 Task: Search one way flight ticket for 2 adults, 2 children, 2 infants in seat in first from Boulder City: Boulder City Municipal Airport to Fort Wayne: Fort Wayne International Airport on 5-4-2023. Choice of flights is Alaska. Number of bags: 2 carry on bags. Price is upto 71000. Outbound departure time preference is 18:00.
Action: Mouse moved to (370, 140)
Screenshot: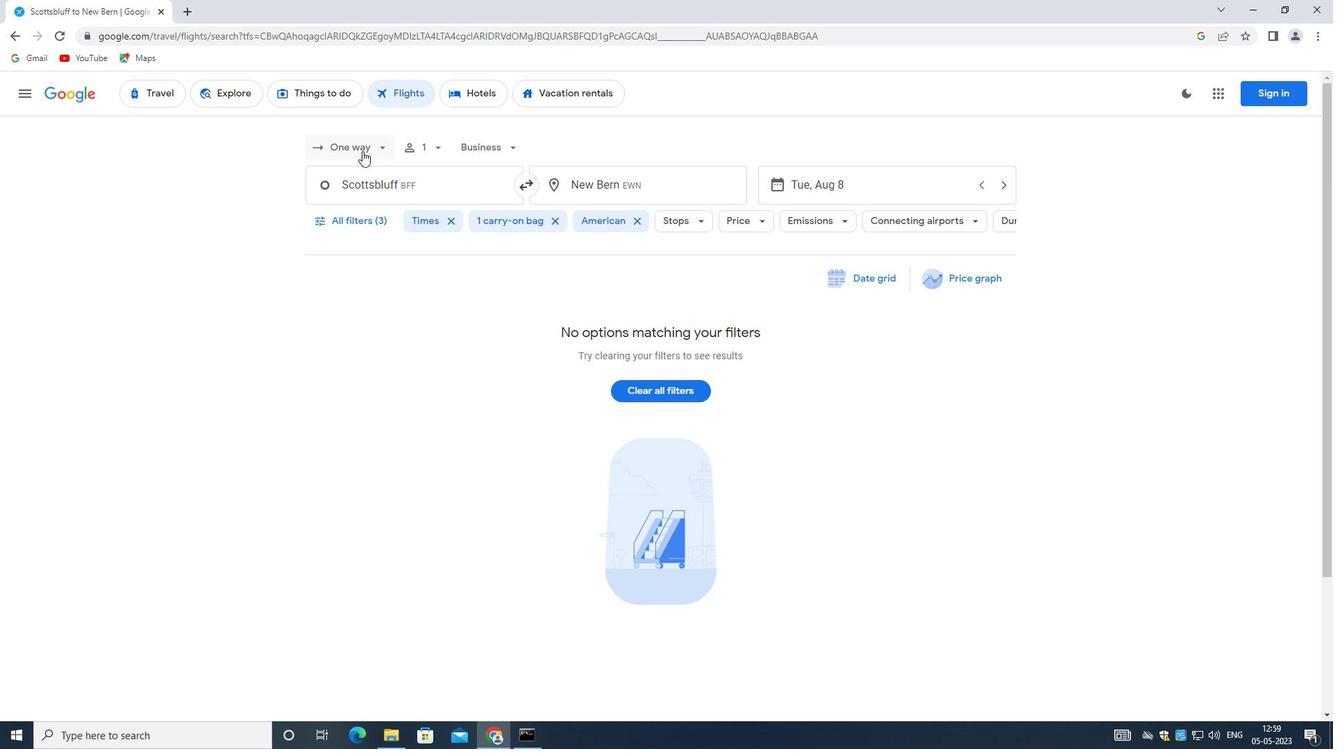 
Action: Mouse pressed left at (370, 140)
Screenshot: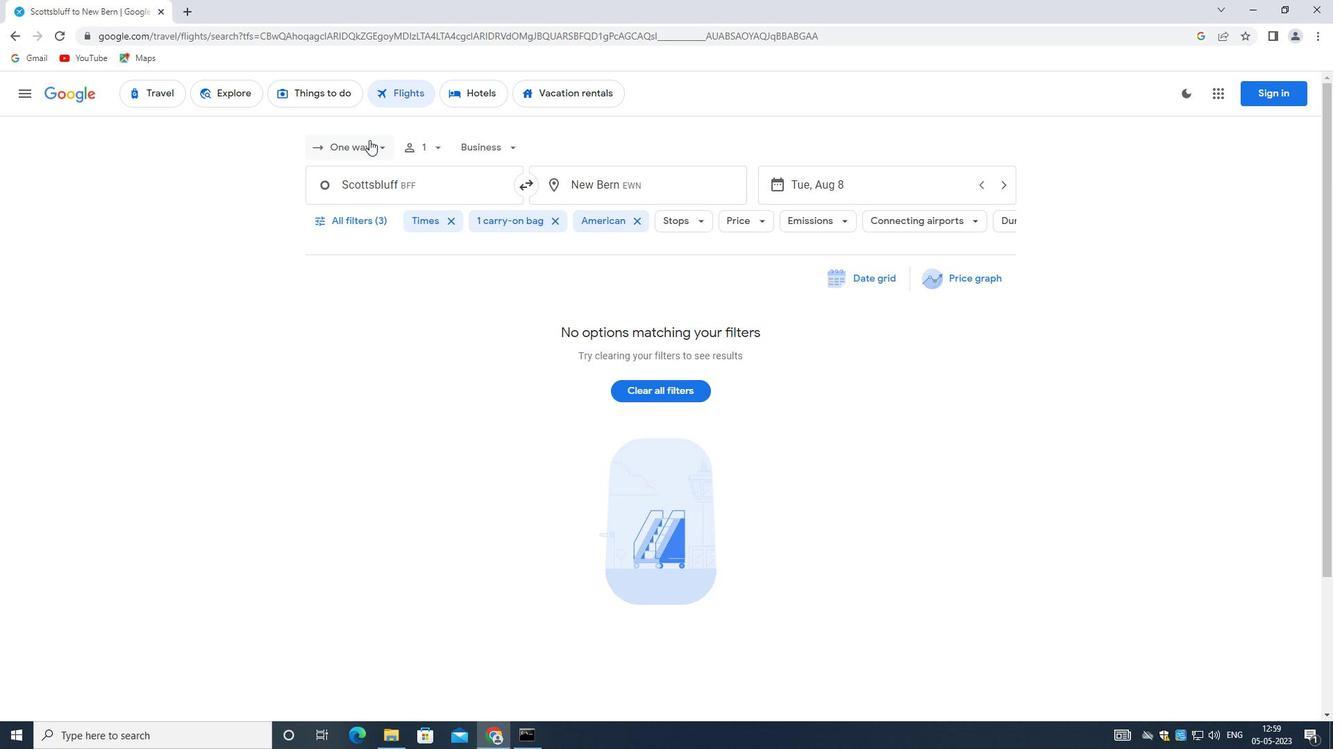 
Action: Mouse moved to (363, 211)
Screenshot: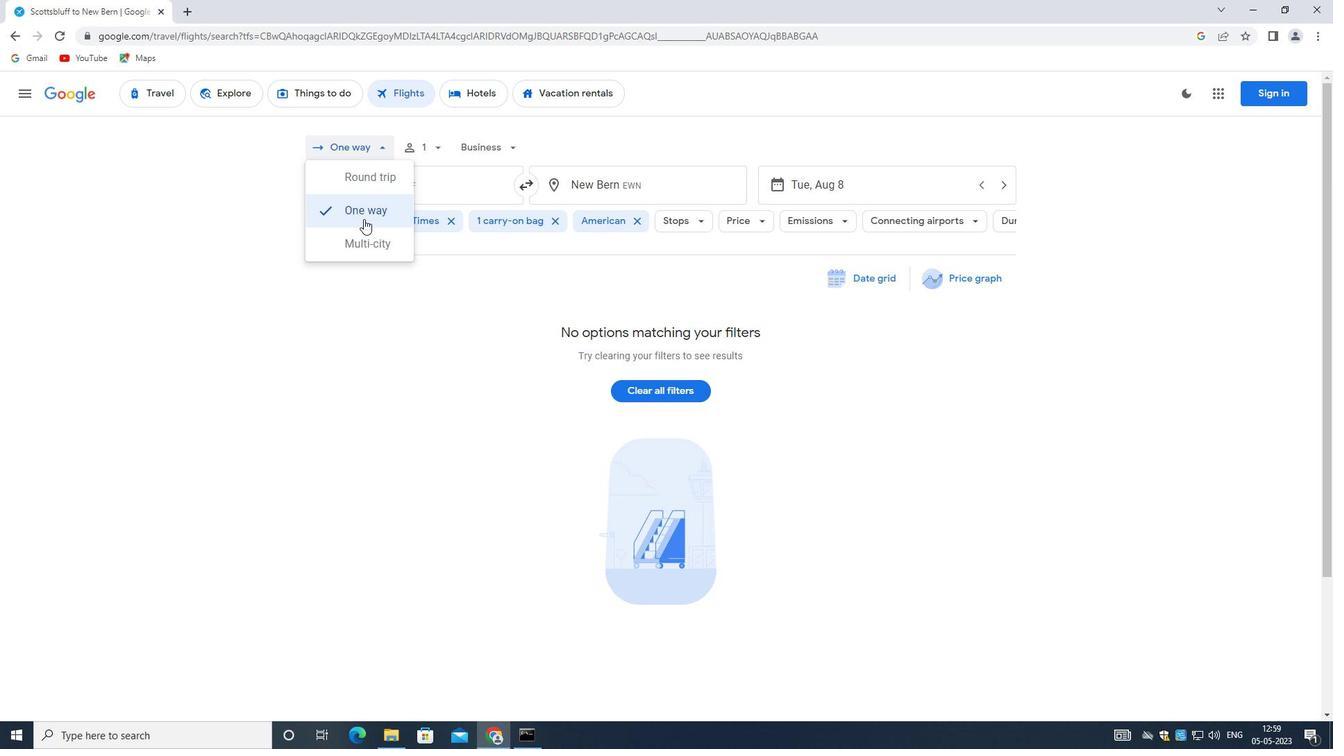 
Action: Mouse pressed left at (363, 211)
Screenshot: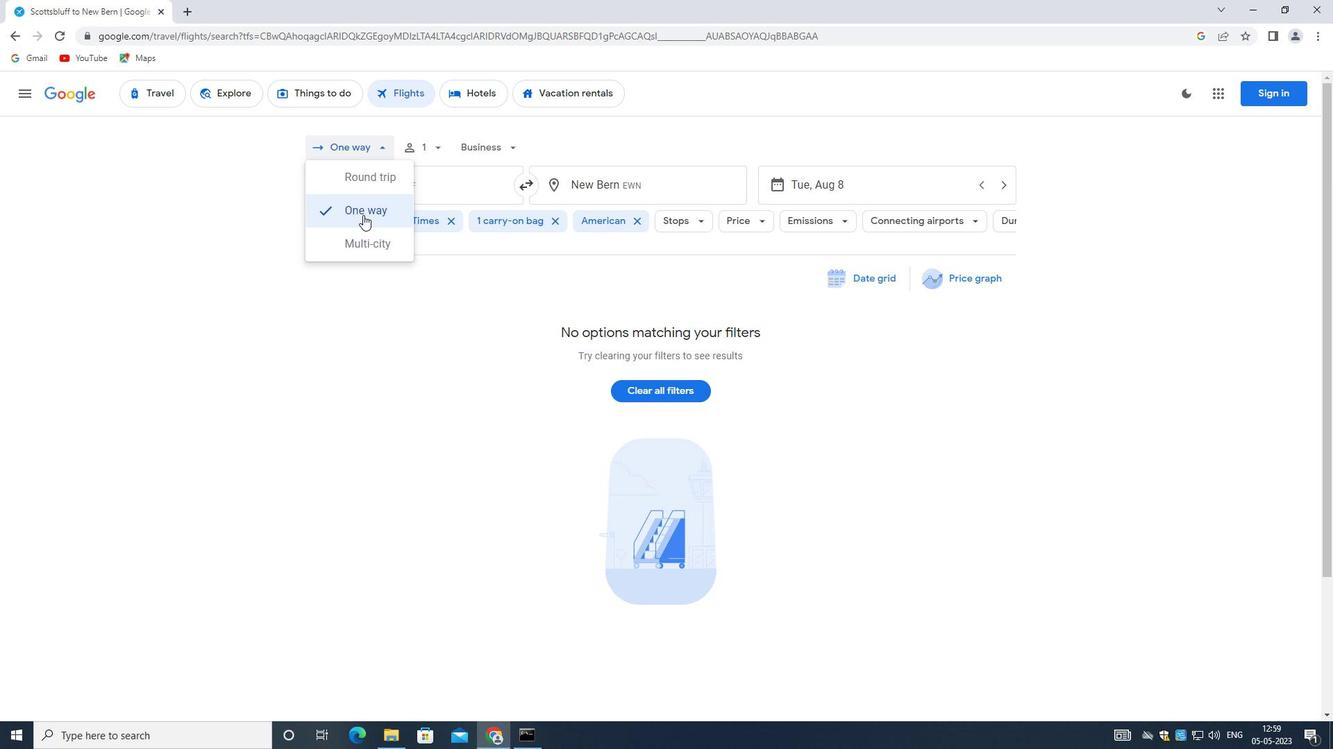 
Action: Mouse moved to (439, 148)
Screenshot: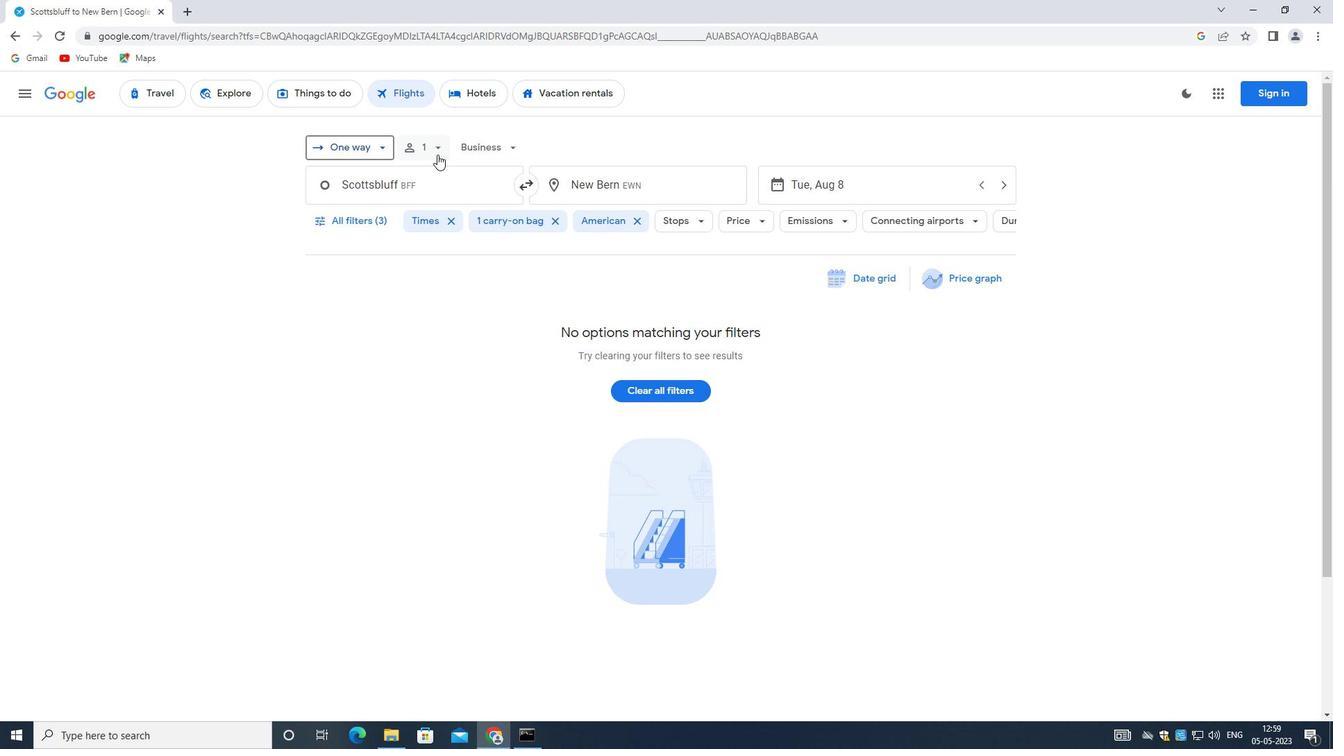 
Action: Mouse pressed left at (439, 148)
Screenshot: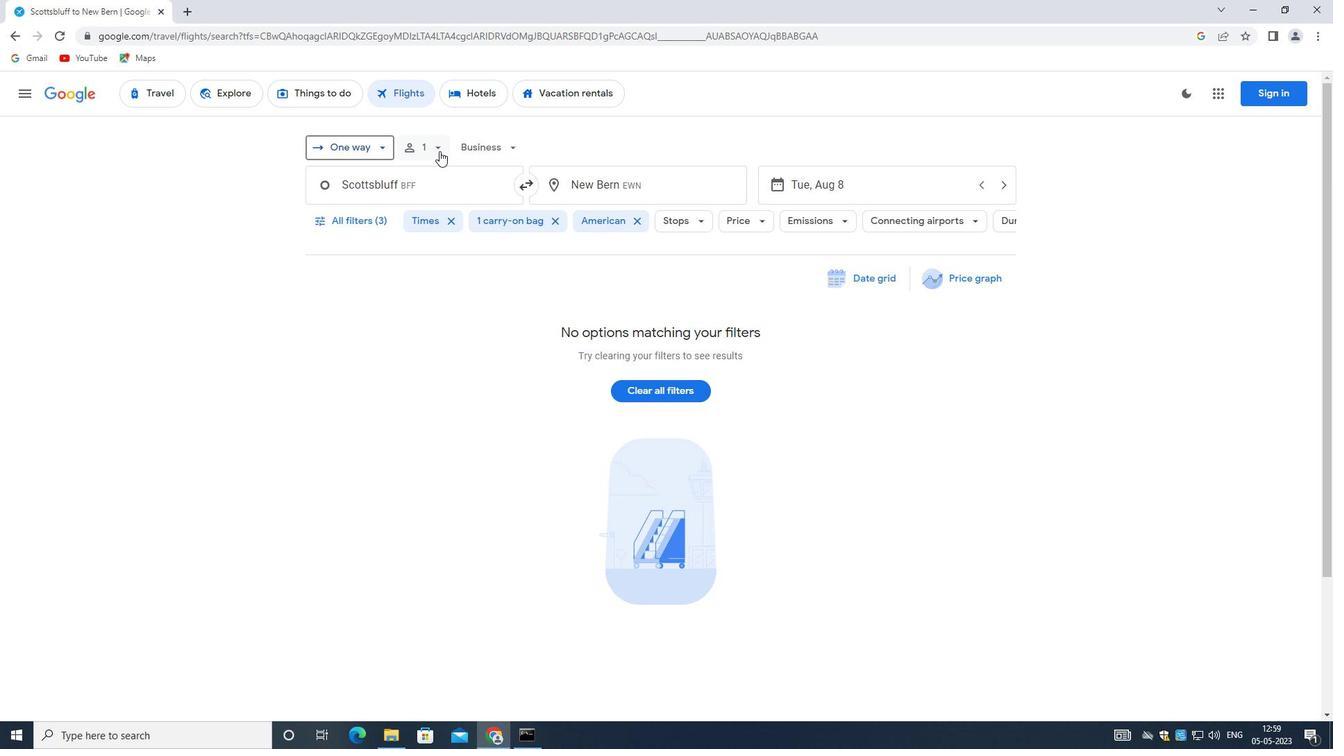 
Action: Mouse moved to (540, 185)
Screenshot: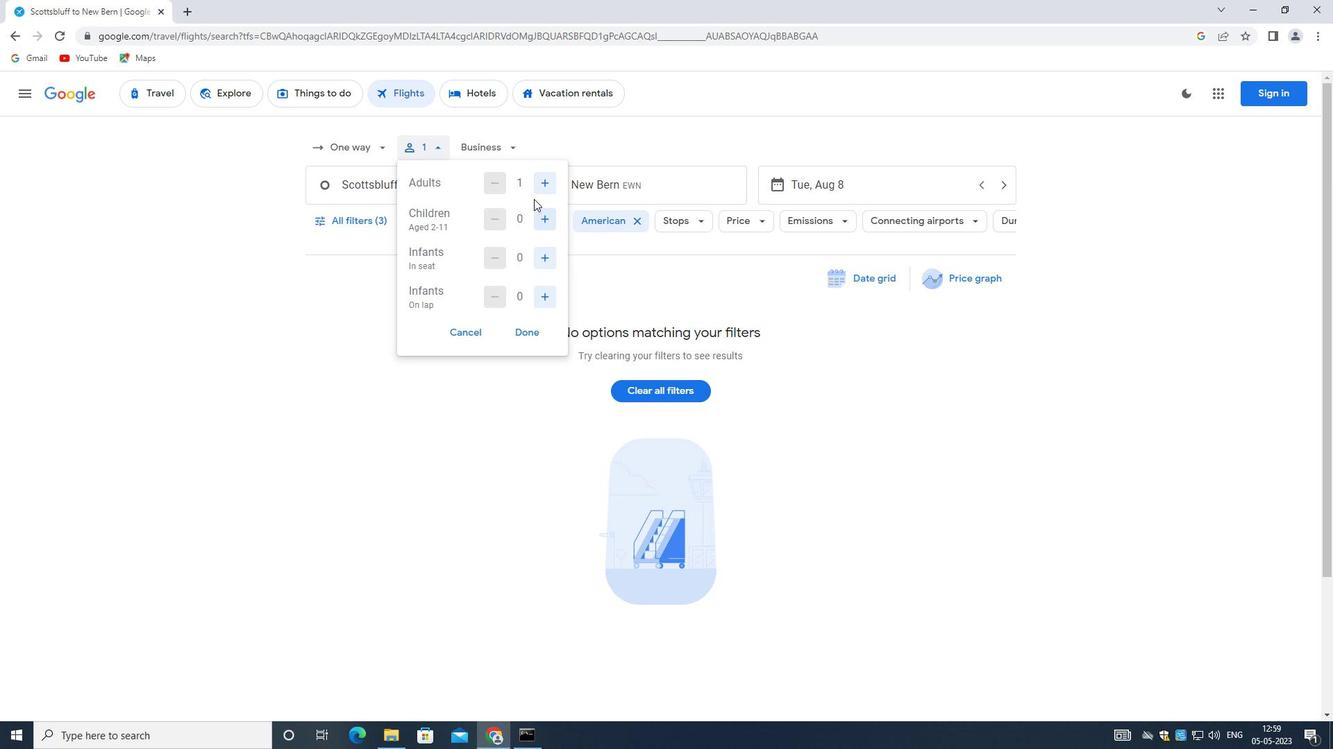 
Action: Mouse pressed left at (540, 185)
Screenshot: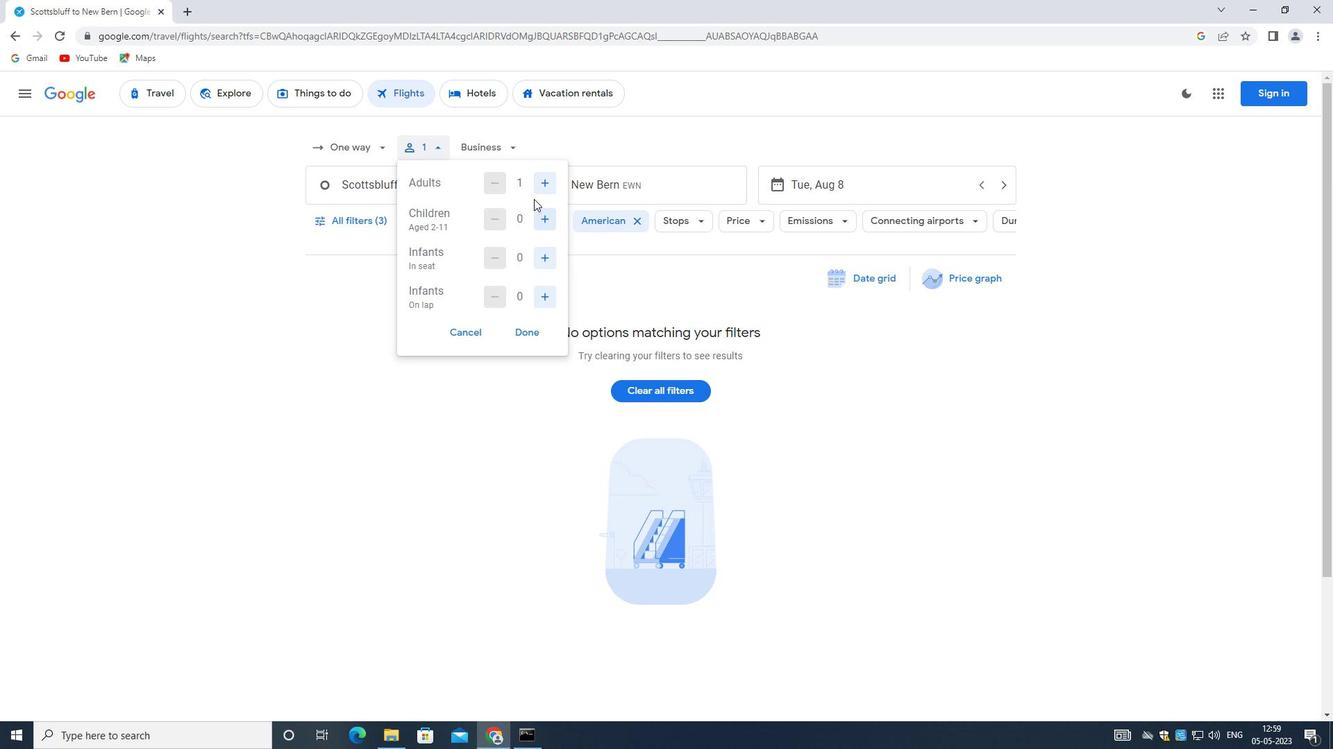 
Action: Mouse moved to (542, 218)
Screenshot: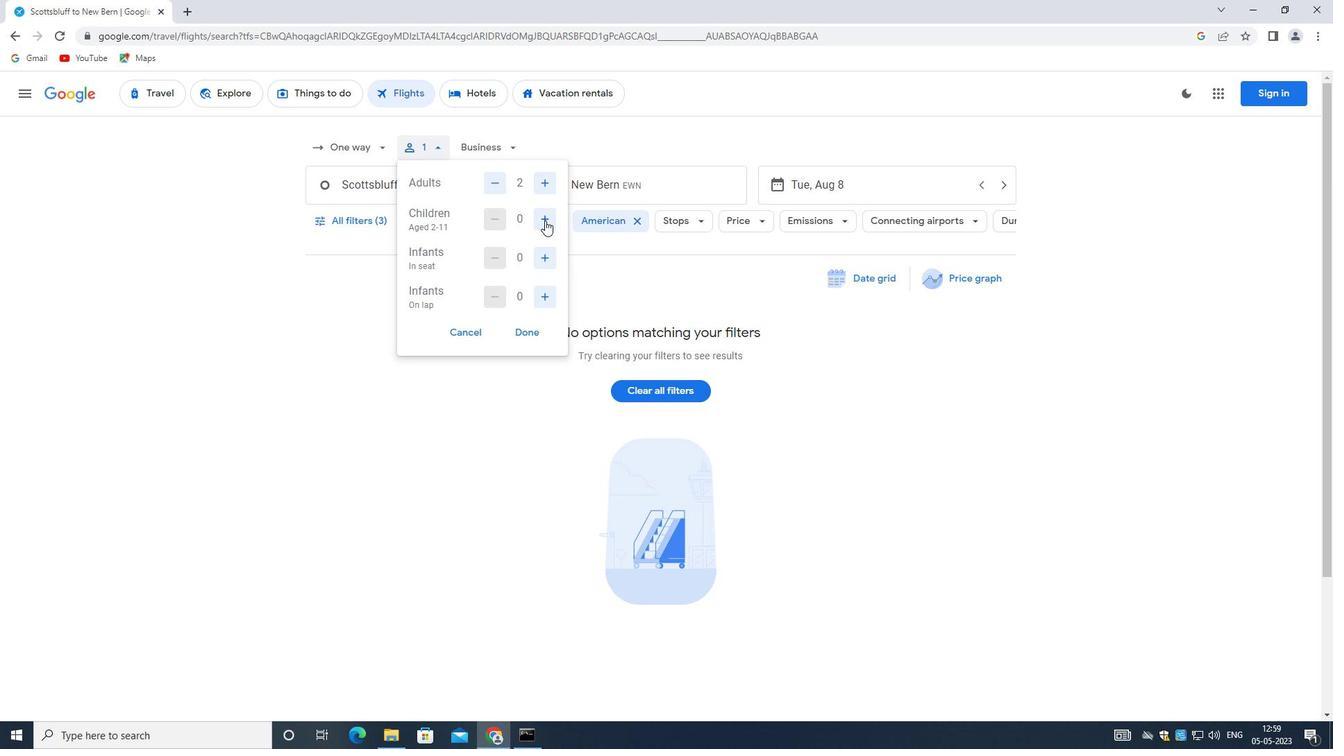 
Action: Mouse pressed left at (542, 218)
Screenshot: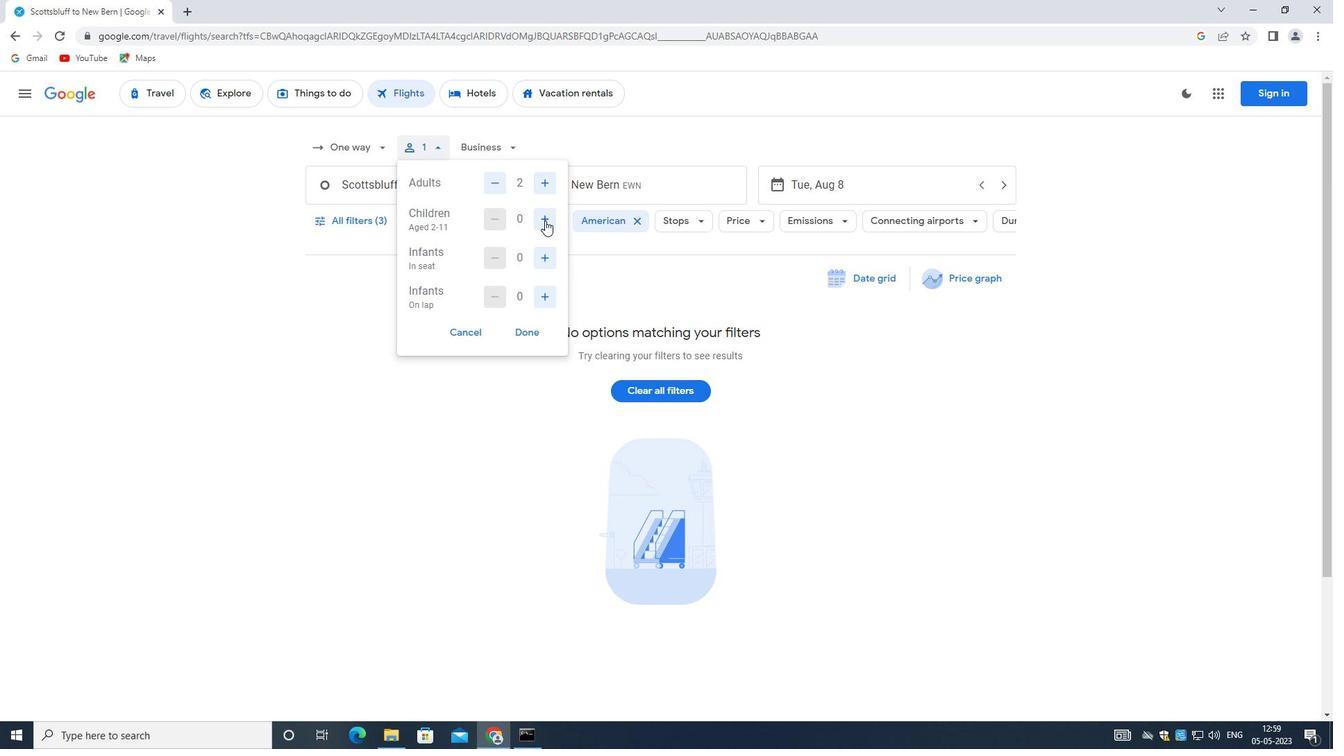 
Action: Mouse pressed left at (542, 218)
Screenshot: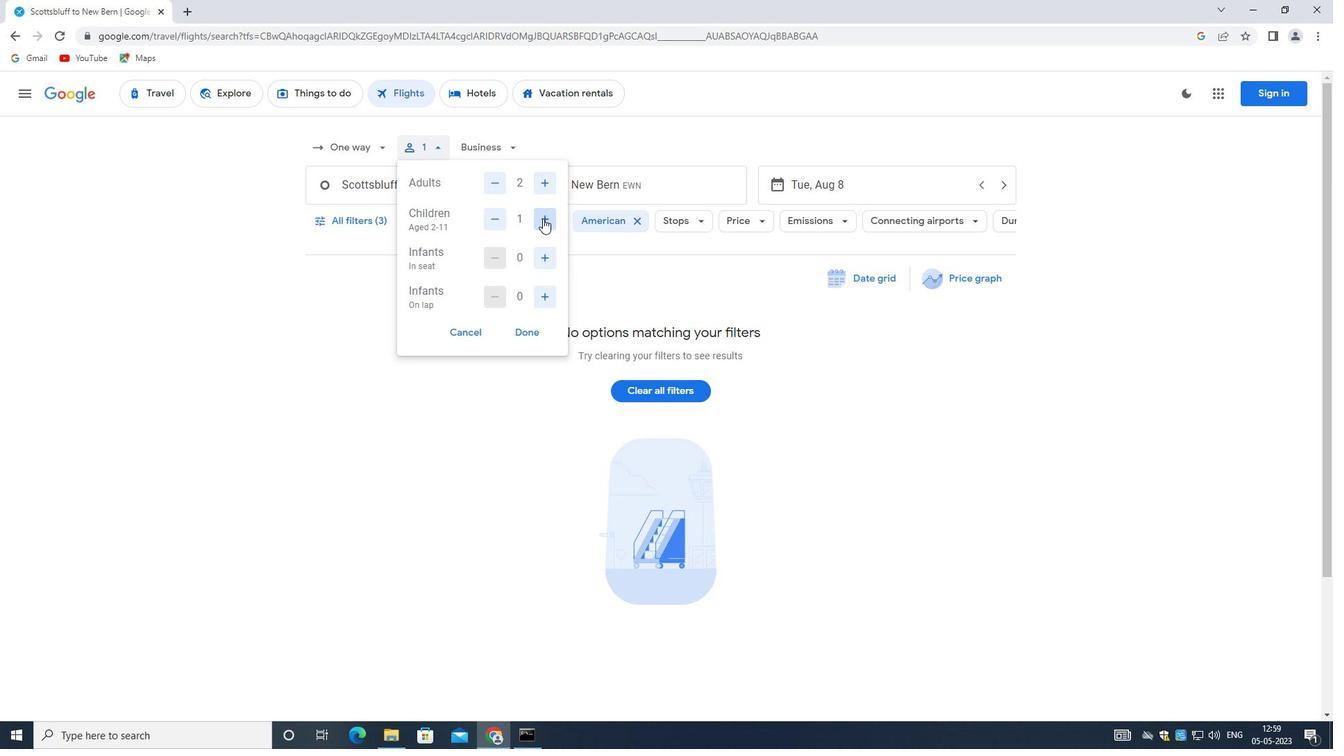
Action: Mouse moved to (543, 258)
Screenshot: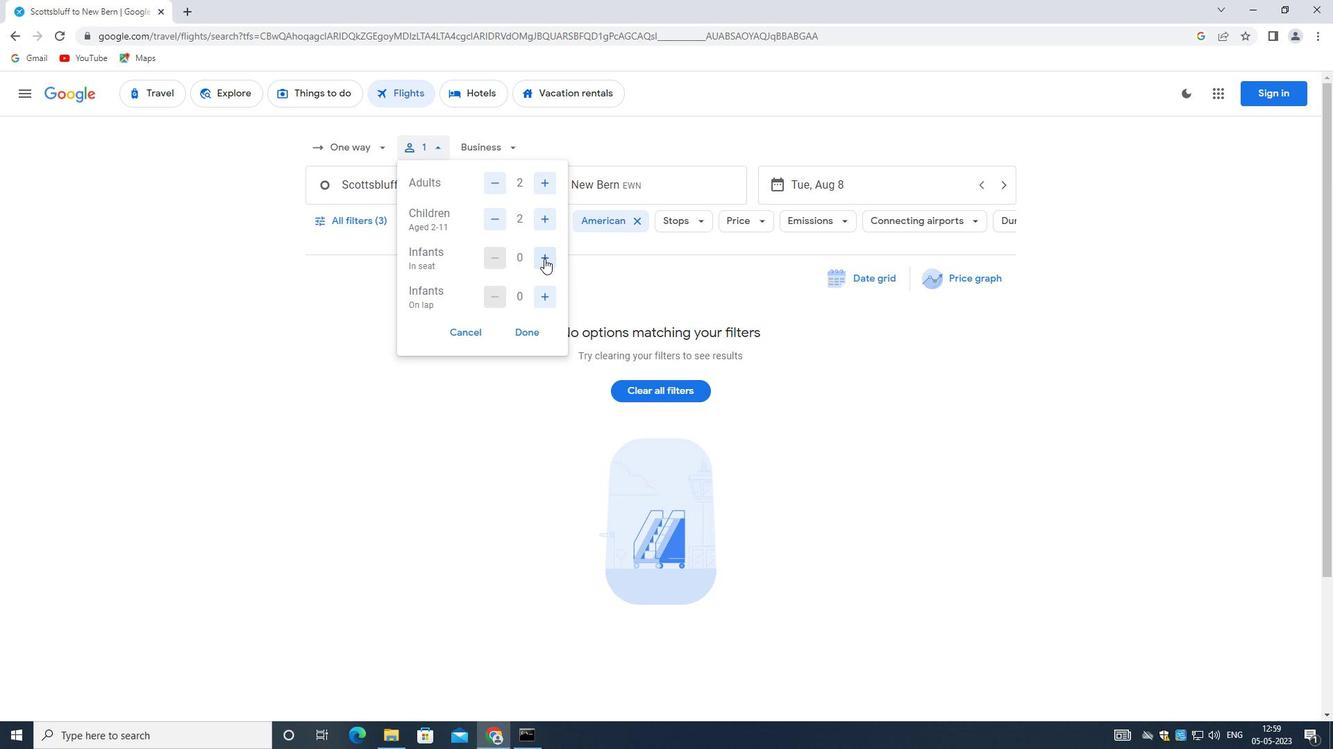 
Action: Mouse pressed left at (543, 258)
Screenshot: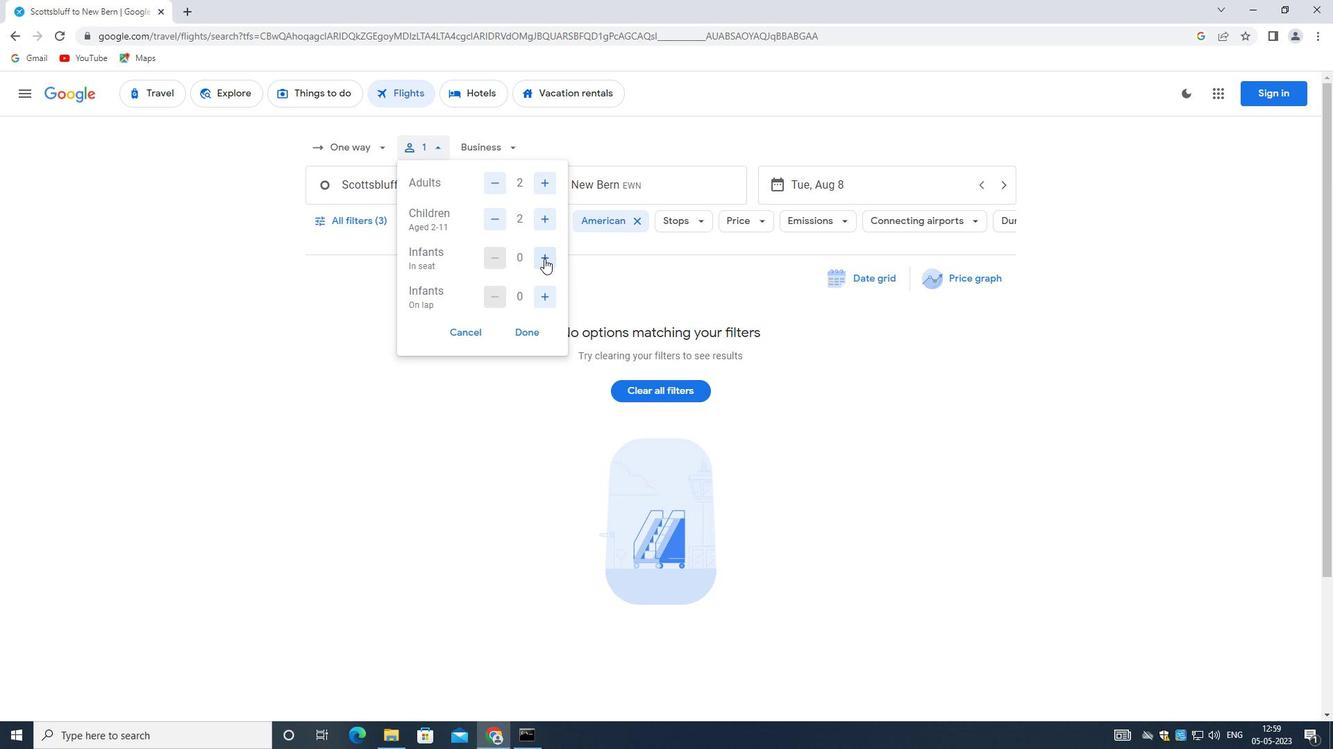 
Action: Mouse pressed left at (543, 258)
Screenshot: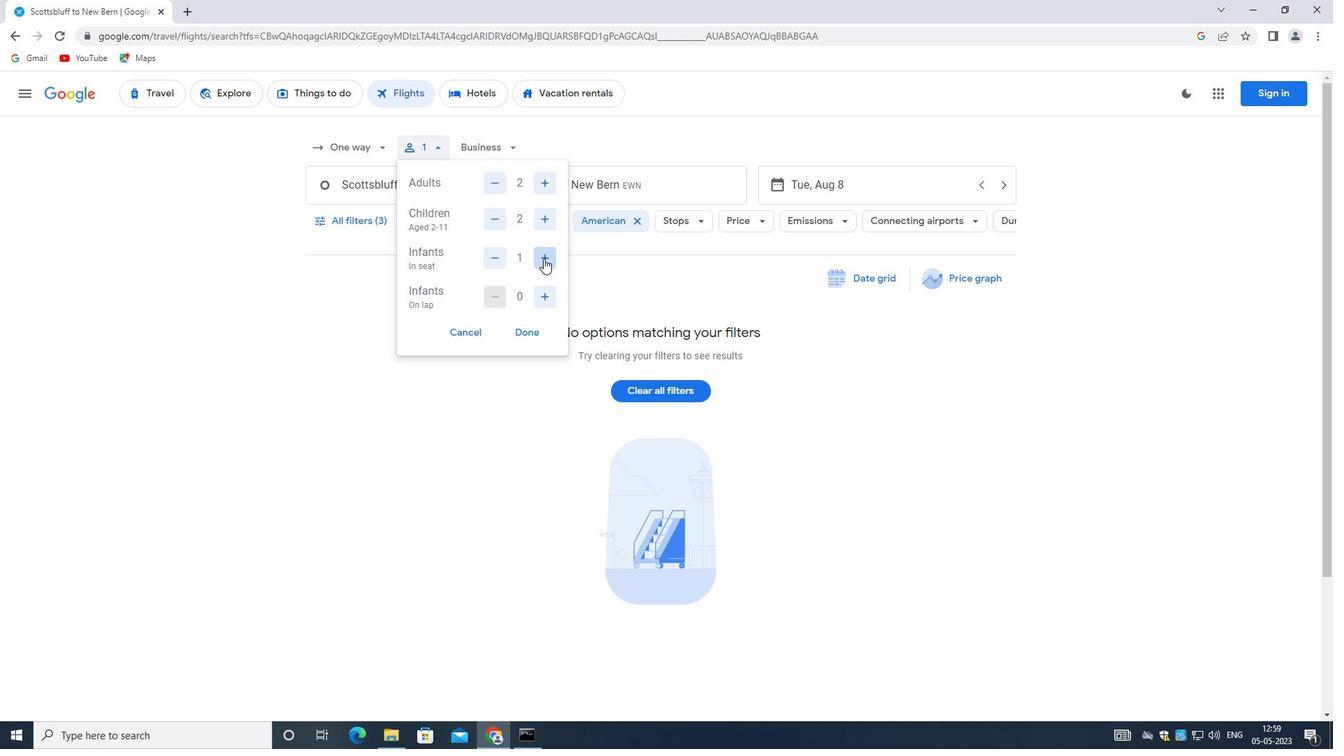 
Action: Mouse moved to (523, 330)
Screenshot: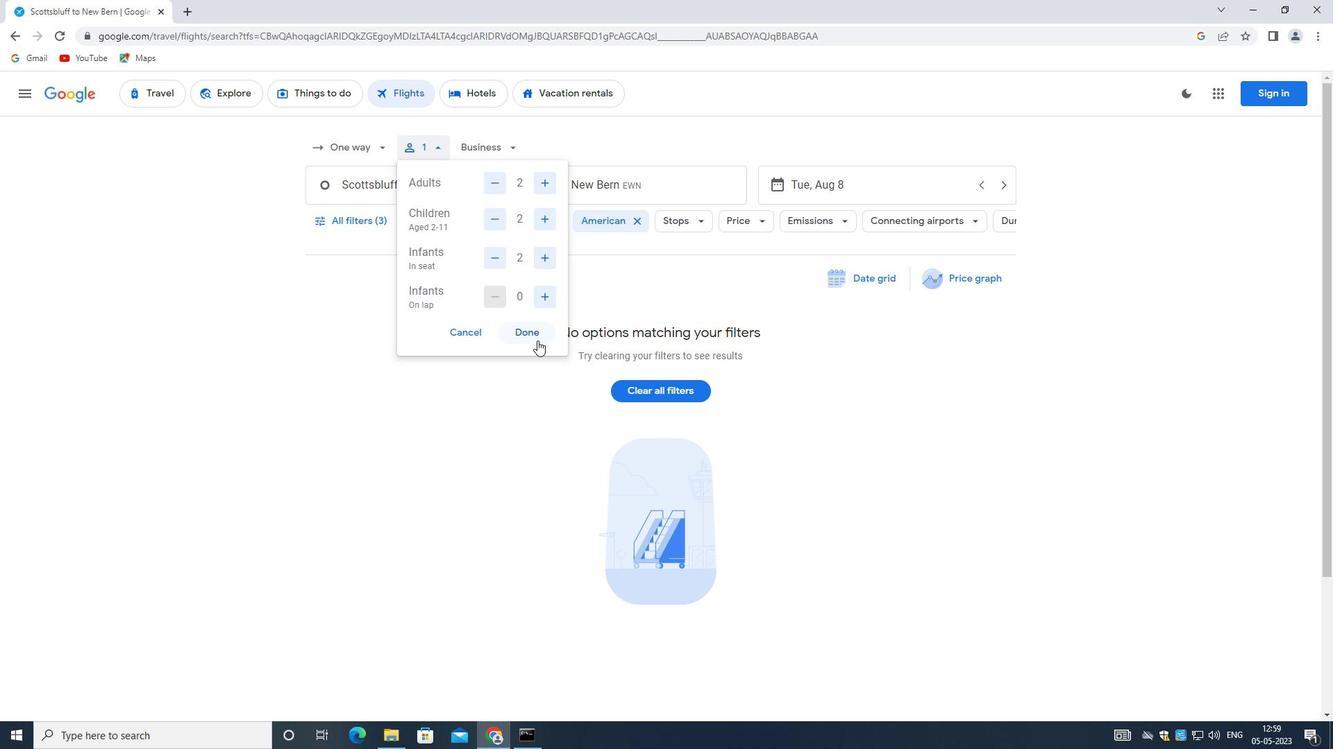 
Action: Mouse pressed left at (523, 330)
Screenshot: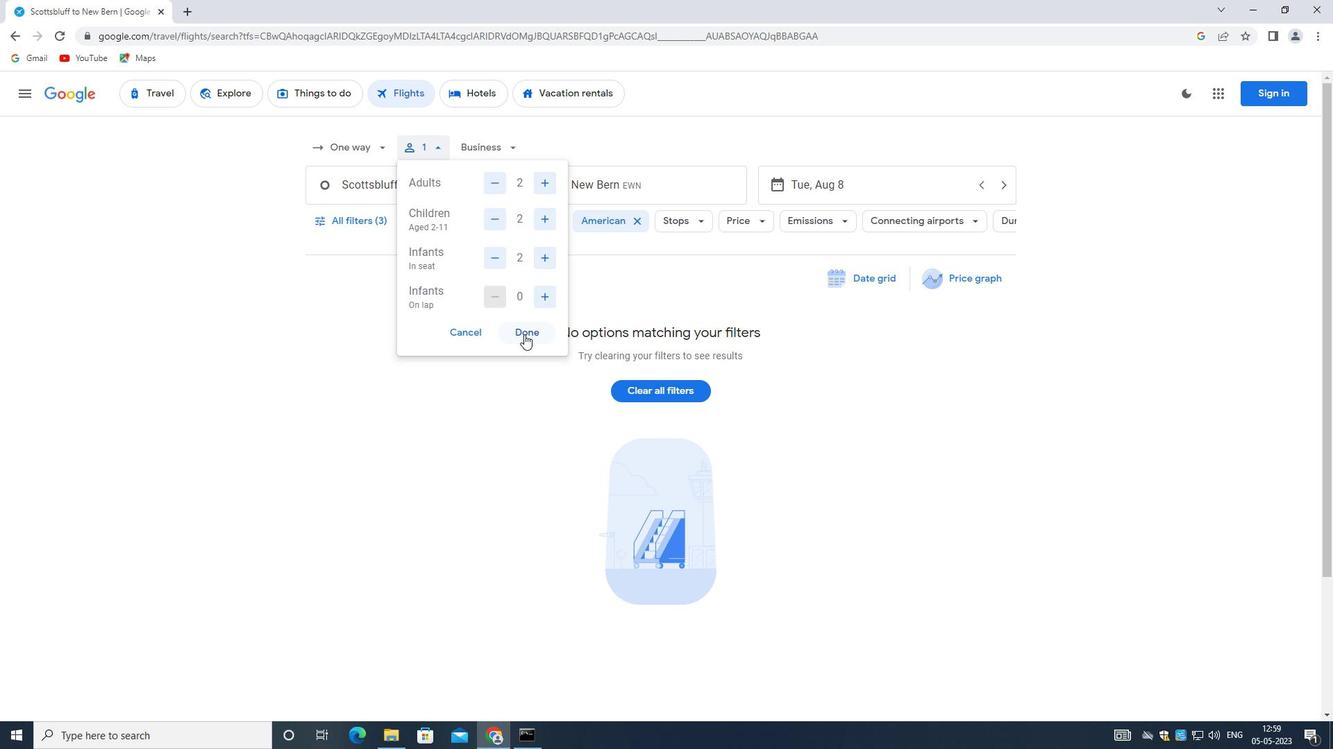 
Action: Mouse moved to (398, 183)
Screenshot: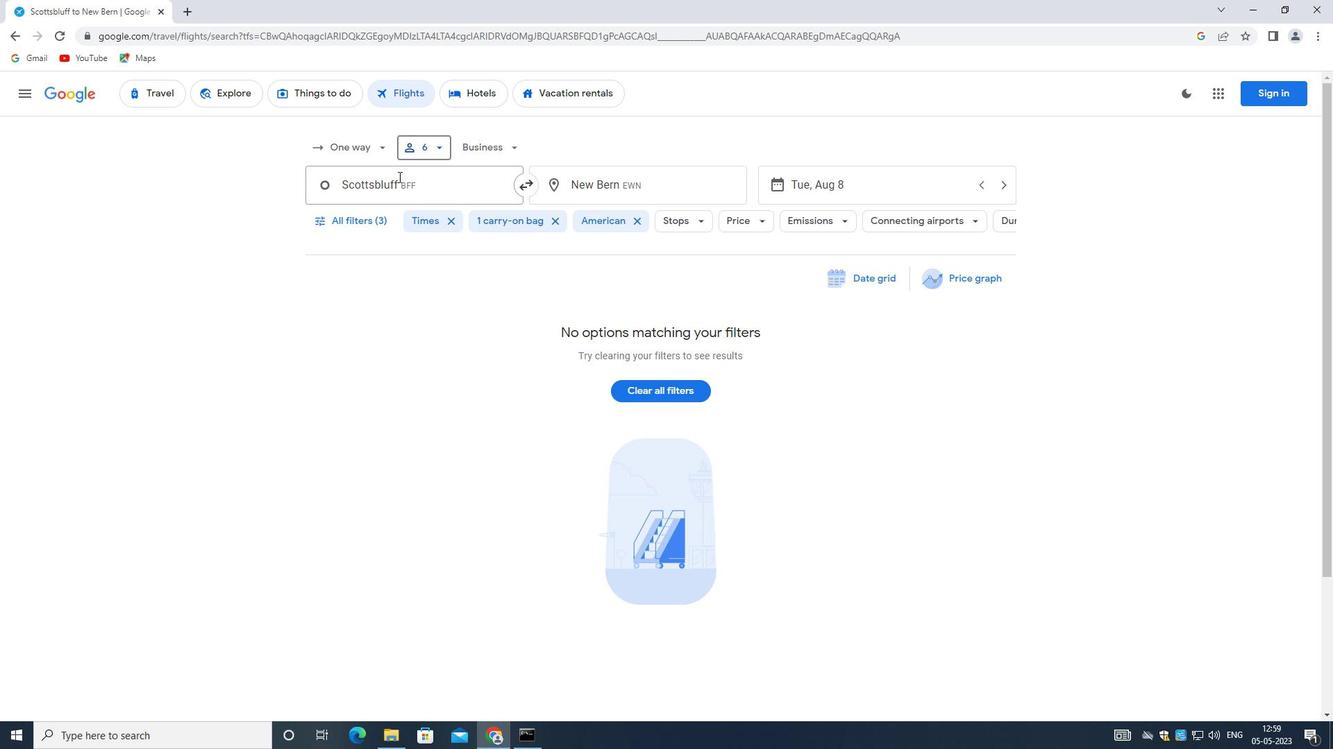 
Action: Mouse pressed left at (398, 183)
Screenshot: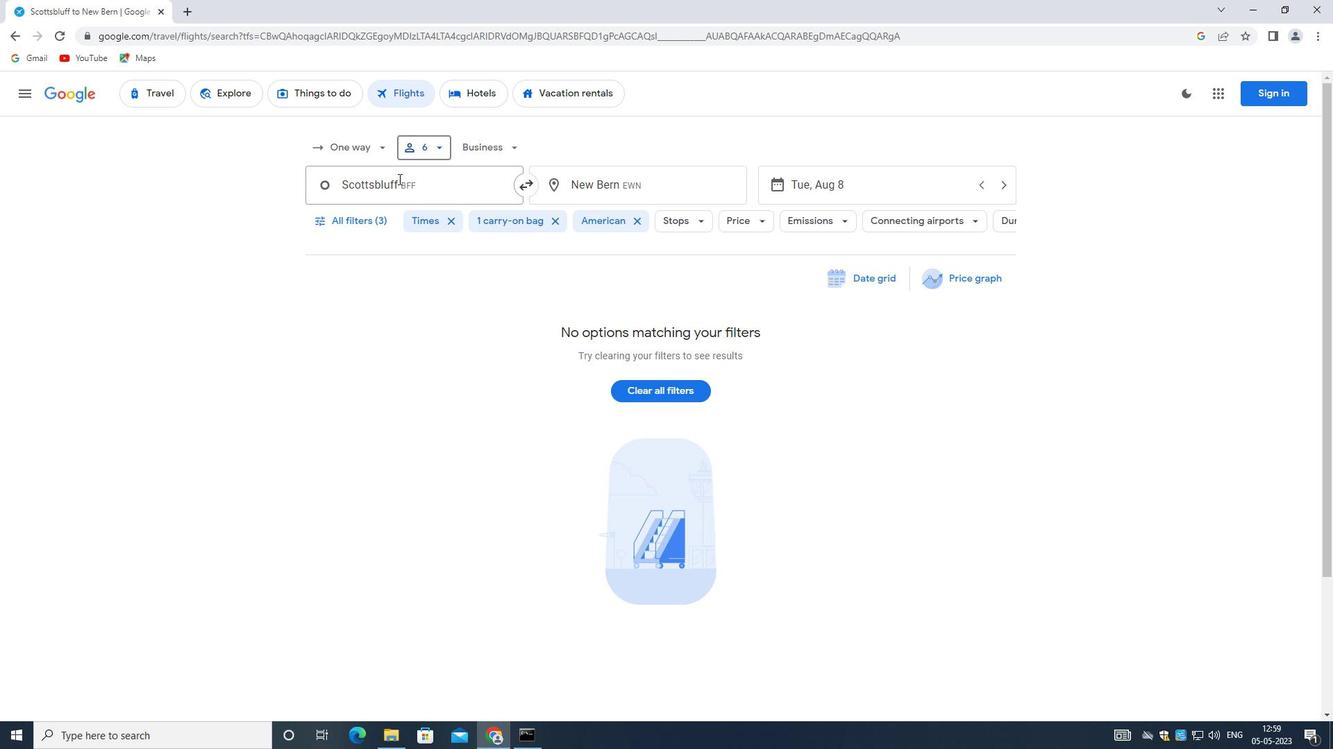 
Action: Key pressed <Key.backspace><Key.shift_r>Boulder<Key.space><Key.shift>CITY<Key.space><Key.shift_r>MUNICIPAL
Screenshot: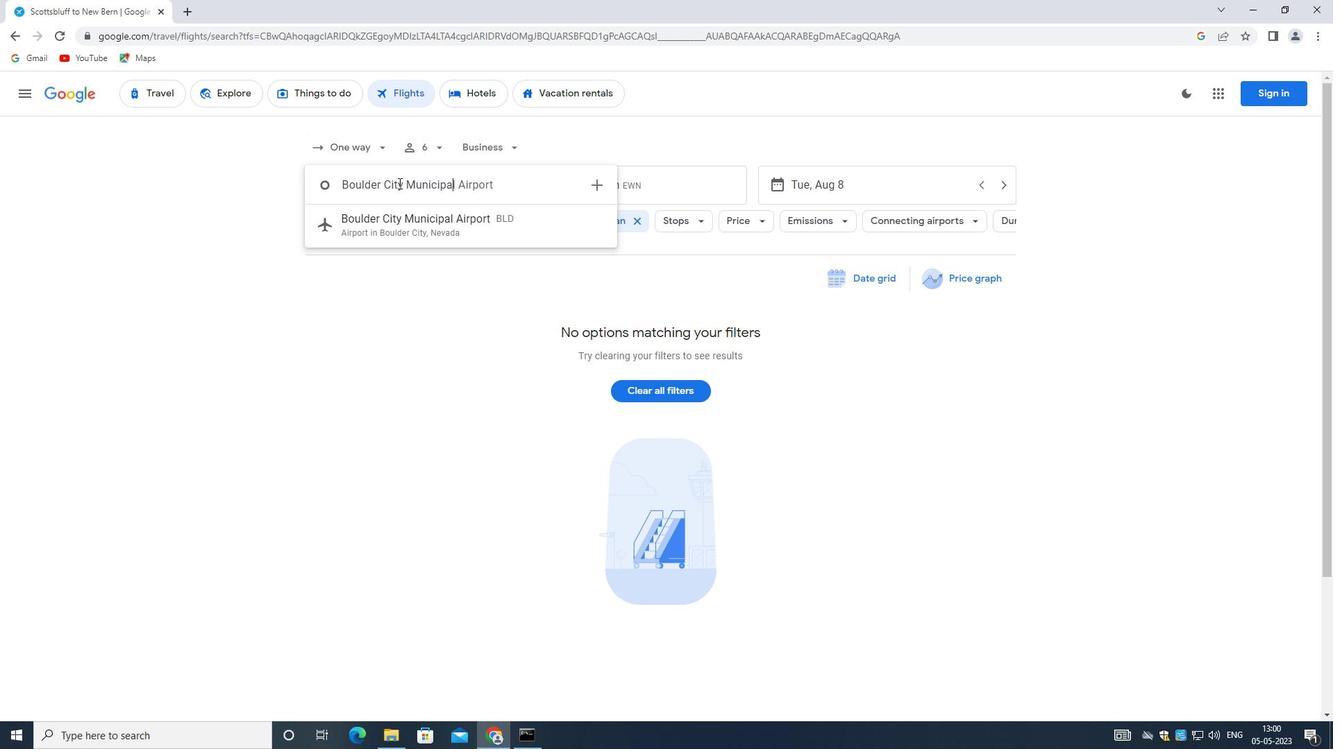 
Action: Mouse moved to (442, 224)
Screenshot: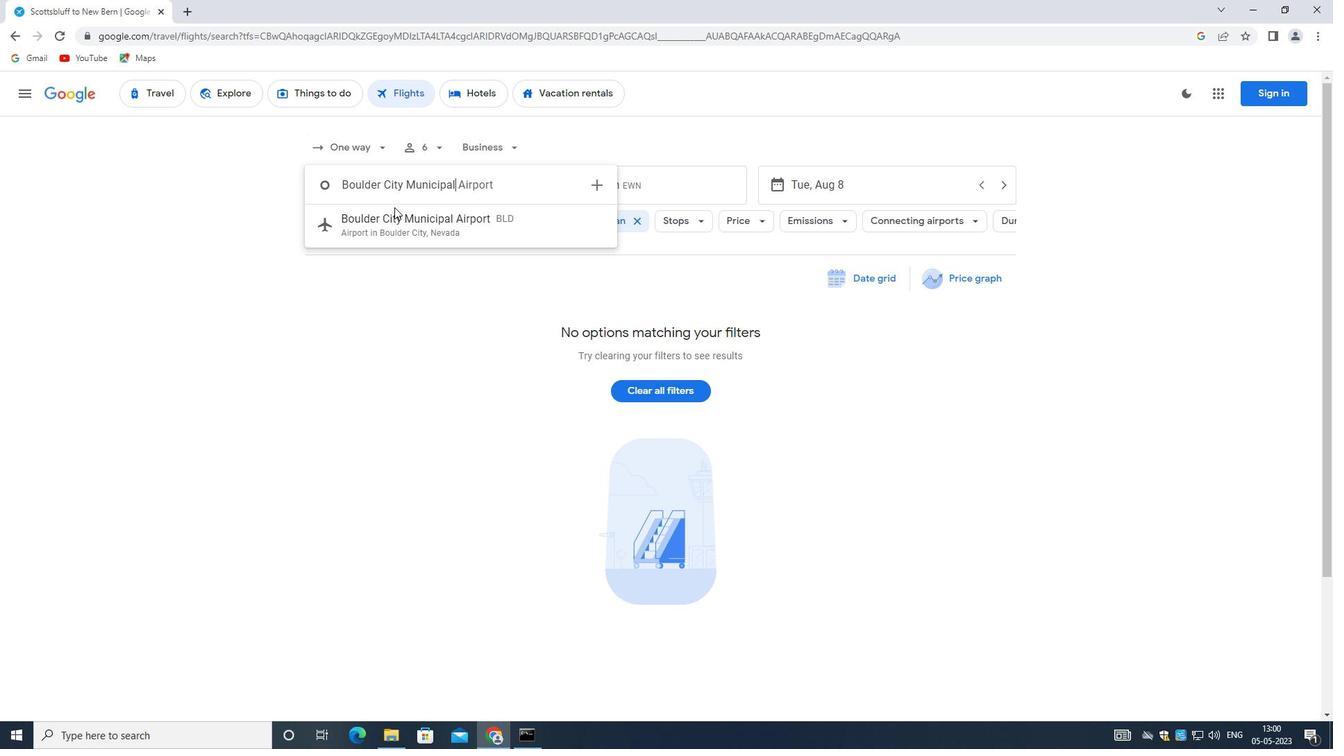 
Action: Mouse pressed left at (442, 224)
Screenshot: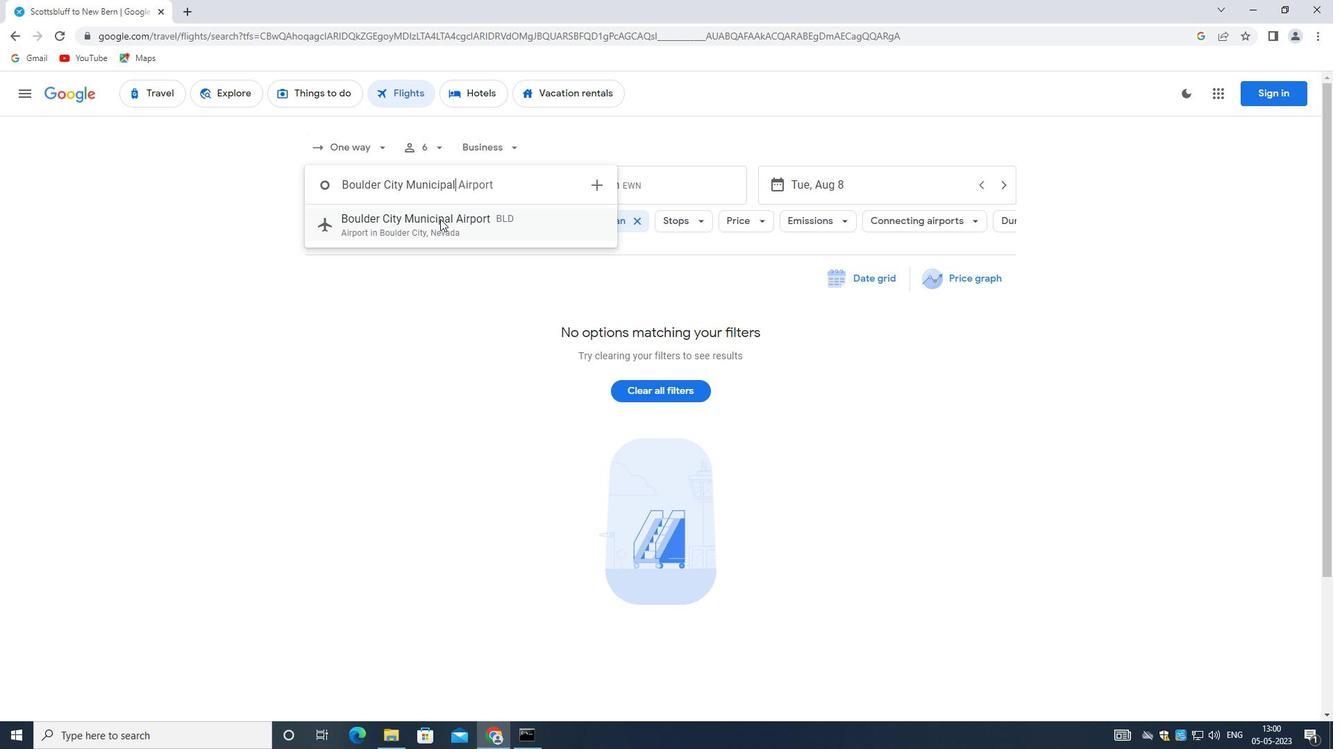 
Action: Mouse moved to (445, 224)
Screenshot: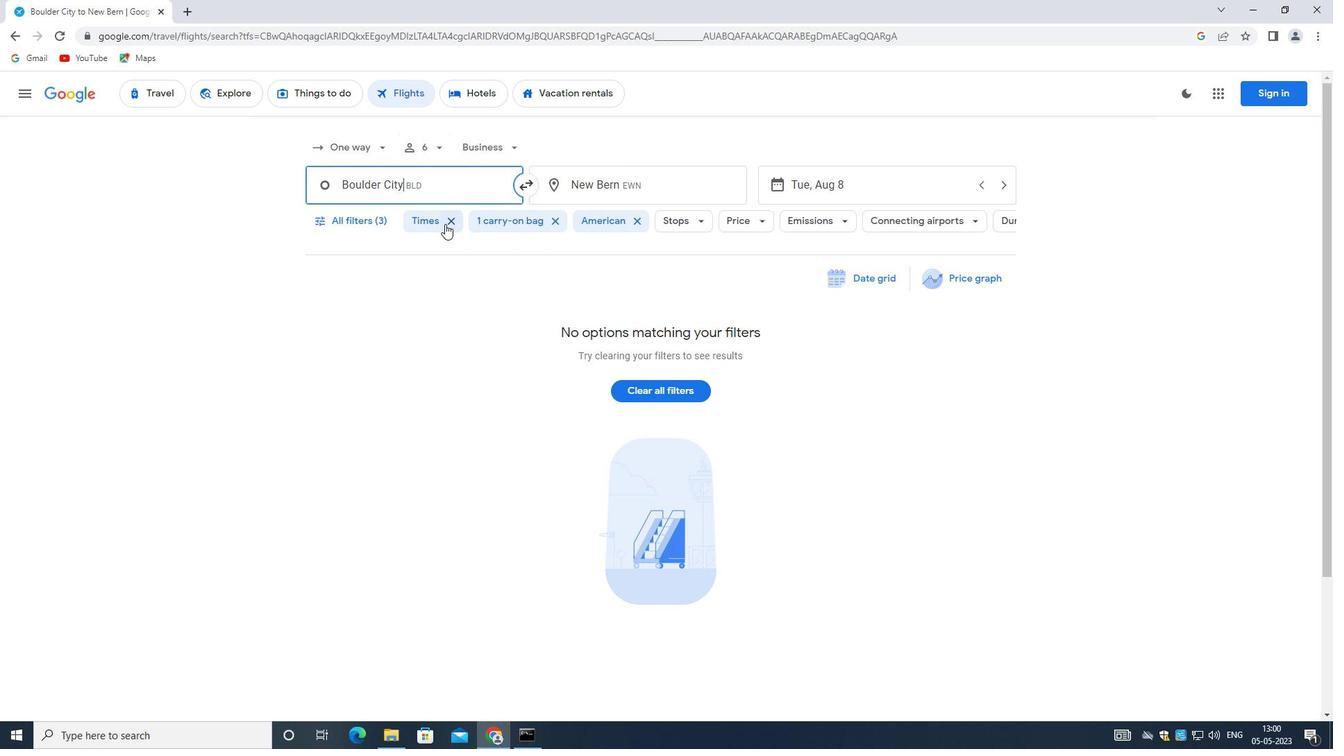 
Action: Mouse scrolled (445, 224) with delta (0, 0)
Screenshot: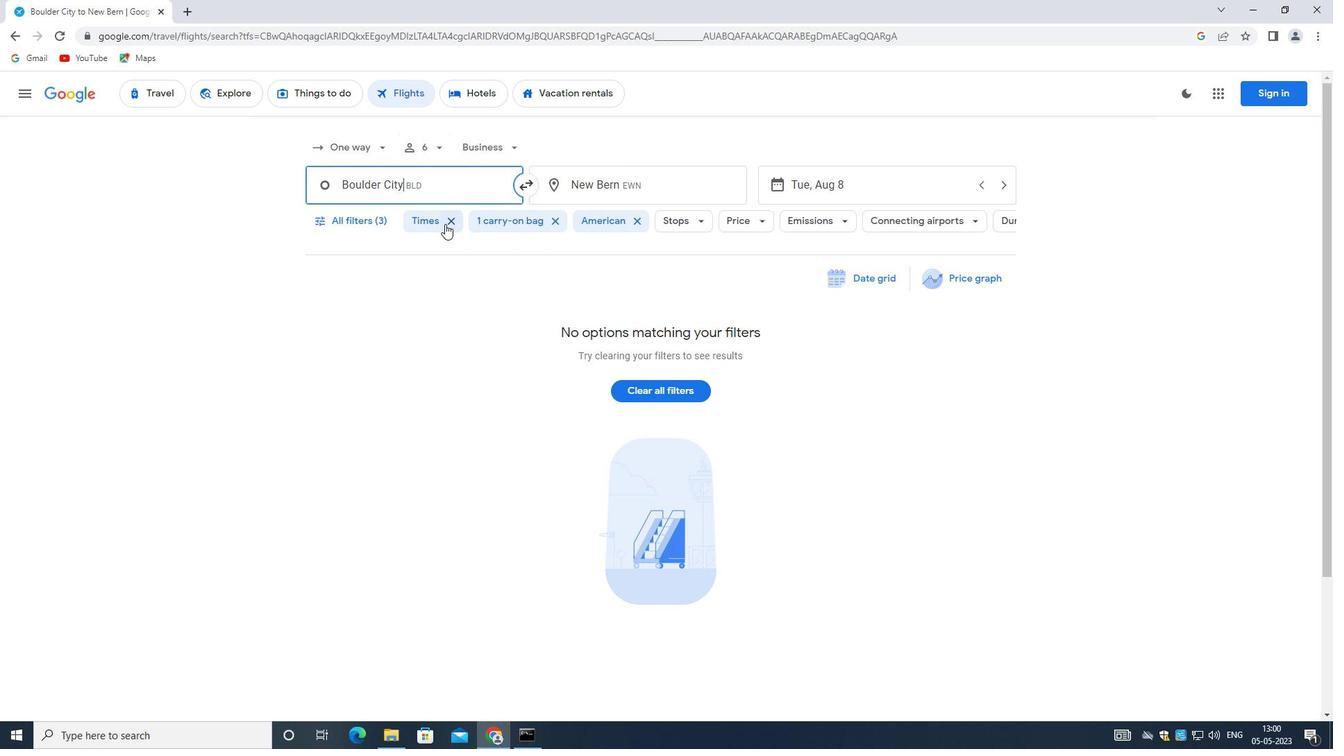 
Action: Mouse moved to (655, 175)
Screenshot: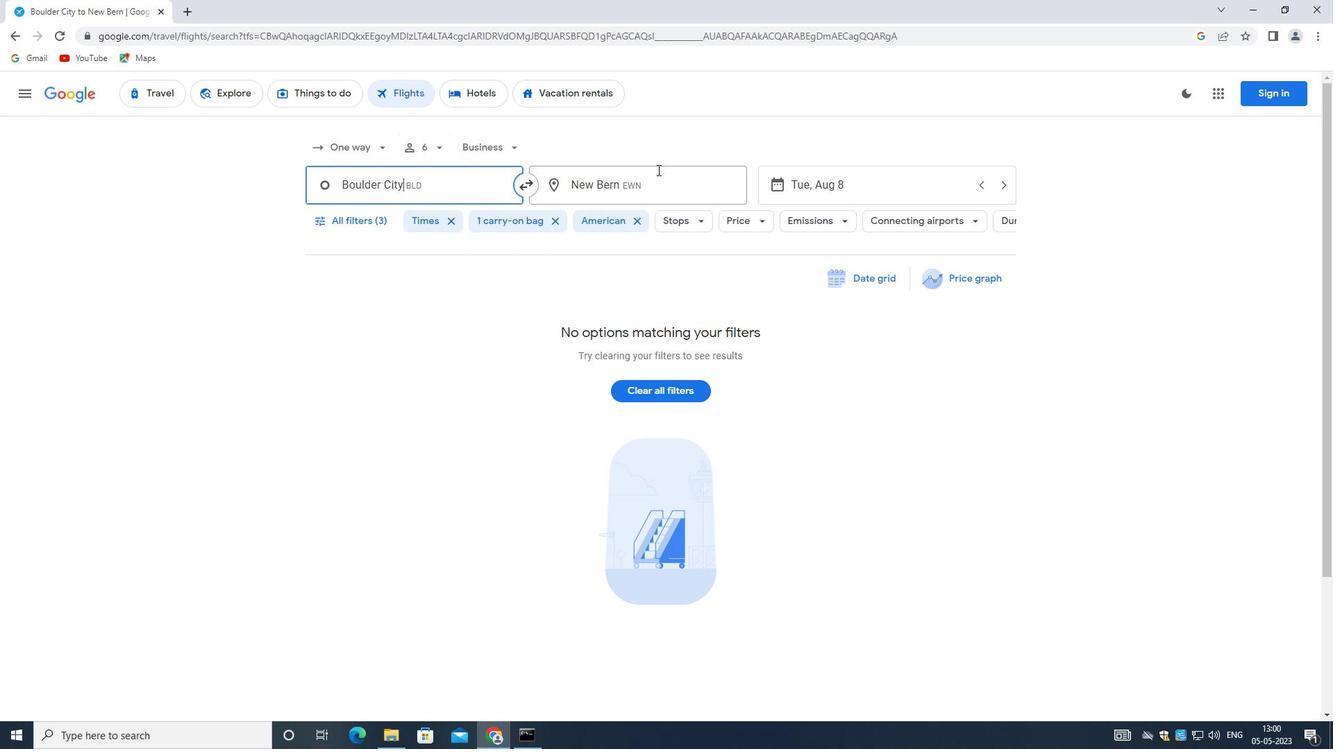 
Action: Mouse pressed left at (655, 175)
Screenshot: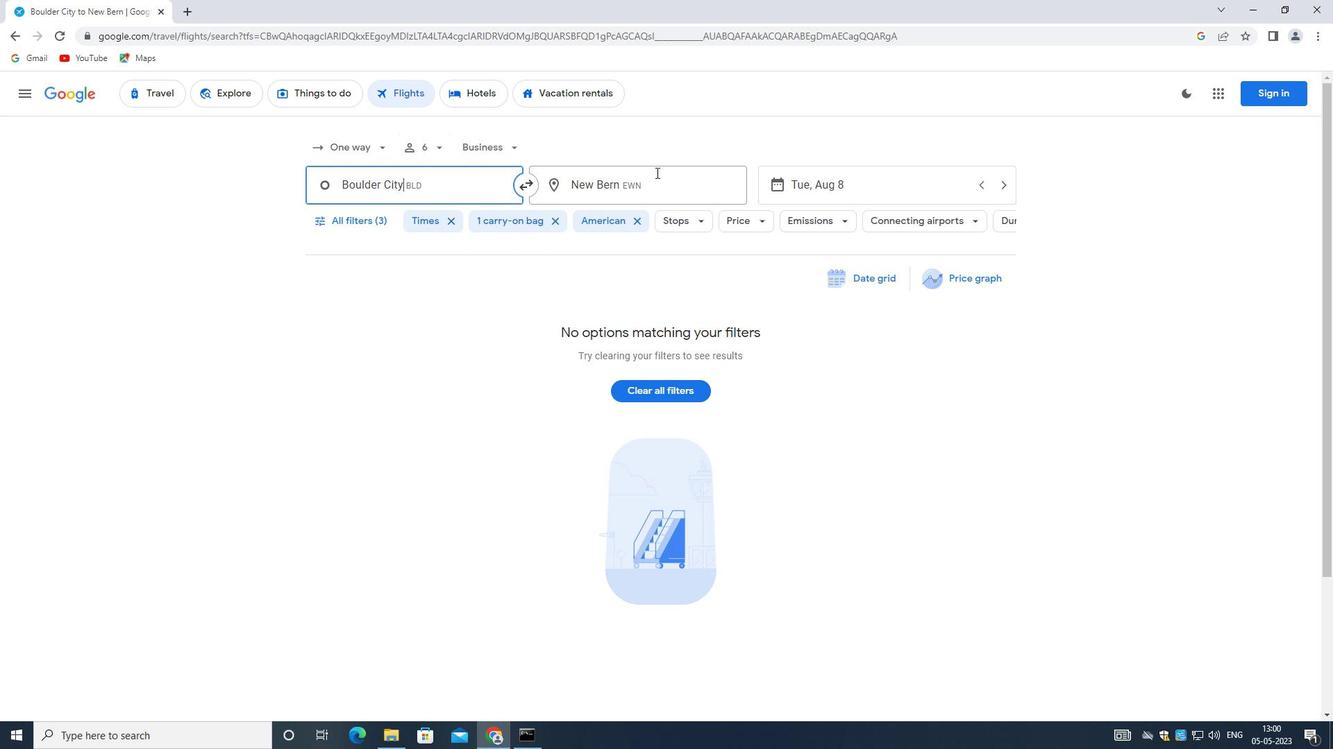 
Action: Mouse moved to (654, 175)
Screenshot: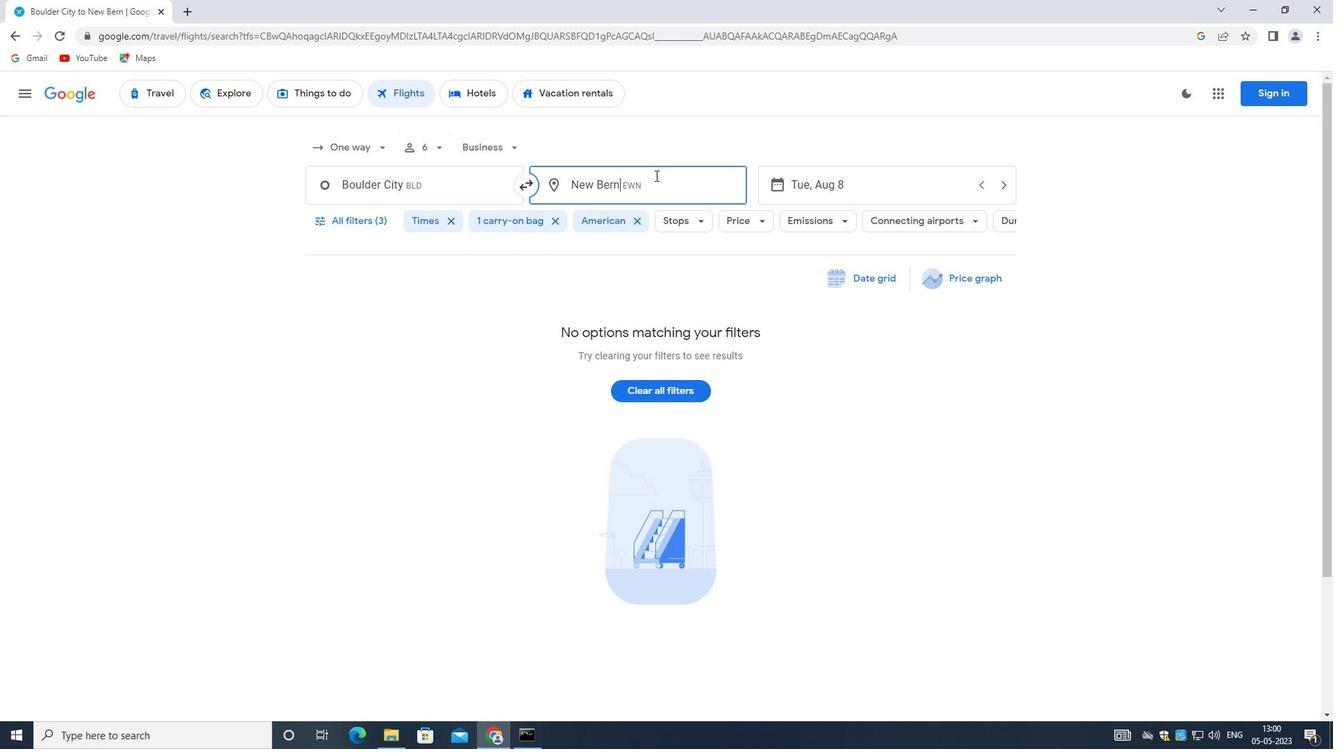 
Action: Key pressed <Key.backspace>
Screenshot: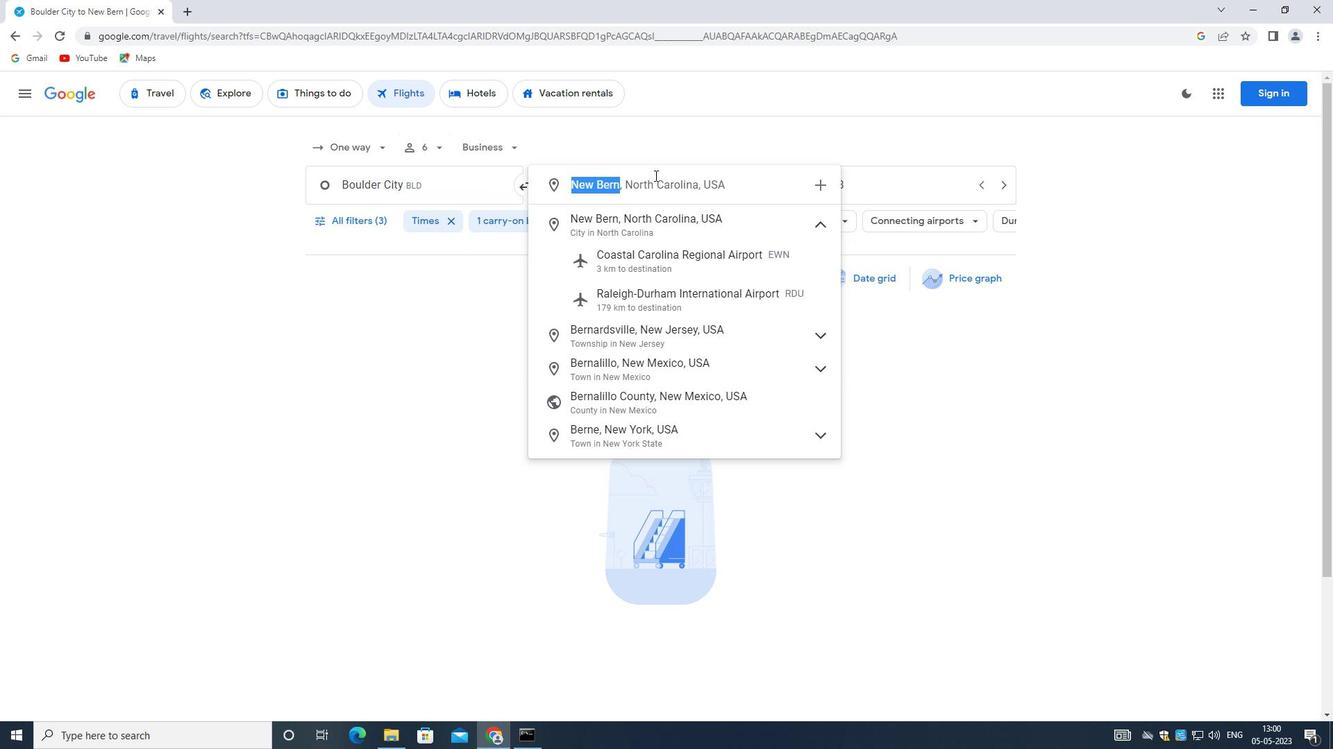 
Action: Mouse moved to (736, 199)
Screenshot: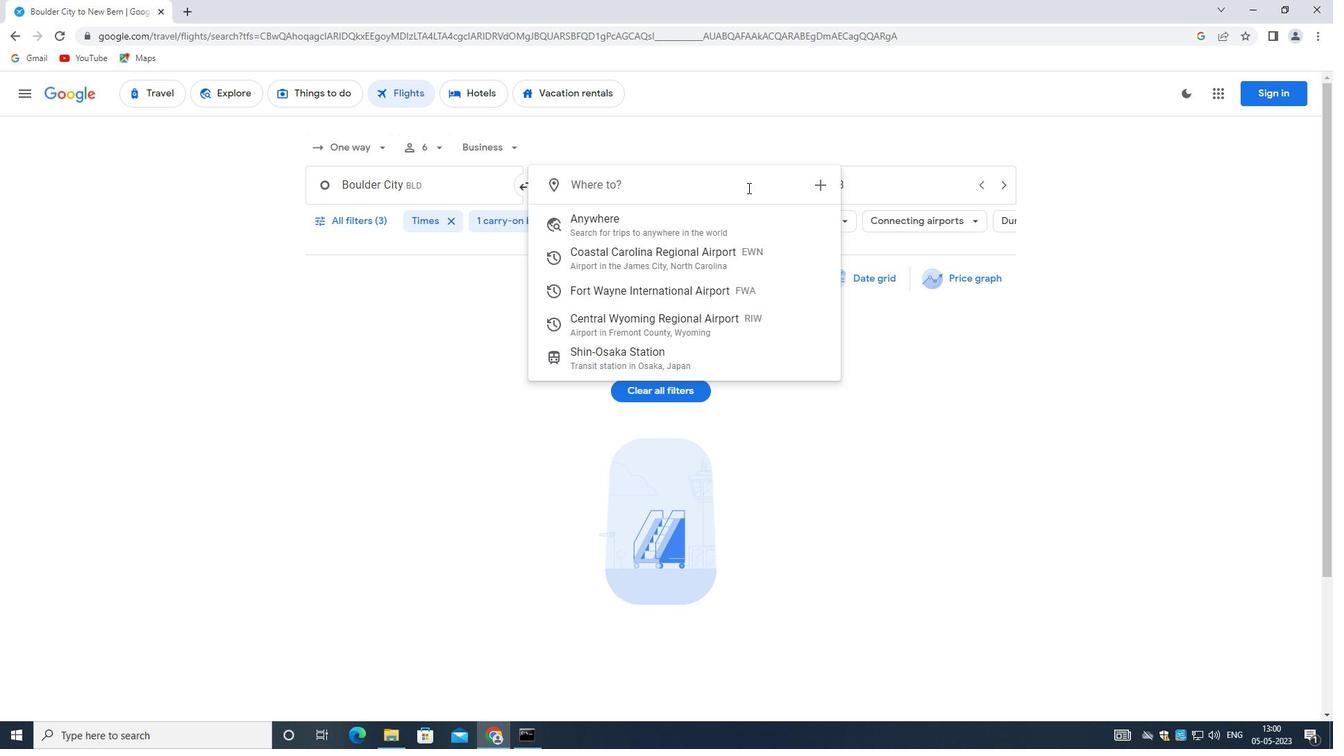 
Action: Key pressed <Key.shift>FORT<Key.space><Key.shift>WAYNE
Screenshot: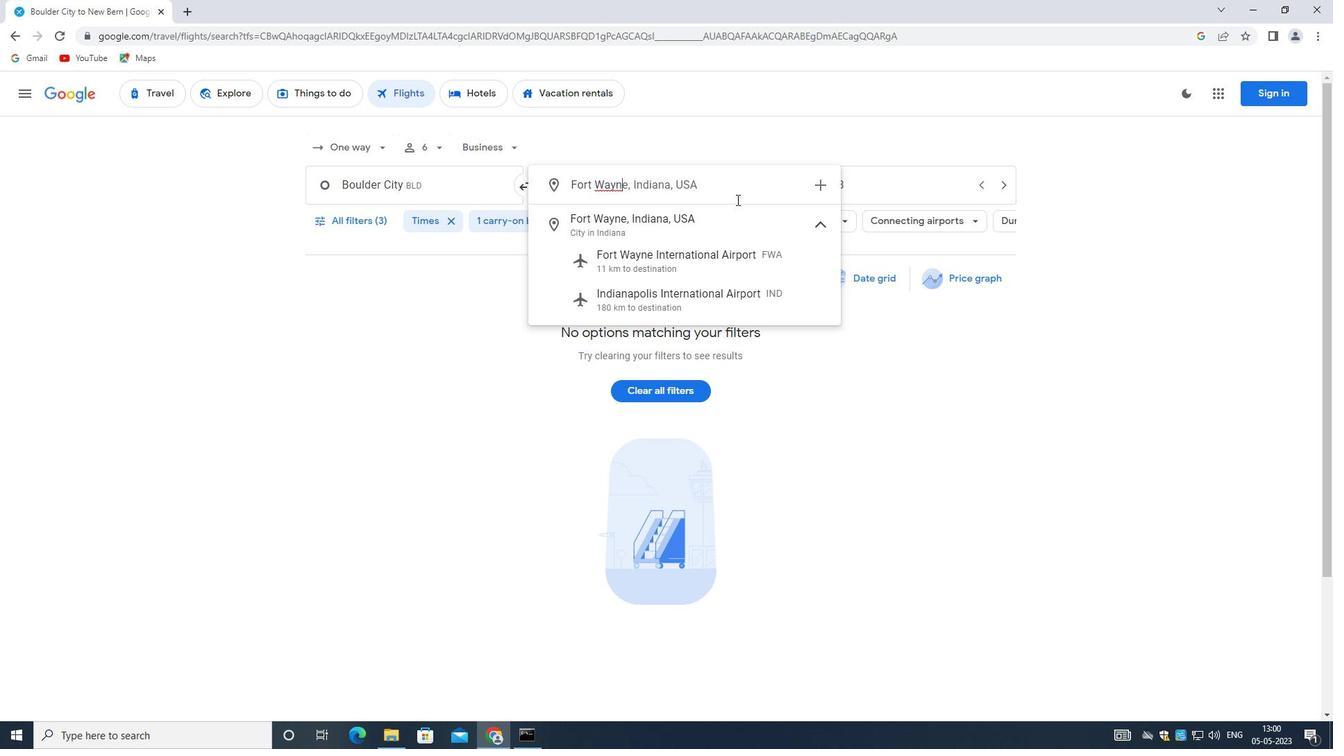 
Action: Mouse moved to (659, 249)
Screenshot: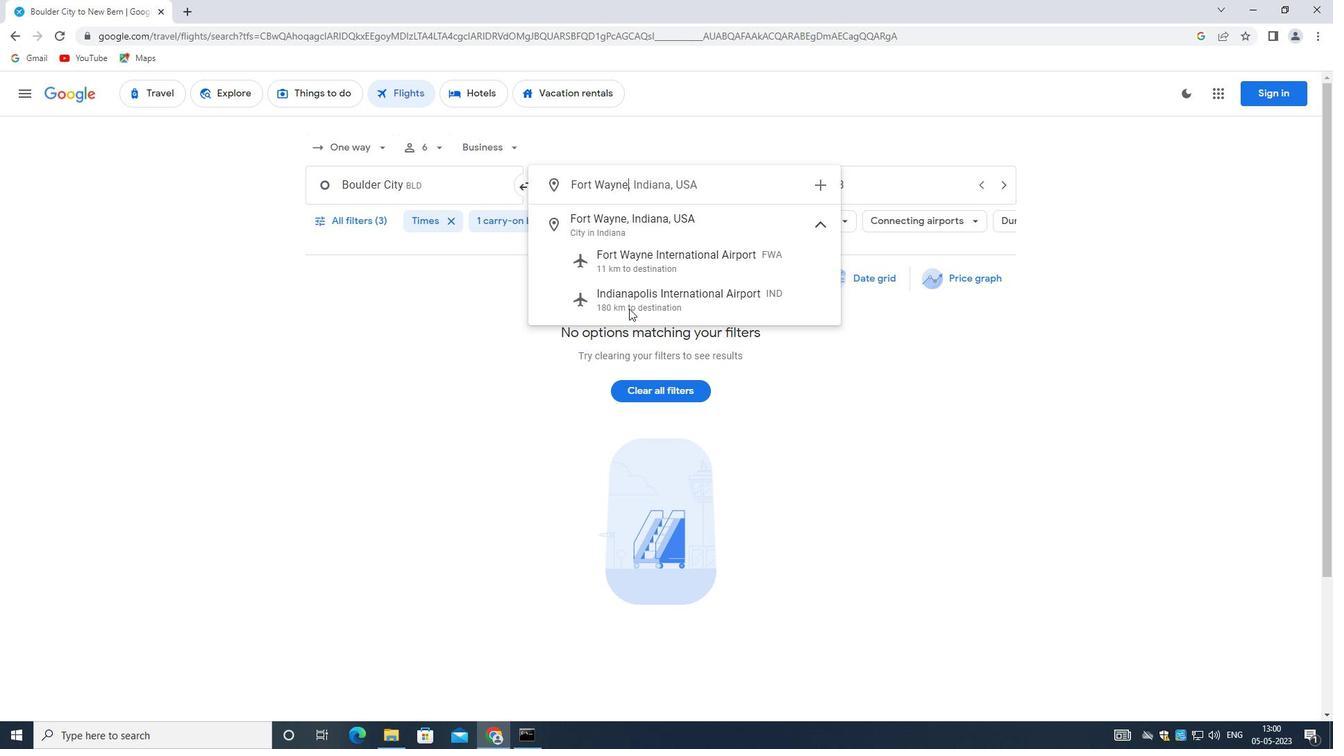 
Action: Mouse pressed left at (659, 249)
Screenshot: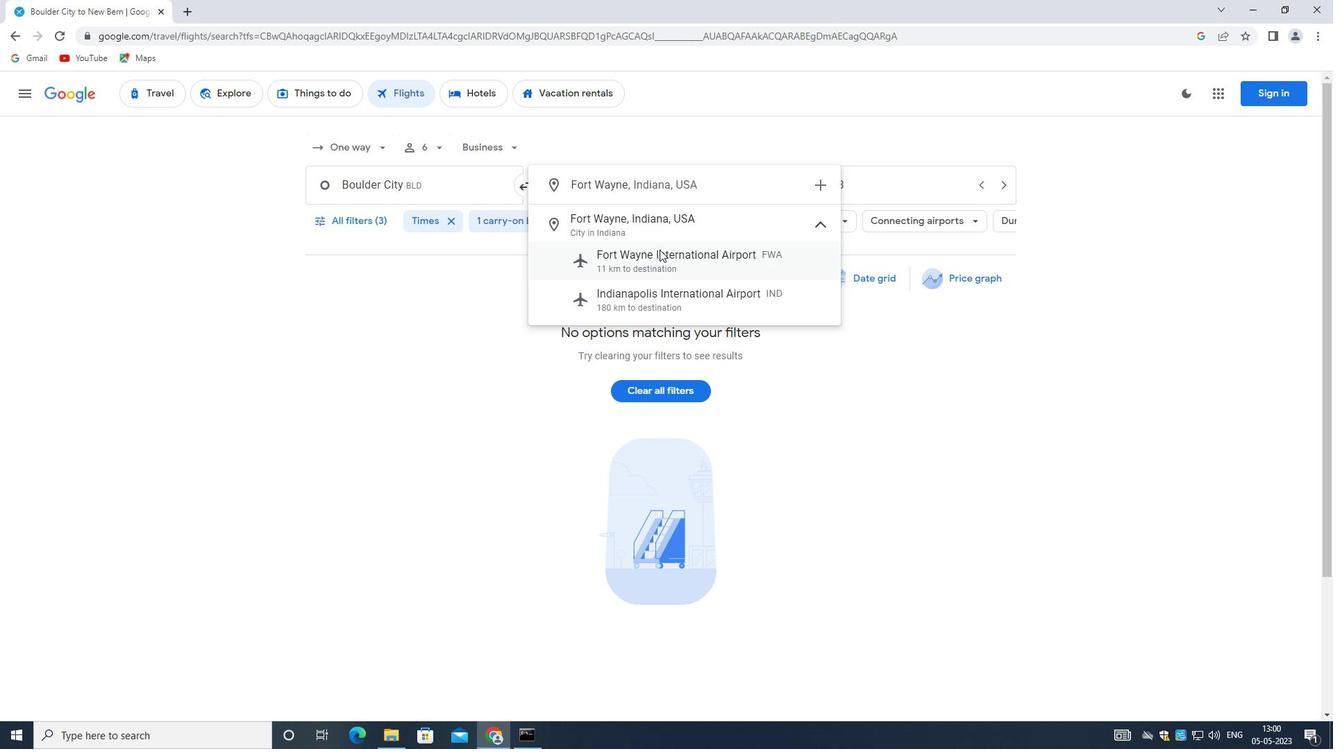 
Action: Mouse moved to (826, 184)
Screenshot: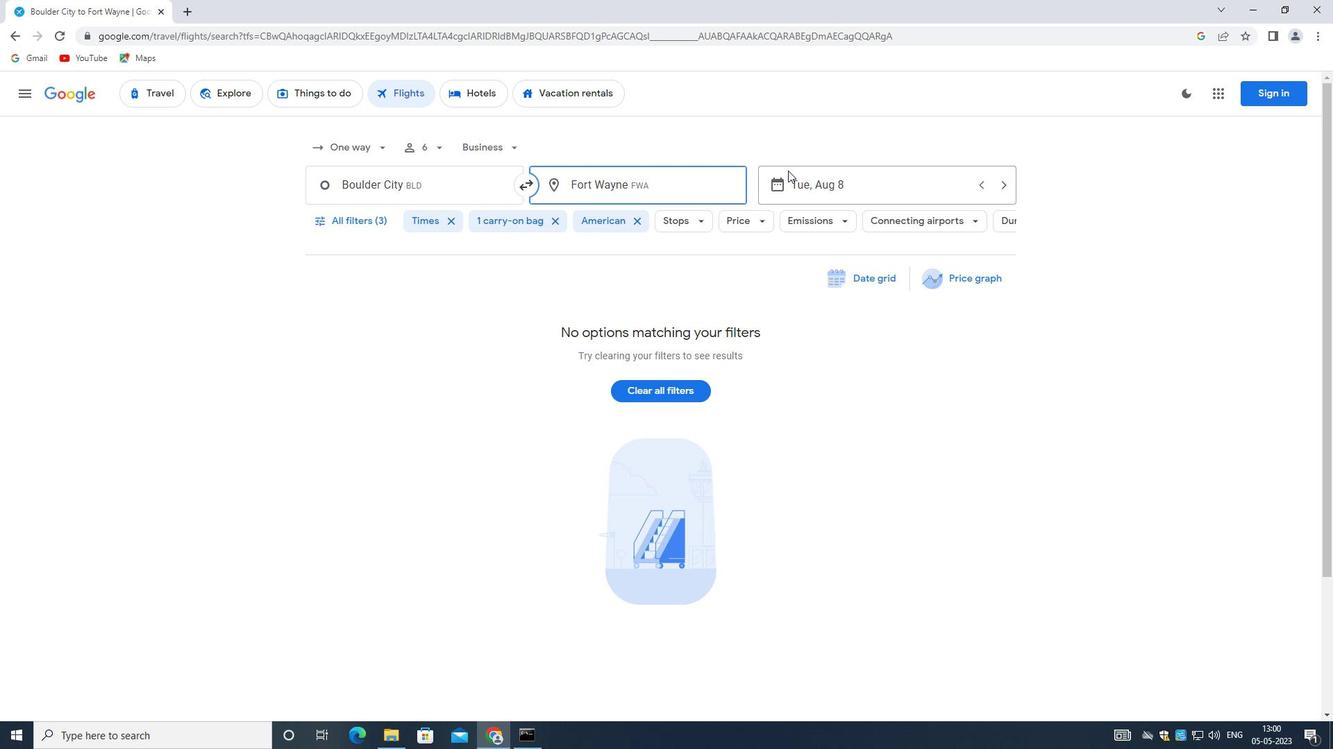 
Action: Mouse pressed left at (826, 184)
Screenshot: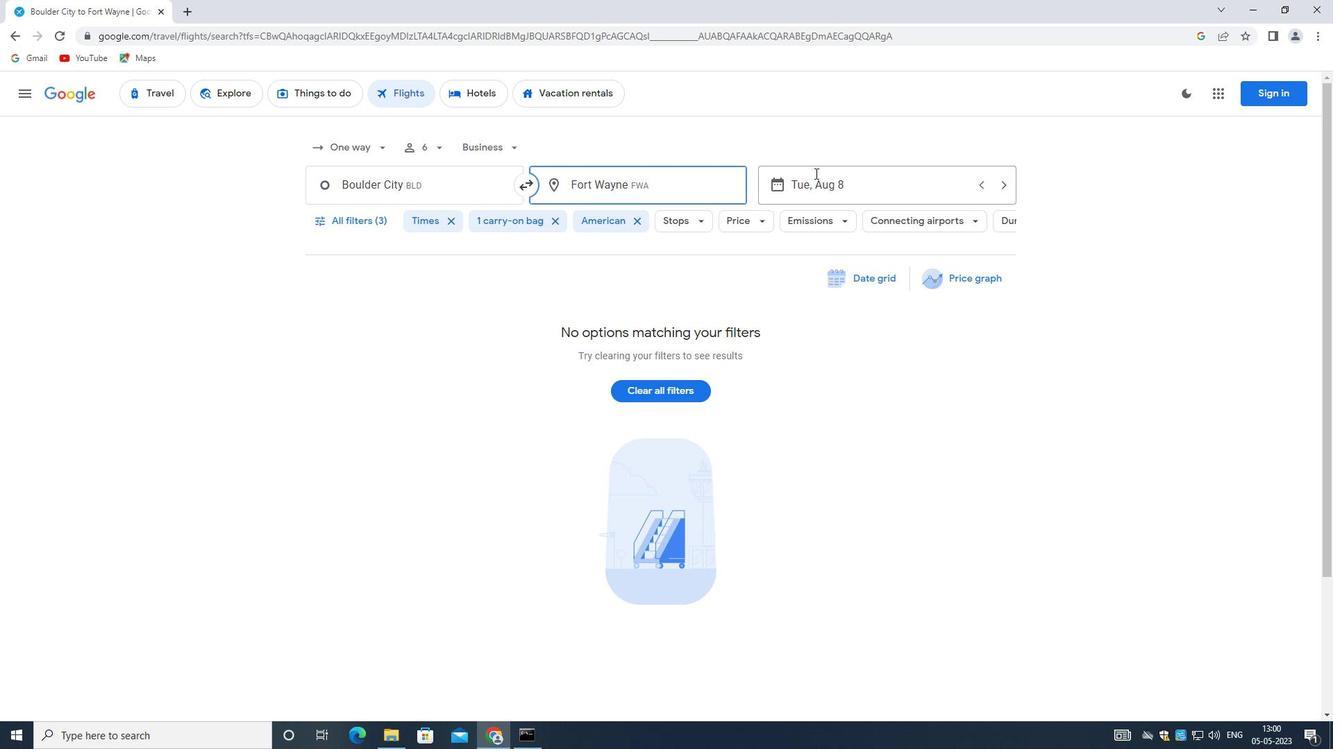 
Action: Mouse moved to (590, 333)
Screenshot: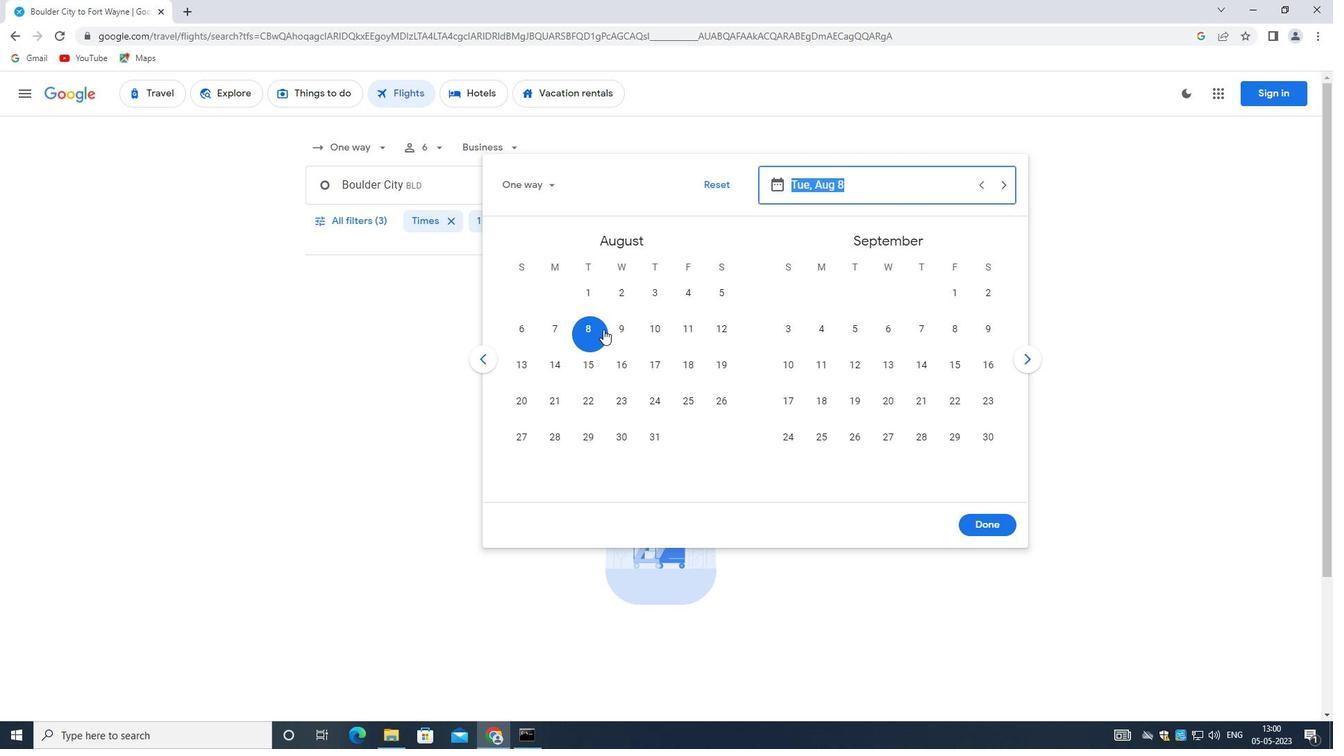 
Action: Mouse pressed left at (590, 333)
Screenshot: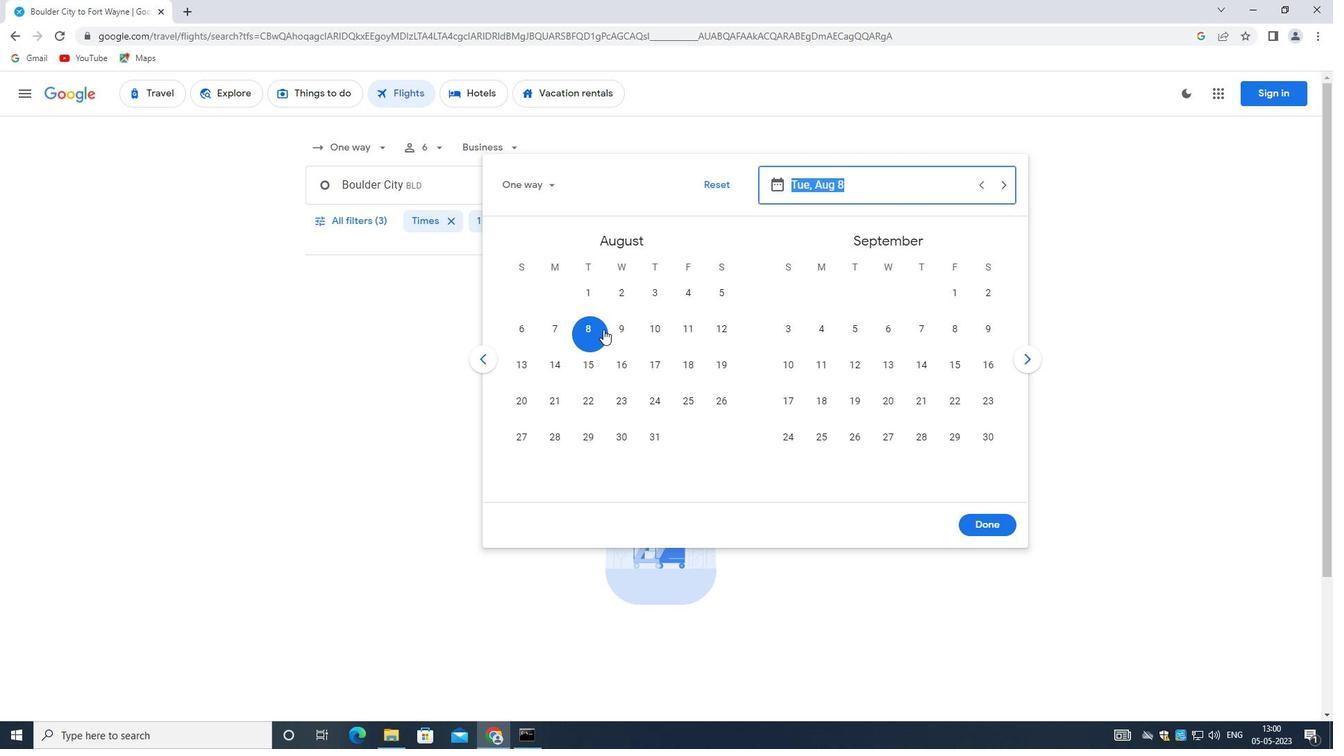 
Action: Mouse moved to (1002, 524)
Screenshot: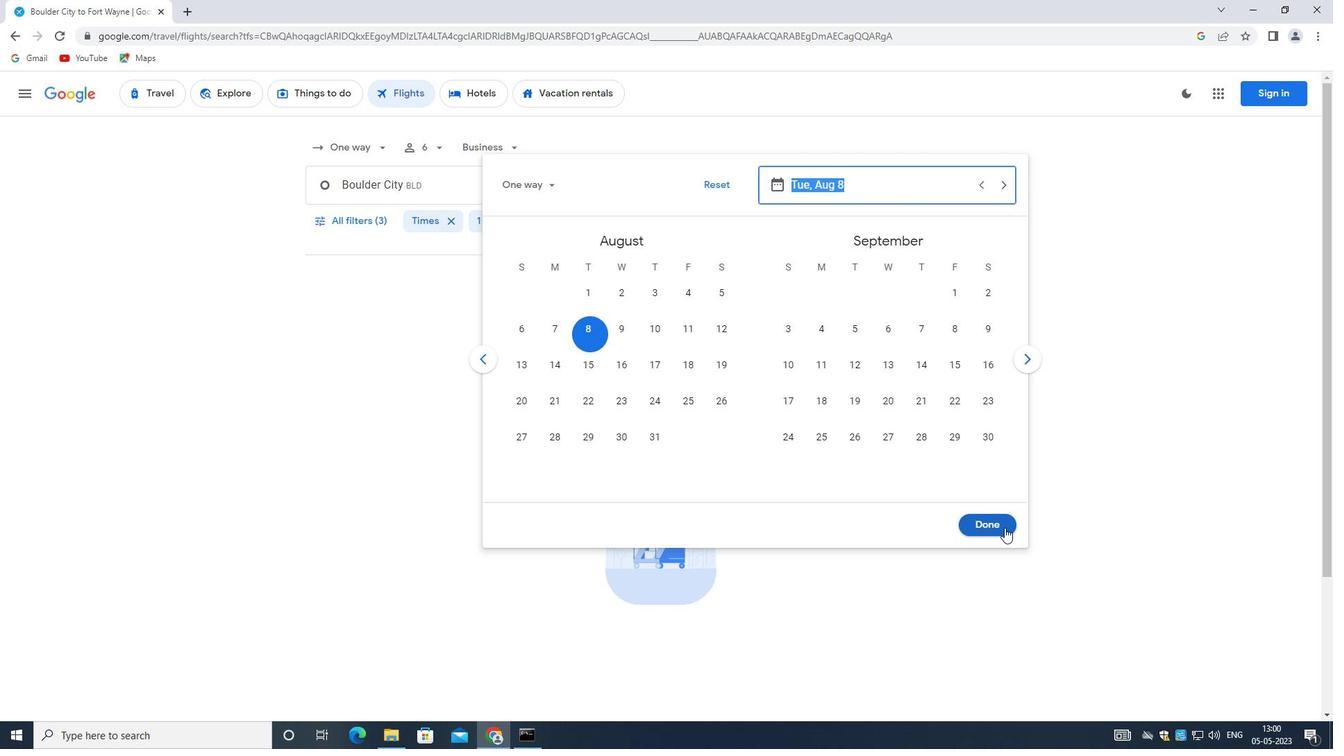 
Action: Mouse pressed left at (1002, 524)
Screenshot: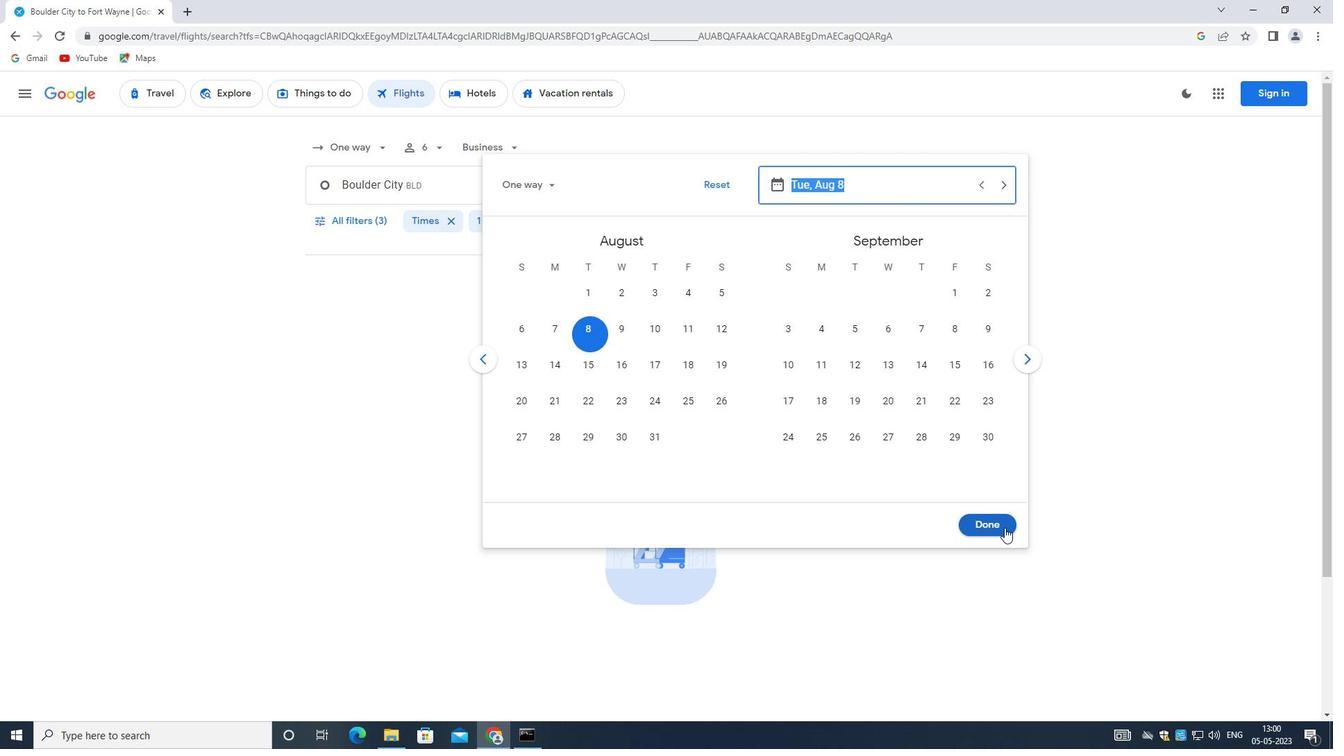
Action: Mouse moved to (343, 220)
Screenshot: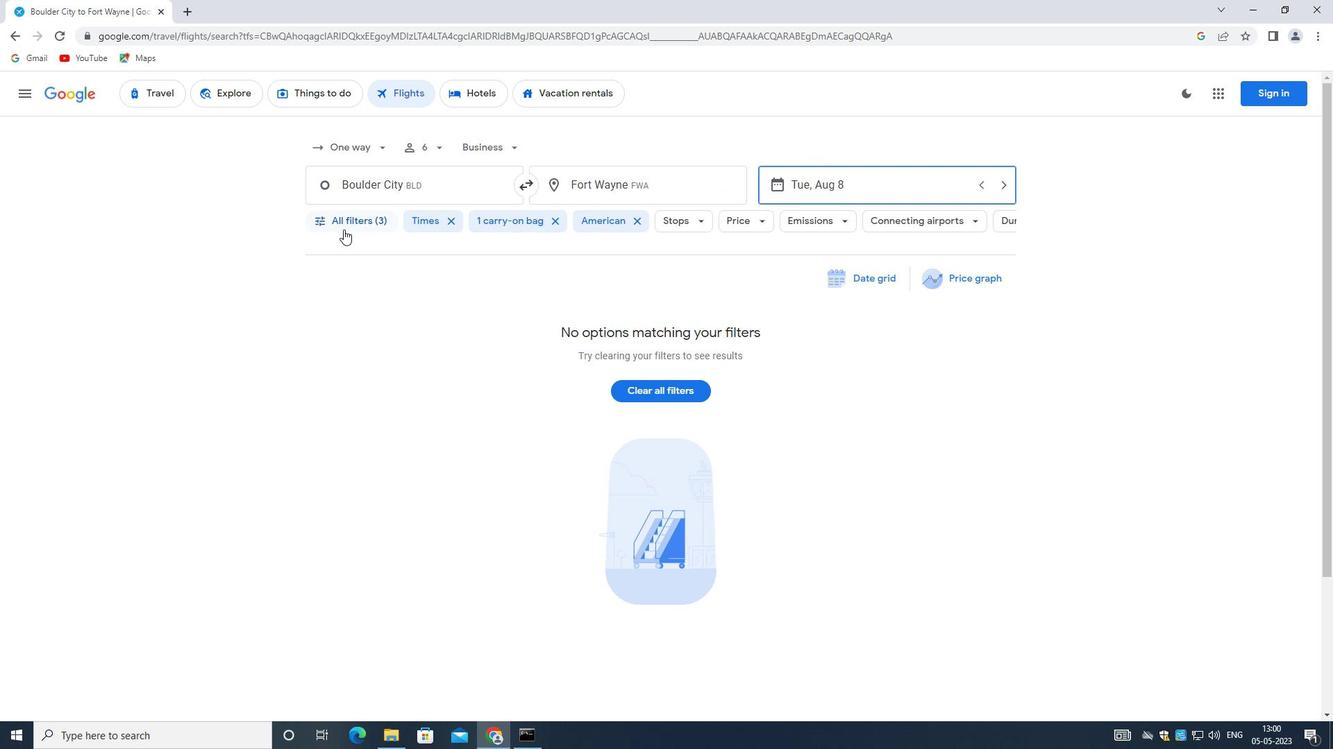 
Action: Mouse pressed left at (343, 220)
Screenshot: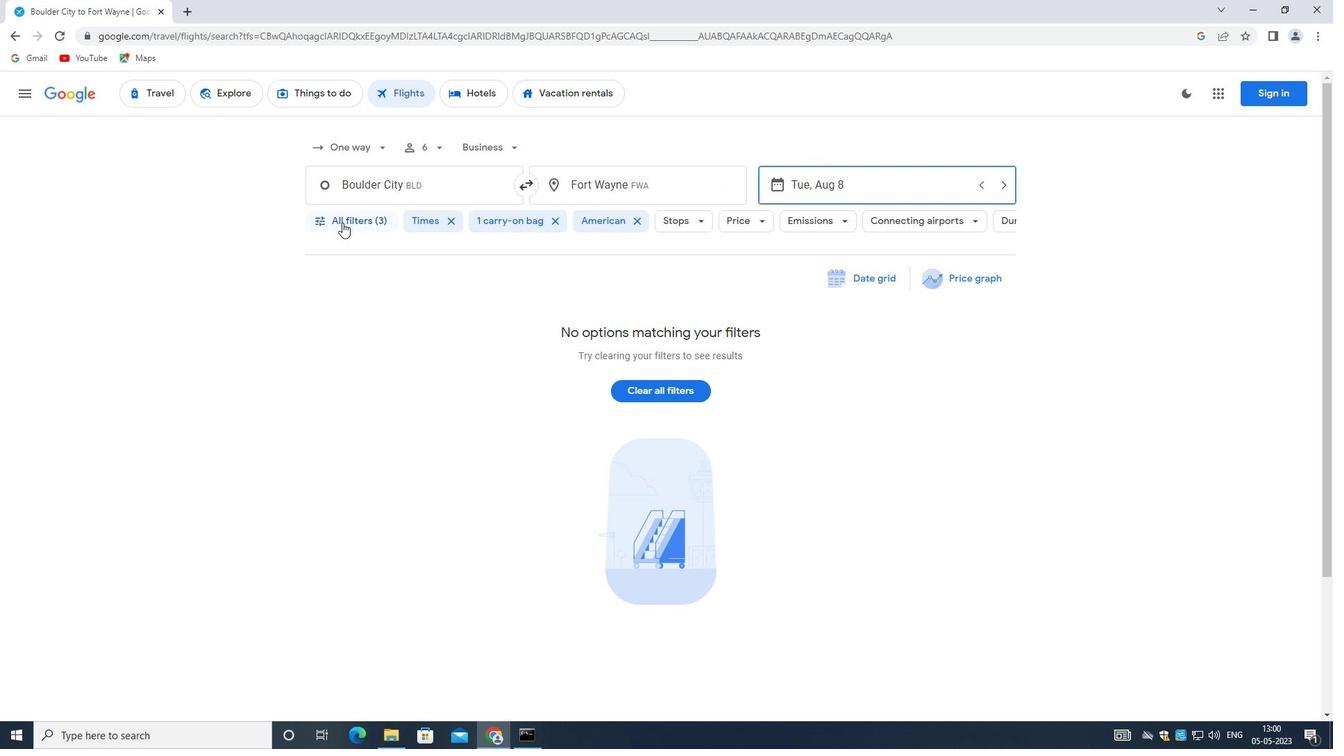 
Action: Mouse moved to (493, 486)
Screenshot: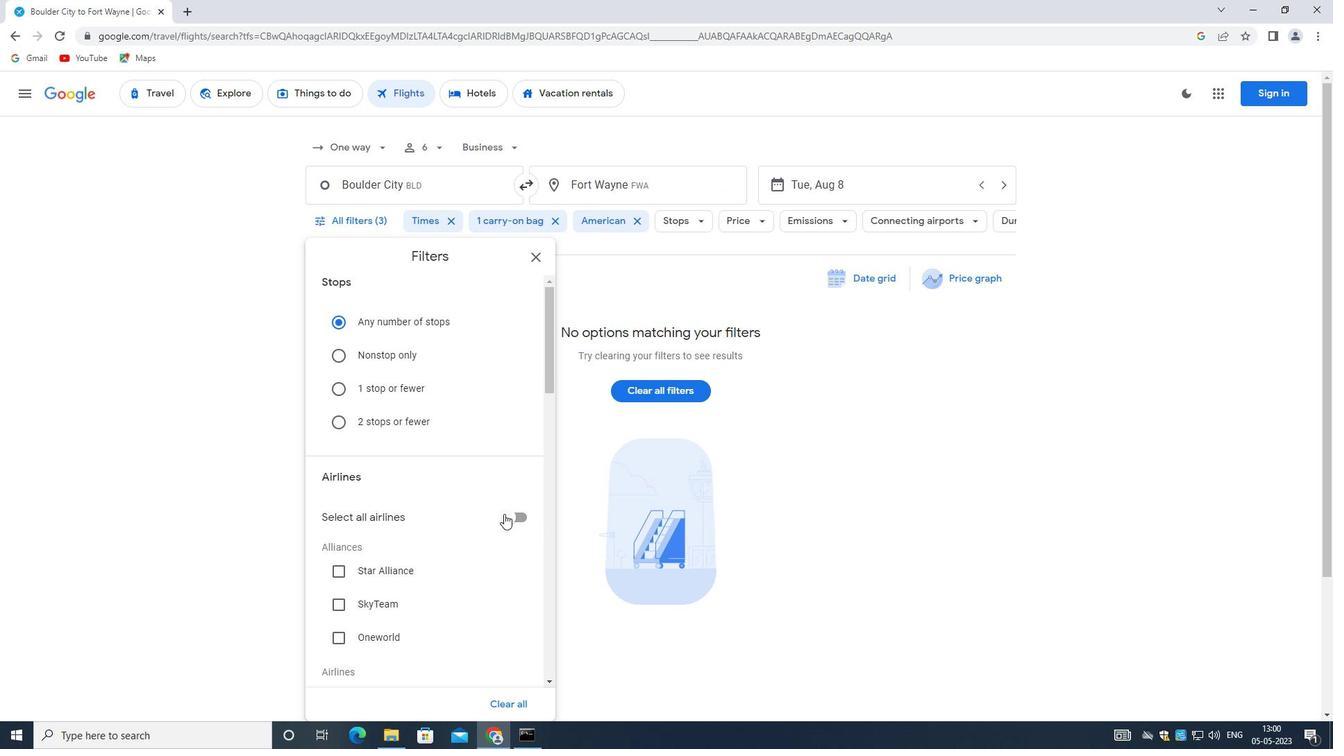 
Action: Mouse scrolled (493, 485) with delta (0, 0)
Screenshot: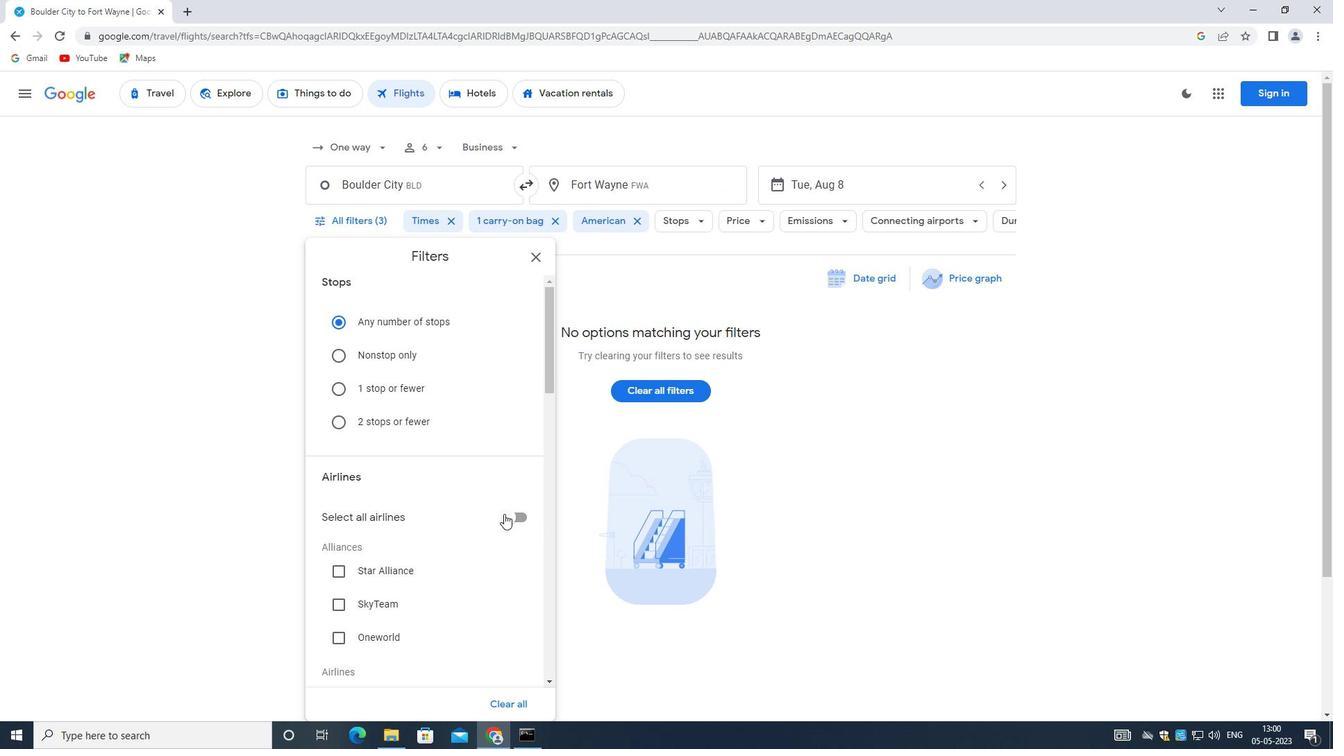 
Action: Mouse moved to (493, 486)
Screenshot: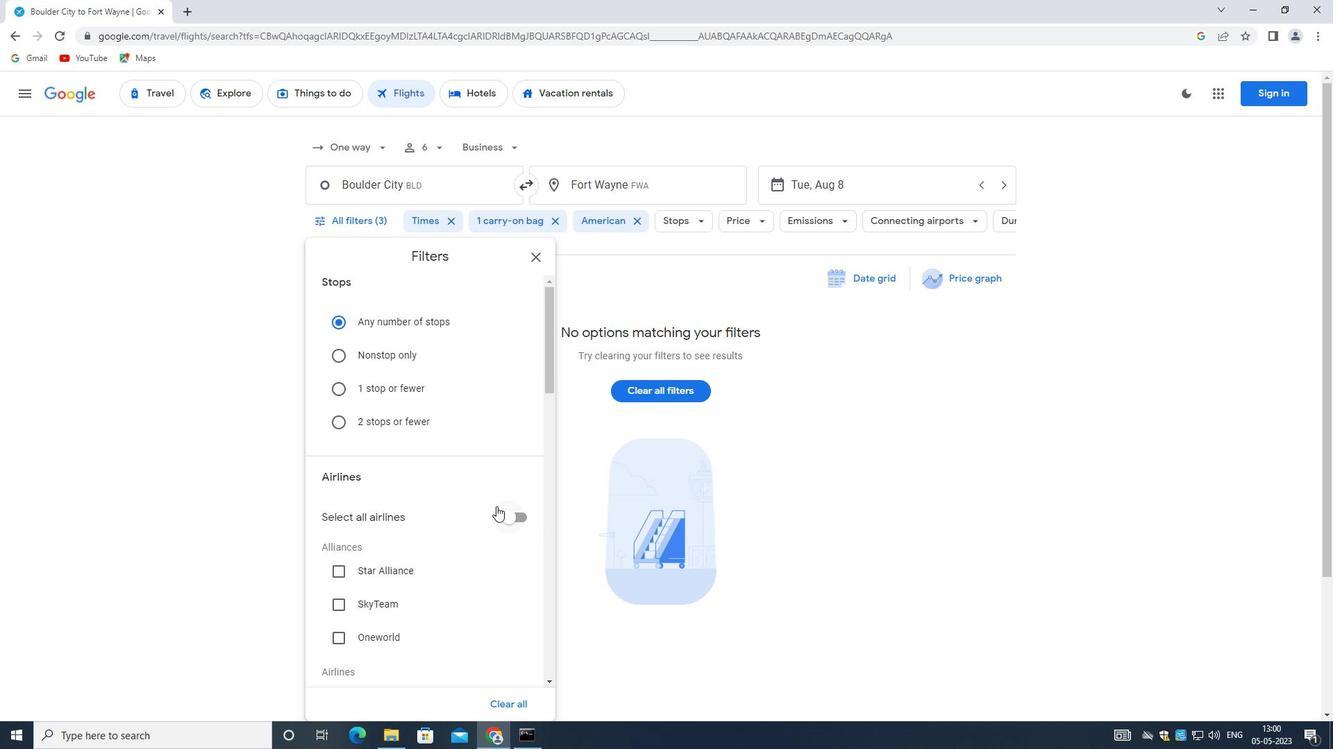 
Action: Mouse scrolled (493, 485) with delta (0, 0)
Screenshot: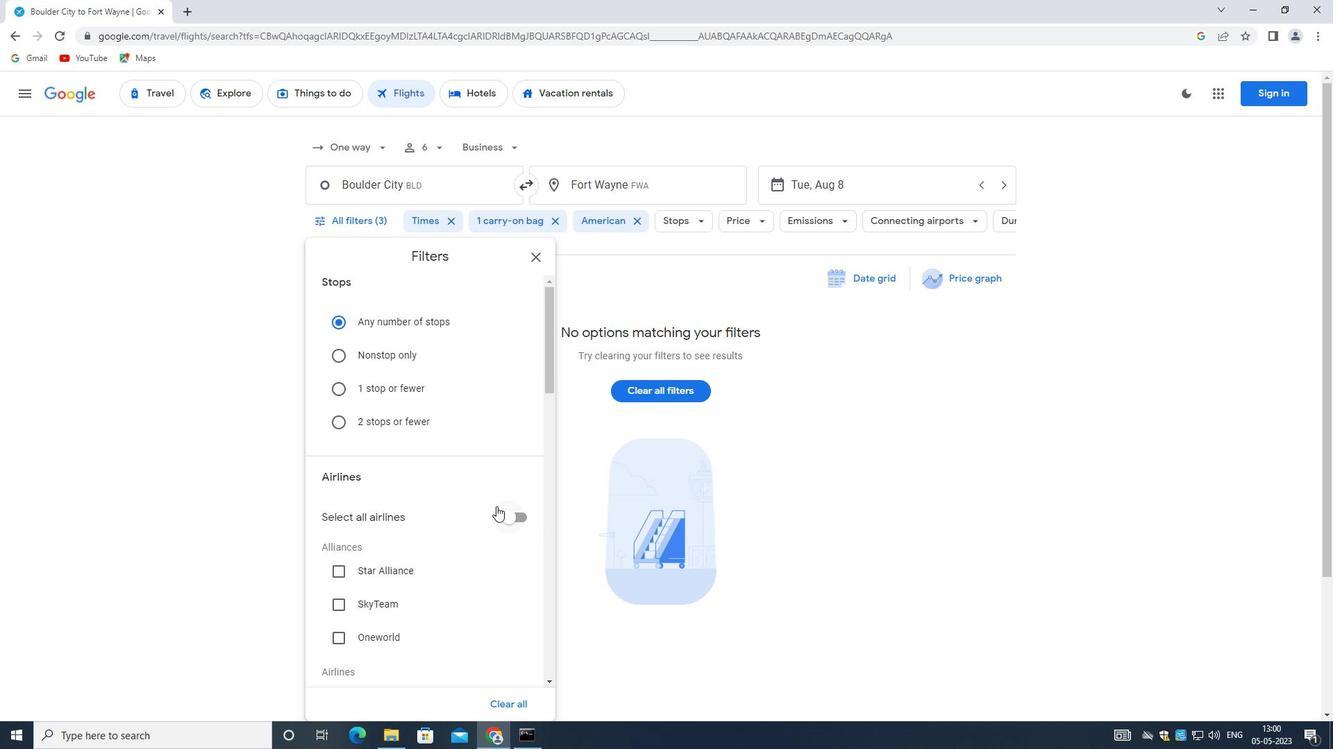 
Action: Mouse moved to (492, 486)
Screenshot: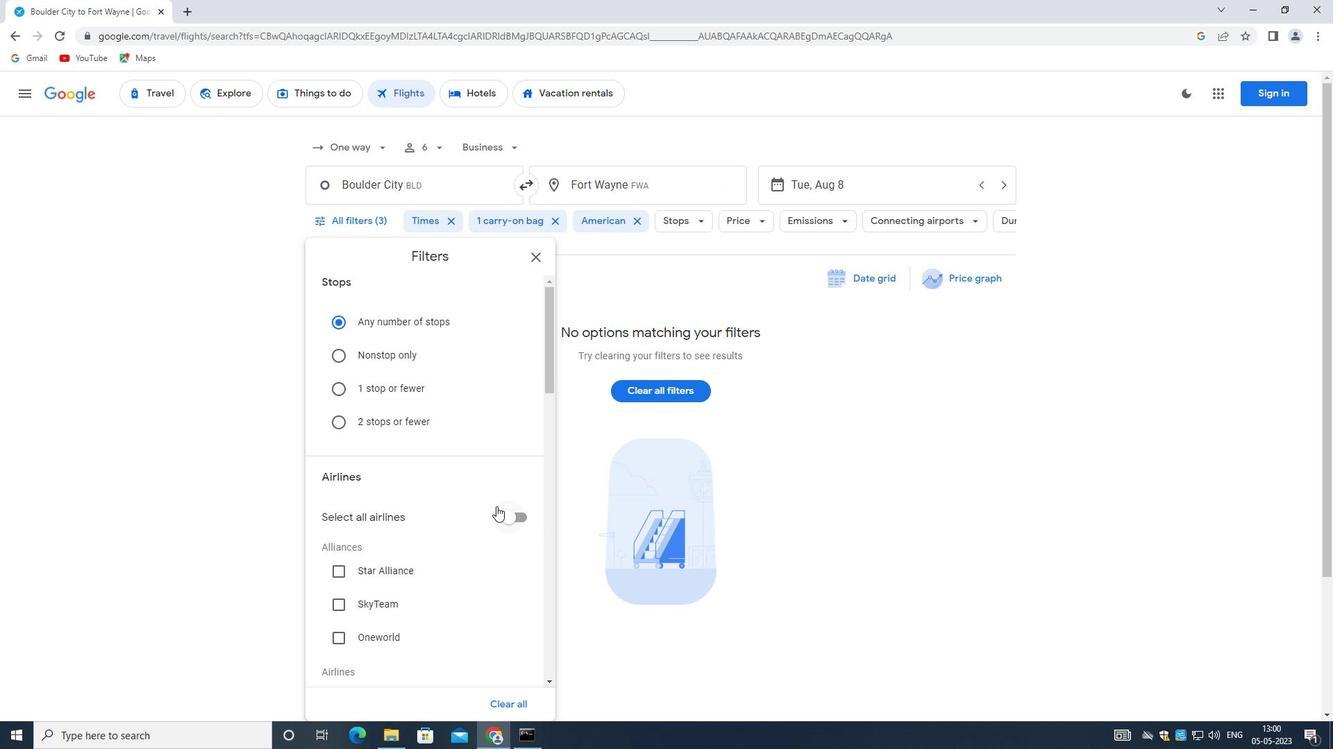 
Action: Mouse scrolled (492, 485) with delta (0, 0)
Screenshot: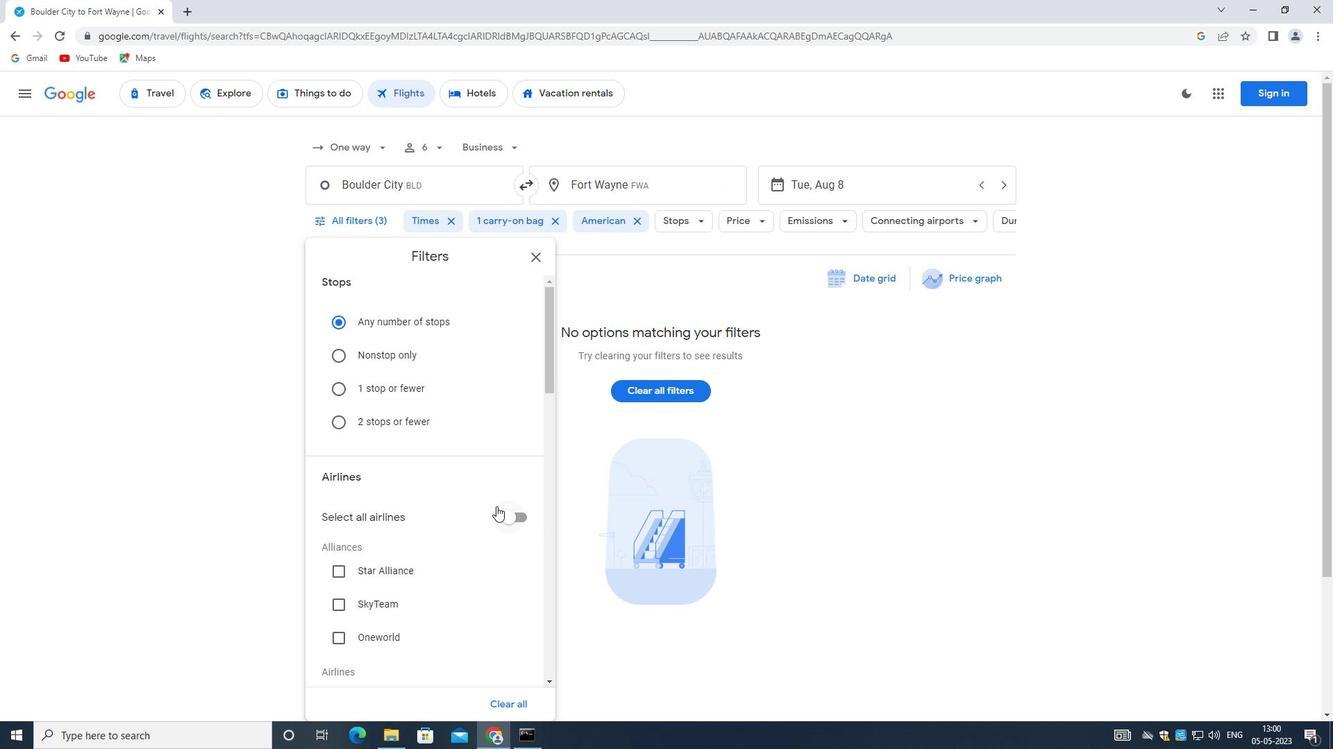 
Action: Mouse moved to (492, 486)
Screenshot: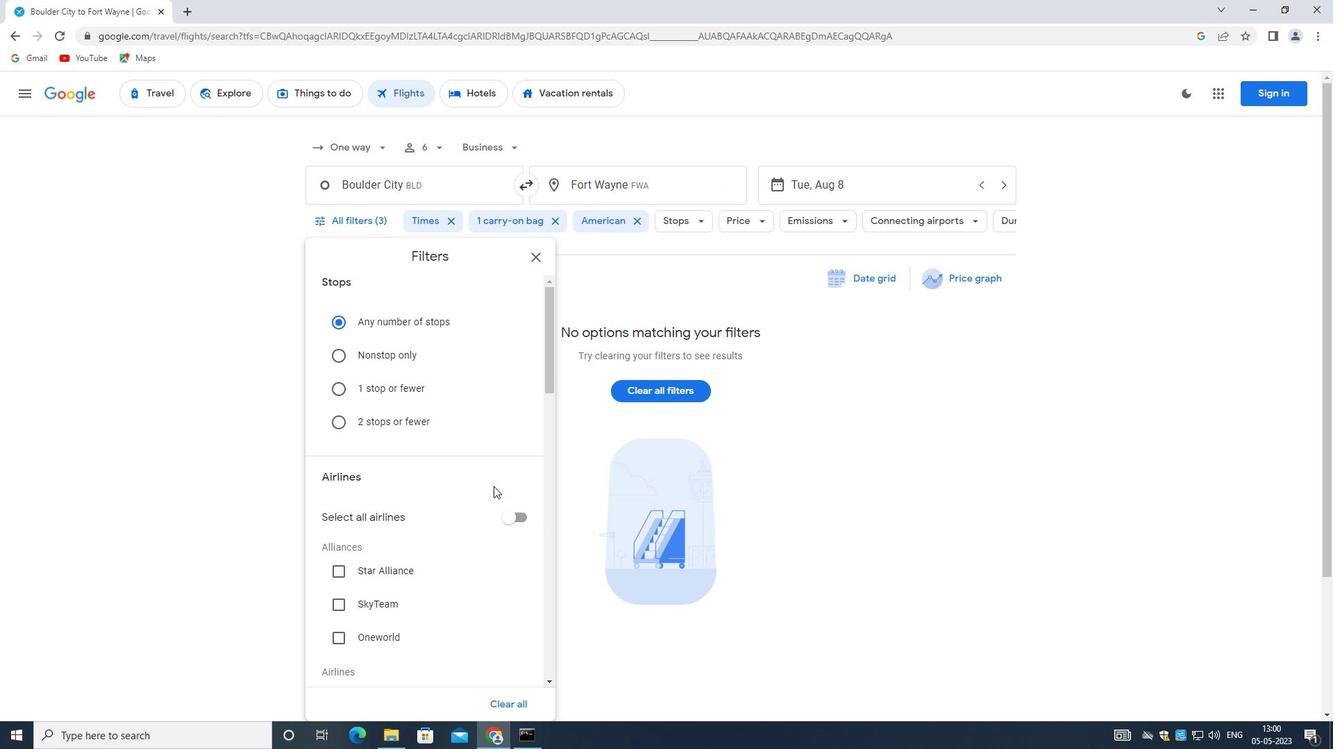 
Action: Mouse scrolled (492, 485) with delta (0, 0)
Screenshot: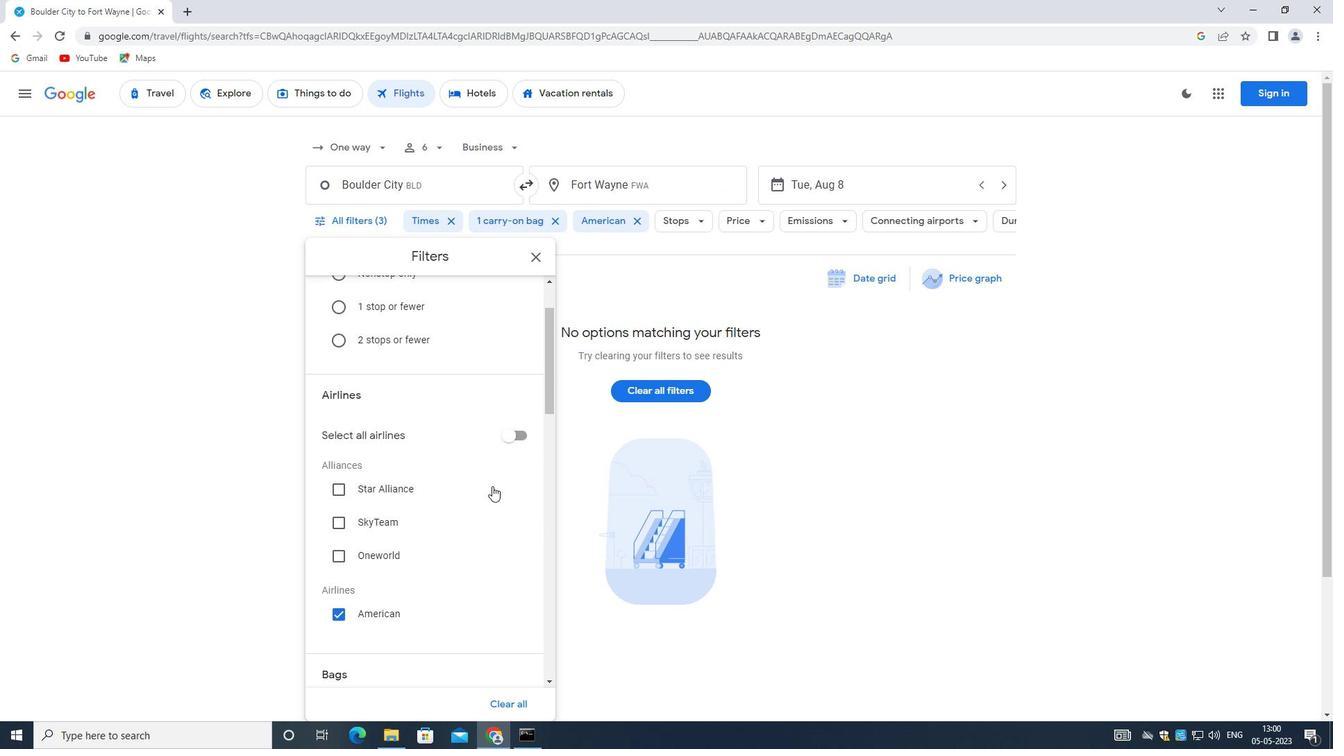 
Action: Mouse scrolled (492, 485) with delta (0, 0)
Screenshot: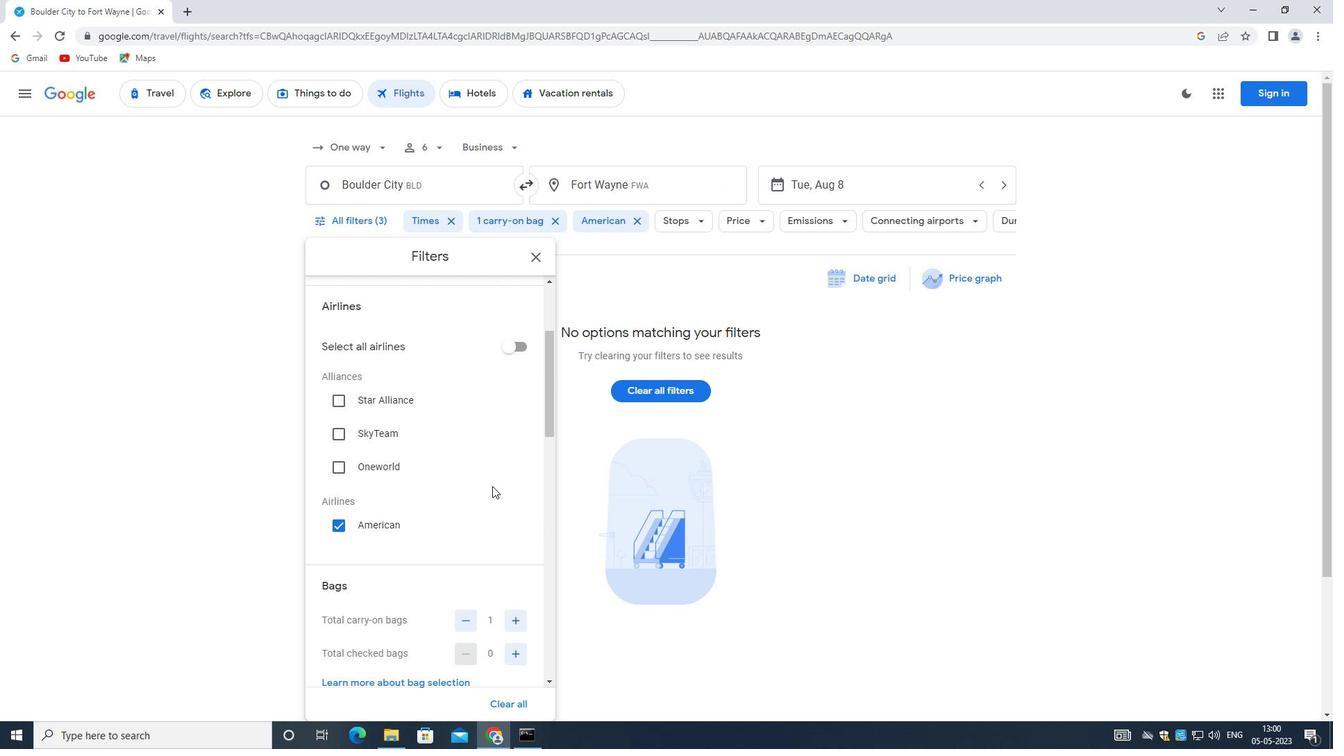 
Action: Mouse moved to (490, 485)
Screenshot: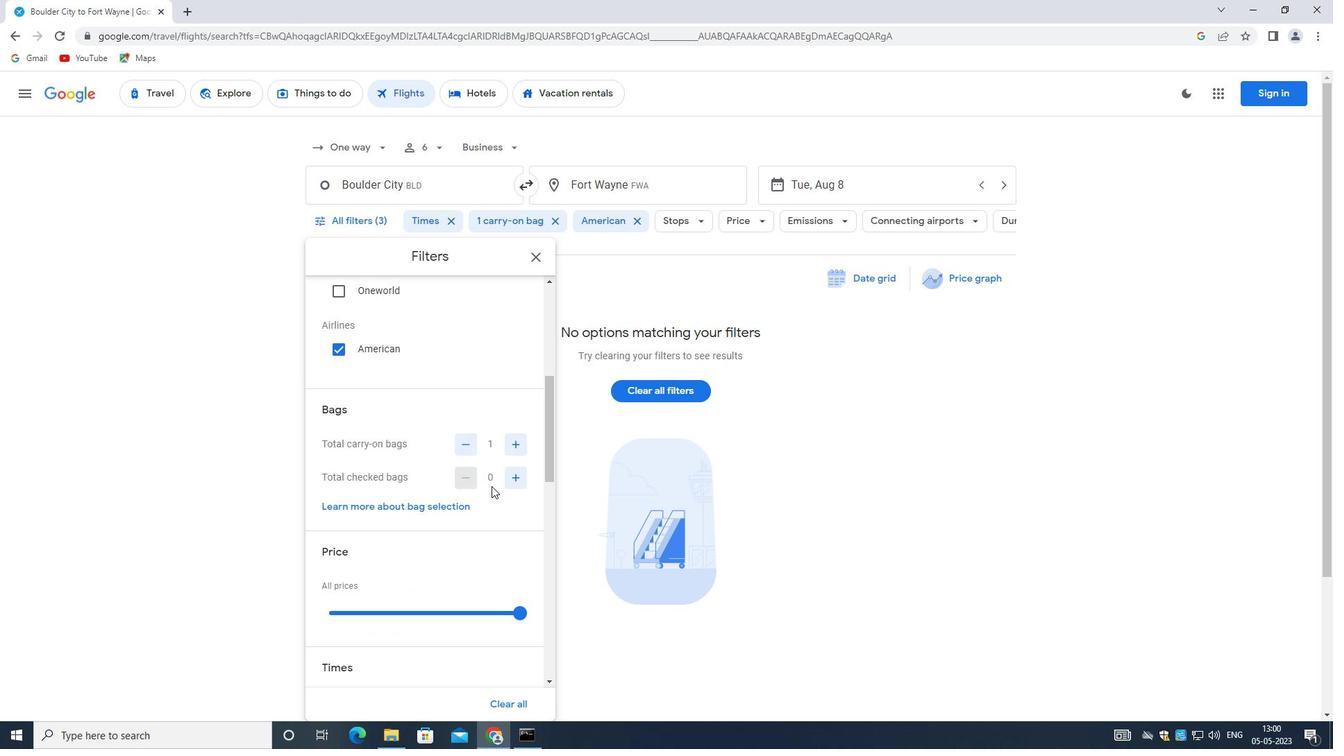 
Action: Mouse scrolled (490, 486) with delta (0, 0)
Screenshot: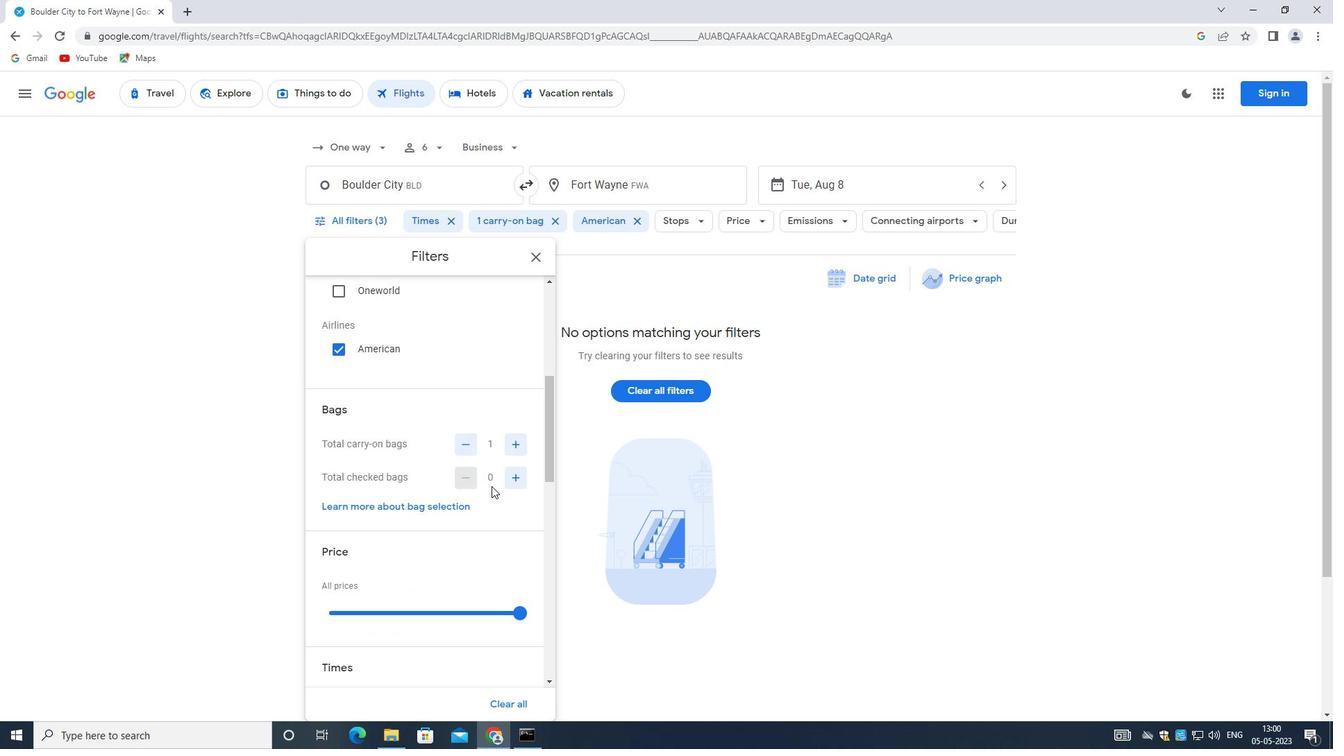 
Action: Mouse moved to (398, 386)
Screenshot: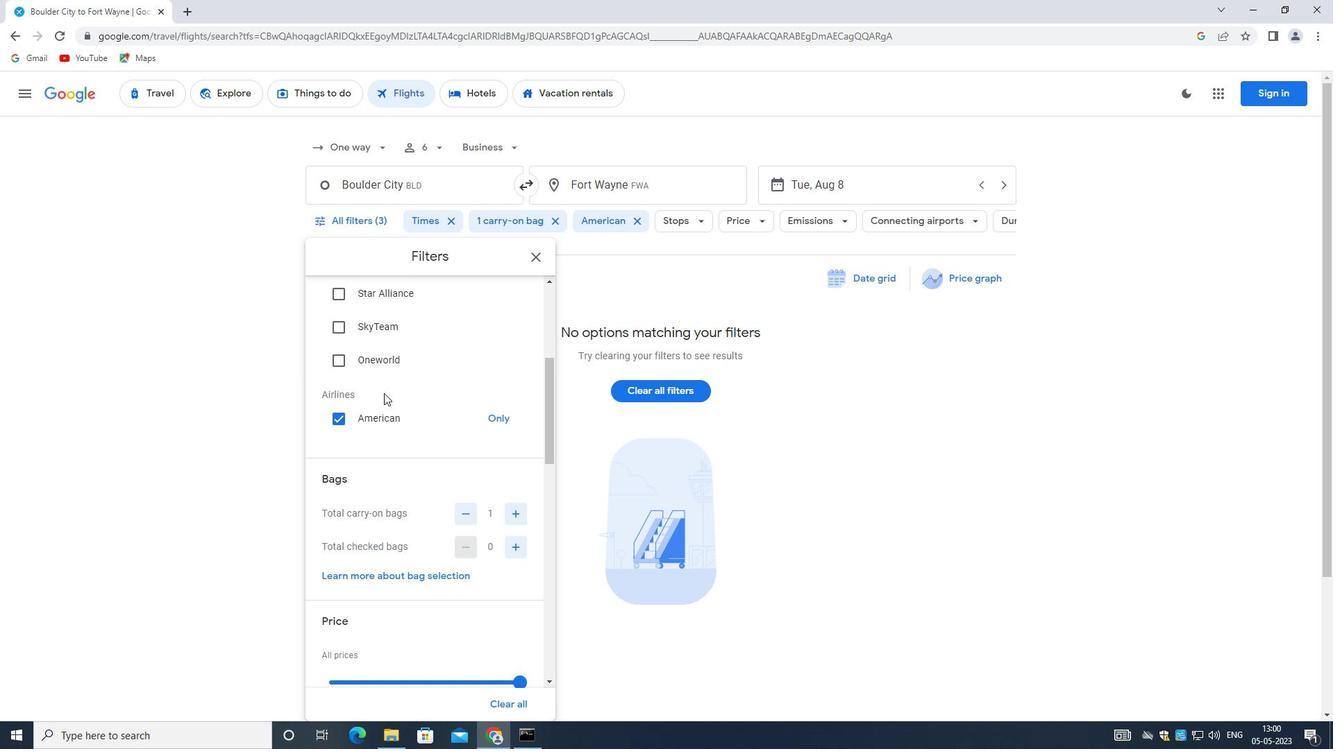 
Action: Mouse scrolled (398, 386) with delta (0, 0)
Screenshot: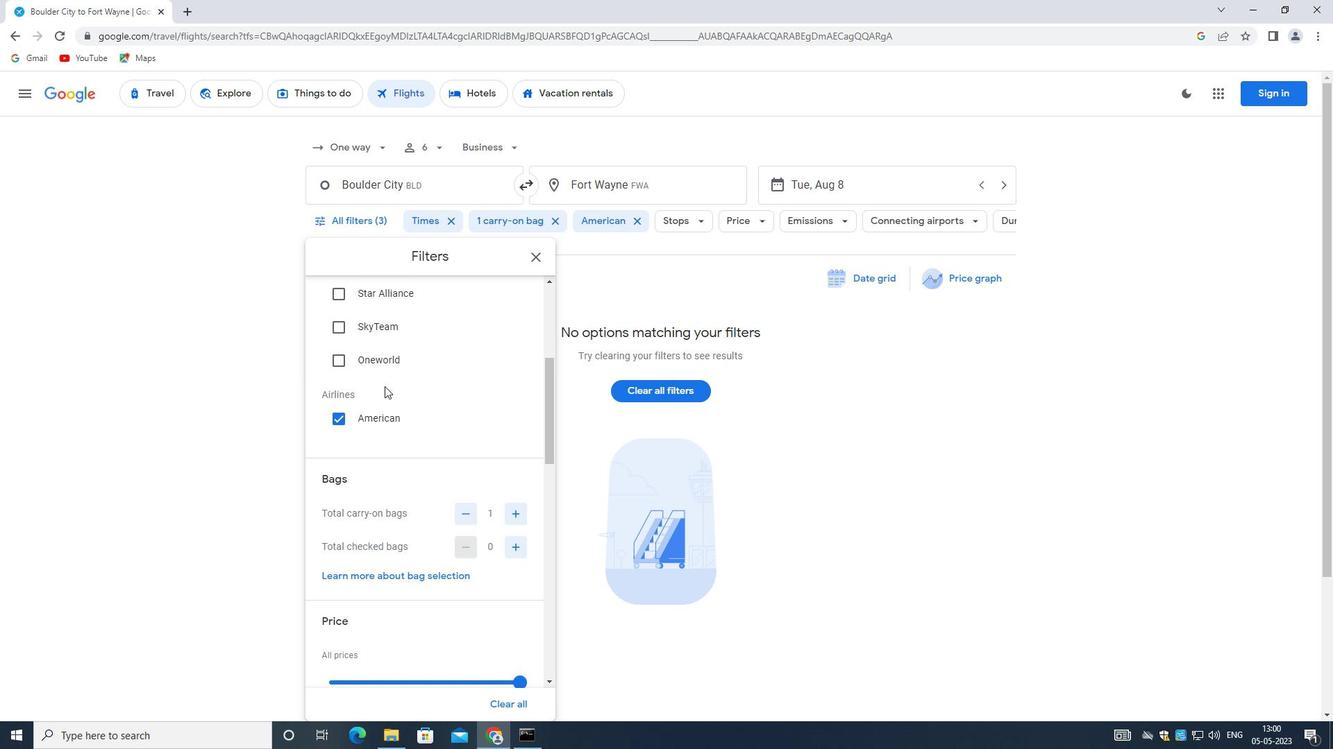 
Action: Mouse moved to (384, 490)
Screenshot: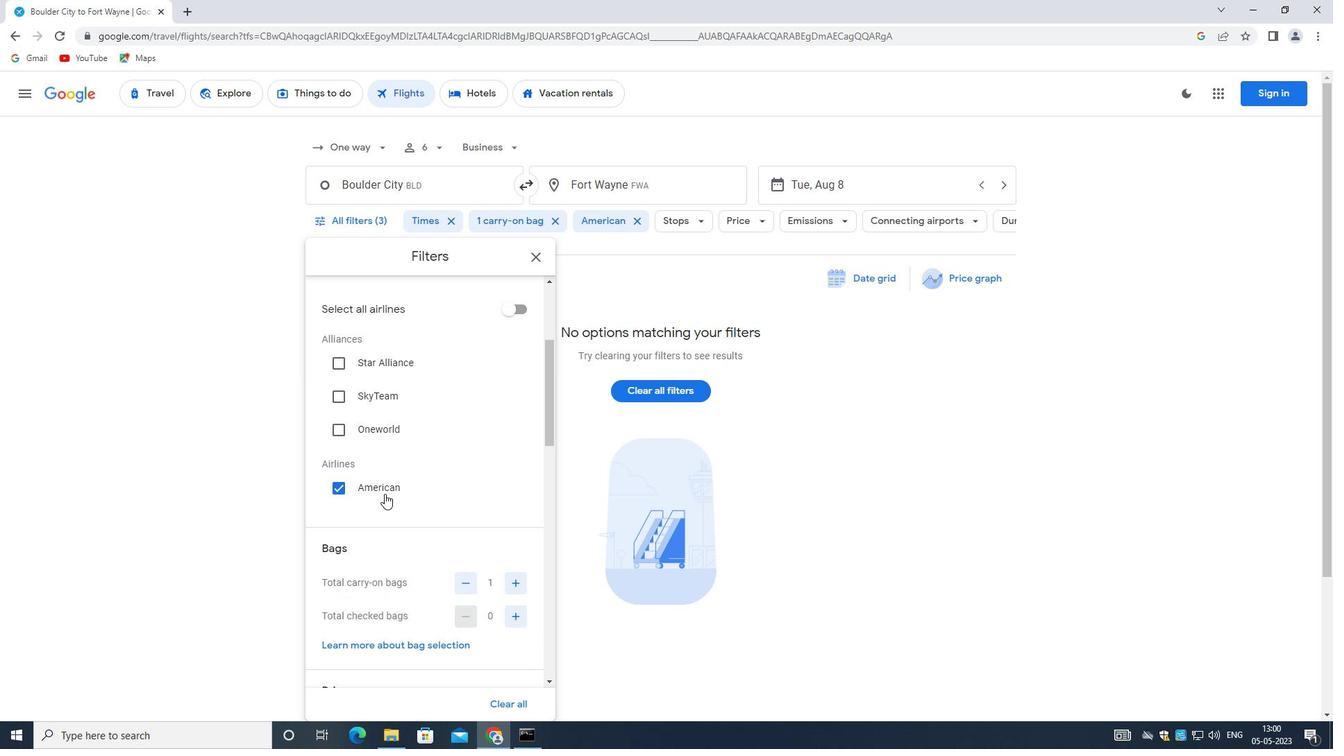 
Action: Mouse scrolled (384, 490) with delta (0, 0)
Screenshot: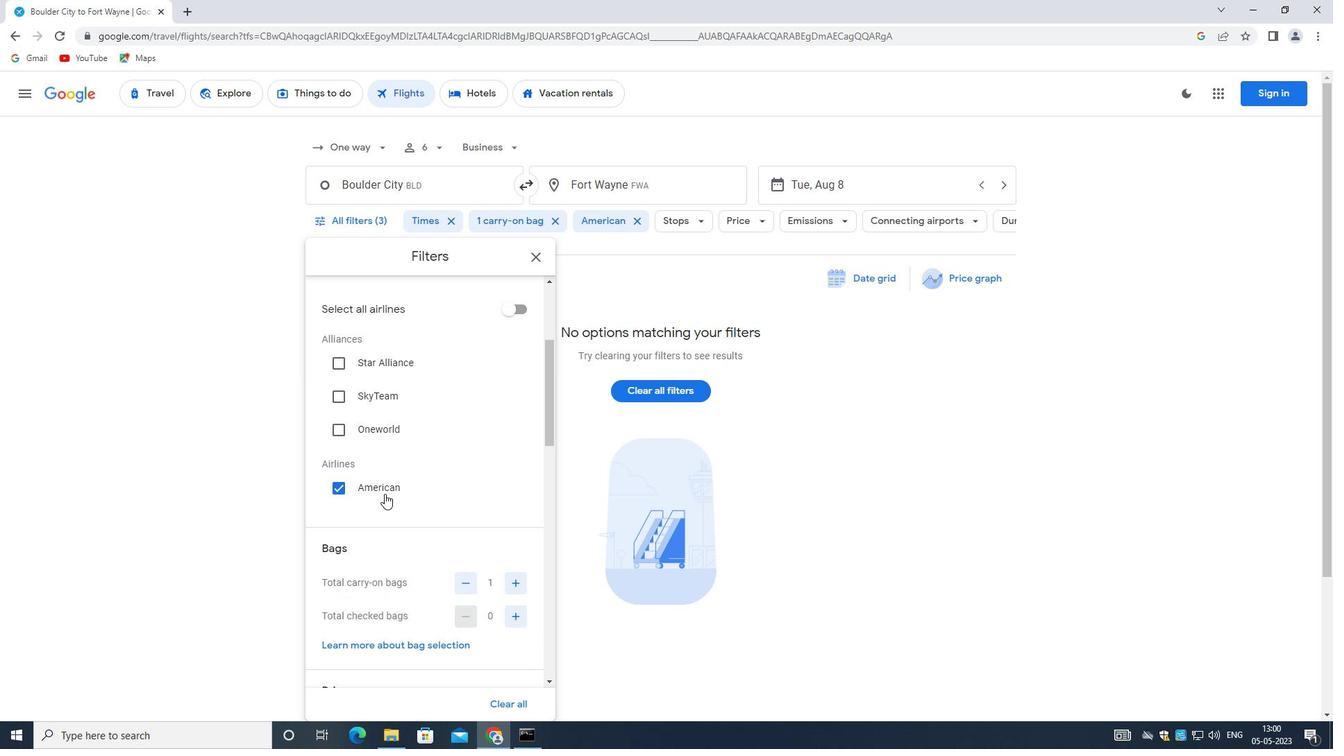 
Action: Mouse moved to (384, 489)
Screenshot: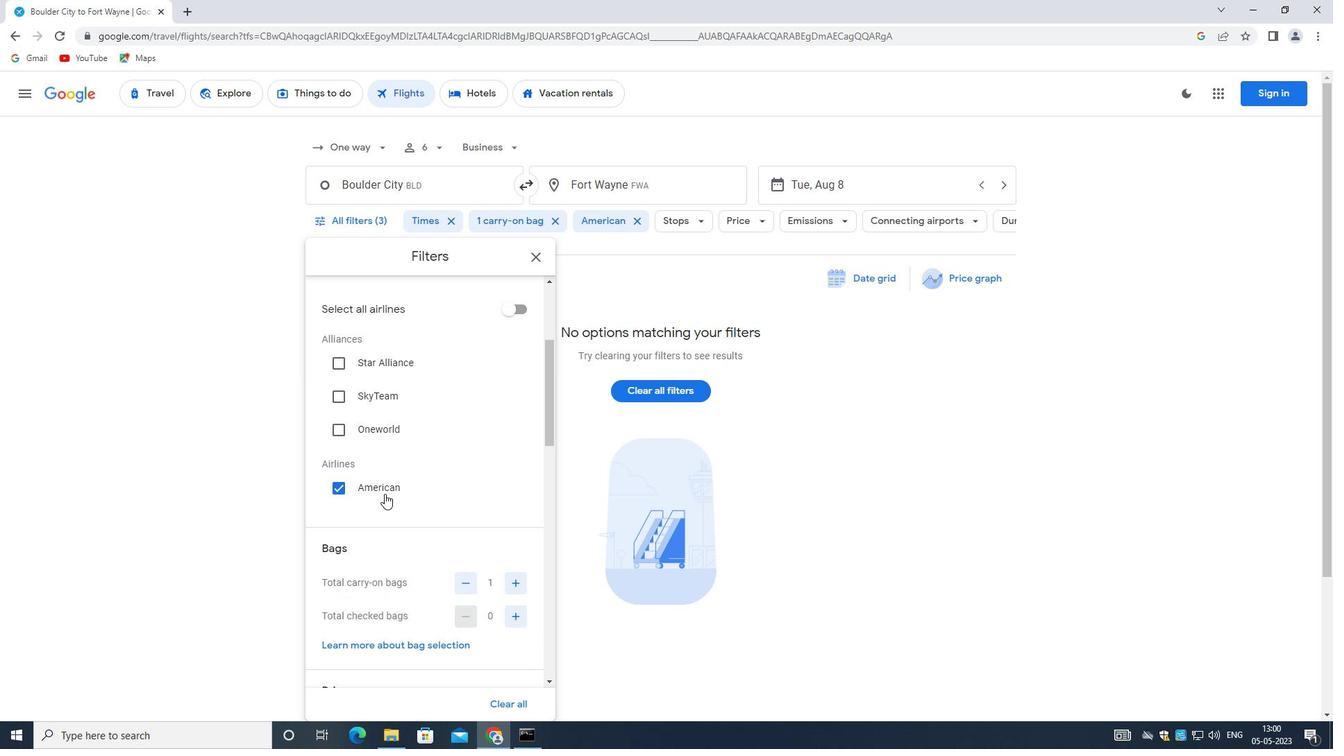 
Action: Mouse scrolled (384, 490) with delta (0, 0)
Screenshot: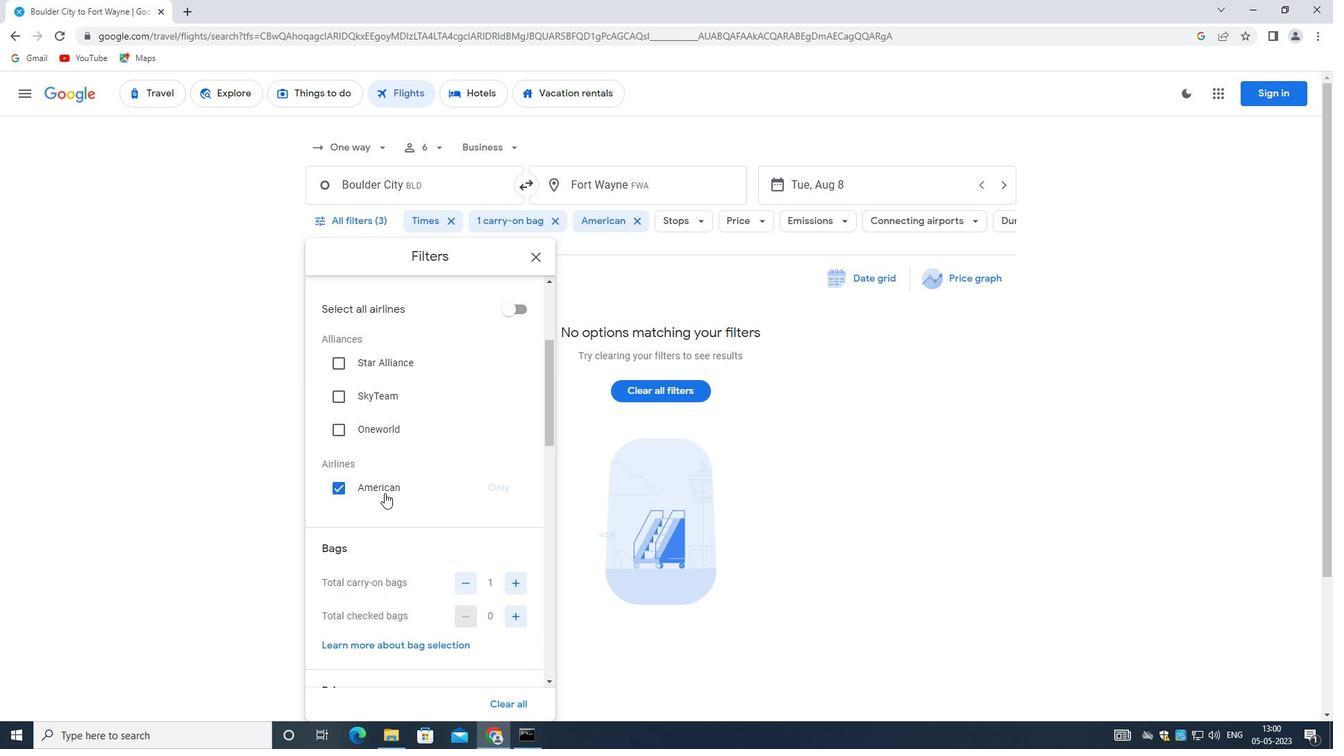 
Action: Mouse moved to (526, 445)
Screenshot: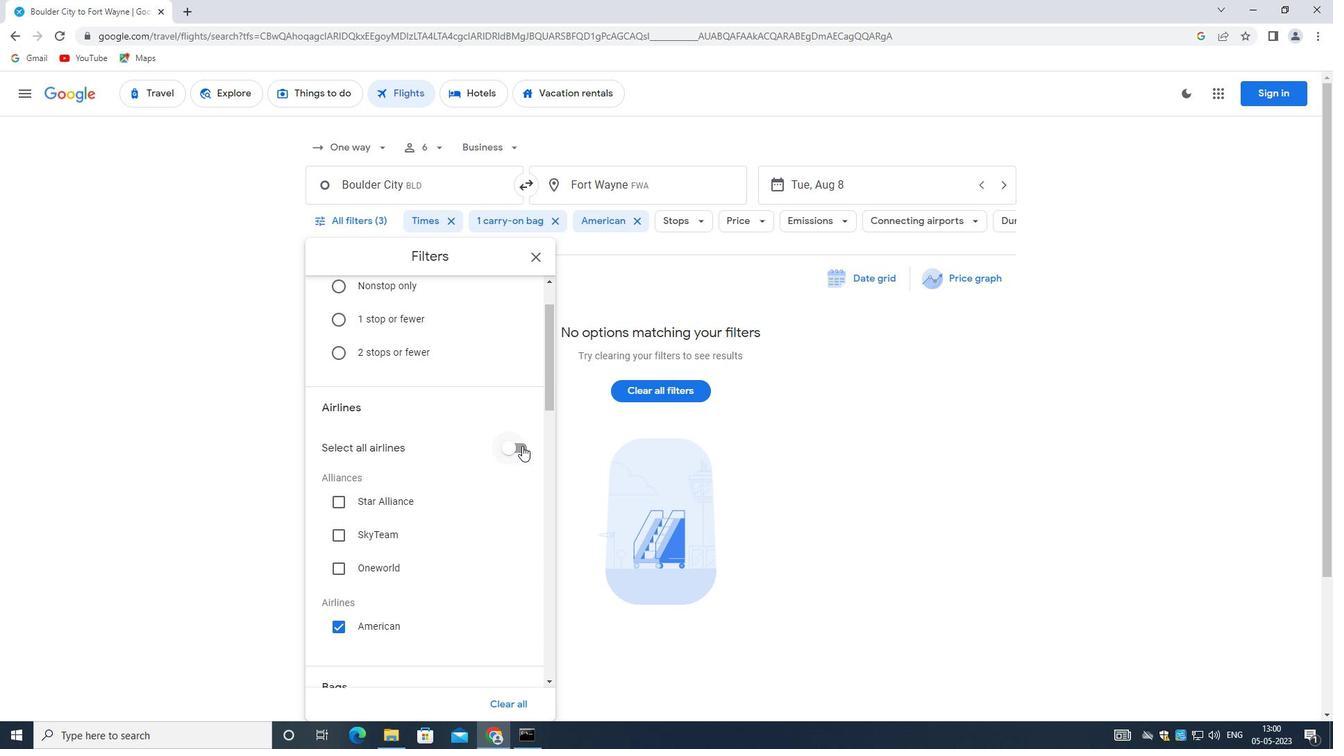 
Action: Mouse pressed left at (526, 445)
Screenshot: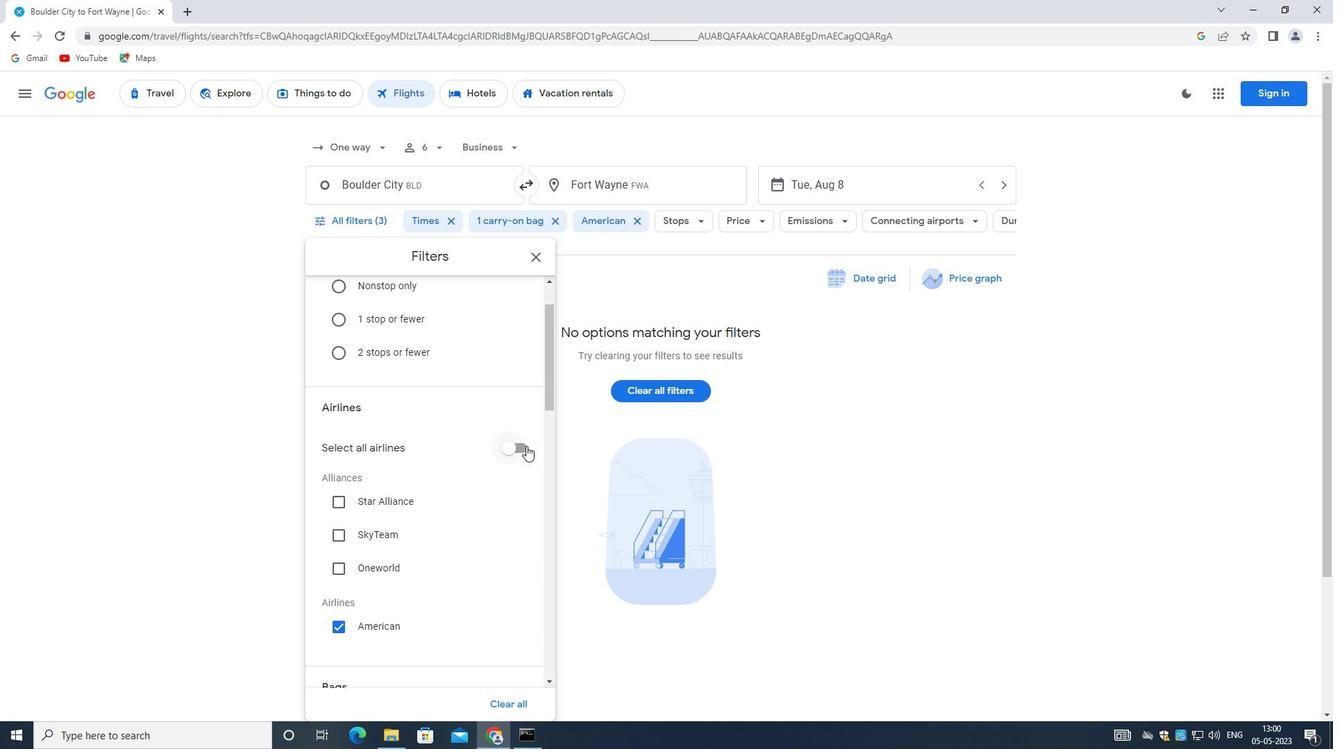 
Action: Mouse moved to (528, 446)
Screenshot: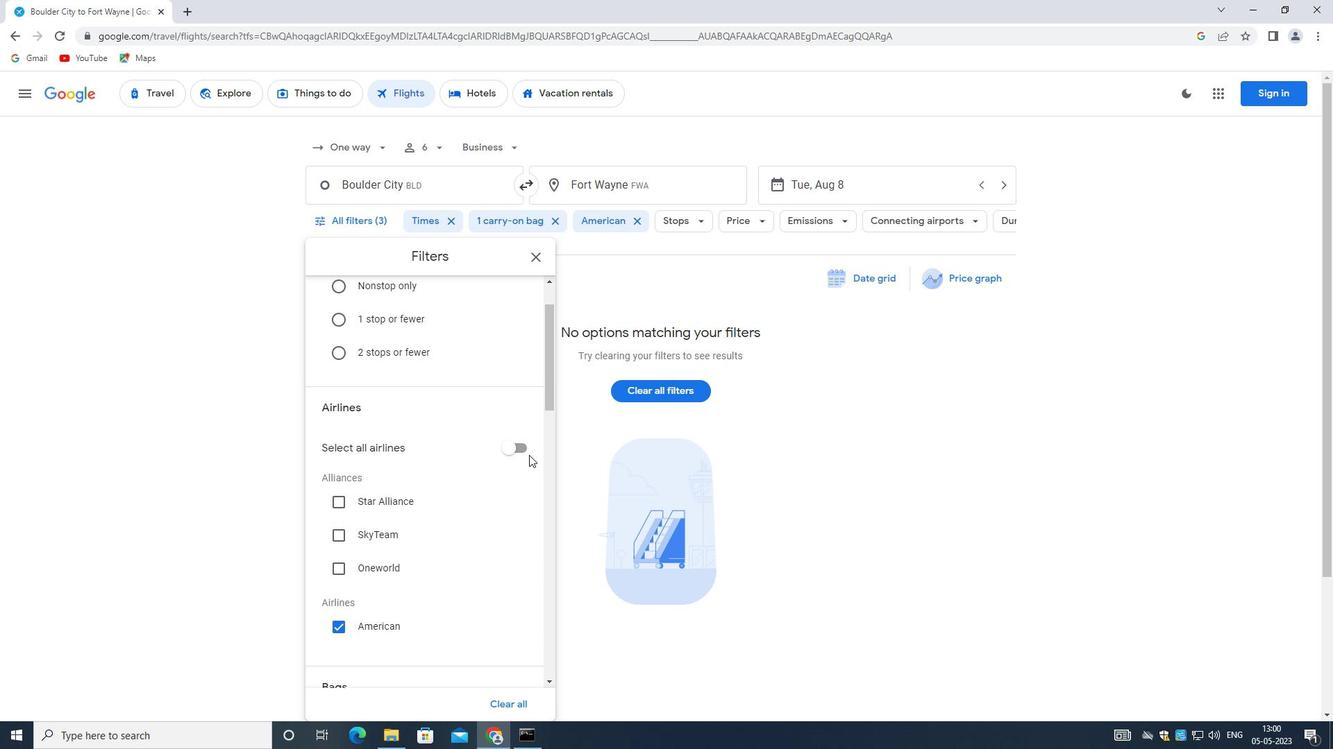
Action: Mouse pressed left at (528, 446)
Screenshot: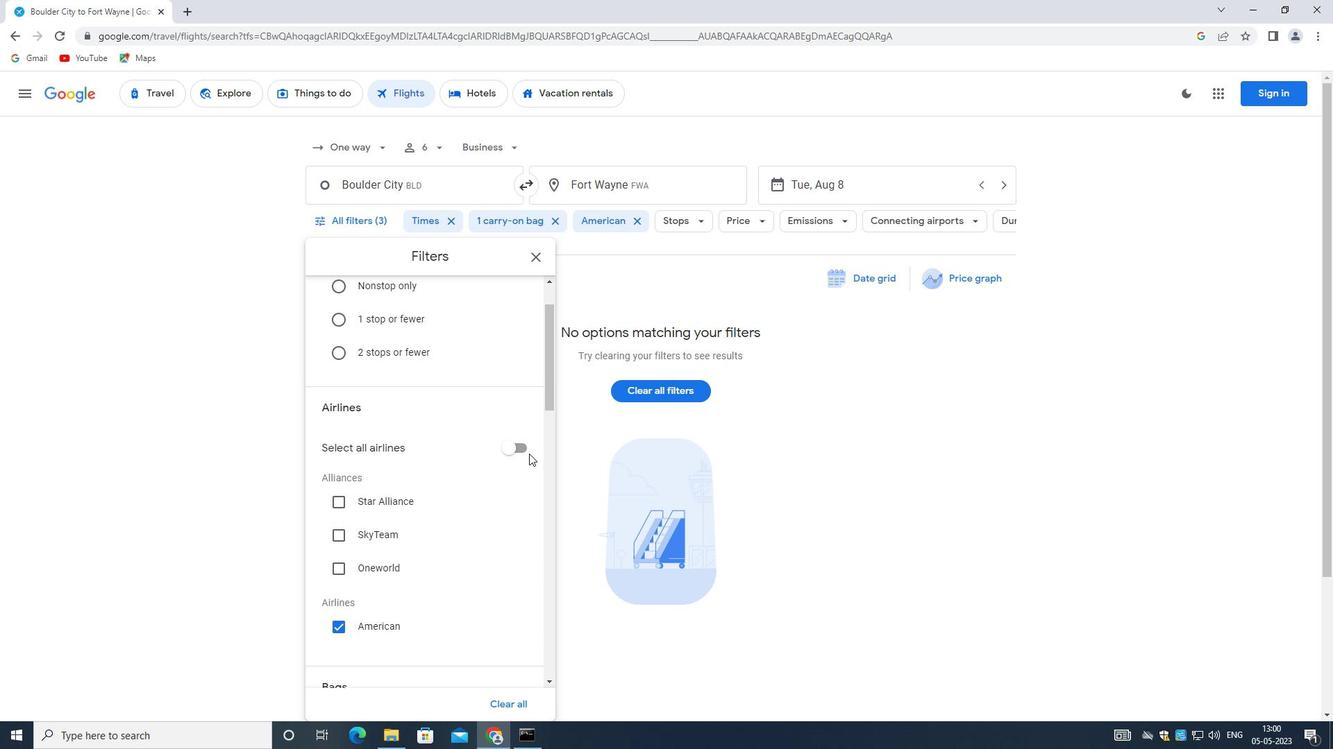 
Action: Mouse moved to (525, 446)
Screenshot: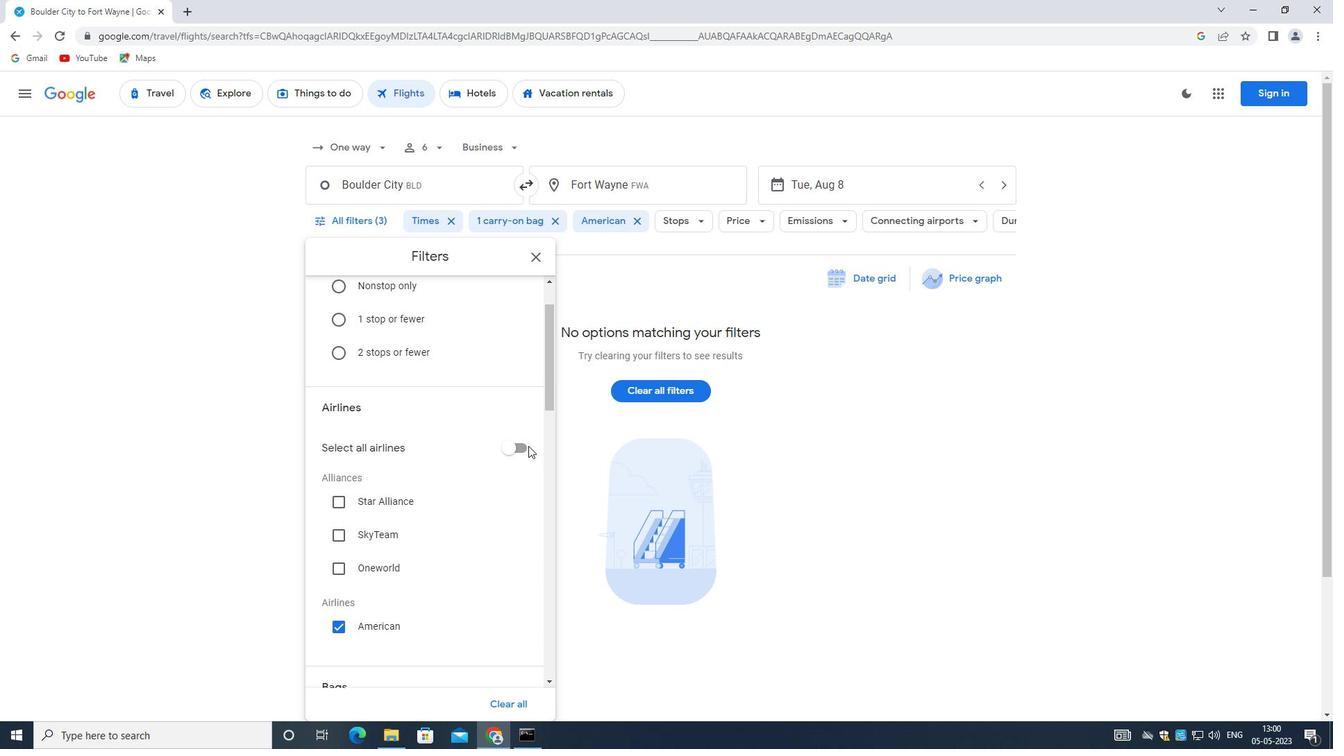 
Action: Mouse pressed left at (525, 446)
Screenshot: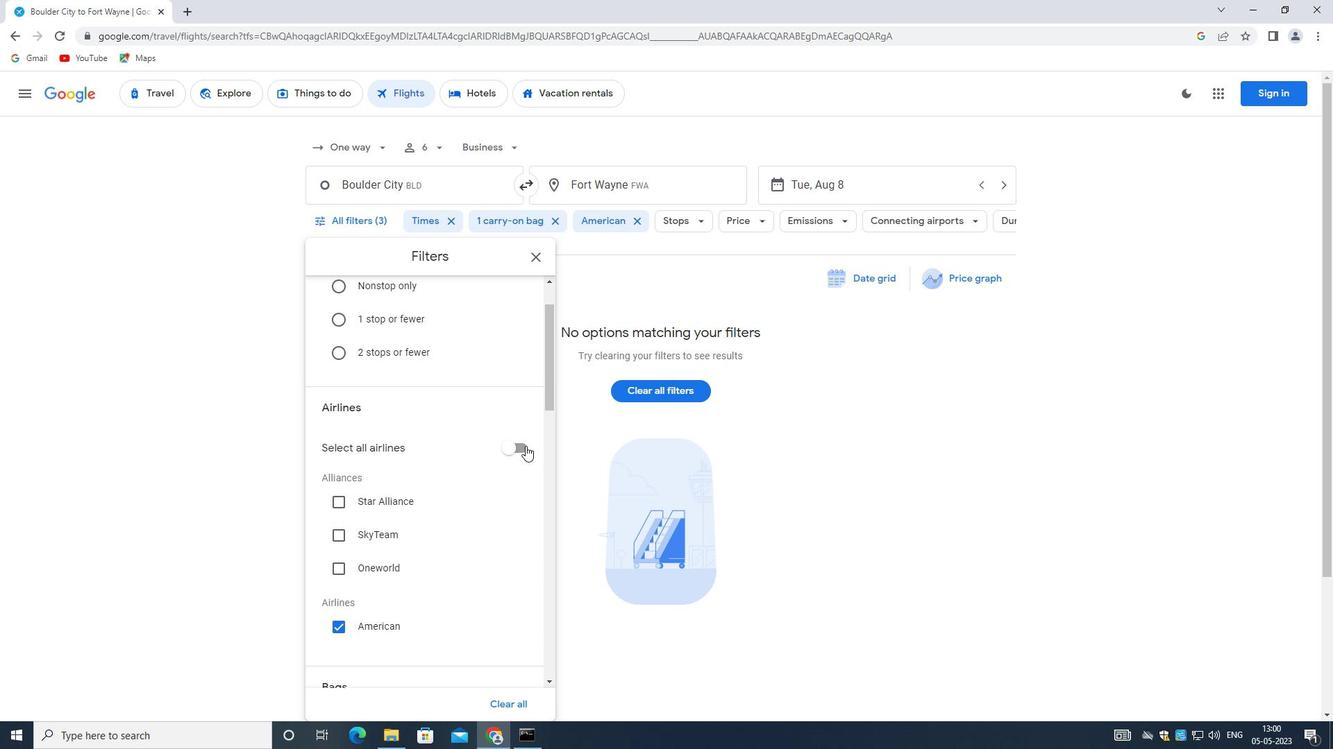 
Action: Mouse moved to (507, 445)
Screenshot: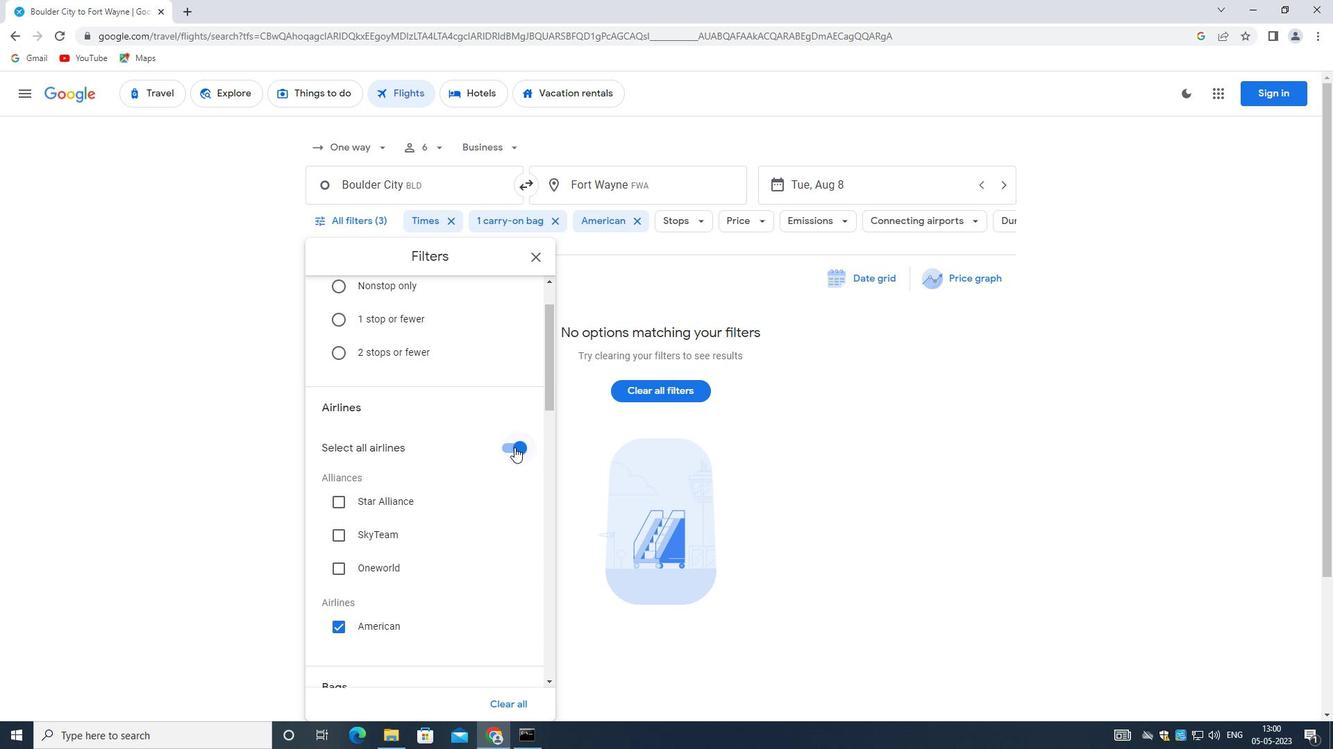 
Action: Mouse pressed left at (507, 445)
Screenshot: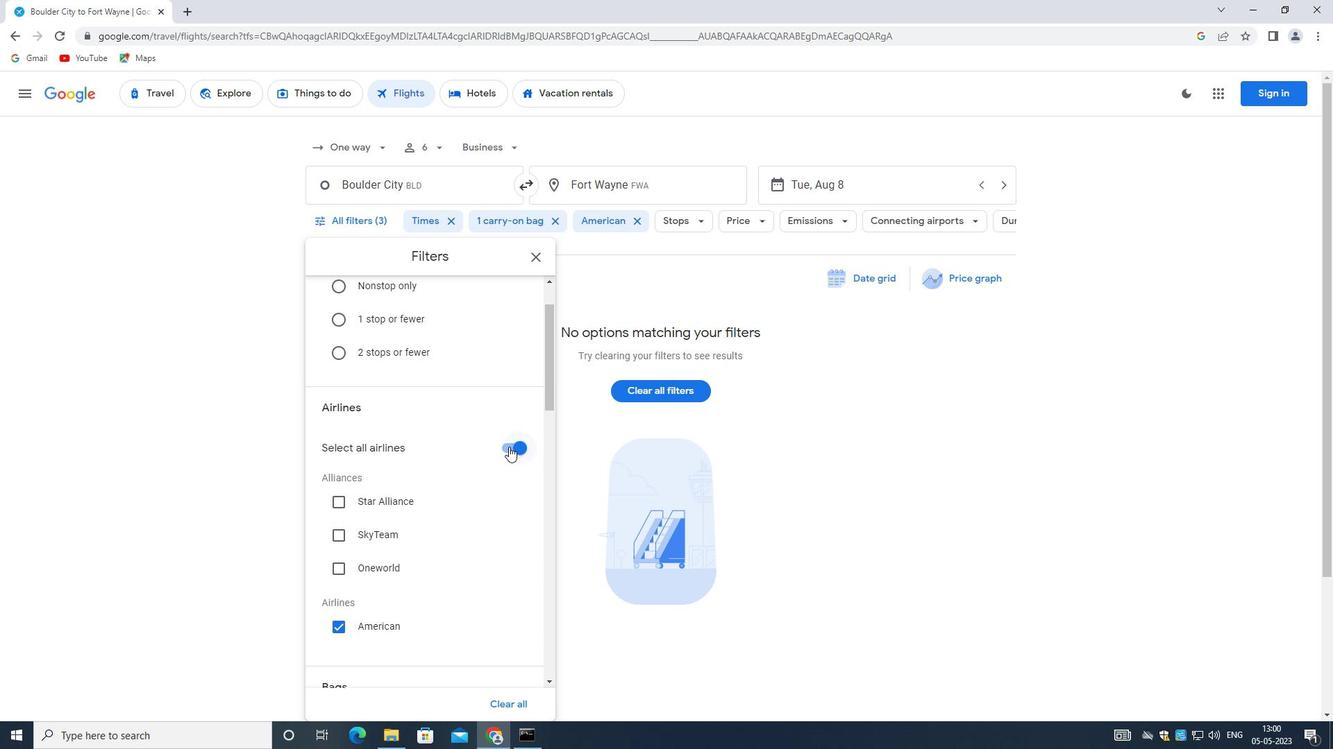 
Action: Mouse moved to (505, 447)
Screenshot: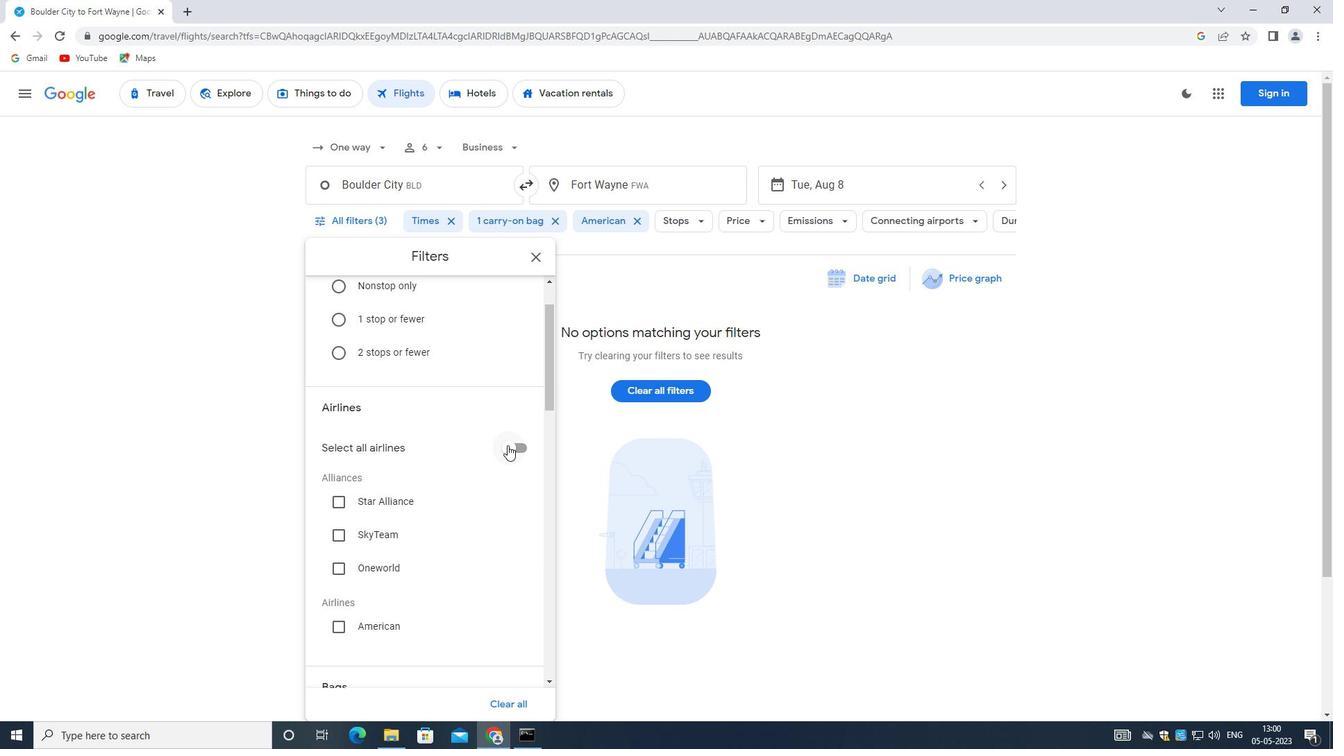 
Action: Mouse scrolled (505, 446) with delta (0, 0)
Screenshot: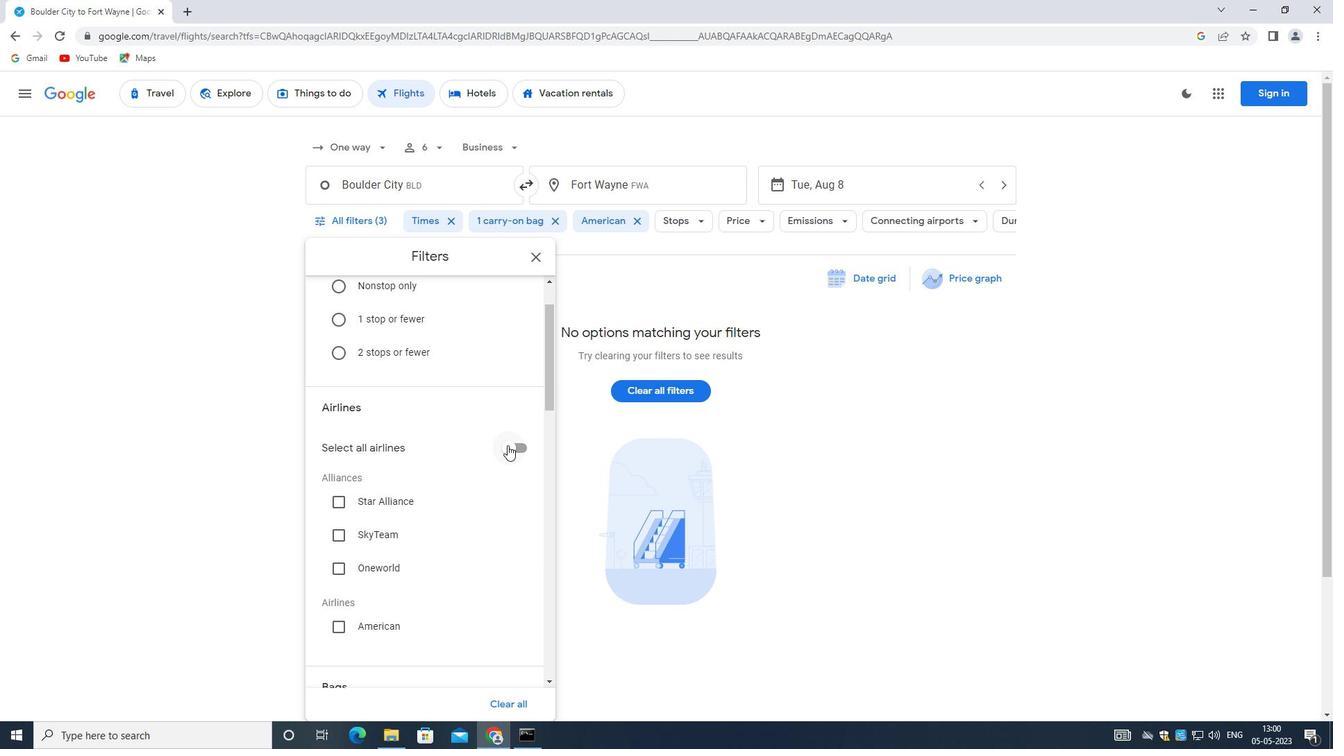 
Action: Mouse moved to (504, 448)
Screenshot: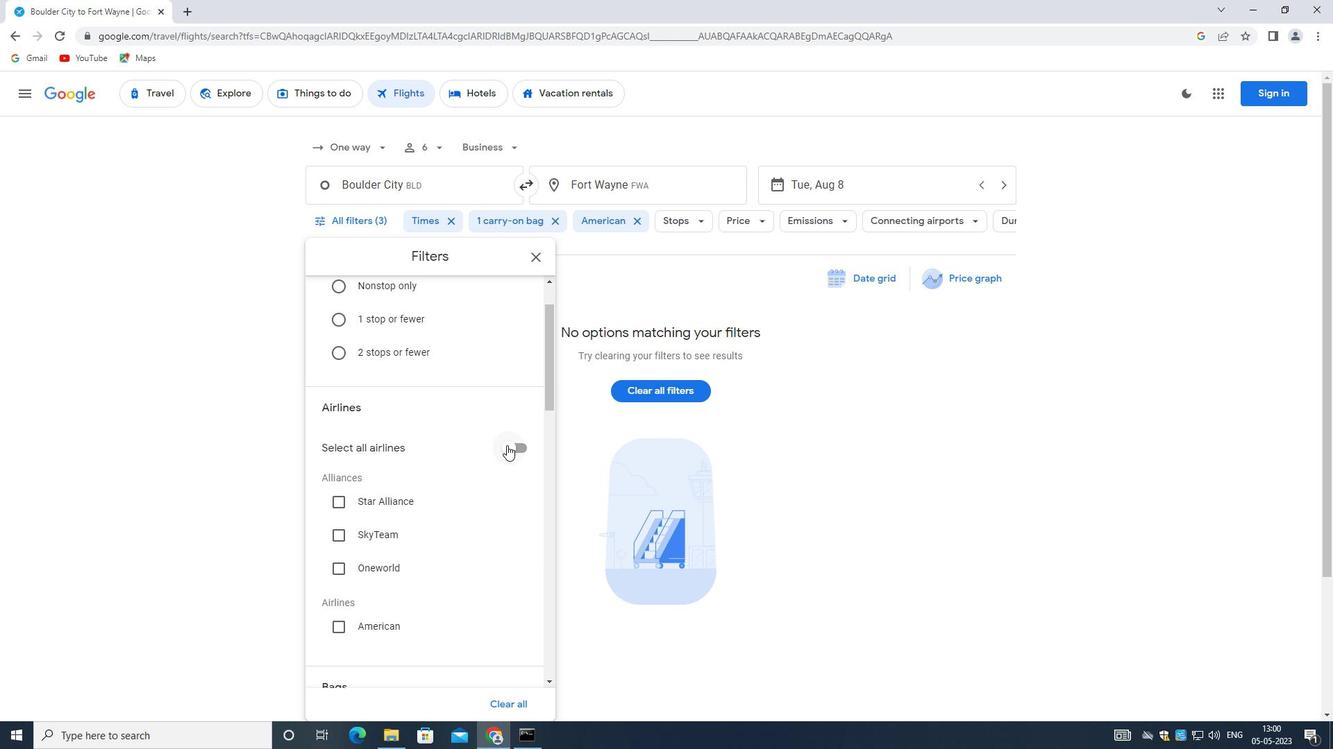 
Action: Mouse scrolled (504, 447) with delta (0, 0)
Screenshot: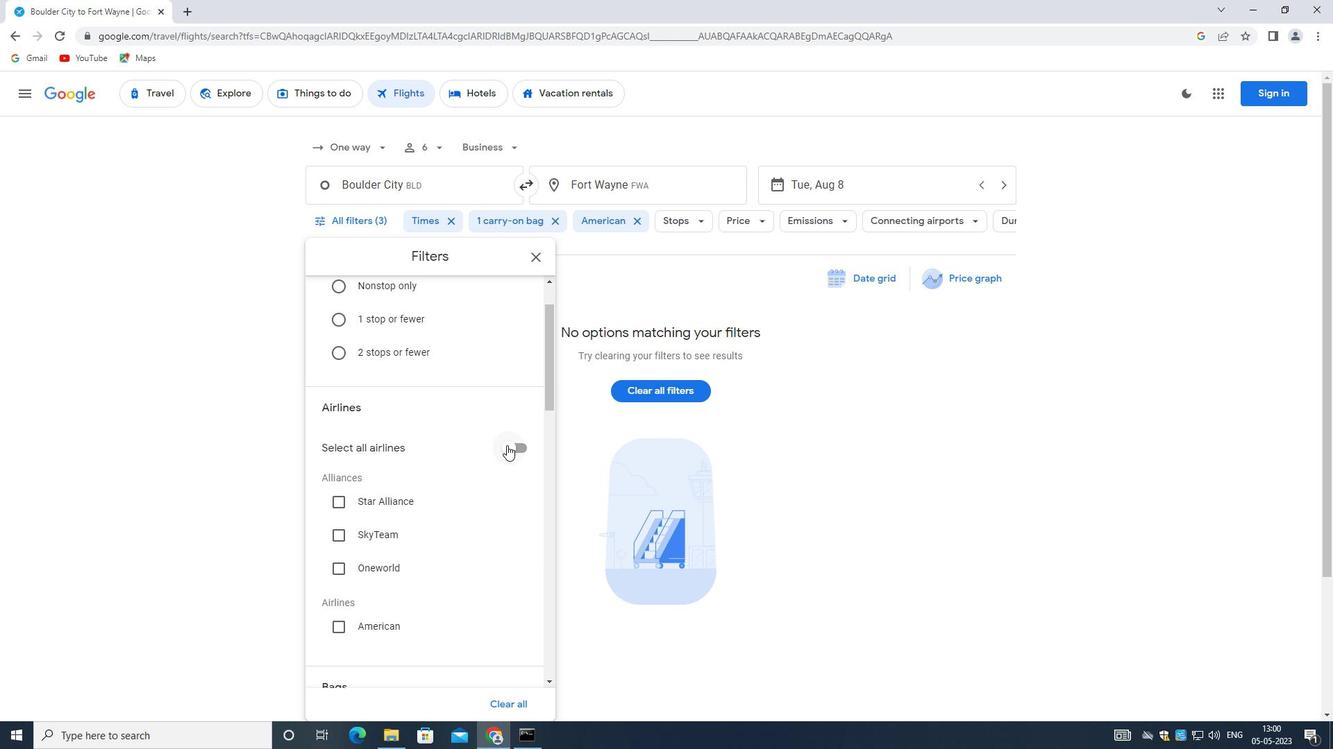 
Action: Mouse moved to (504, 449)
Screenshot: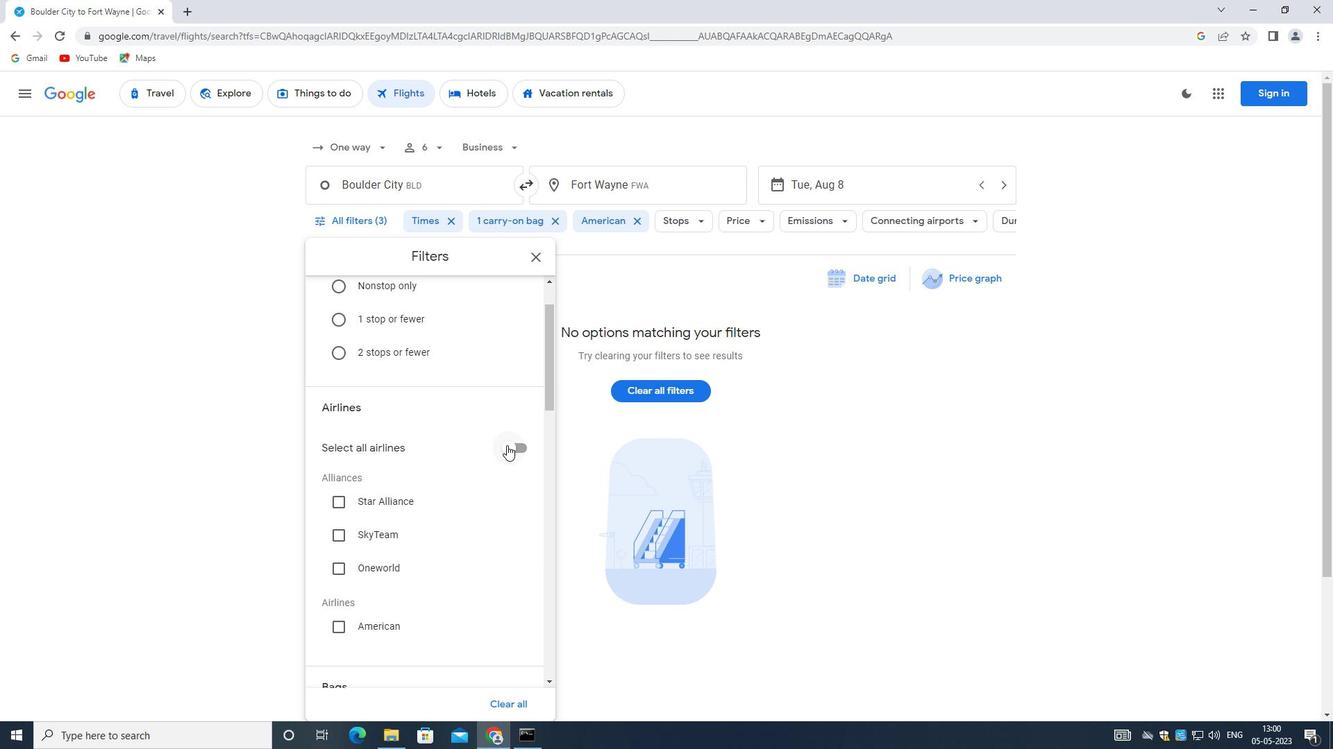 
Action: Mouse scrolled (504, 448) with delta (0, 0)
Screenshot: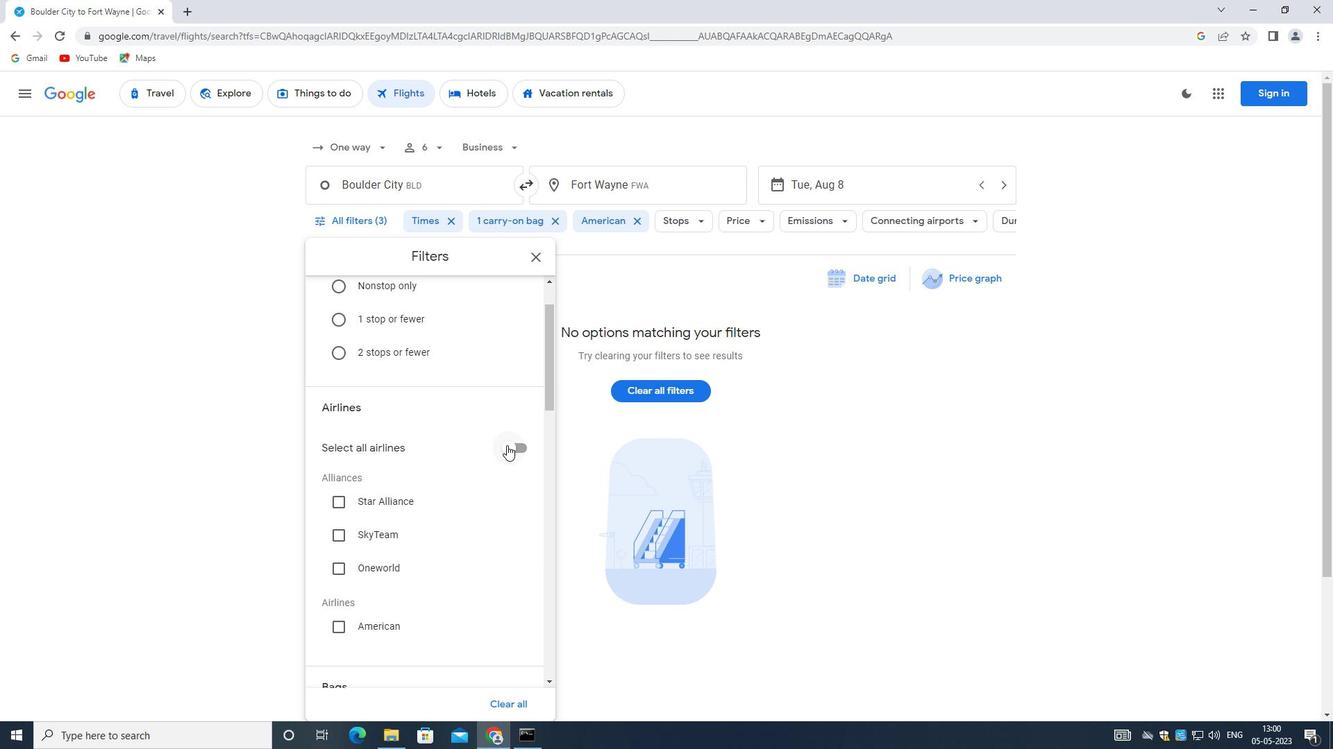 
Action: Mouse moved to (519, 458)
Screenshot: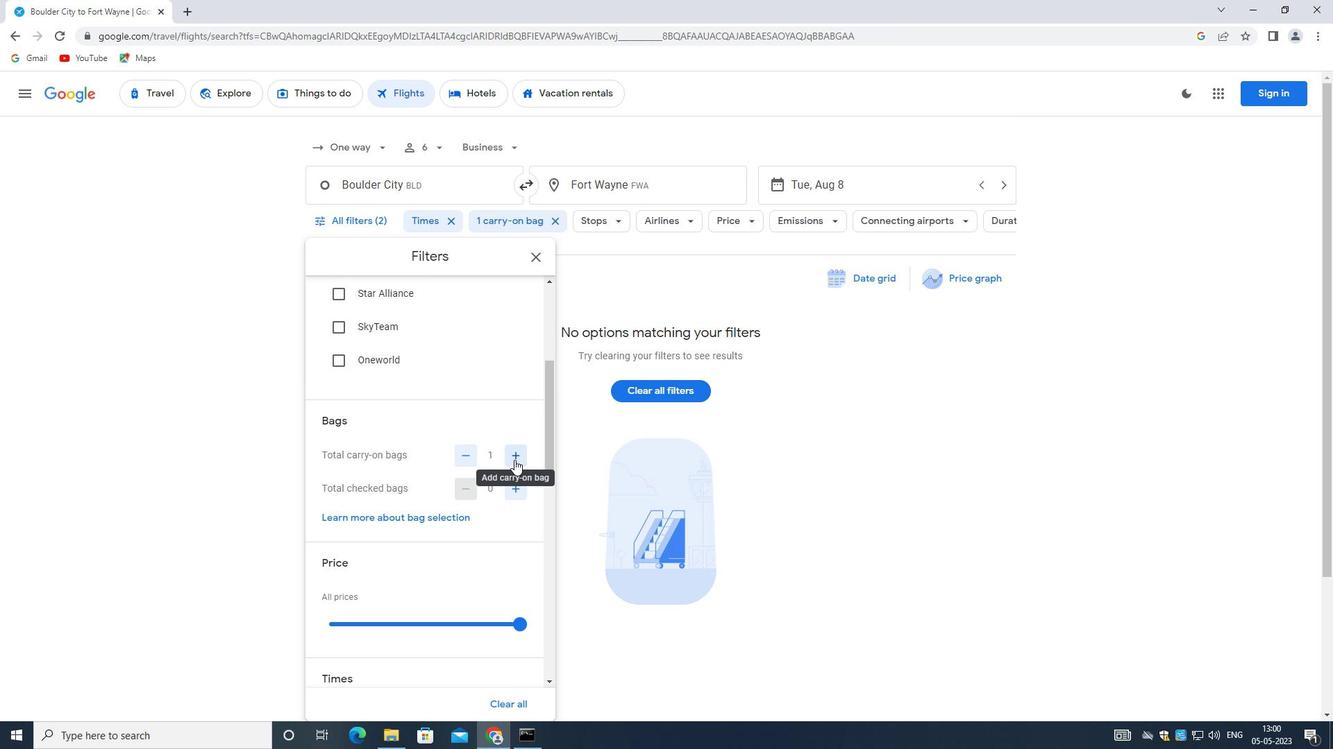 
Action: Mouse pressed left at (519, 458)
Screenshot: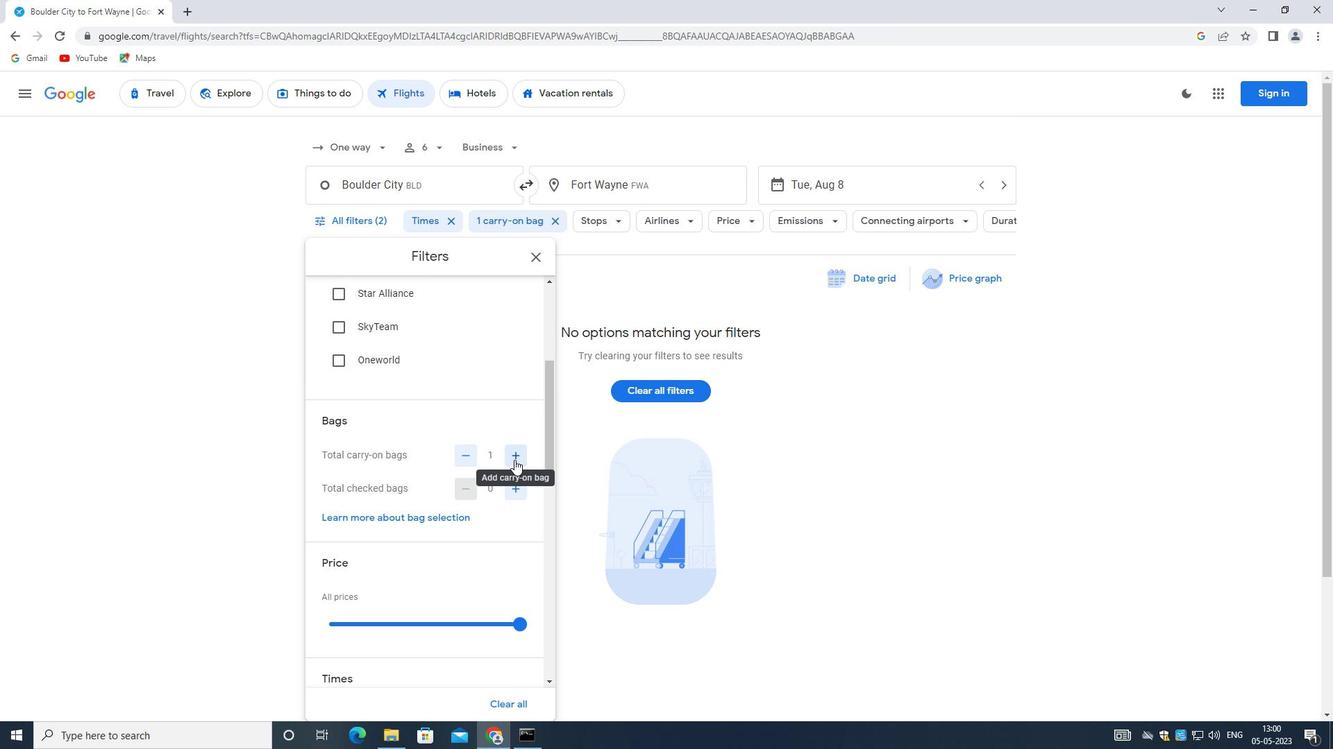 
Action: Mouse moved to (431, 461)
Screenshot: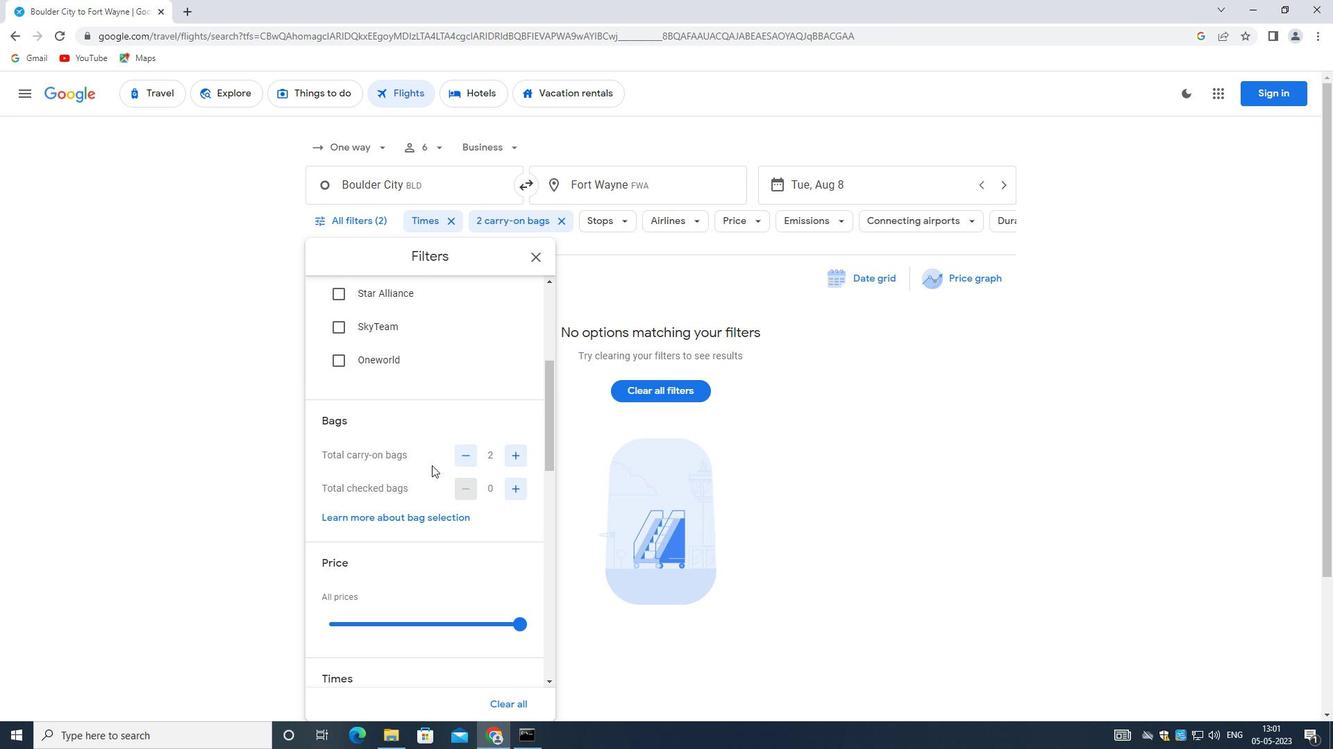
Action: Mouse scrolled (431, 460) with delta (0, 0)
Screenshot: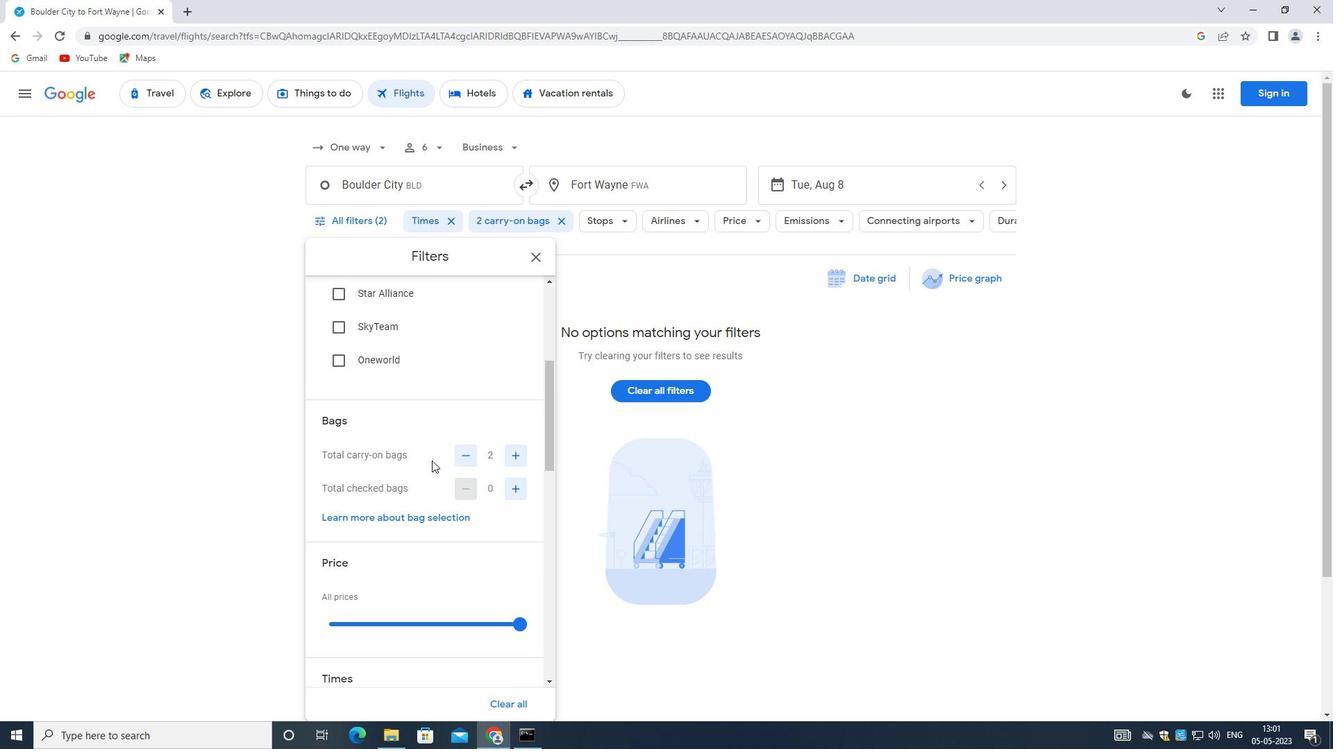 
Action: Mouse moved to (522, 551)
Screenshot: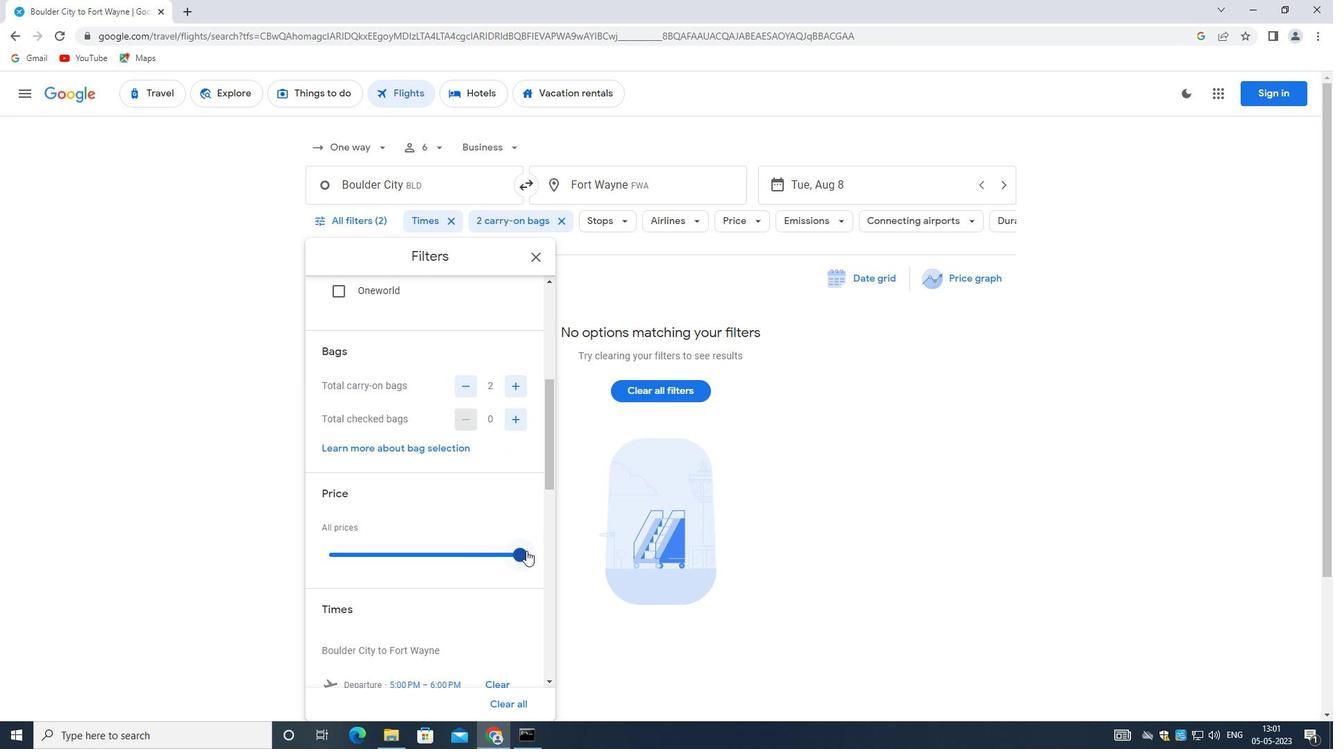 
Action: Mouse pressed left at (522, 551)
Screenshot: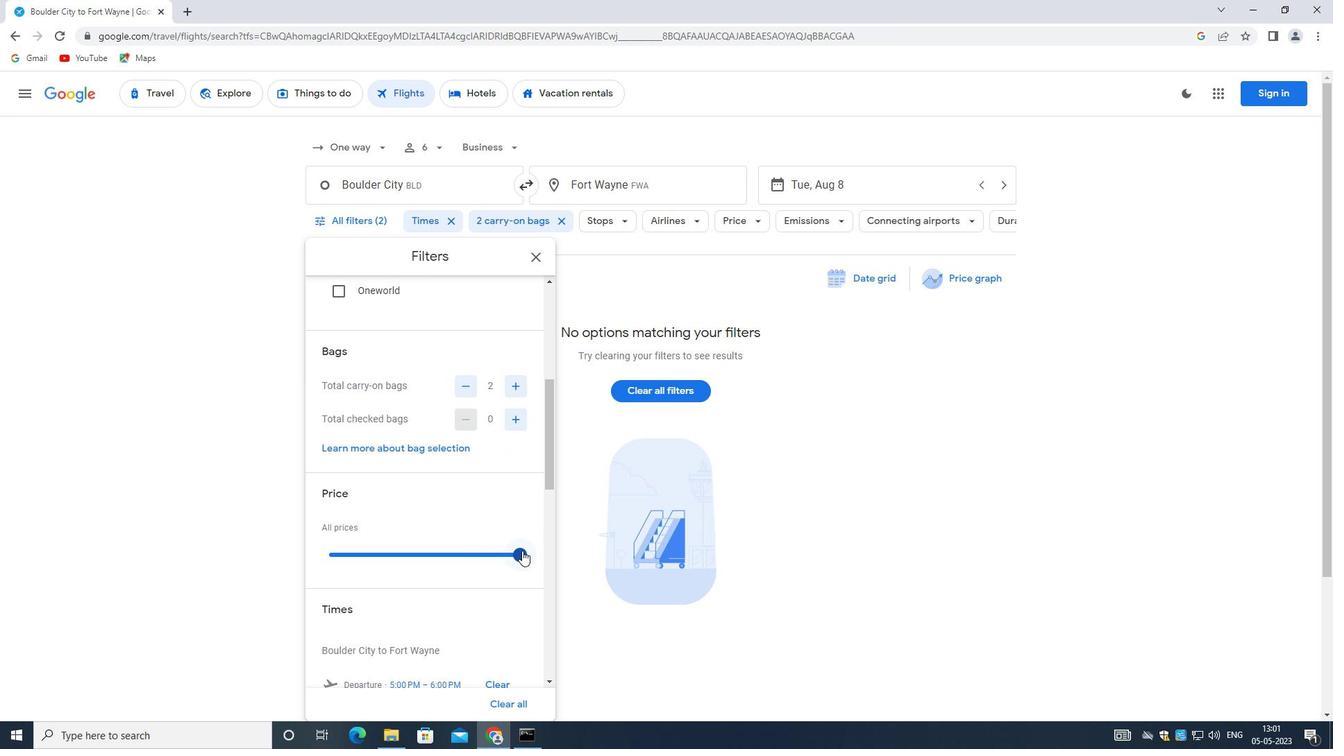 
Action: Mouse moved to (494, 524)
Screenshot: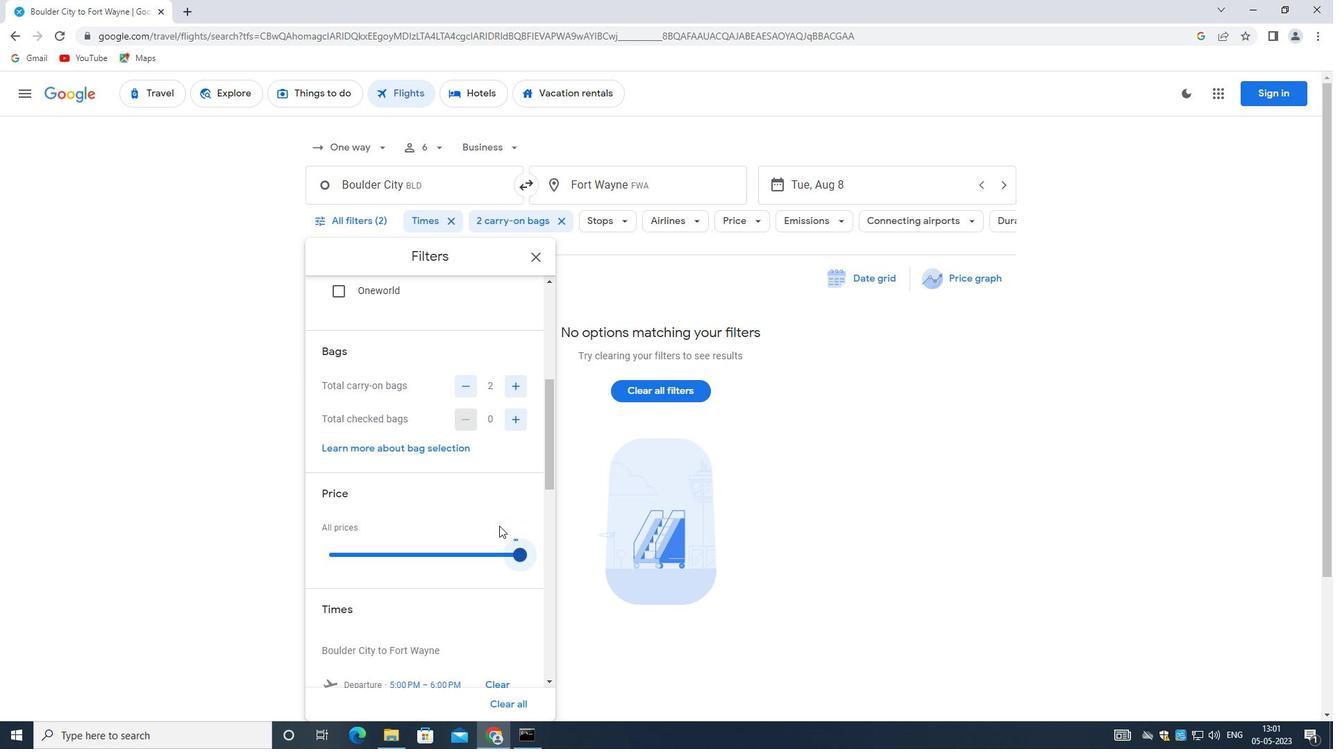 
Action: Mouse scrolled (494, 523) with delta (0, 0)
Screenshot: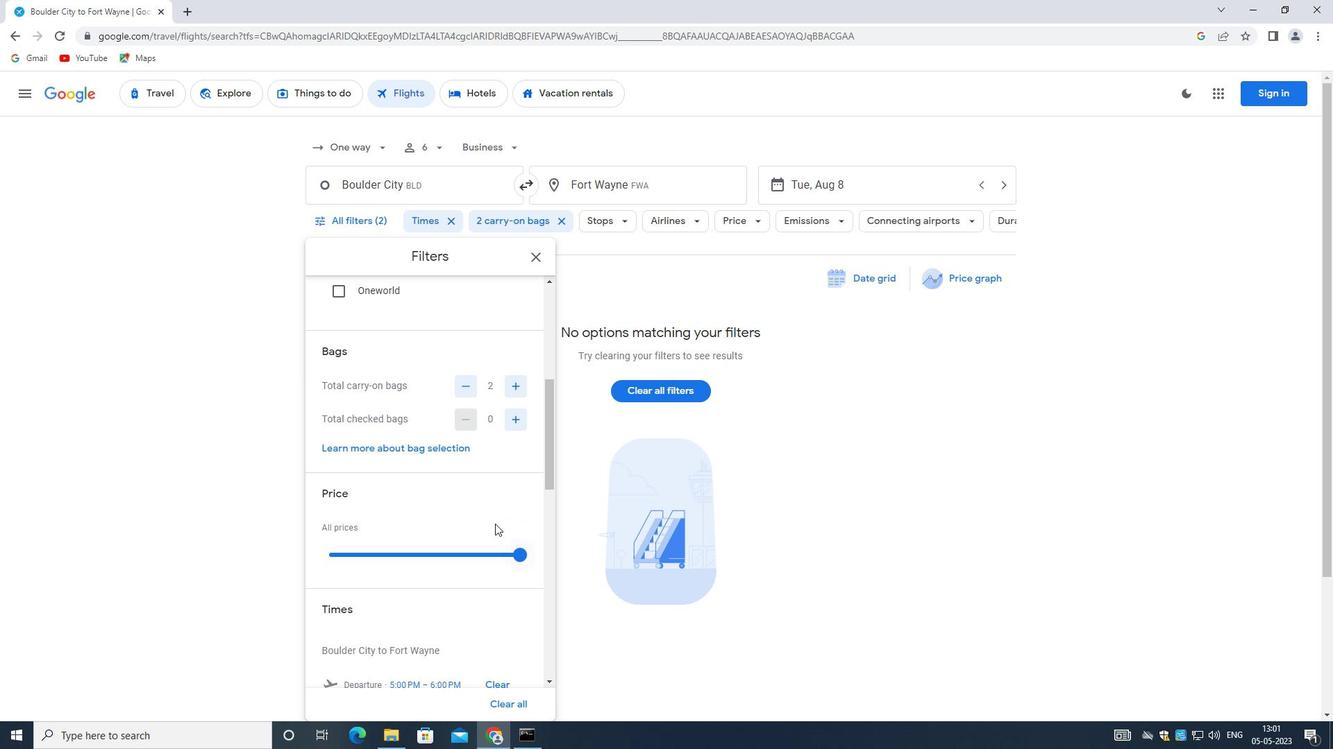 
Action: Mouse moved to (494, 524)
Screenshot: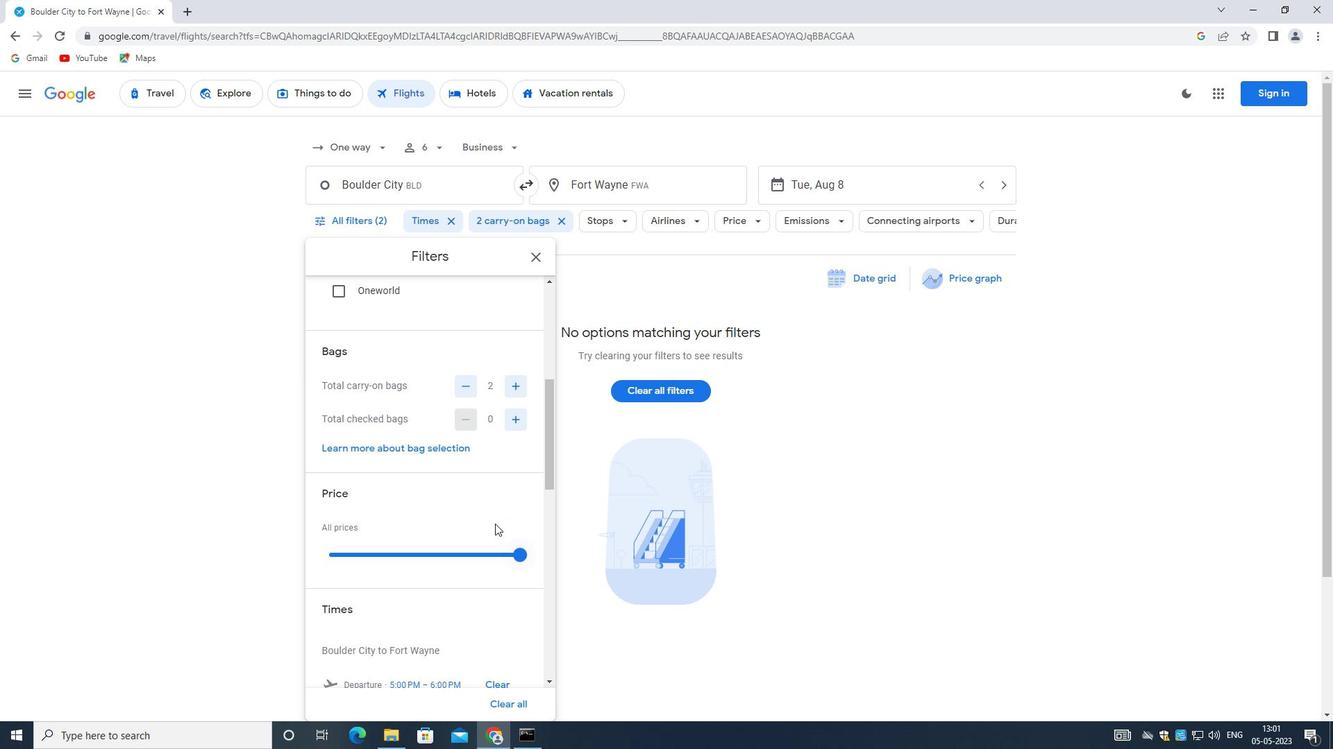 
Action: Mouse scrolled (494, 523) with delta (0, 0)
Screenshot: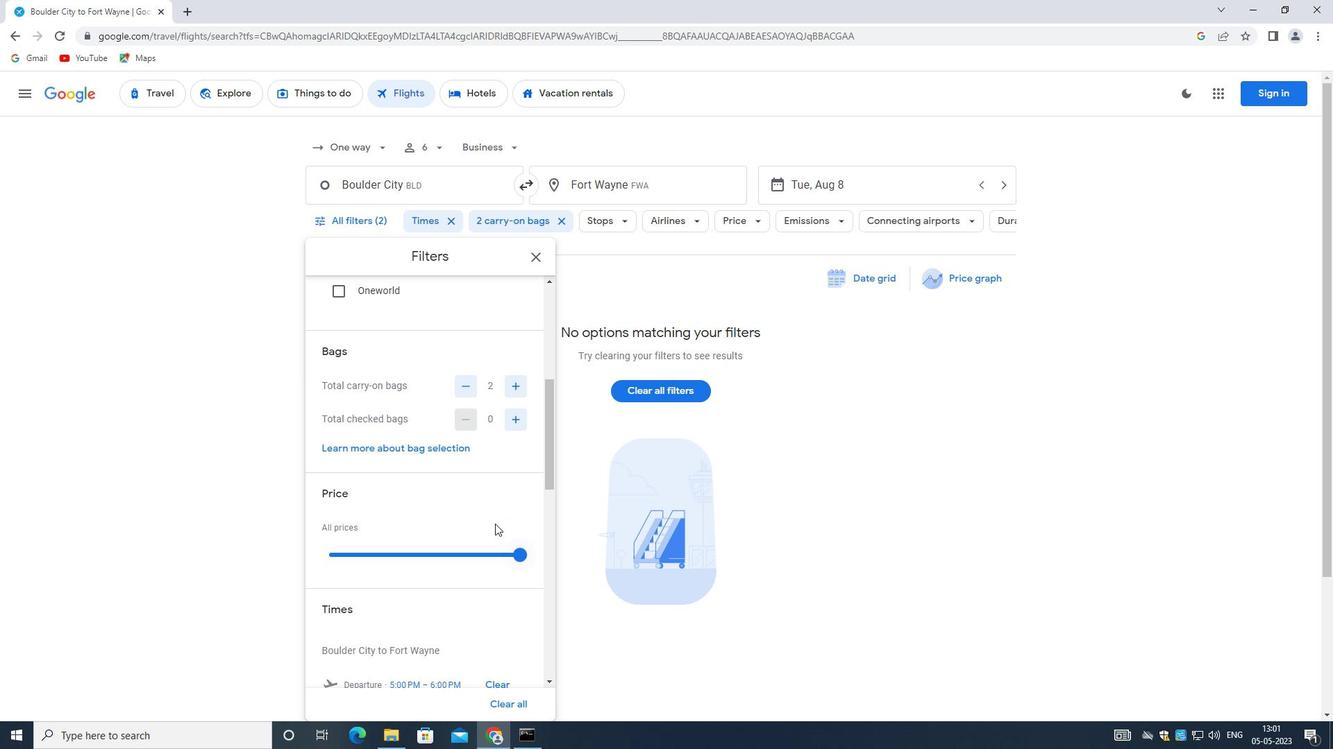 
Action: Mouse moved to (492, 524)
Screenshot: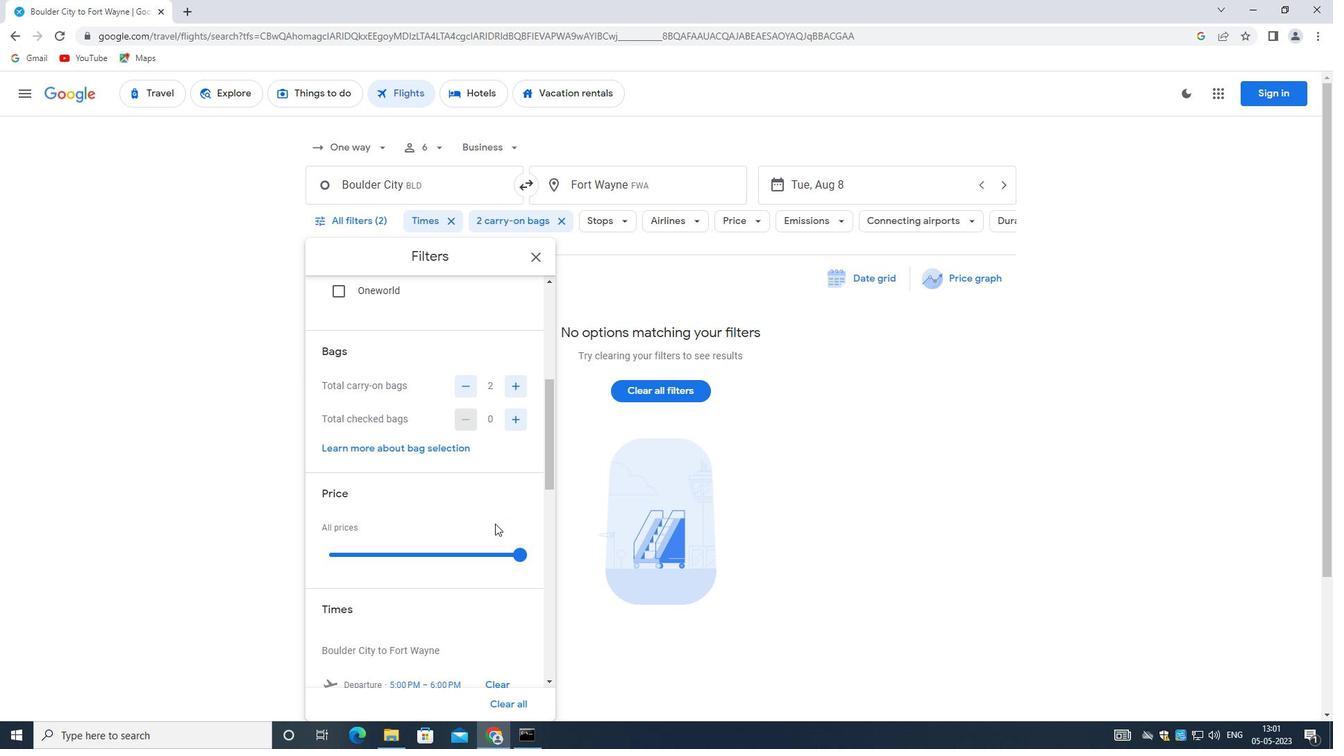 
Action: Mouse scrolled (492, 523) with delta (0, 0)
Screenshot: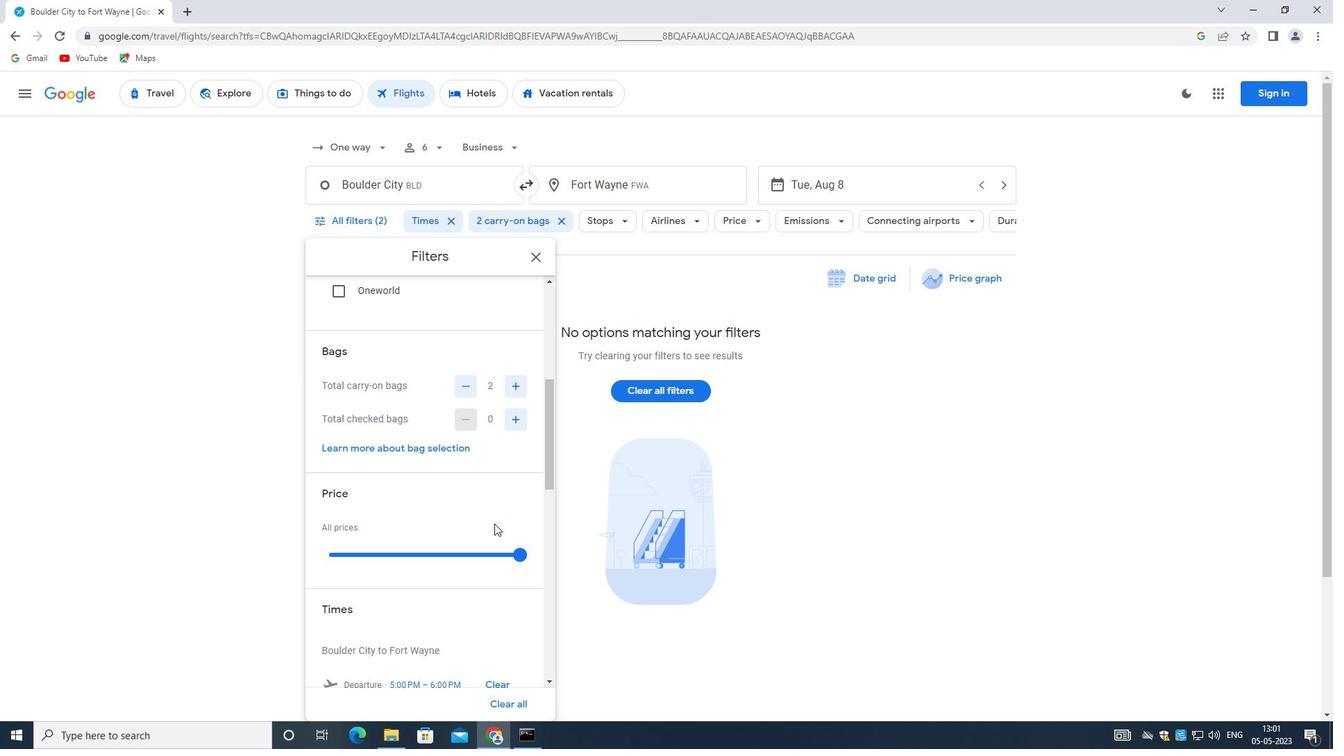 
Action: Mouse moved to (491, 524)
Screenshot: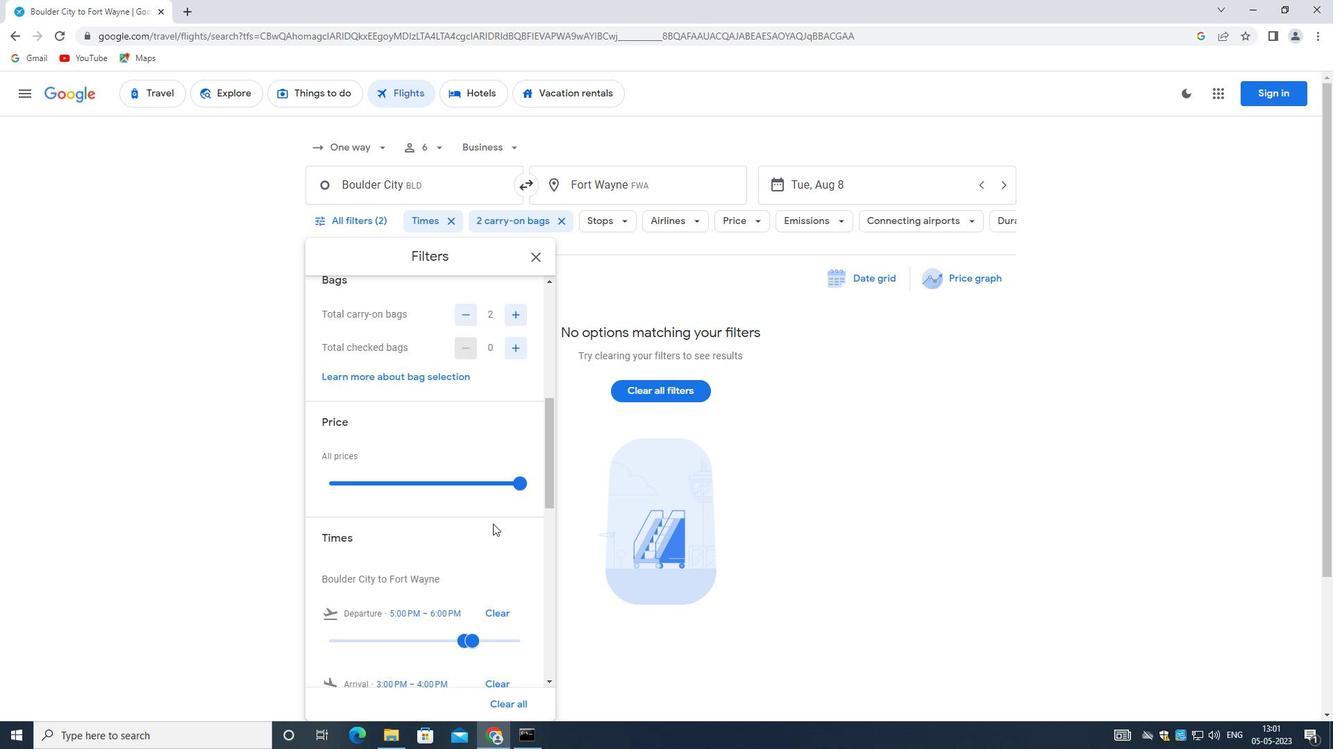 
Action: Mouse scrolled (491, 523) with delta (0, 0)
Screenshot: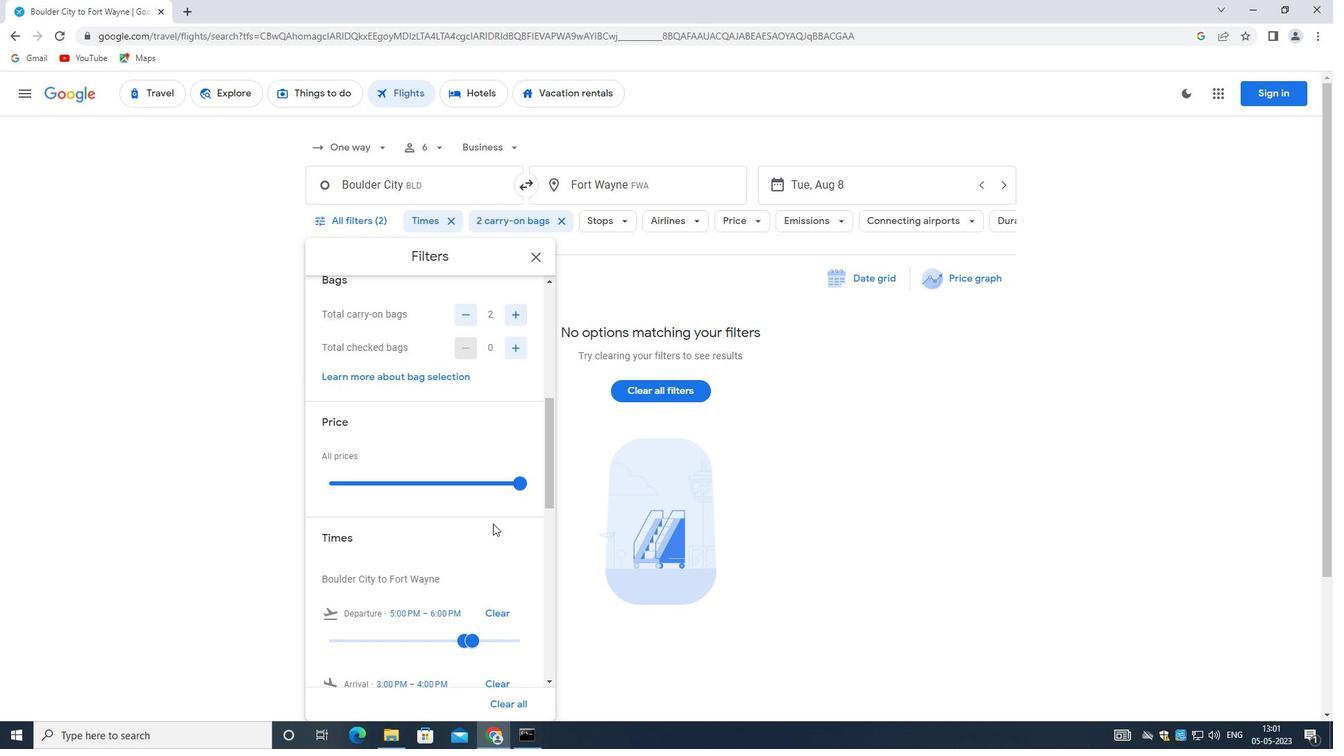 
Action: Mouse moved to (480, 436)
Screenshot: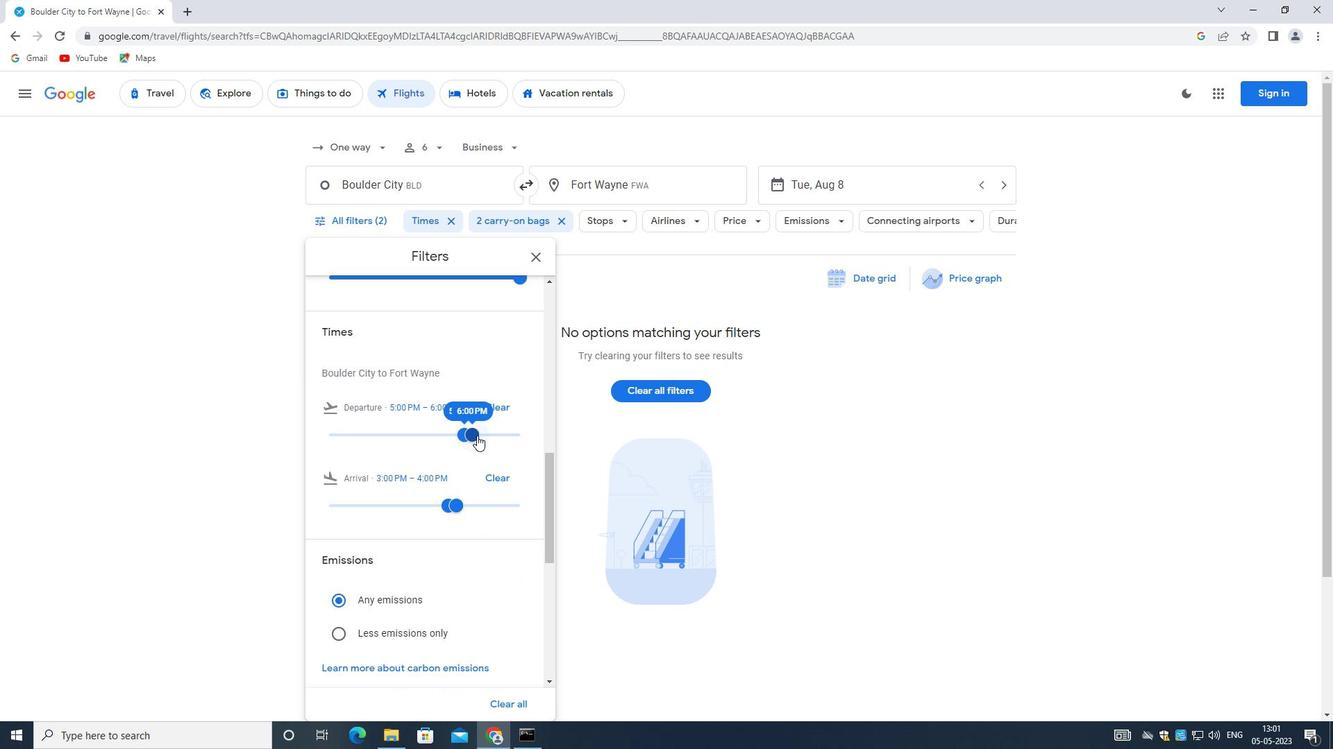
Action: Mouse pressed left at (480, 436)
Screenshot: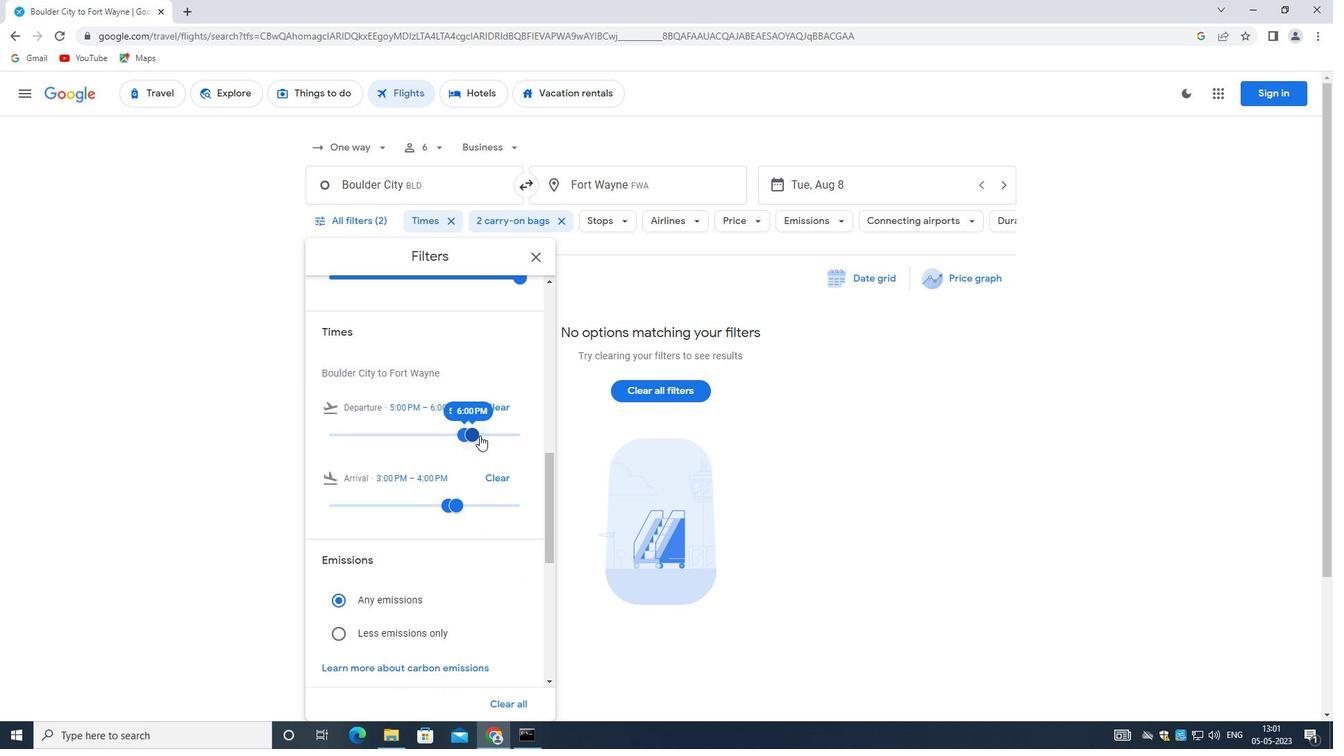 
Action: Mouse moved to (472, 435)
Screenshot: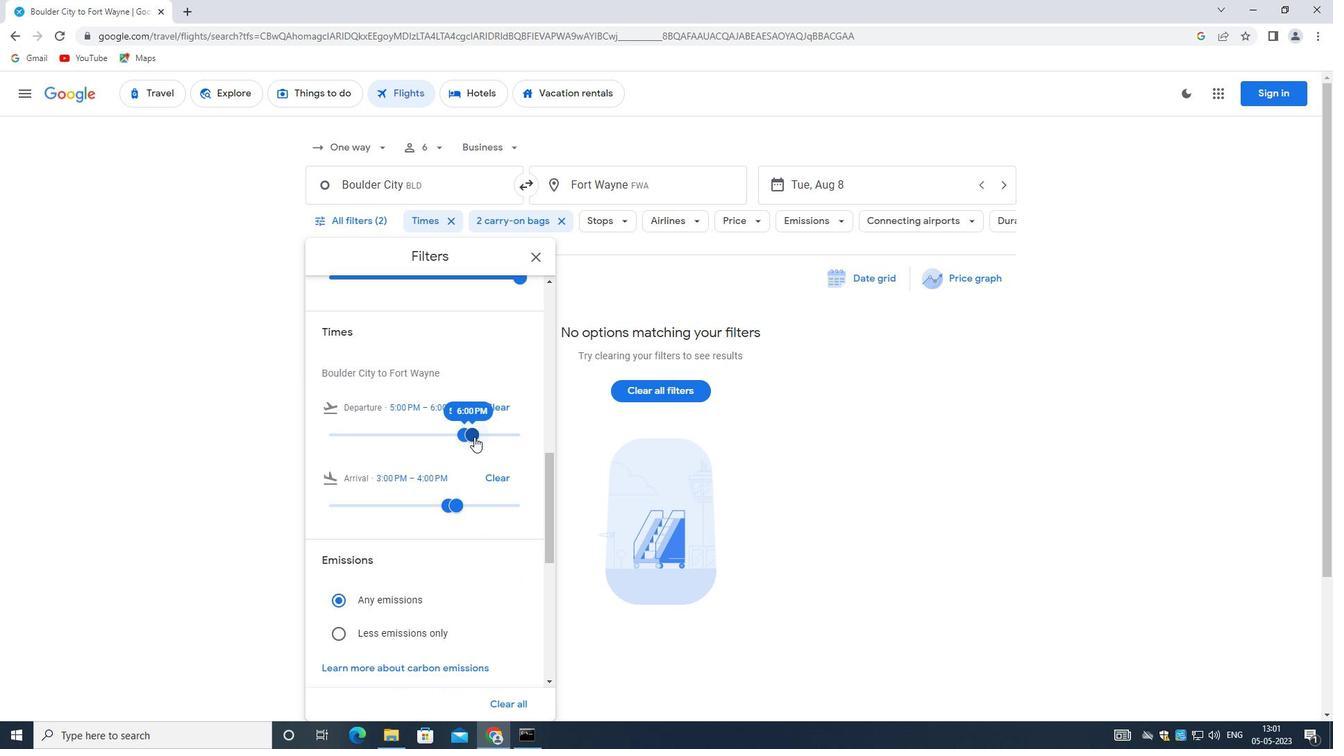 
Action: Mouse pressed left at (472, 435)
Screenshot: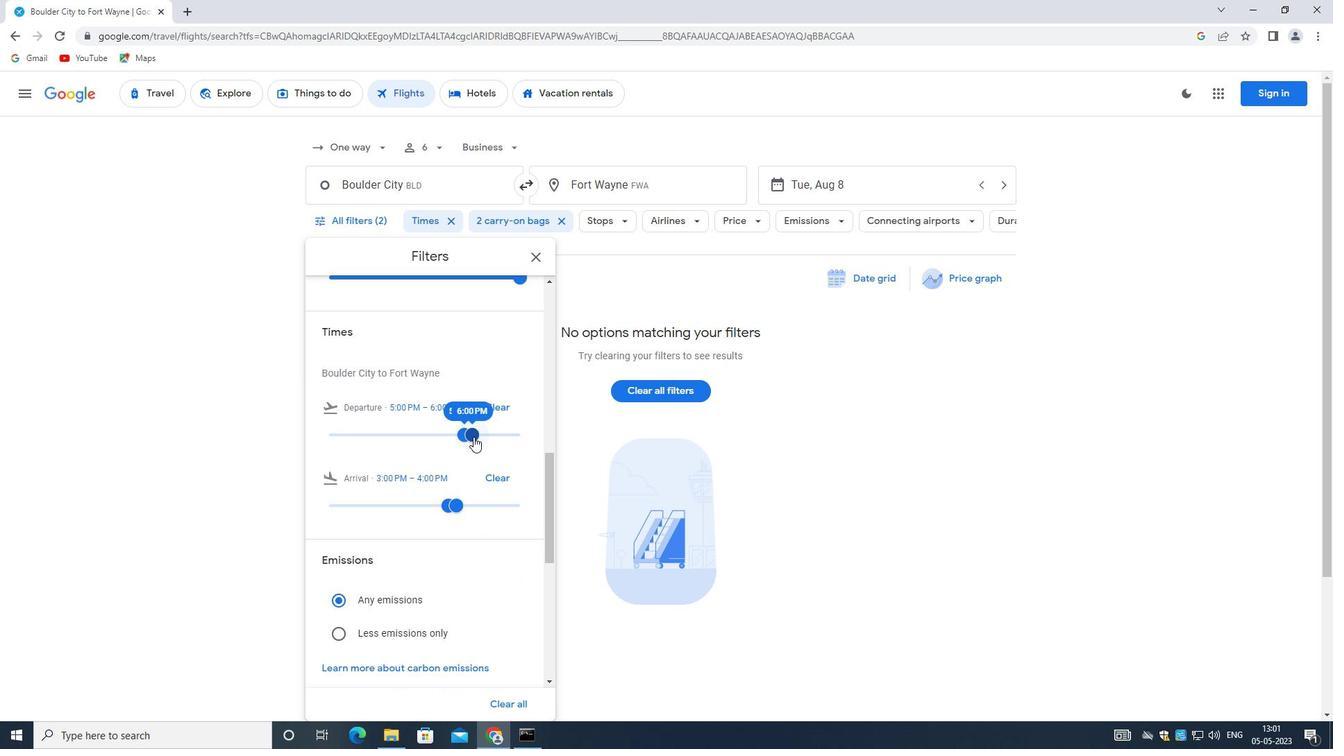 
Action: Mouse moved to (463, 432)
Screenshot: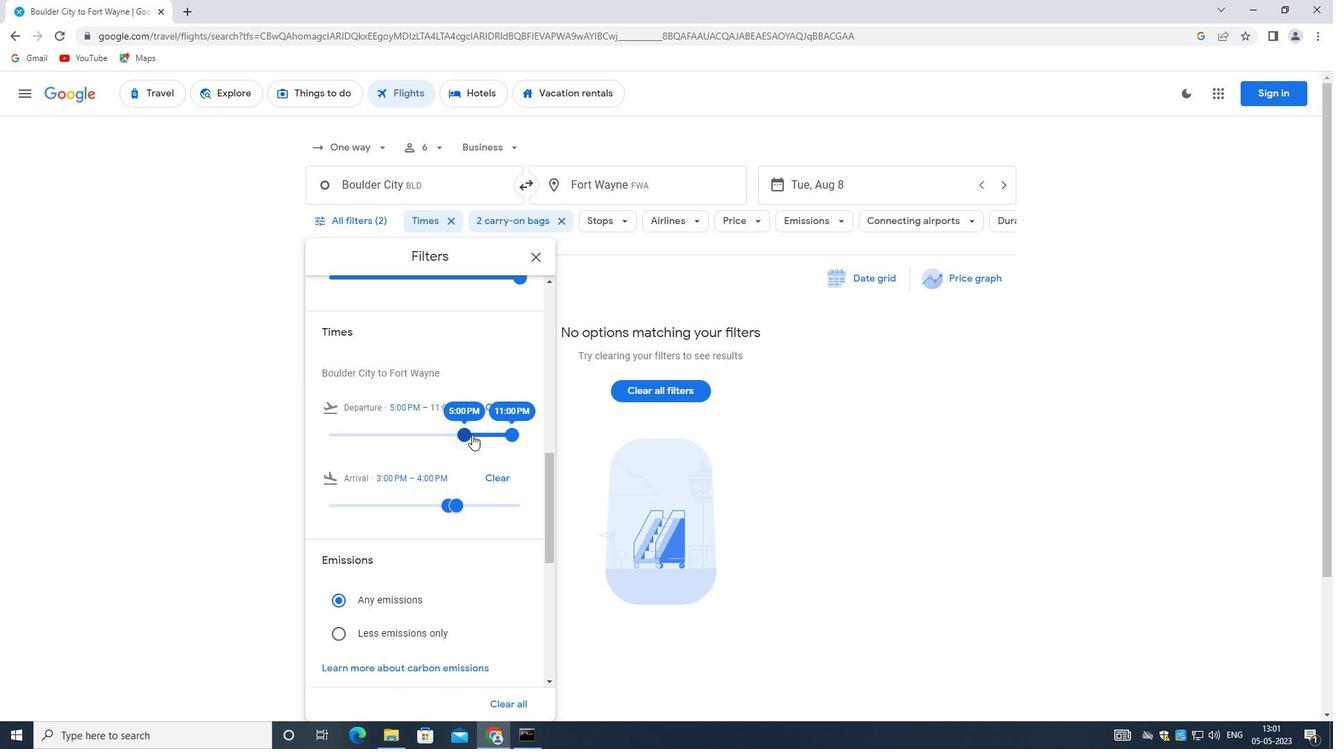 
Action: Mouse pressed left at (463, 432)
Screenshot: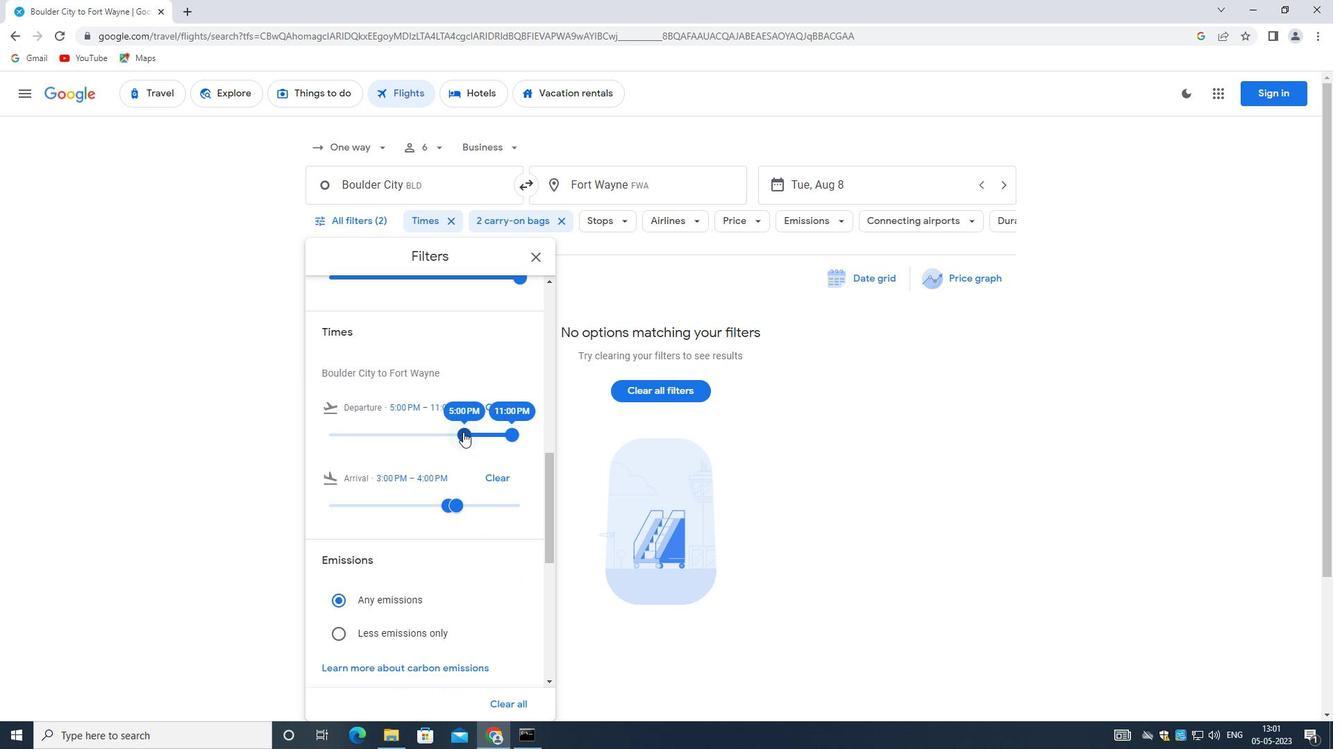 
Action: Mouse moved to (507, 431)
Screenshot: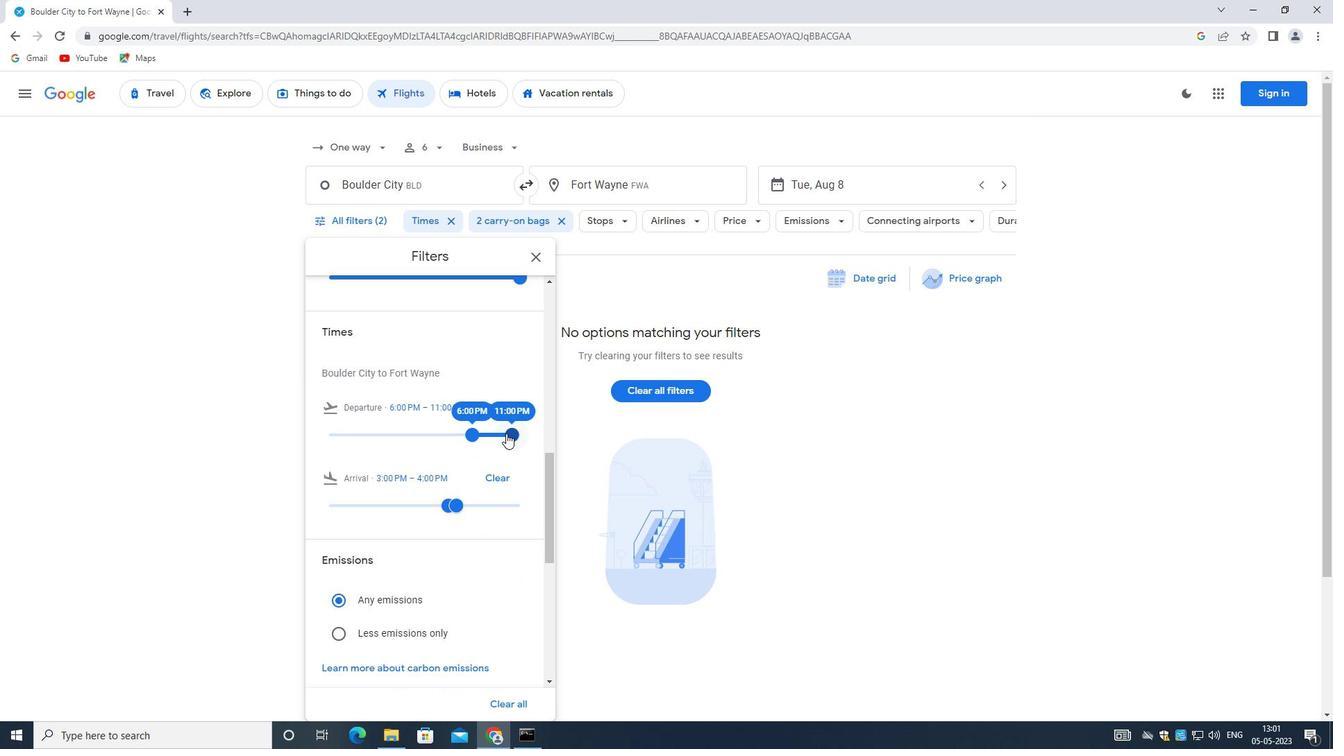 
Action: Mouse pressed left at (507, 431)
Screenshot: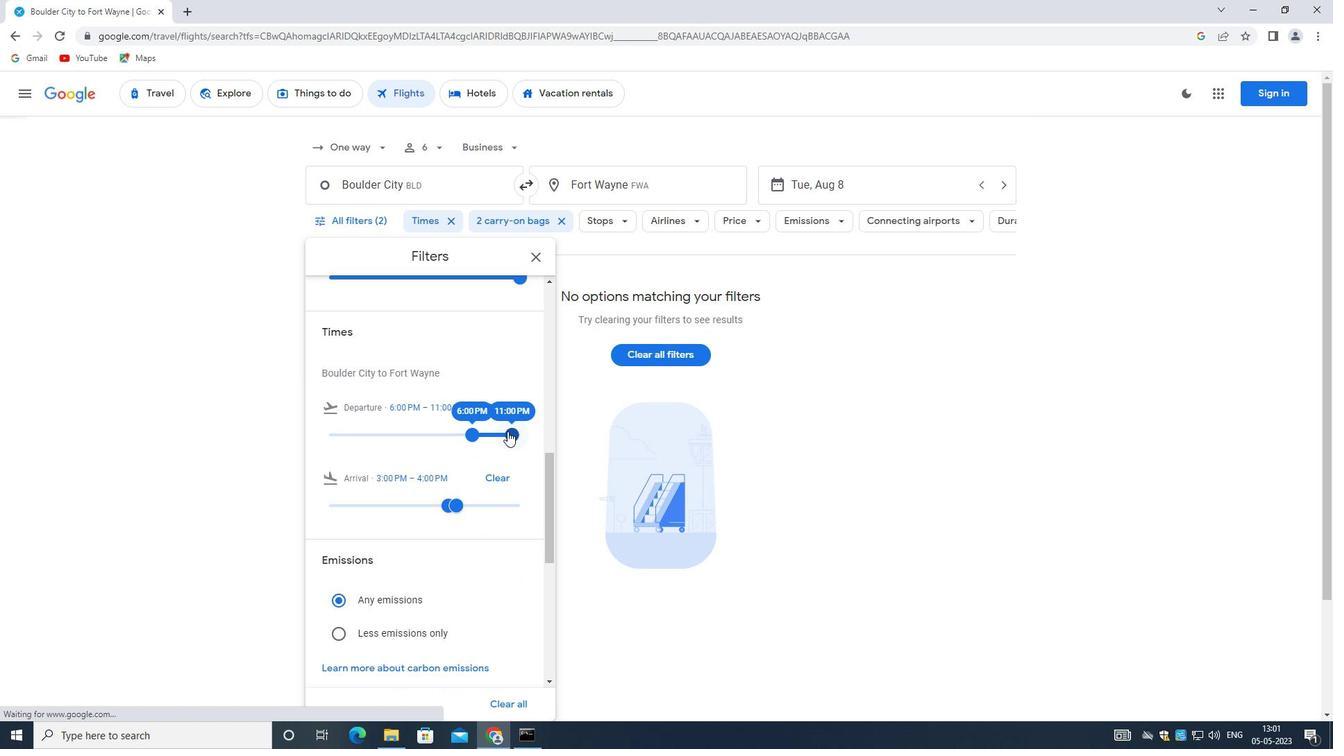 
Action: Mouse moved to (436, 463)
Screenshot: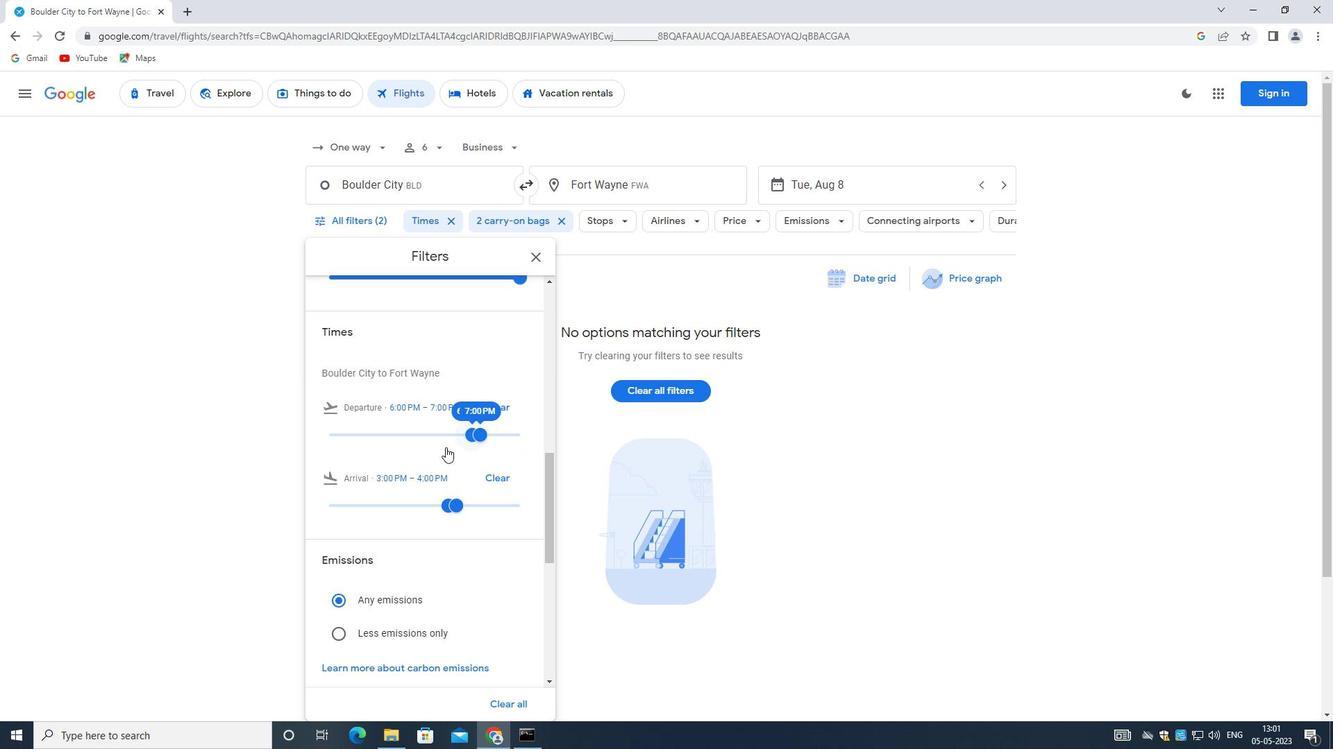 
Action: Mouse scrolled (436, 463) with delta (0, 0)
Screenshot: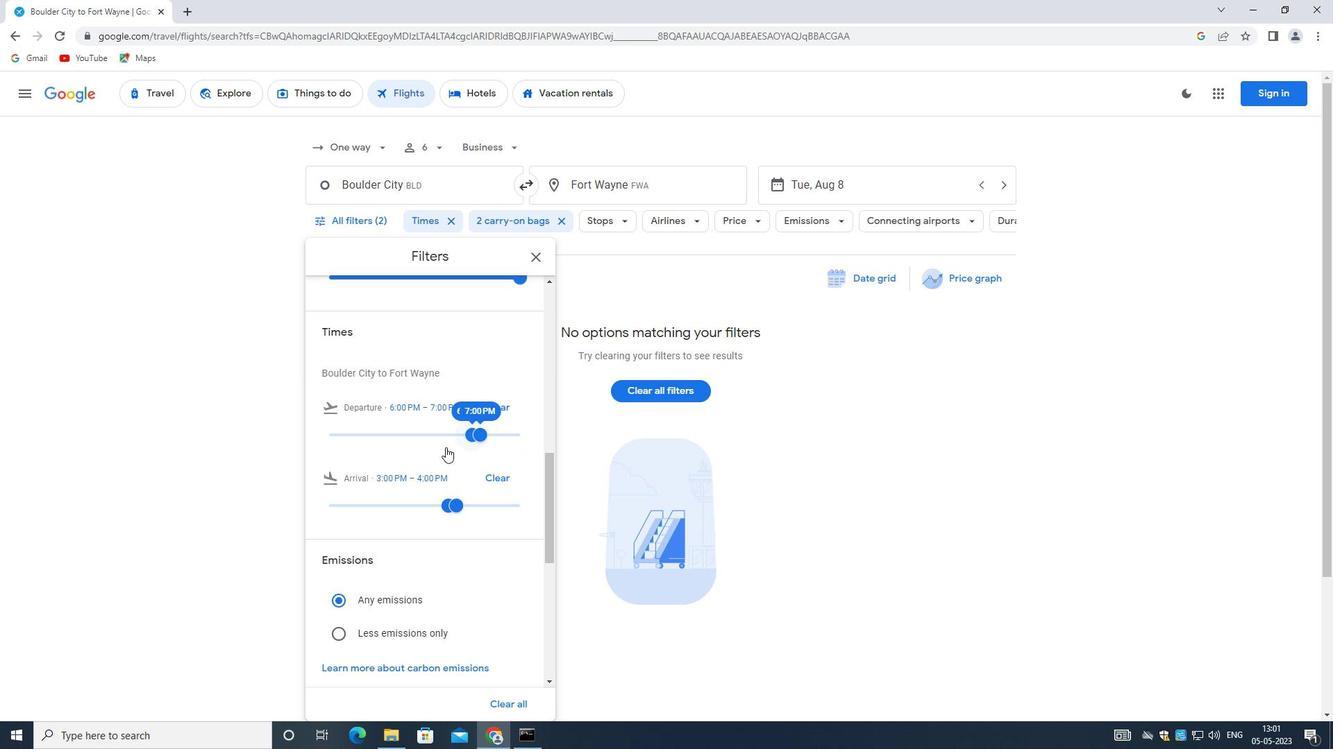 
Action: Mouse moved to (433, 472)
Screenshot: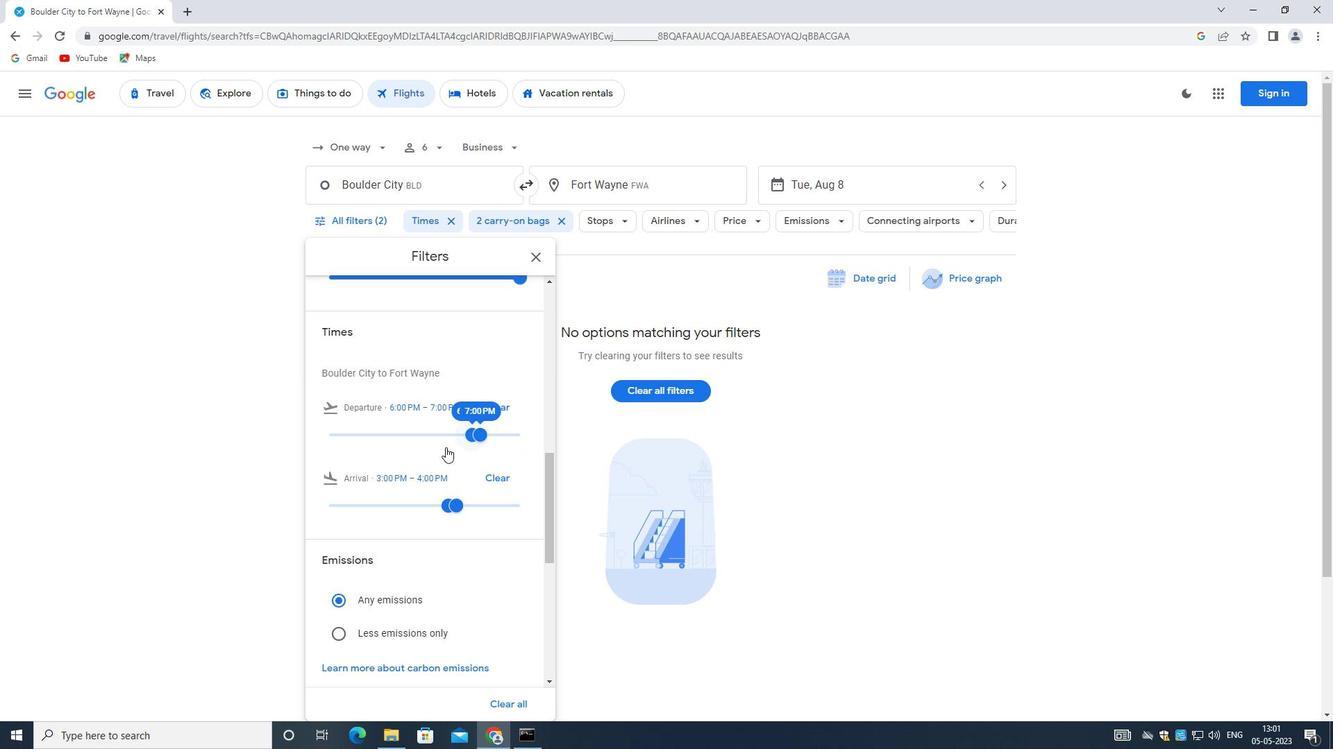 
Action: Mouse scrolled (433, 472) with delta (0, 0)
Screenshot: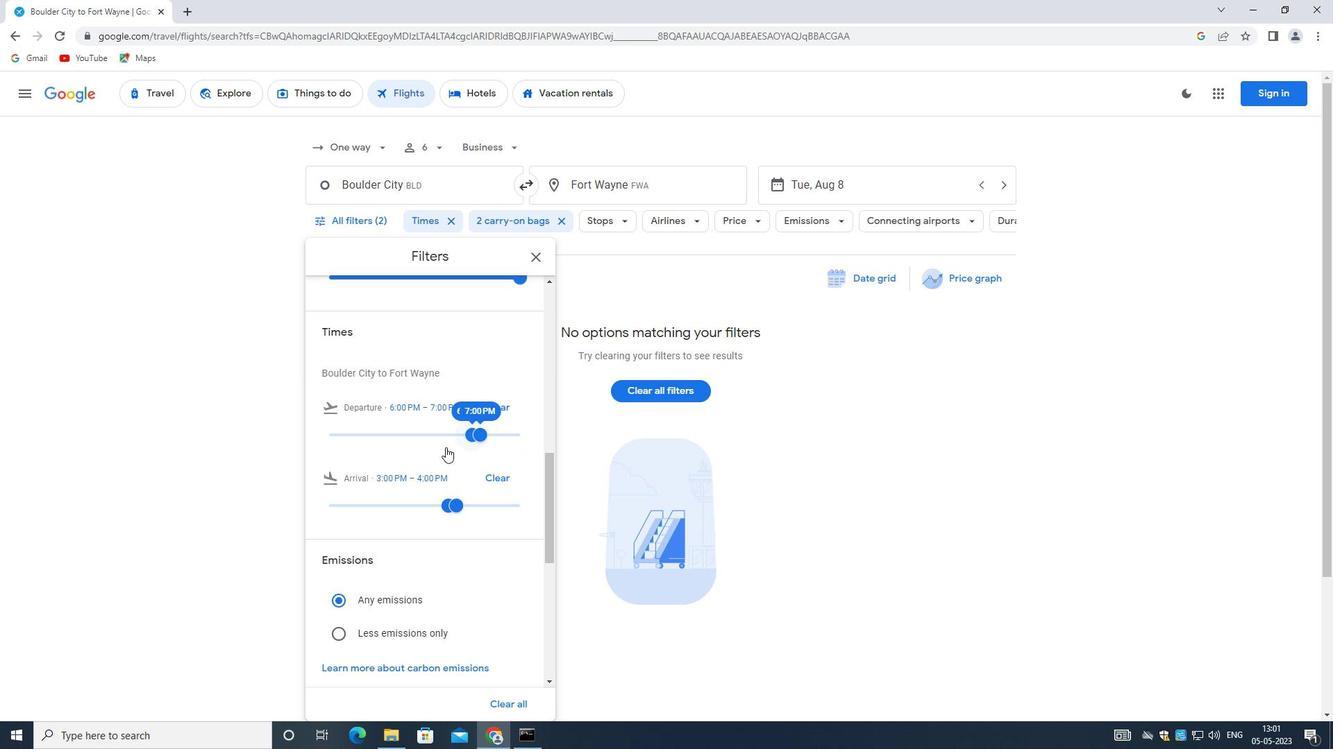 
Action: Mouse moved to (431, 476)
Screenshot: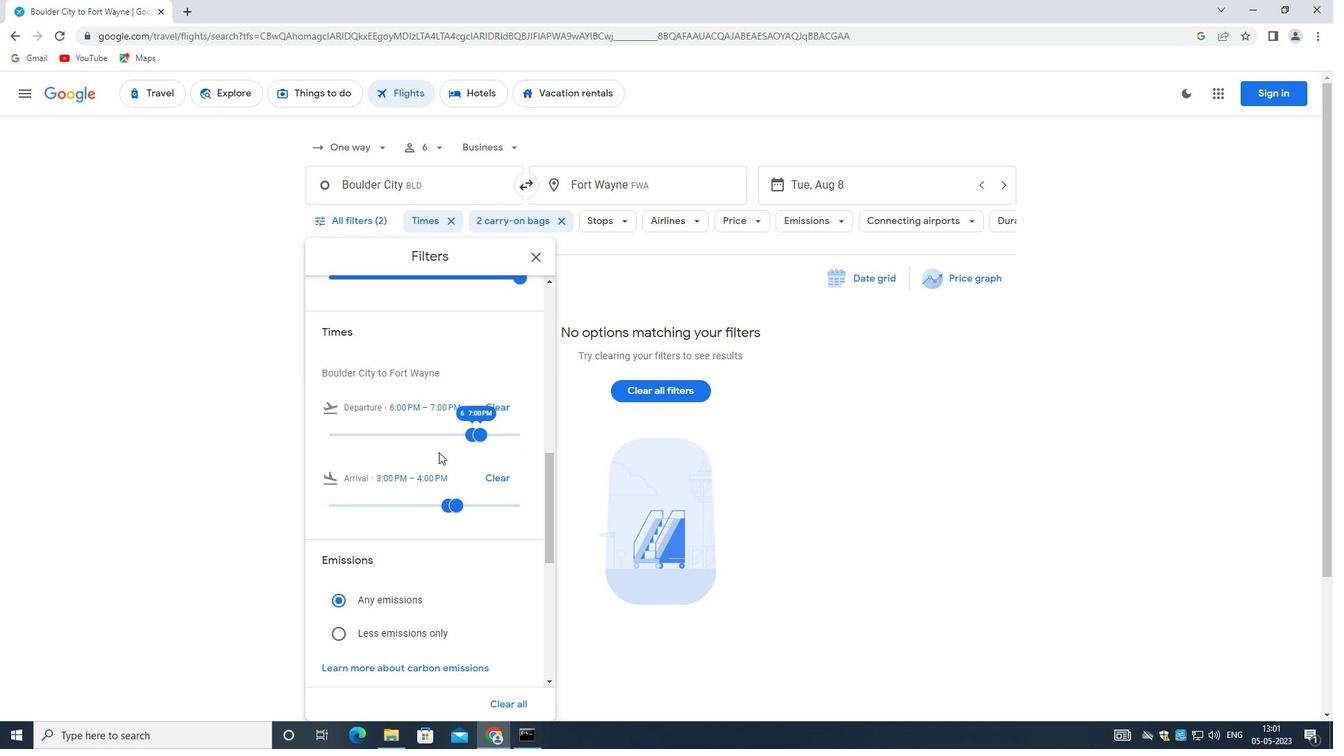 
Action: Mouse scrolled (431, 476) with delta (0, 0)
Screenshot: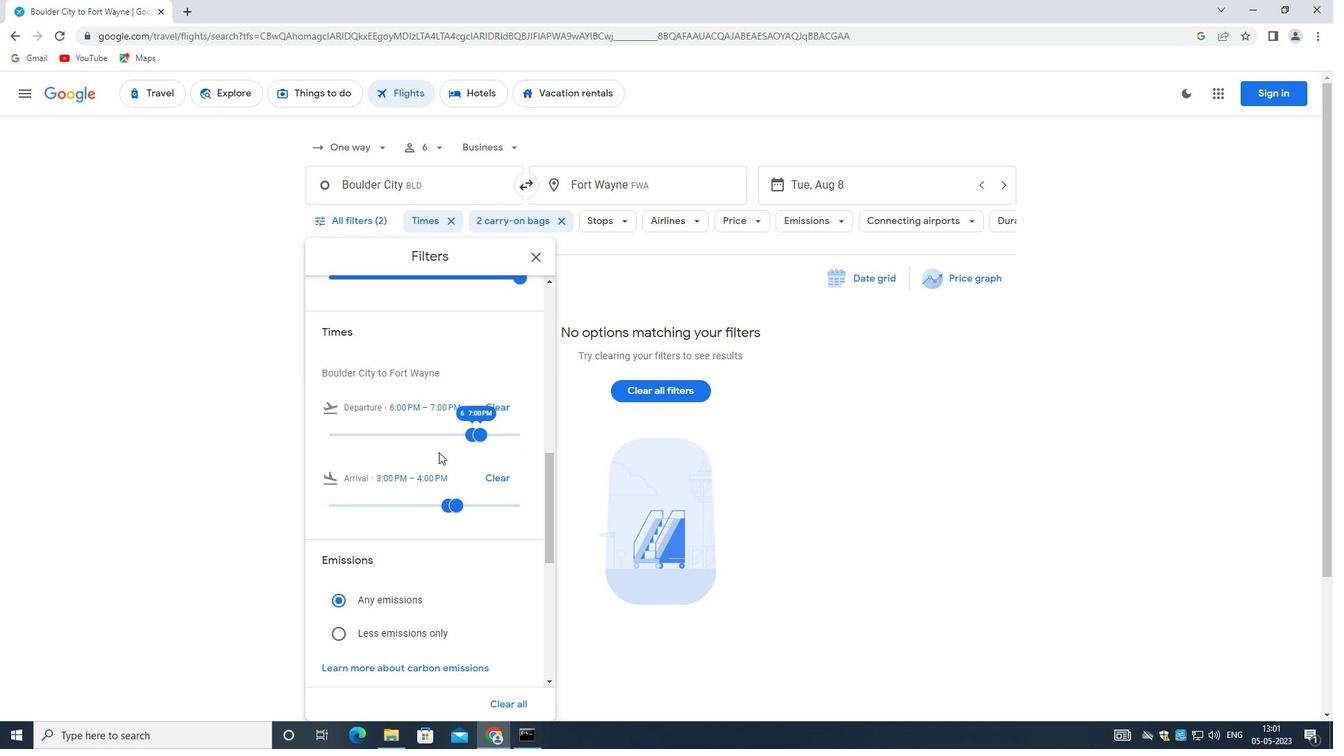 
Action: Mouse moved to (429, 478)
Screenshot: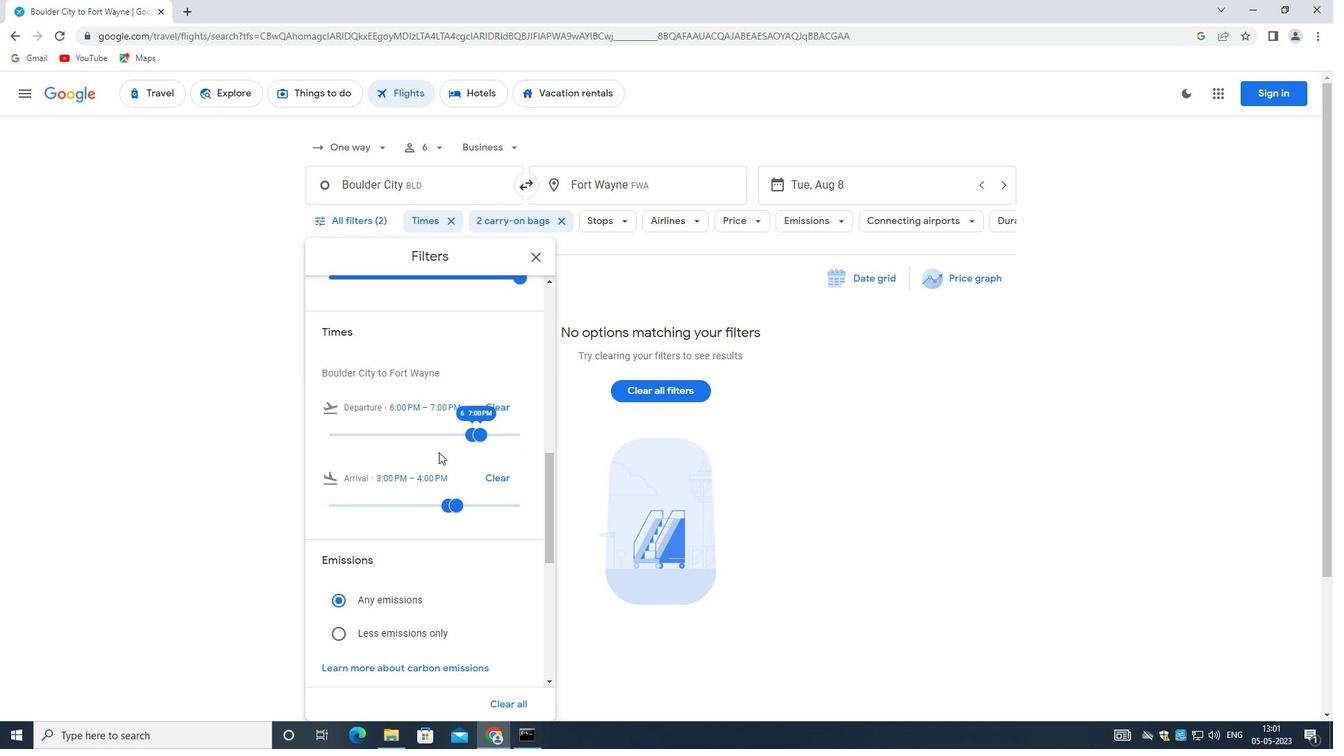 
Action: Mouse scrolled (429, 477) with delta (0, 0)
Screenshot: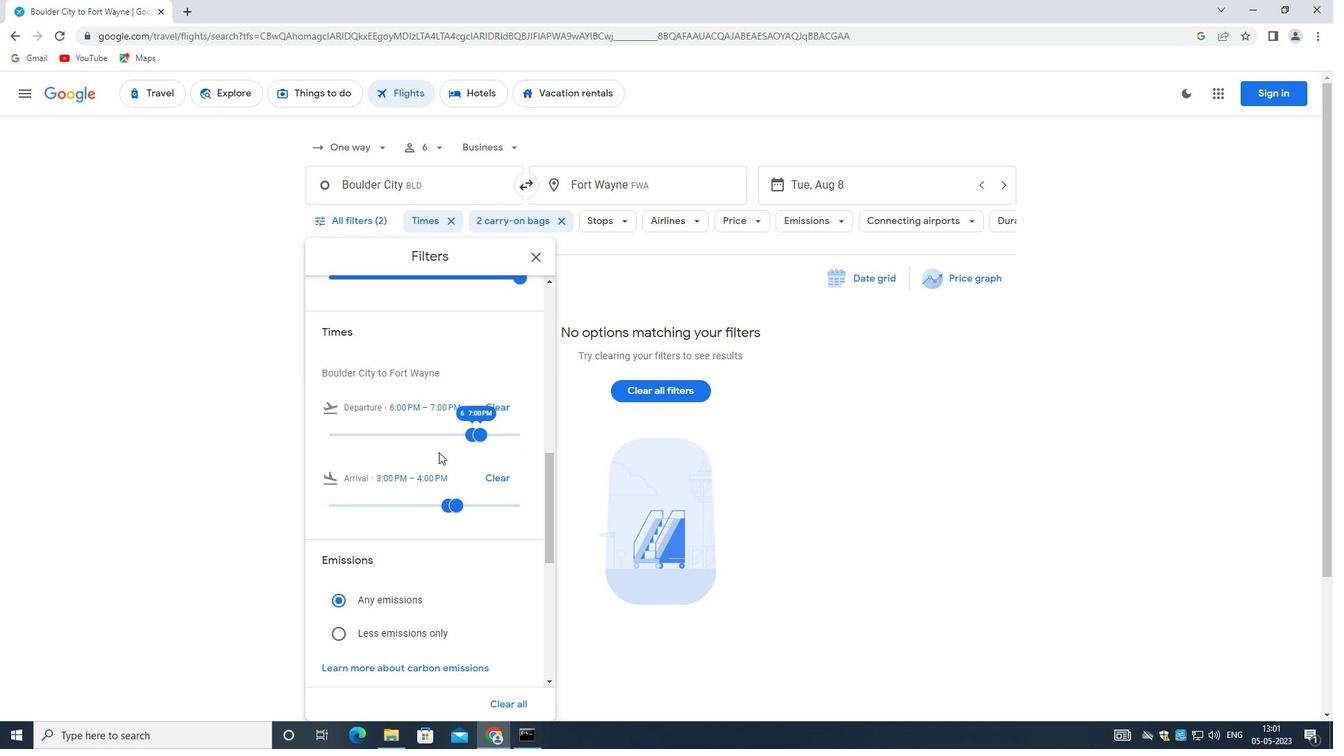 
Action: Mouse moved to (425, 479)
Screenshot: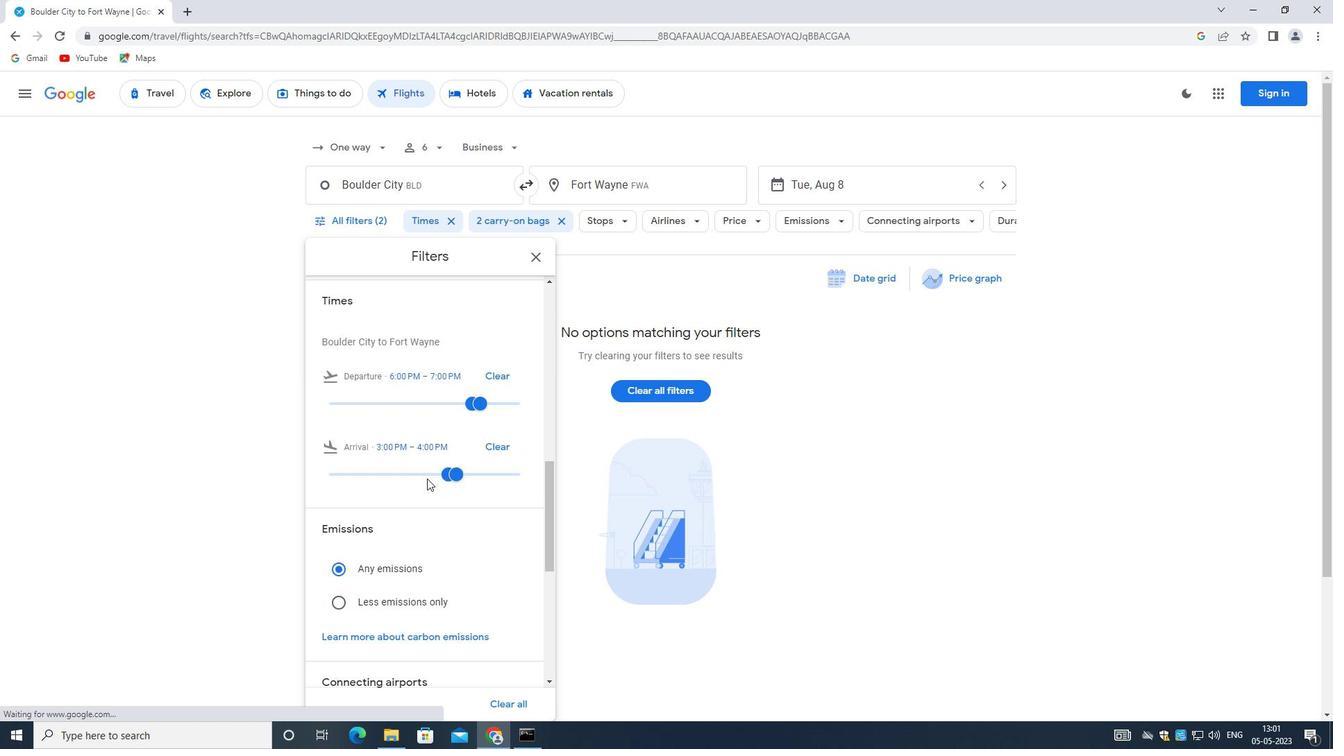
Action: Mouse scrolled (425, 478) with delta (0, 0)
Screenshot: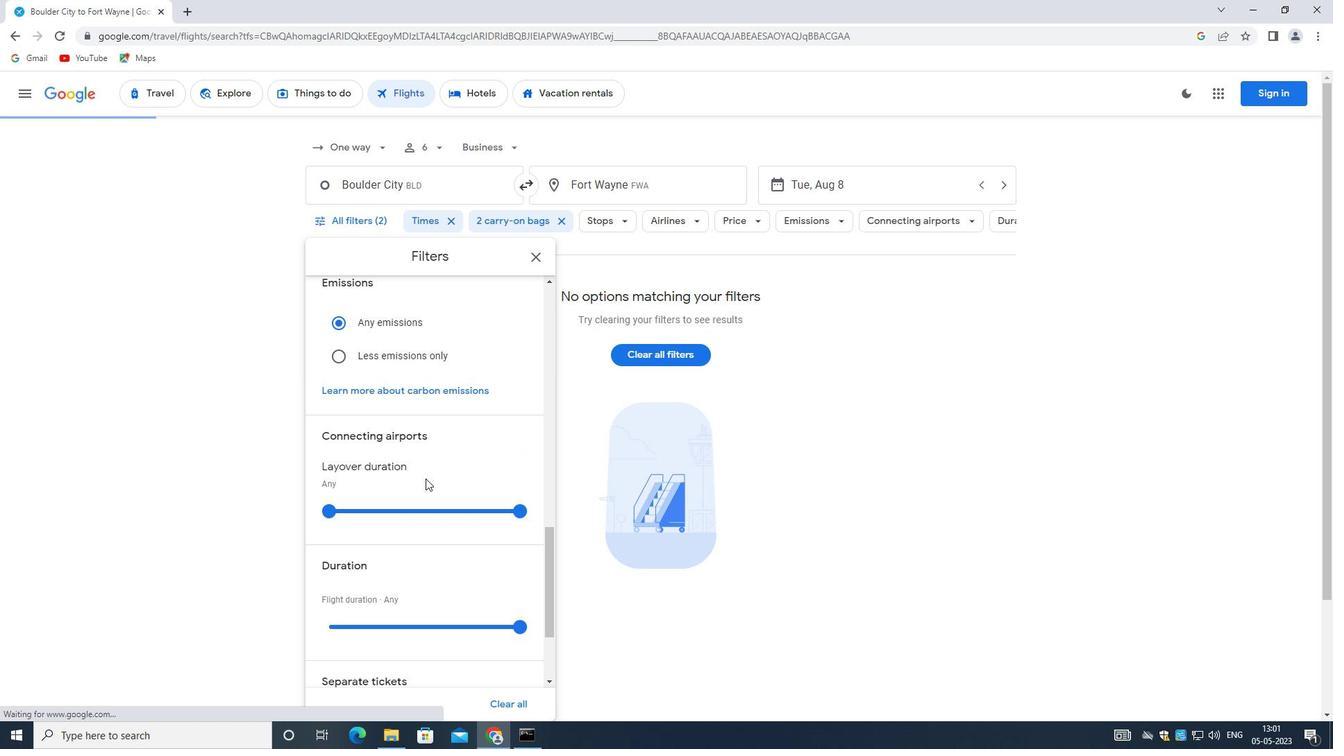 
Action: Mouse scrolled (425, 478) with delta (0, 0)
Screenshot: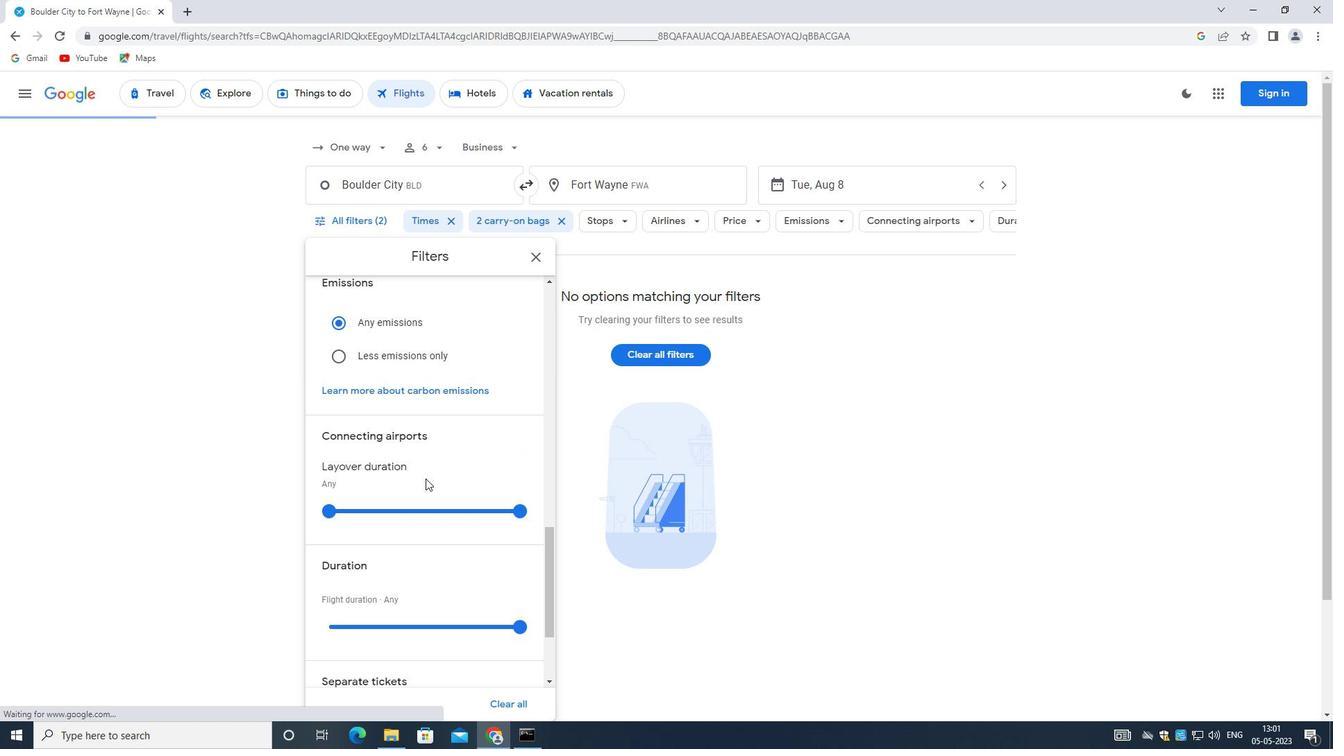 
Action: Mouse scrolled (425, 478) with delta (0, 0)
Screenshot: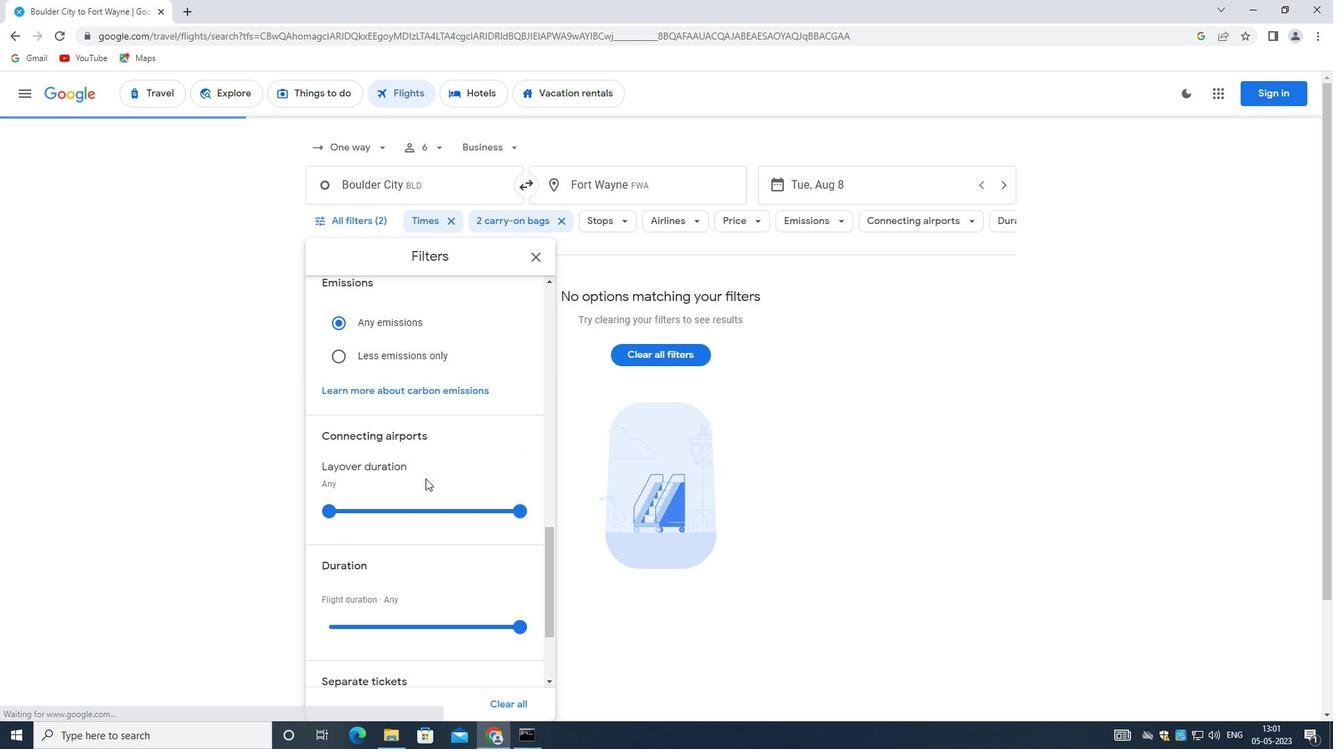 
Action: Mouse scrolled (425, 478) with delta (0, 0)
Screenshot: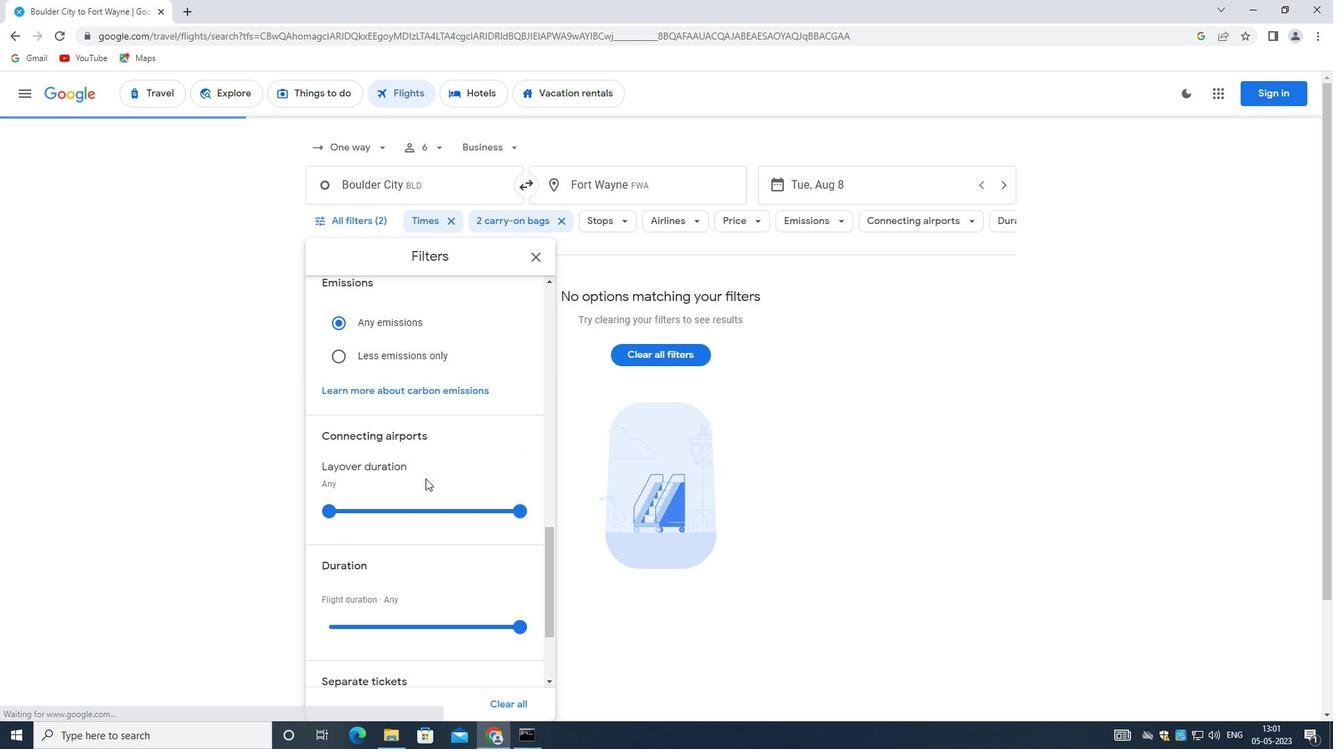 
Action: Mouse scrolled (425, 478) with delta (0, 0)
Screenshot: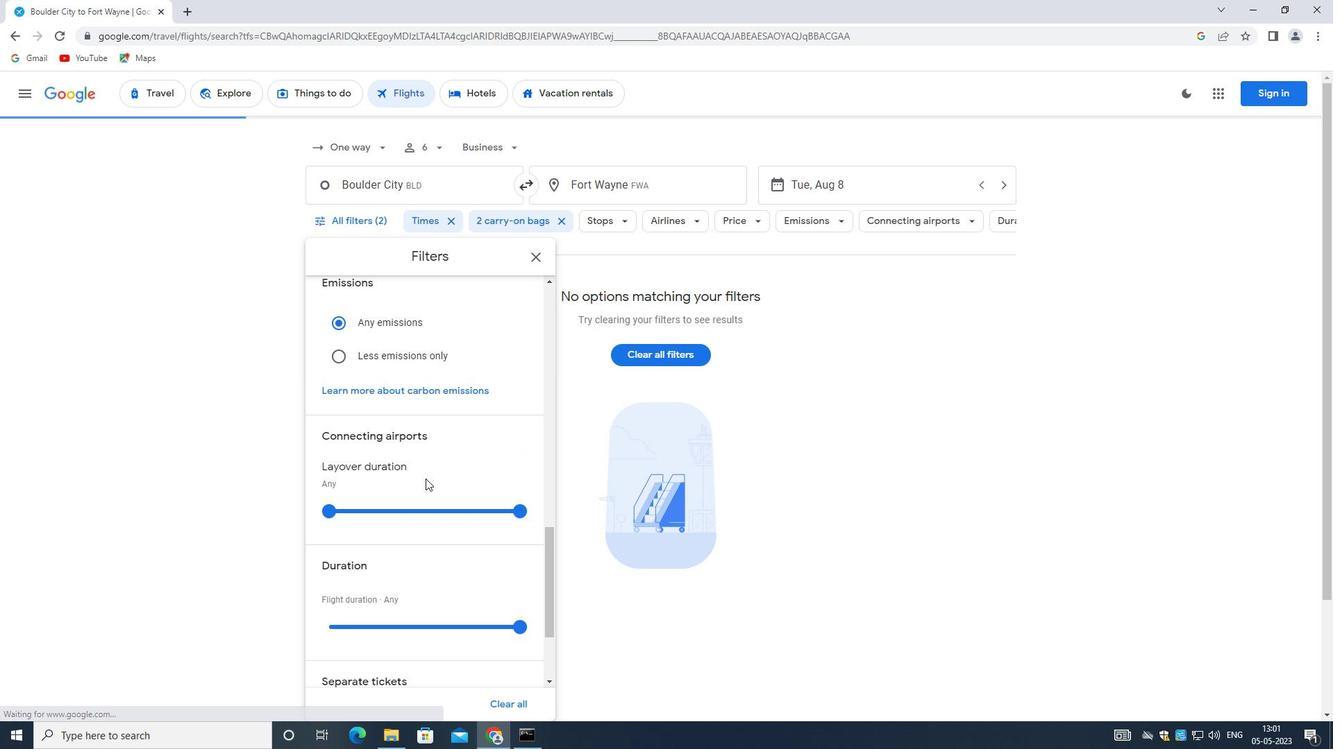 
Action: Mouse scrolled (425, 478) with delta (0, 0)
Screenshot: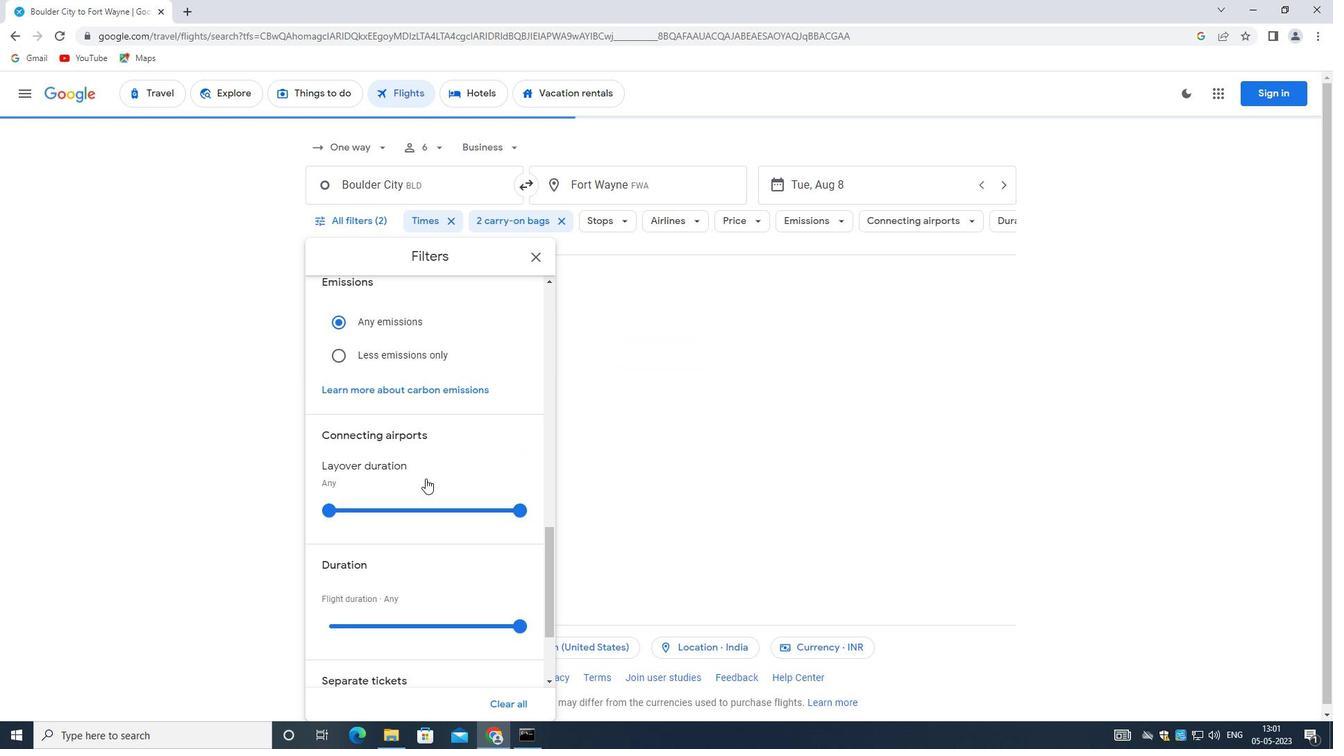 
Action: Mouse scrolled (425, 478) with delta (0, 0)
Screenshot: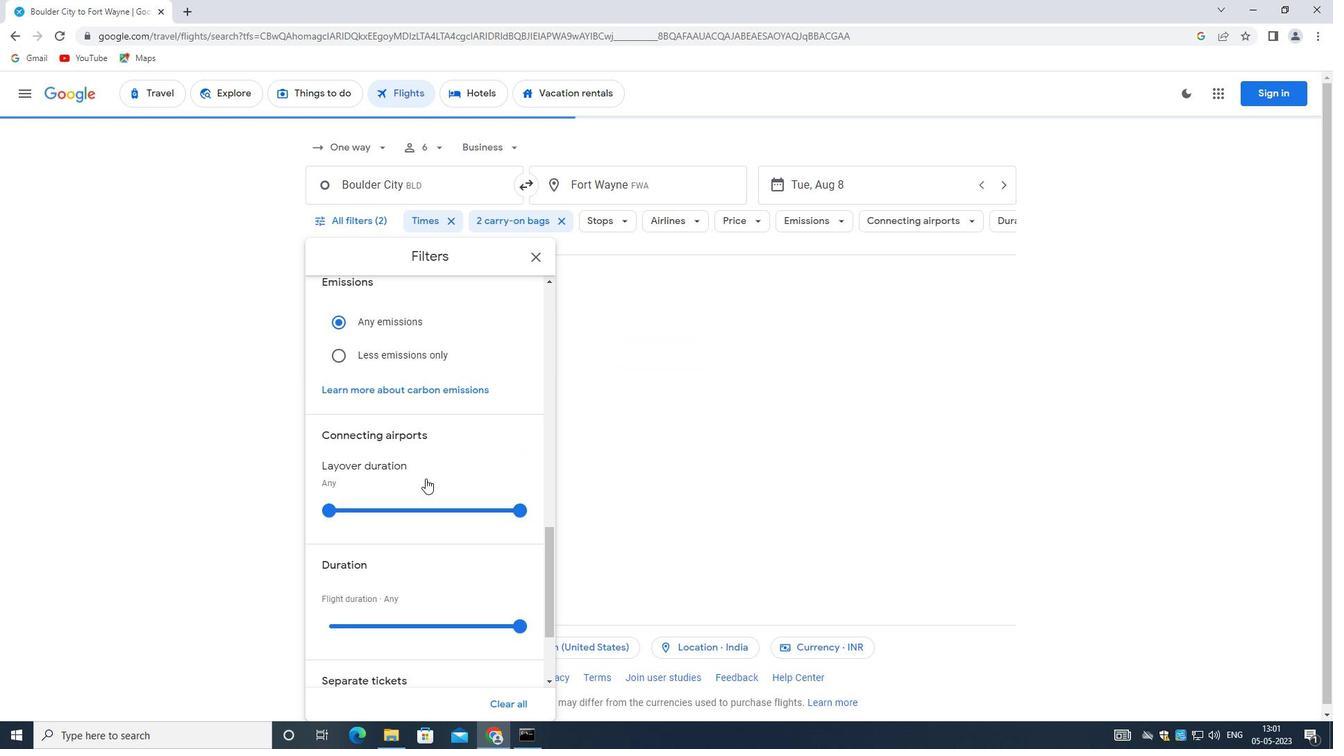 
Action: Mouse moved to (418, 481)
Screenshot: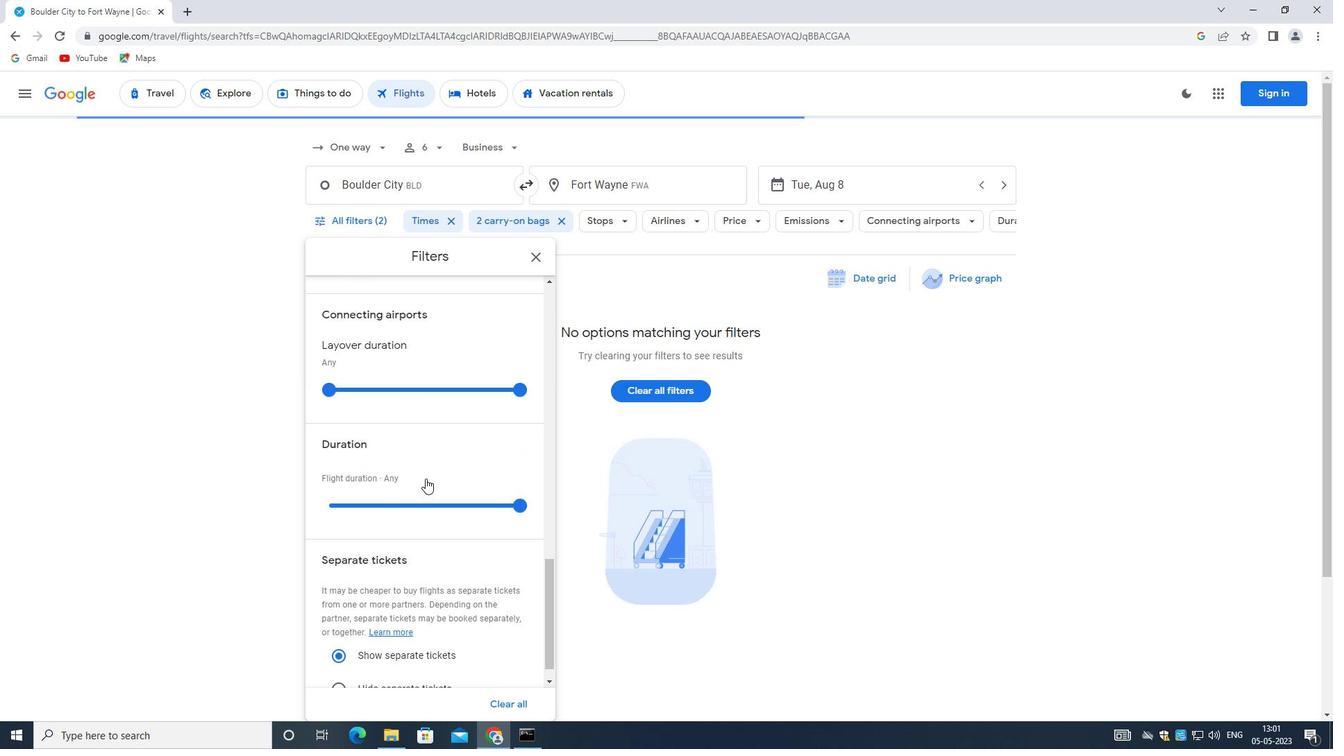 
Action: Mouse scrolled (418, 481) with delta (0, 0)
Screenshot: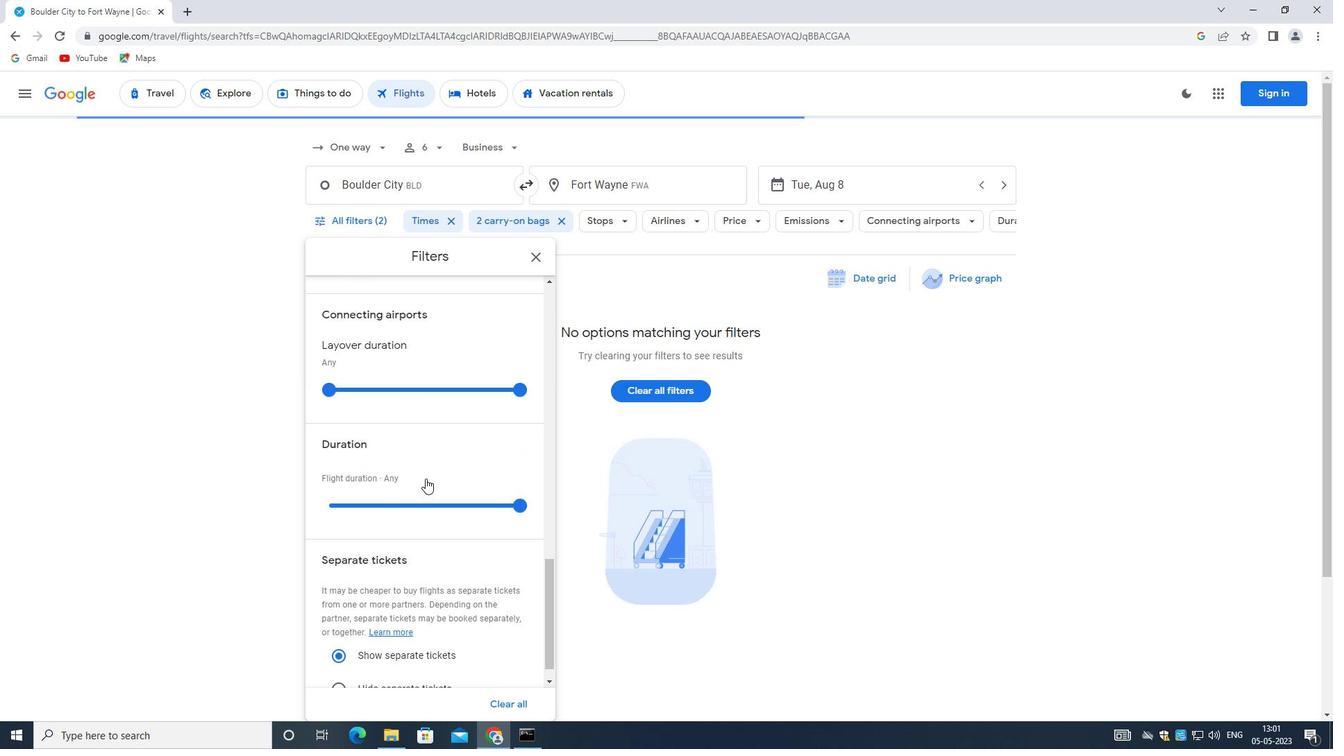 
Action: Mouse scrolled (418, 480) with delta (0, 0)
Screenshot: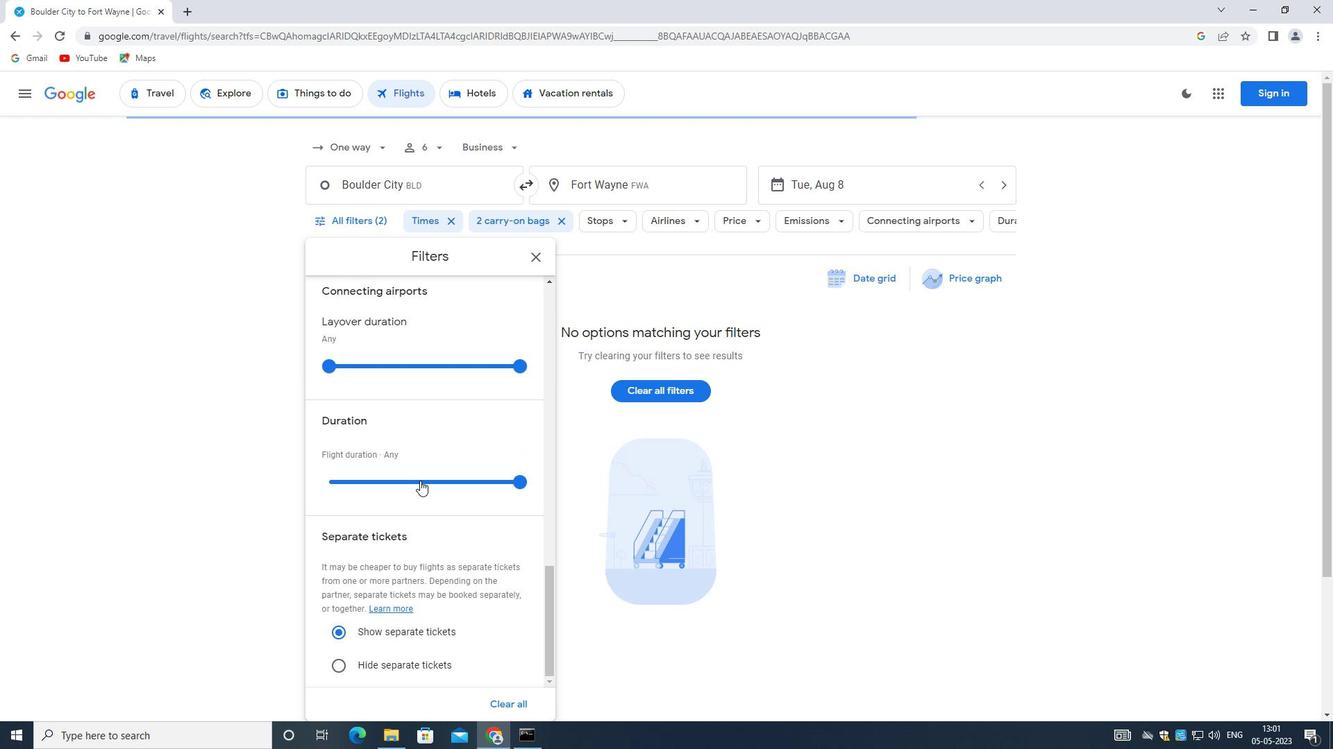 
Action: Mouse scrolled (418, 480) with delta (0, 0)
Screenshot: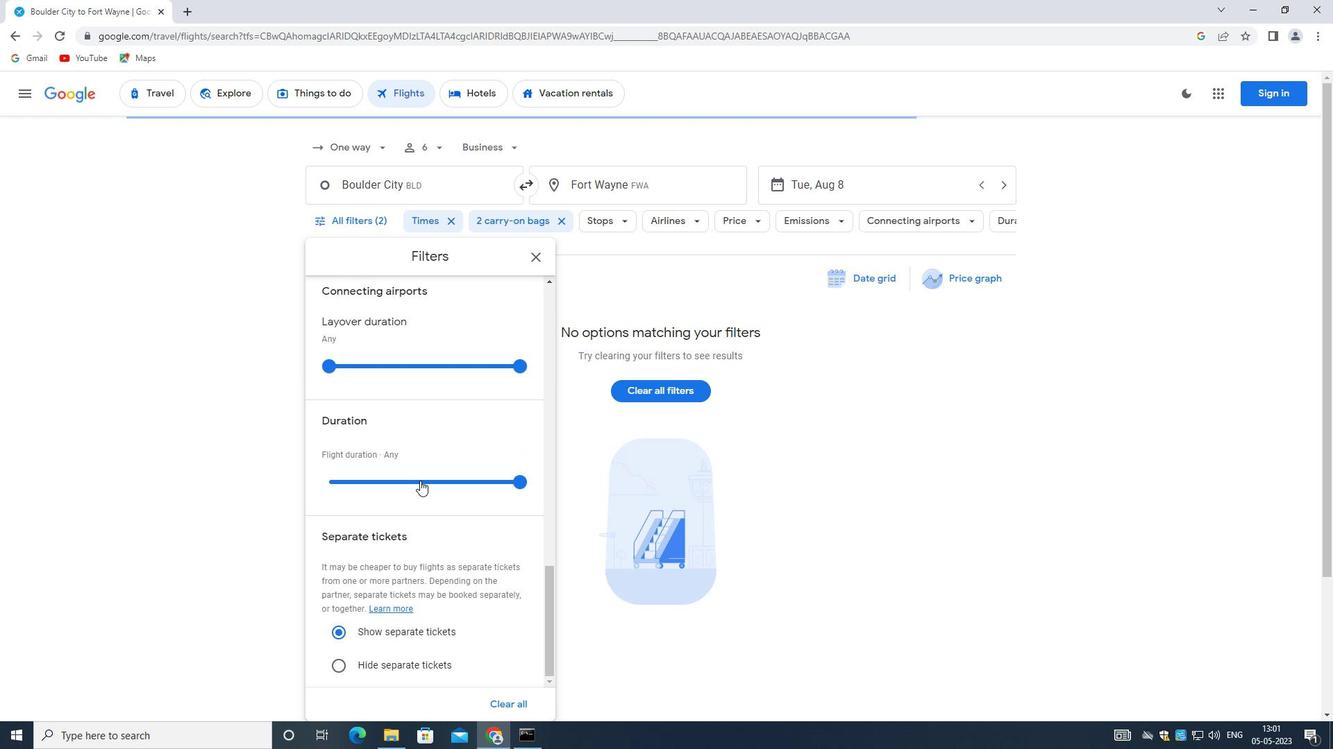 
Action: Mouse scrolled (418, 480) with delta (0, 0)
Screenshot: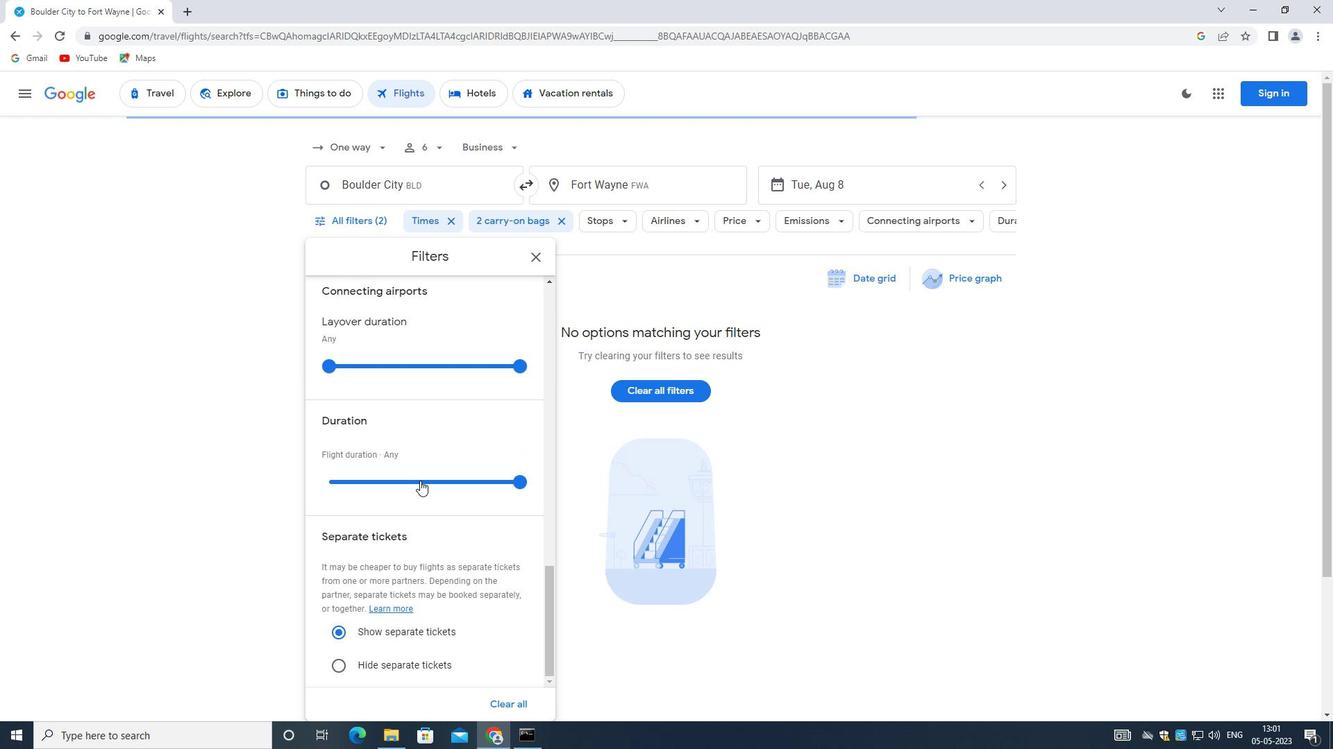 
Action: Mouse scrolled (418, 481) with delta (0, 0)
Screenshot: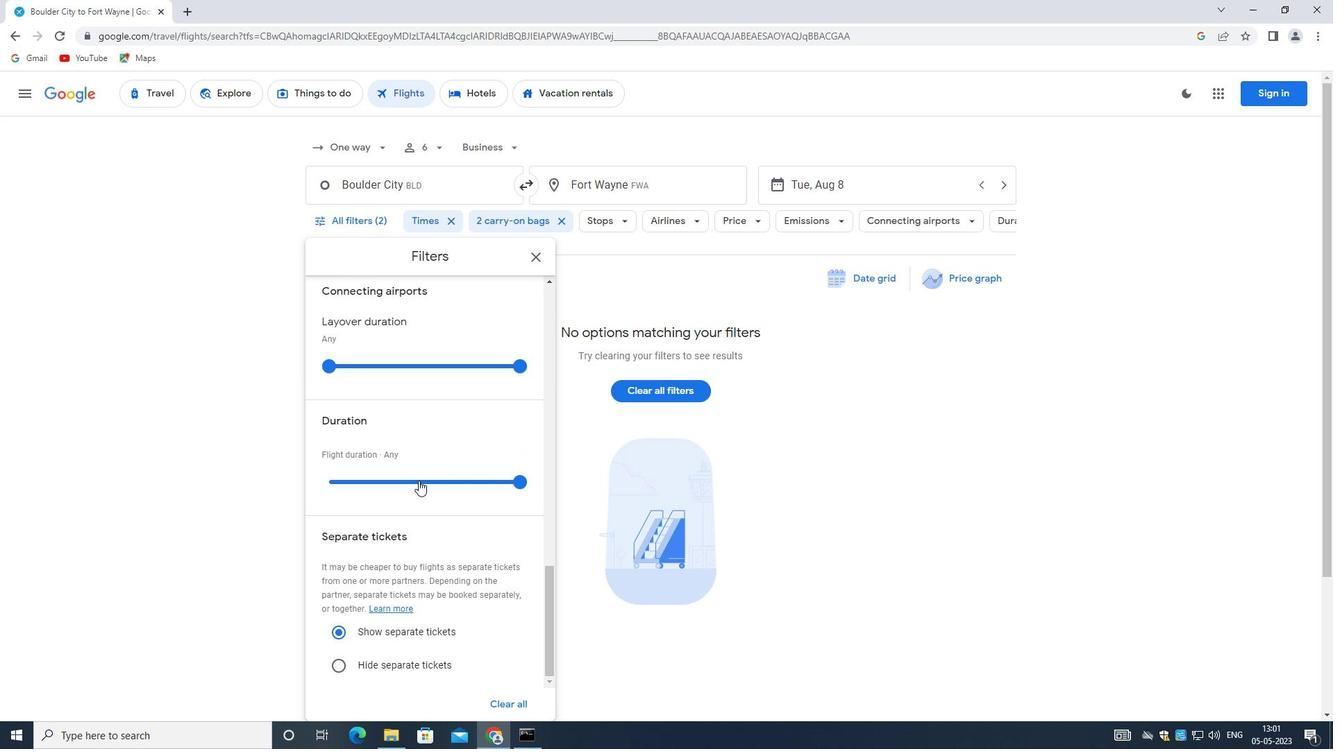 
Action: Mouse scrolled (418, 480) with delta (0, 0)
Screenshot: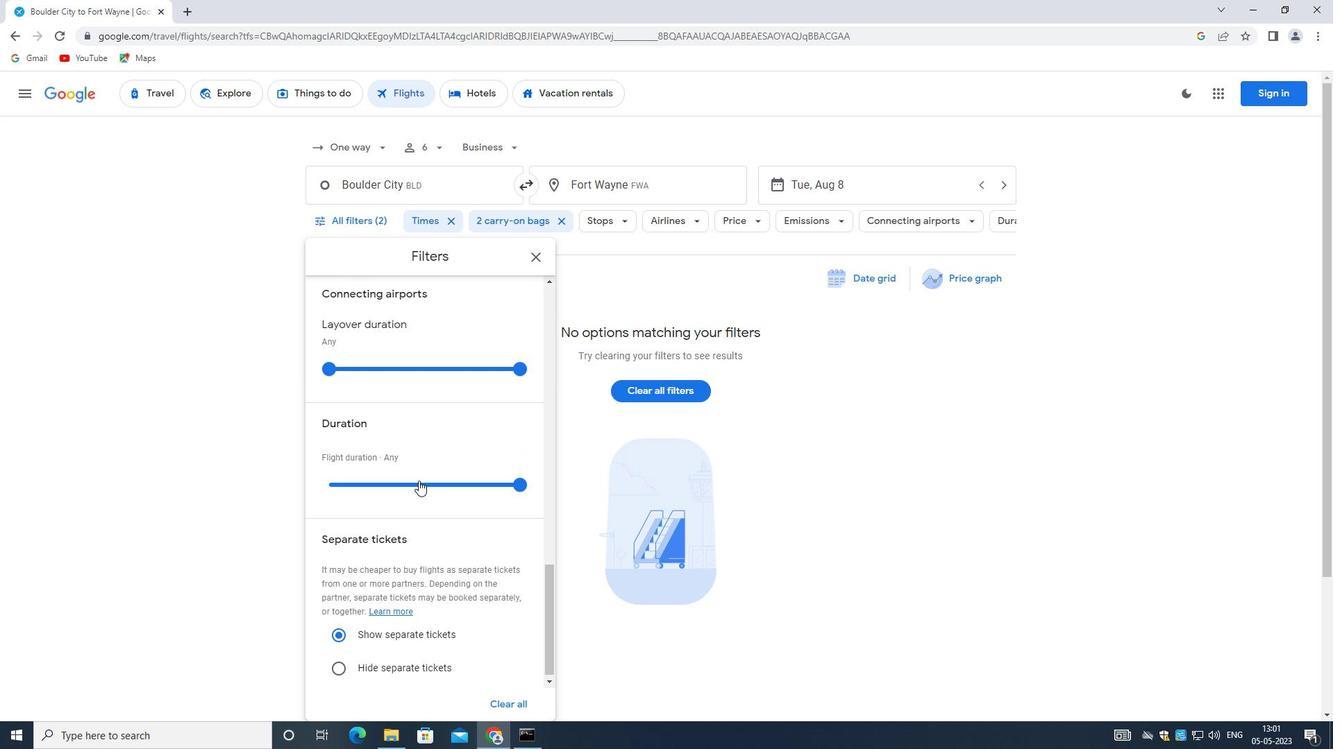 
Action: Mouse scrolled (418, 480) with delta (0, 0)
Screenshot: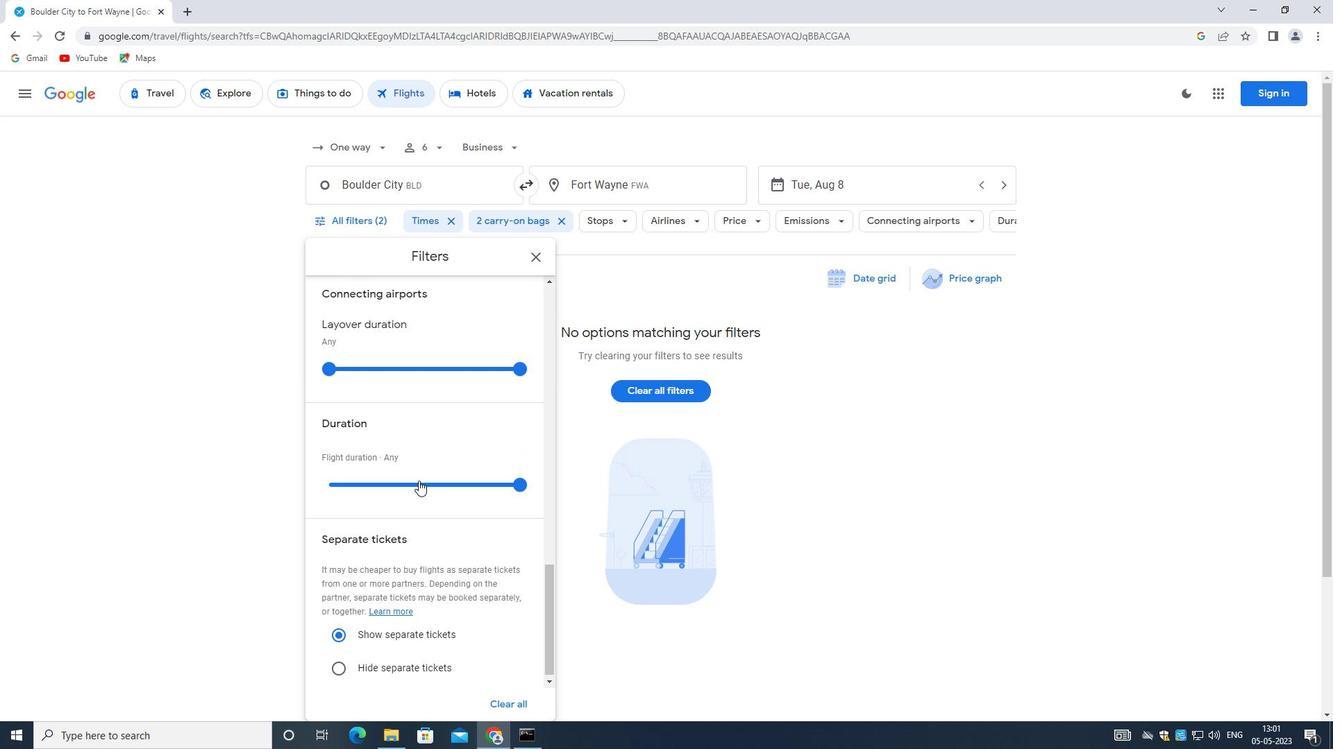 
Action: Mouse scrolled (418, 480) with delta (0, 0)
Screenshot: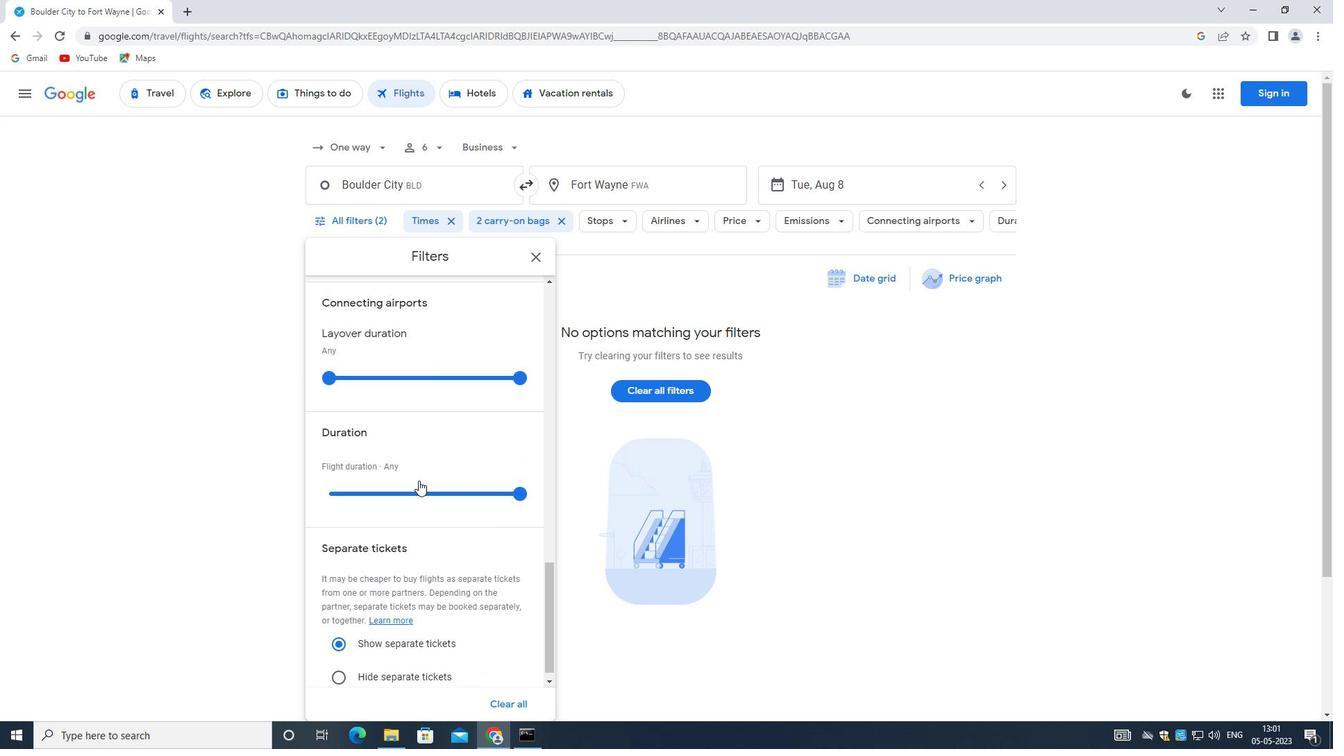 
Action: Mouse scrolled (418, 480) with delta (0, 0)
Screenshot: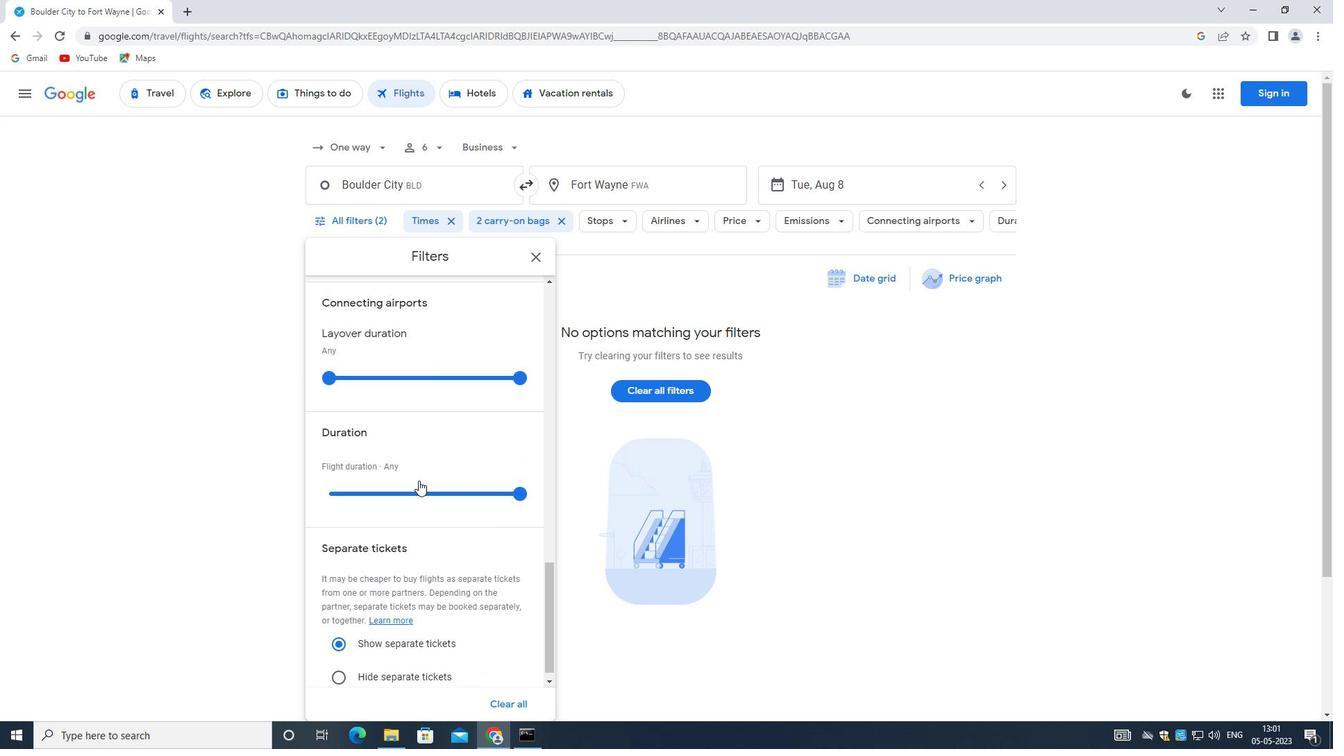 
Action: Mouse scrolled (418, 480) with delta (0, 0)
Screenshot: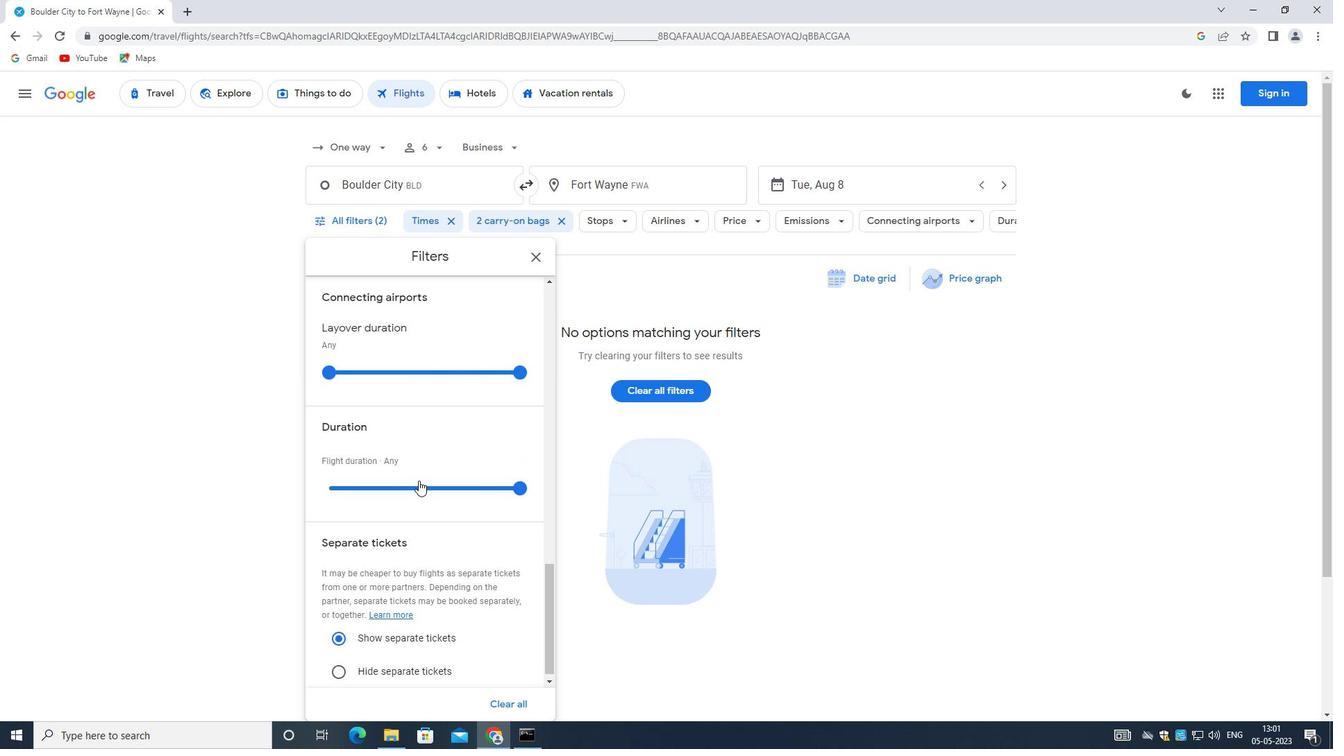 
Action: Mouse scrolled (418, 480) with delta (0, 0)
Screenshot: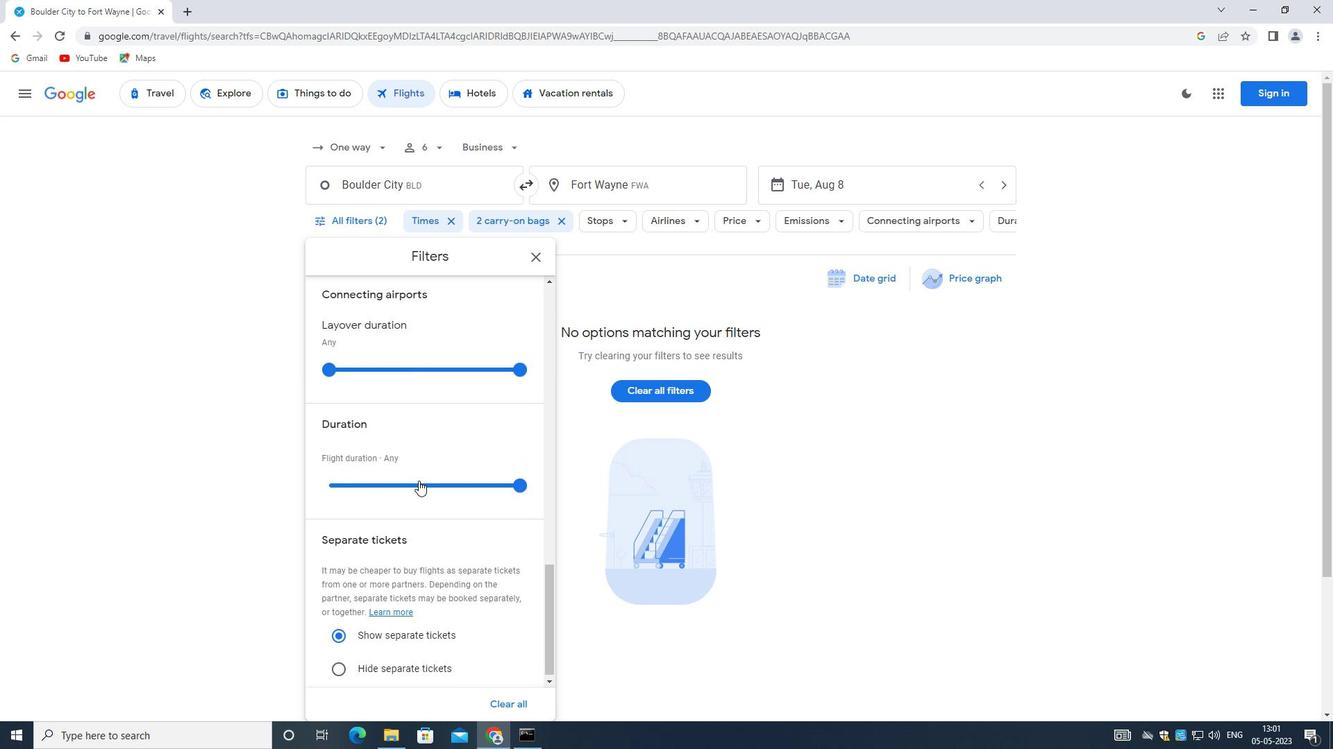 
Action: Mouse moved to (418, 481)
Screenshot: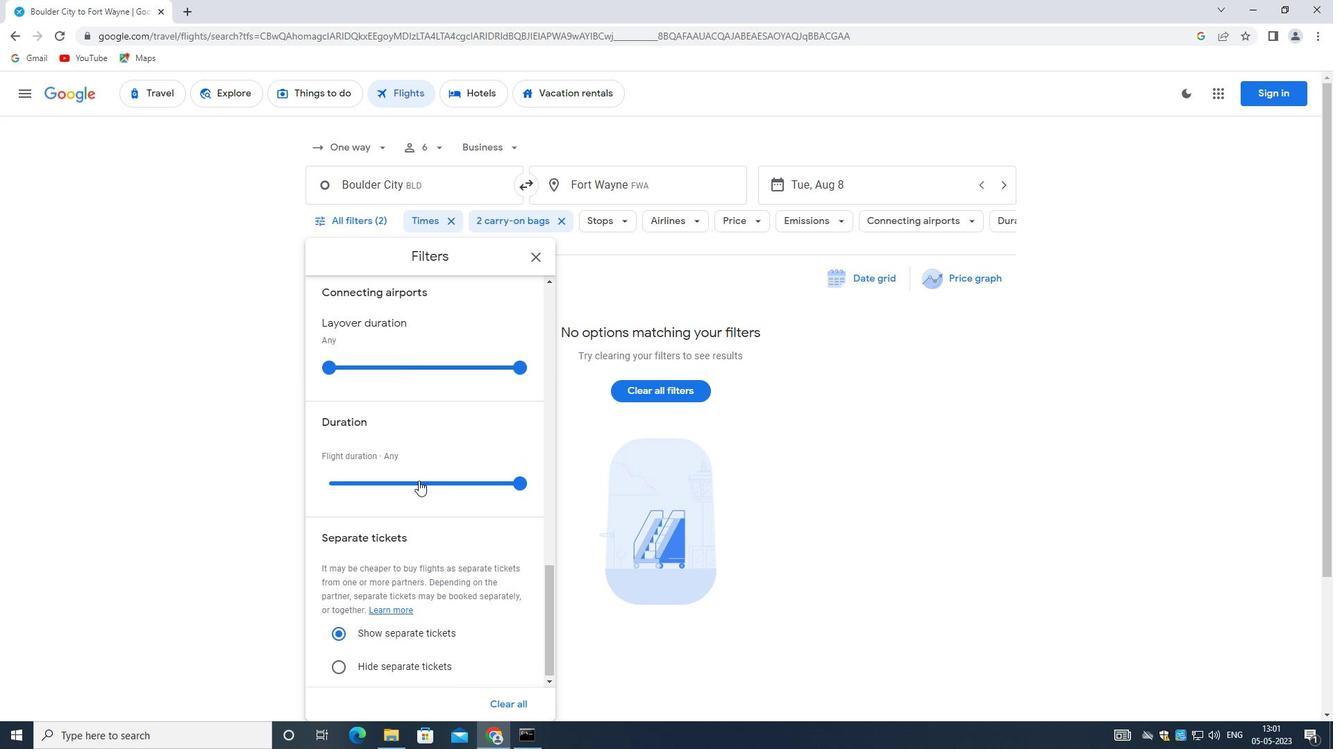 
Action: Mouse scrolled (418, 481) with delta (0, 0)
Screenshot: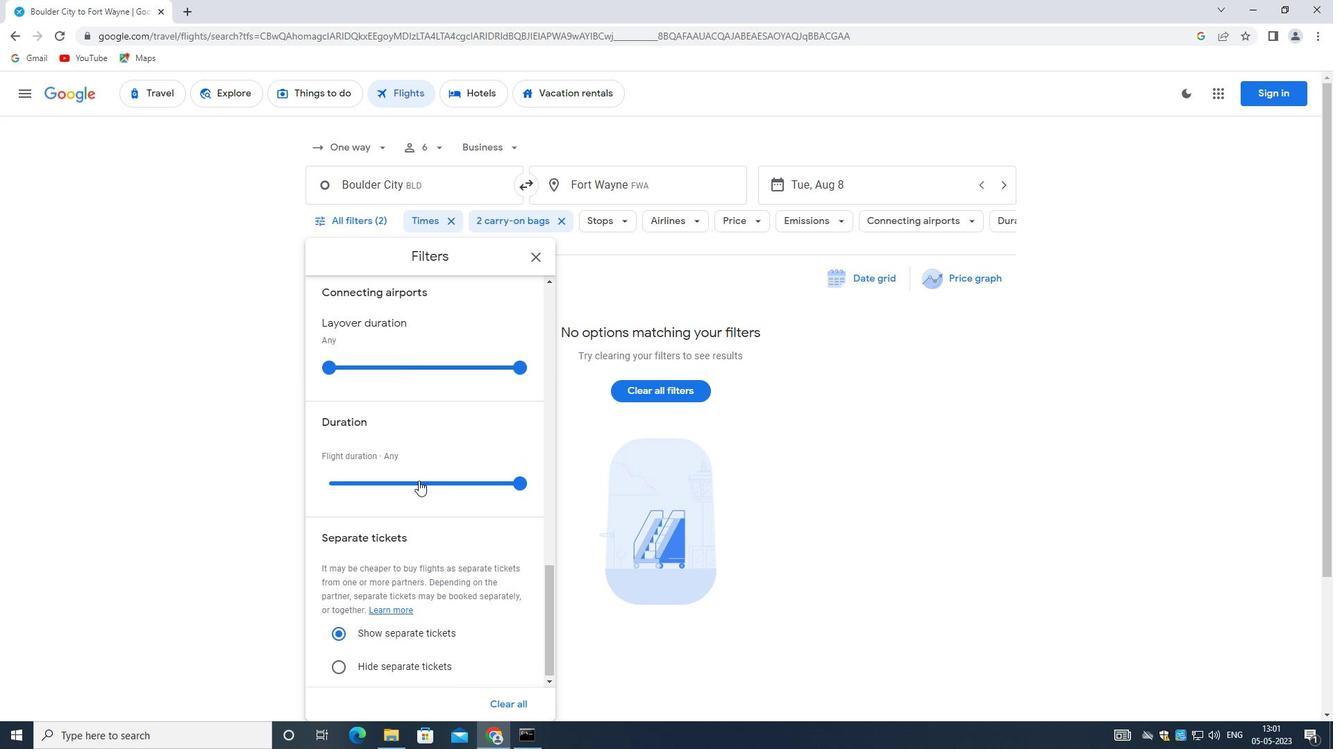 
Action: Mouse scrolled (418, 480) with delta (0, 0)
Screenshot: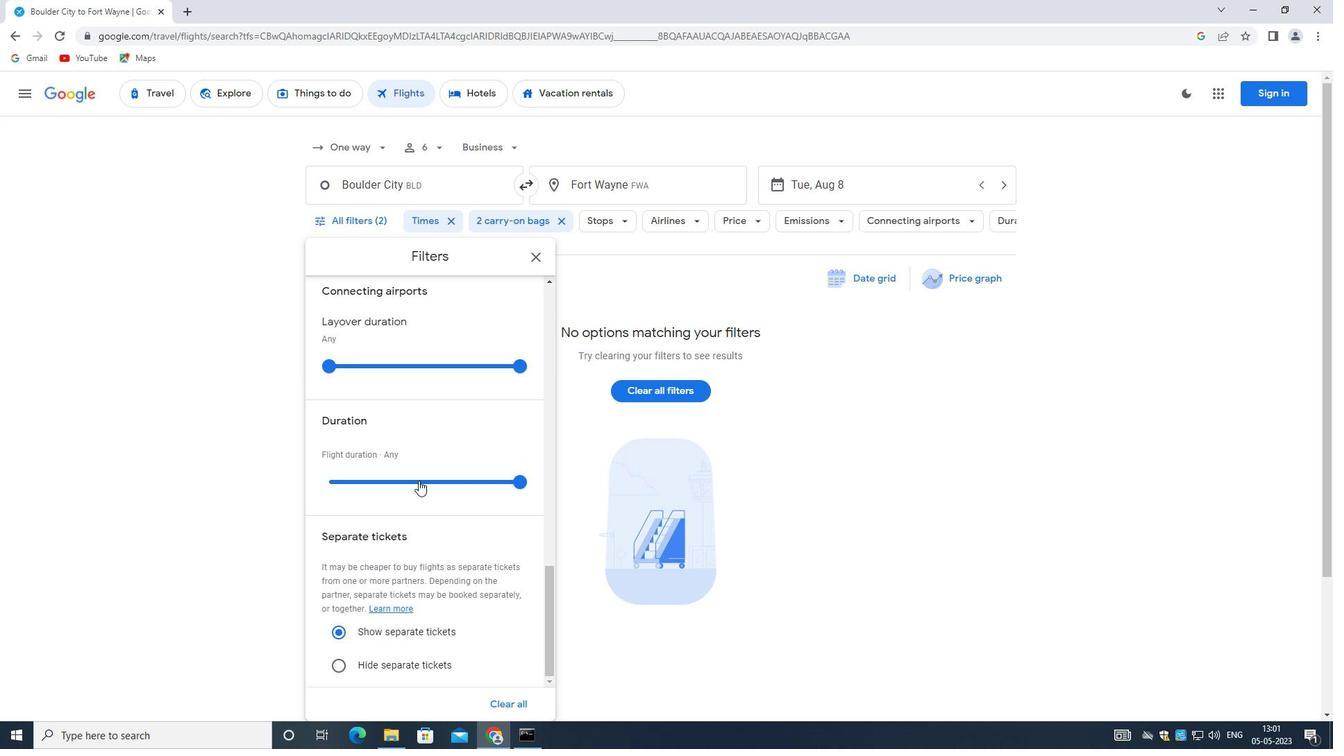 
Action: Mouse scrolled (418, 480) with delta (0, 0)
Screenshot: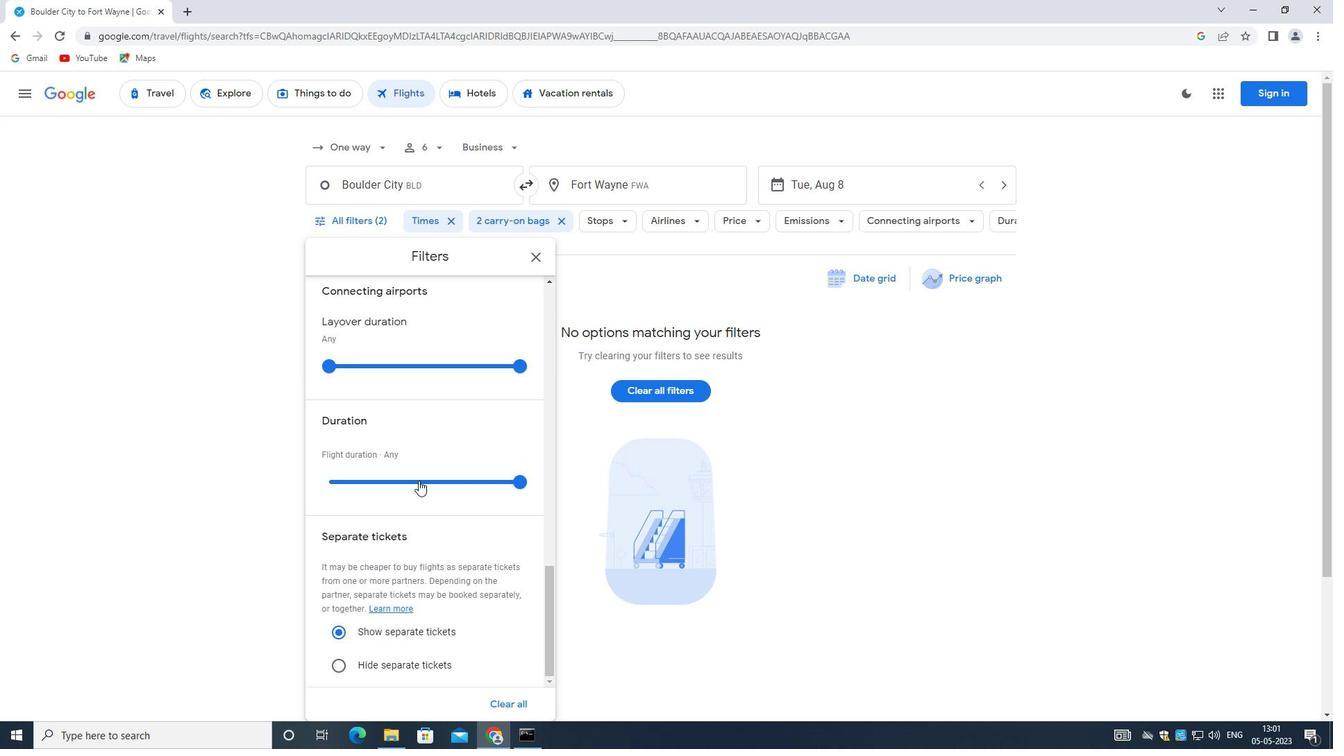 
Action: Mouse scrolled (418, 480) with delta (0, 0)
Screenshot: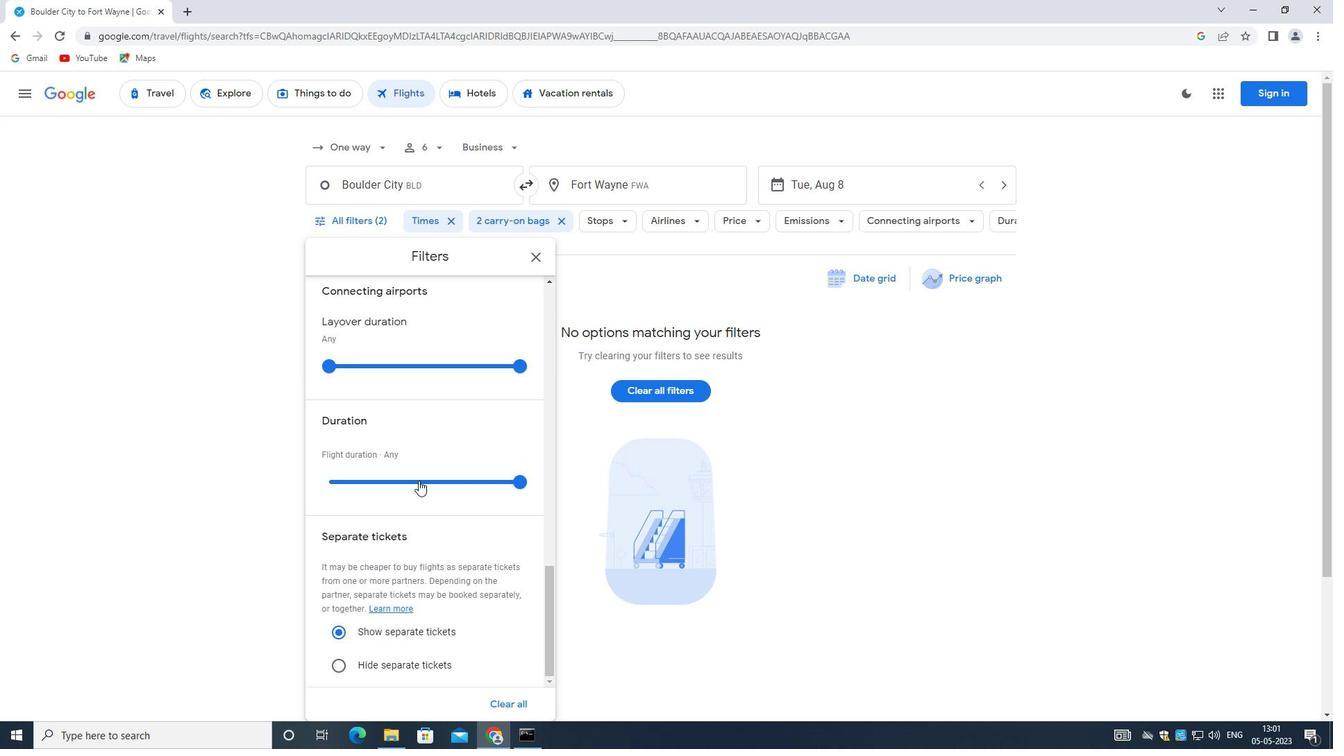 
Action: Mouse scrolled (418, 480) with delta (0, 0)
Screenshot: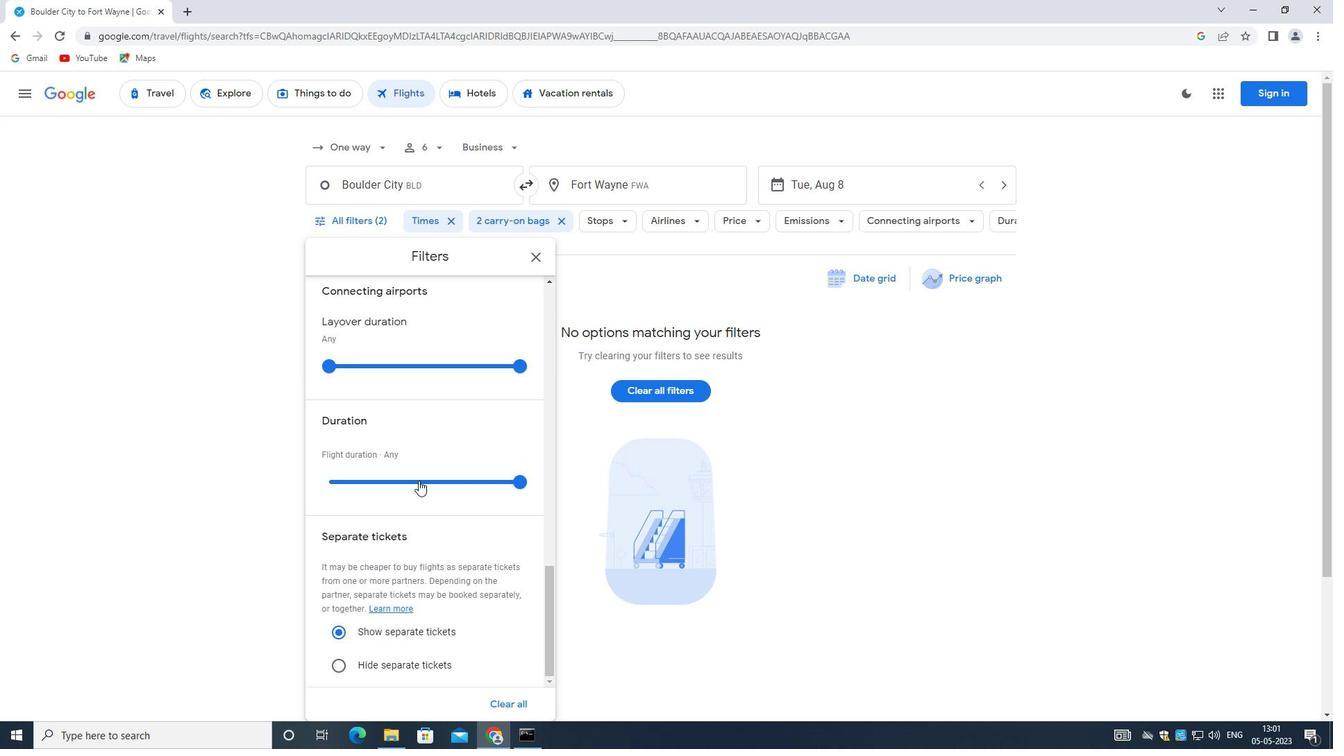
Action: Mouse moved to (417, 481)
Screenshot: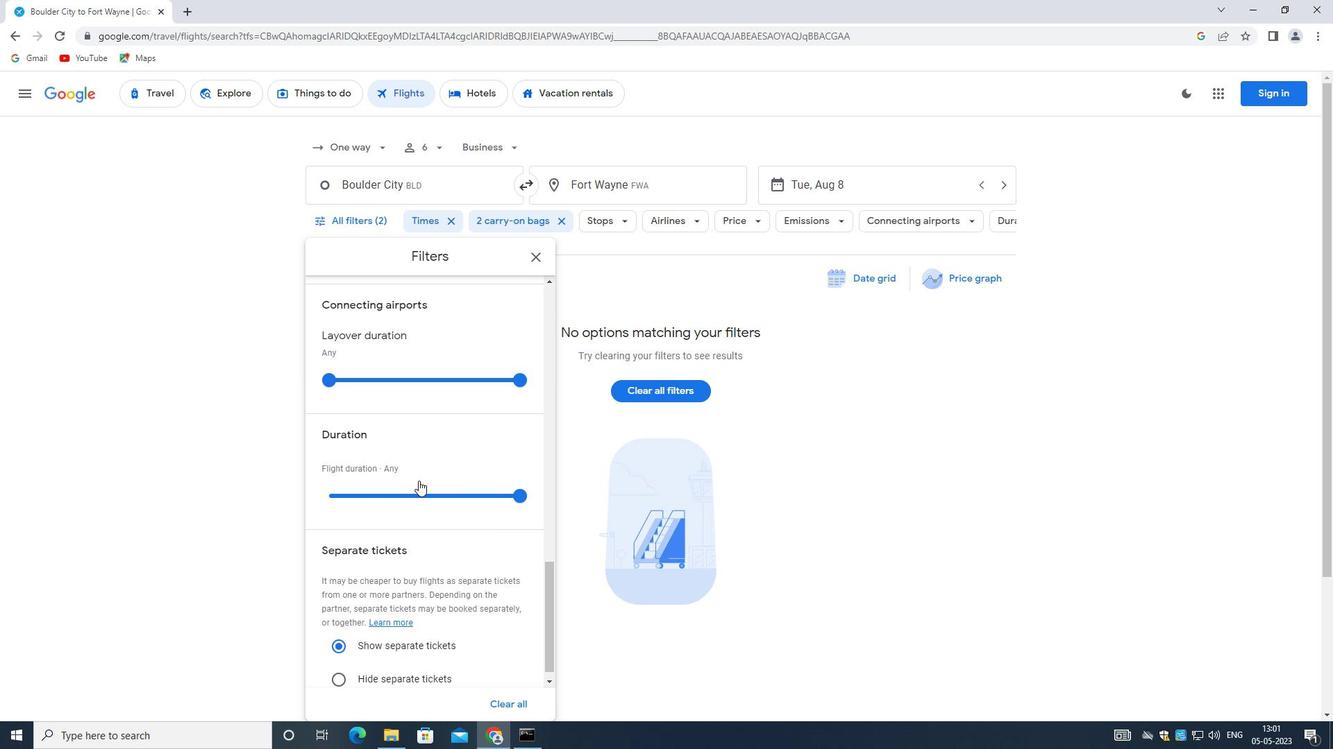 
Action: Mouse scrolled (417, 480) with delta (0, 0)
Screenshot: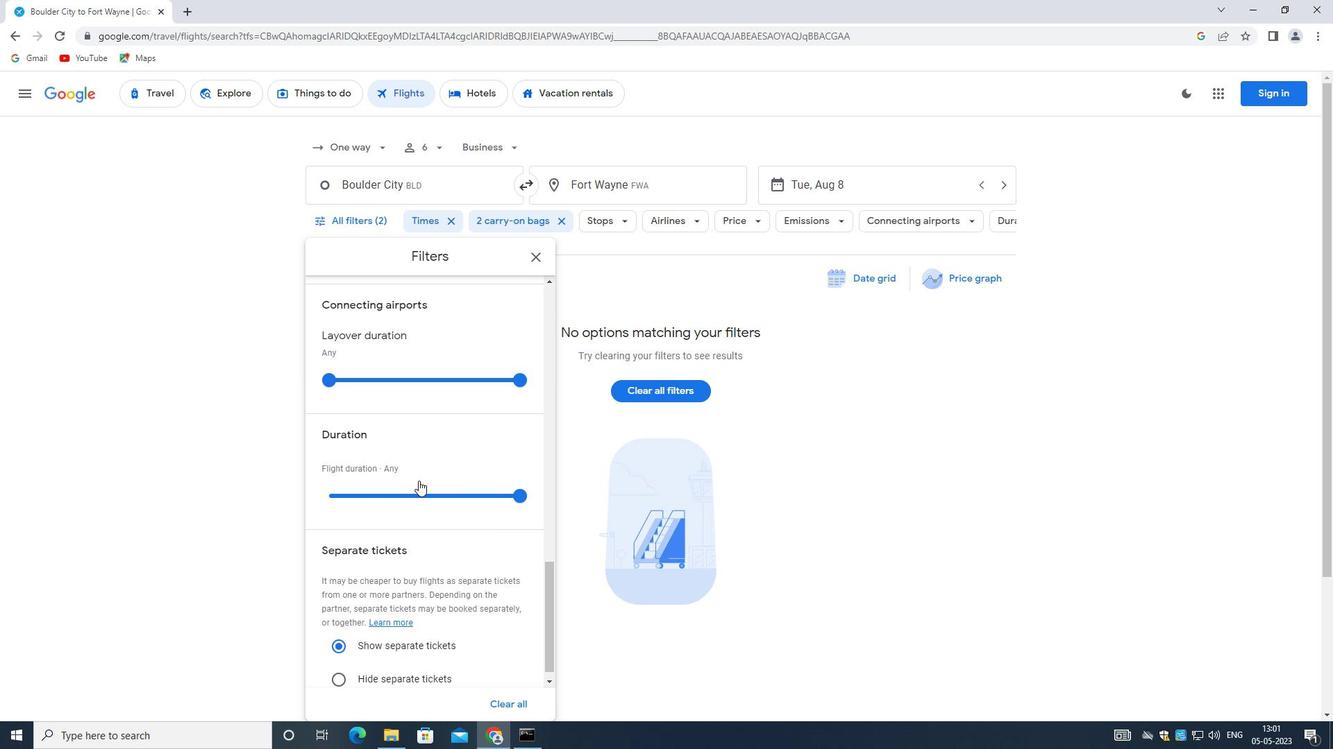 
Action: Mouse moved to (416, 481)
Screenshot: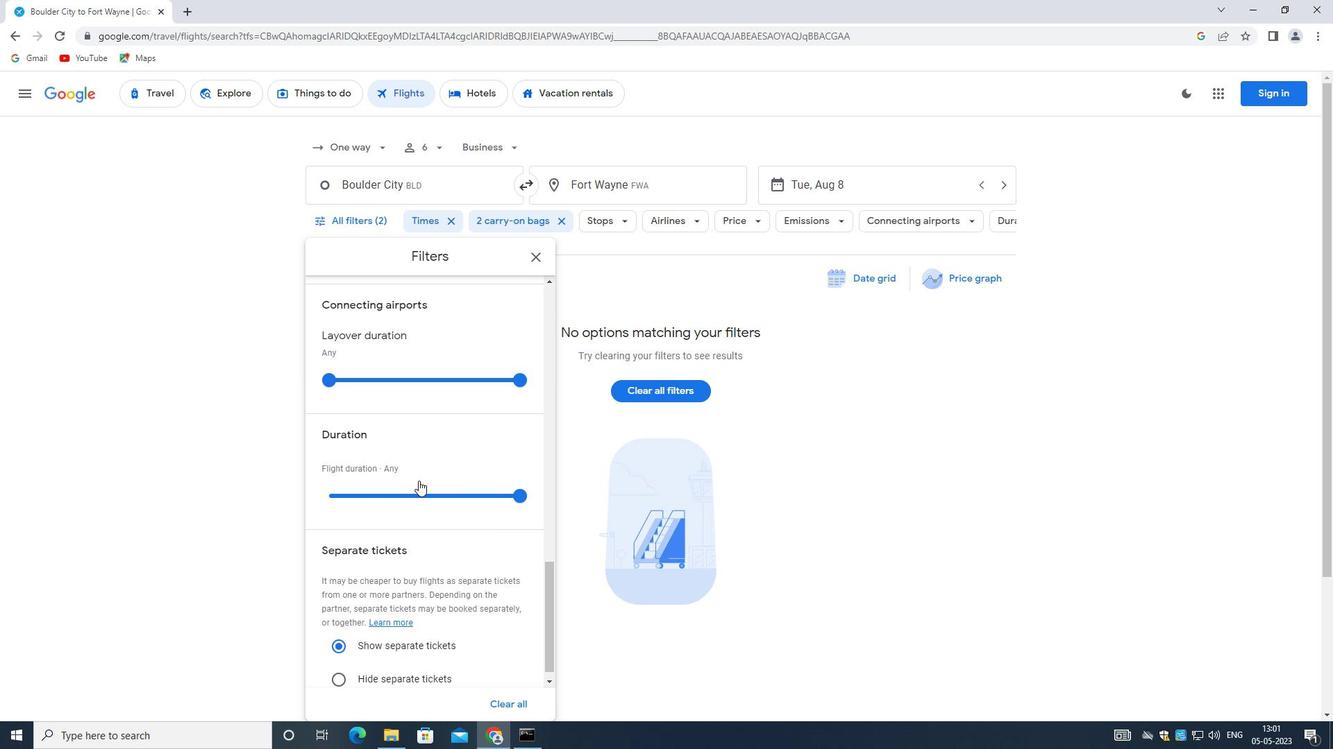 
Action: Mouse scrolled (416, 481) with delta (0, 0)
Screenshot: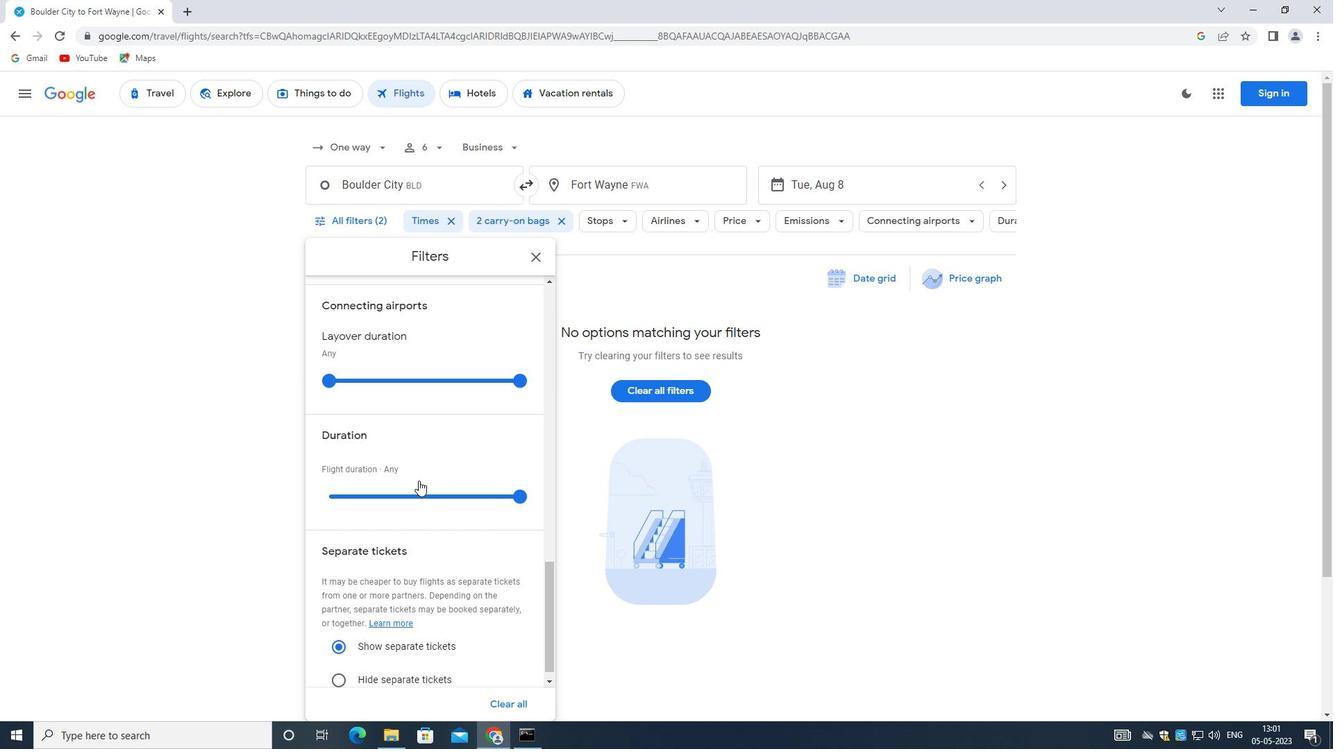 
Action: Mouse scrolled (416, 481) with delta (0, 0)
Screenshot: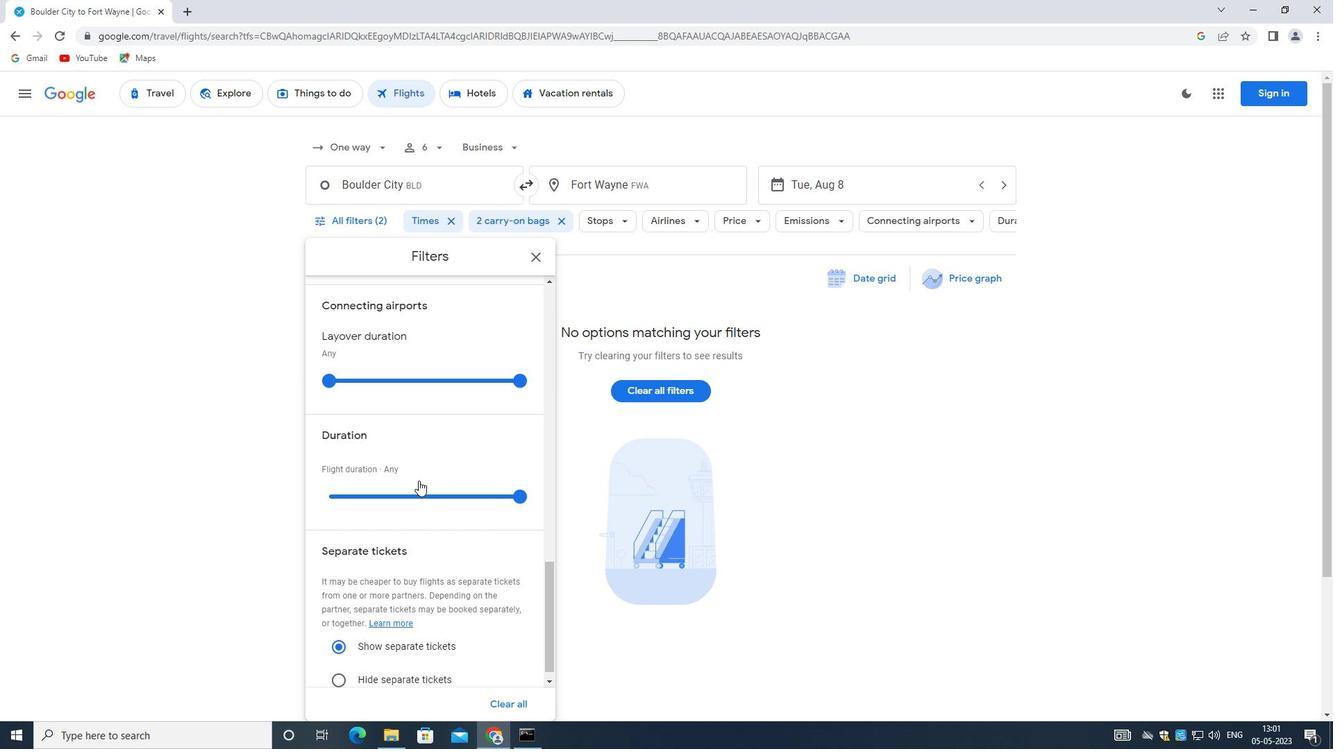 
Action: Mouse moved to (416, 482)
Screenshot: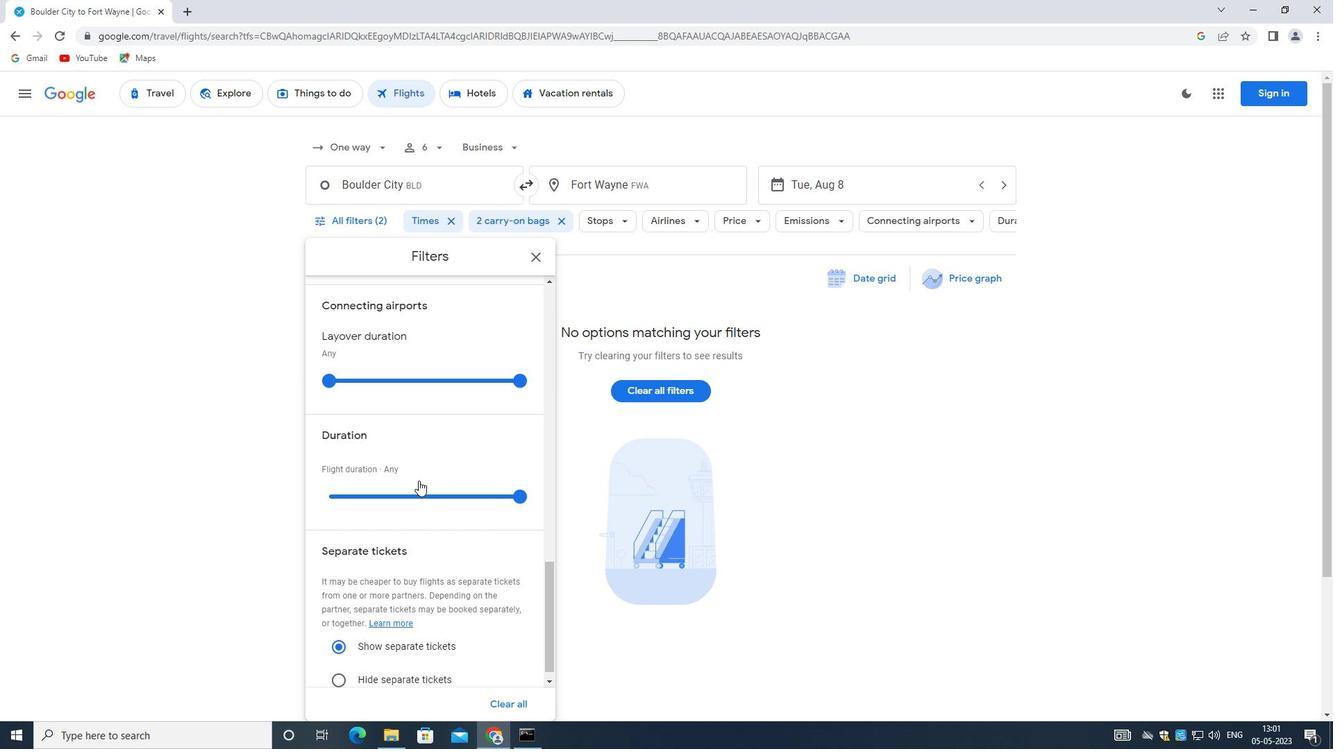 
Action: Mouse scrolled (416, 481) with delta (0, 0)
Screenshot: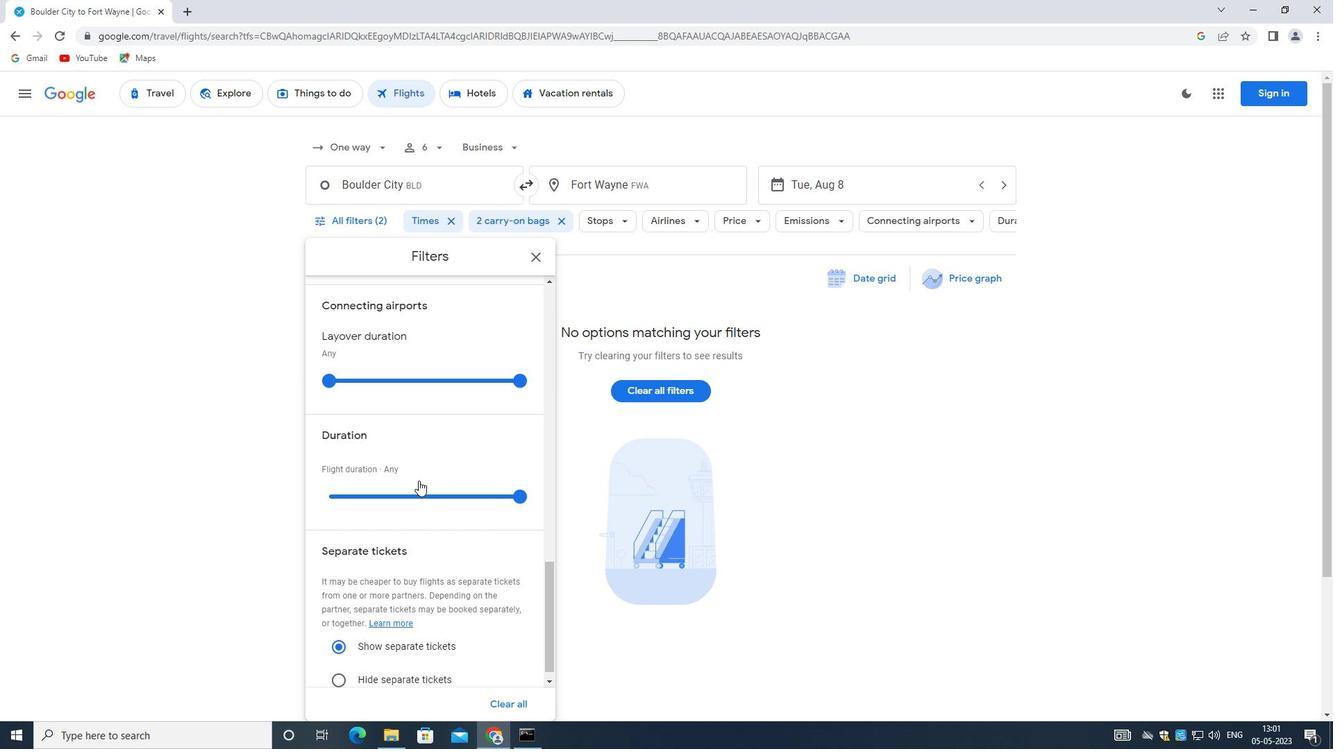 
Action: Mouse scrolled (416, 481) with delta (0, 0)
Screenshot: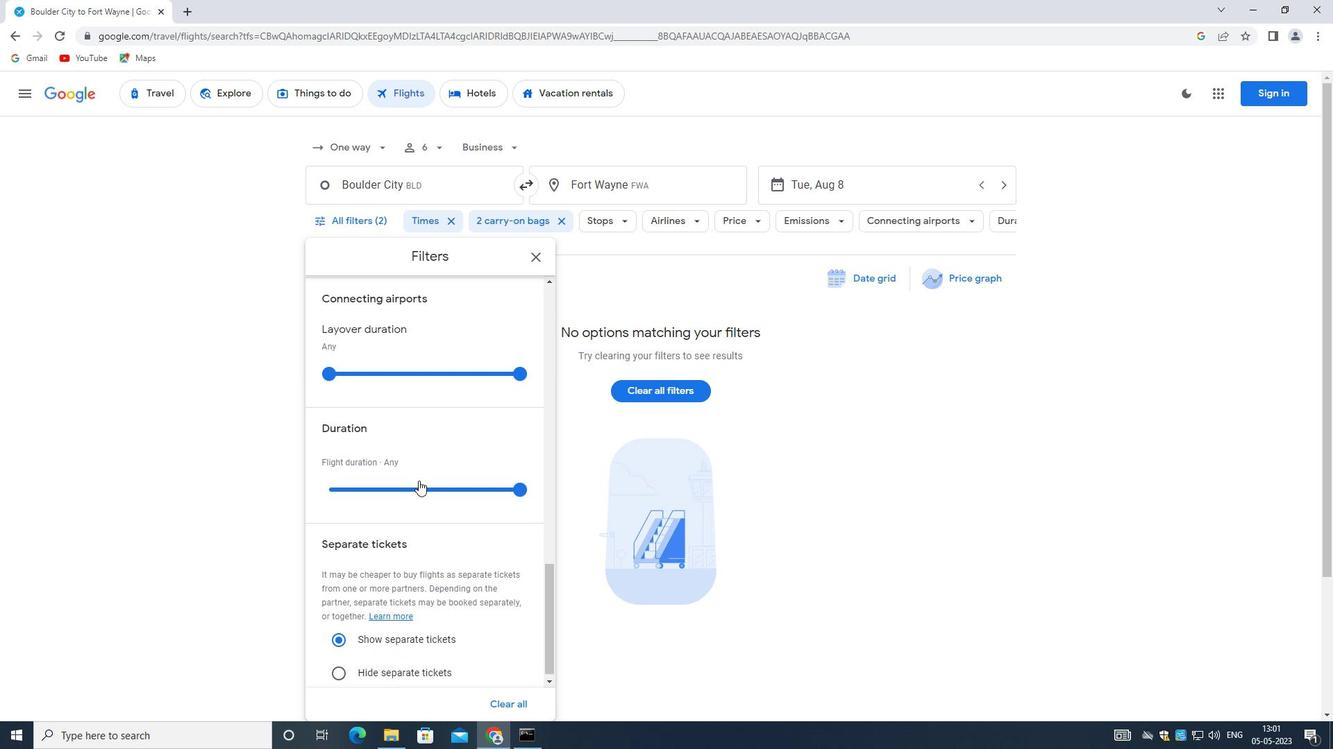 
Action: Mouse scrolled (416, 481) with delta (0, 0)
Screenshot: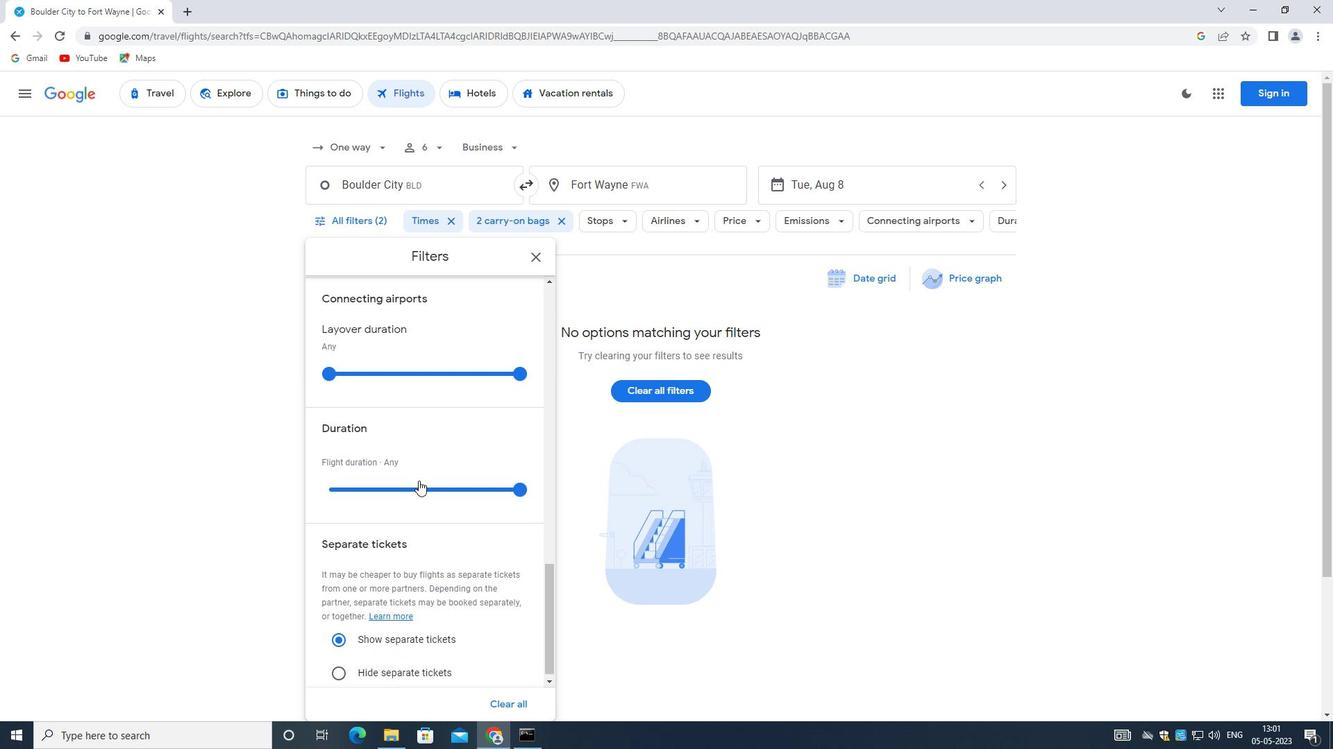 
Action: Mouse moved to (408, 457)
Screenshot: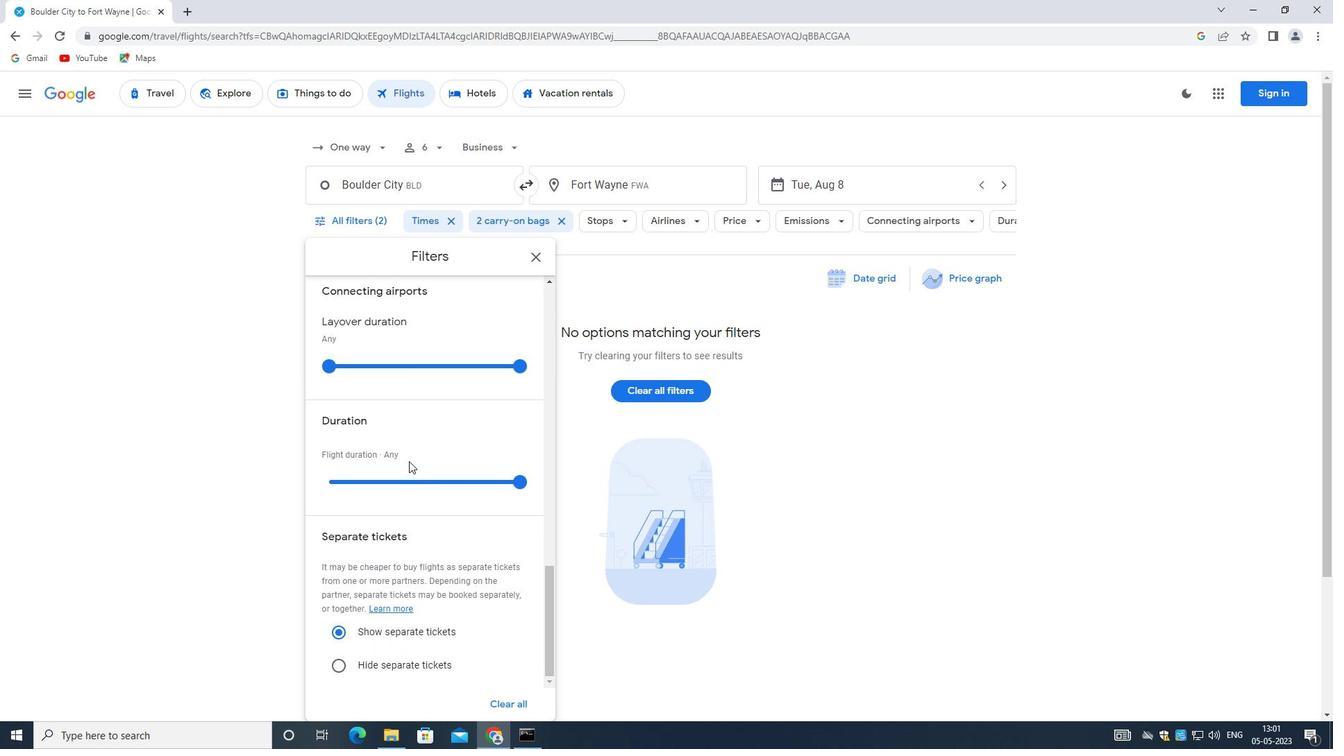 
Action: Mouse scrolled (408, 456) with delta (0, 0)
Screenshot: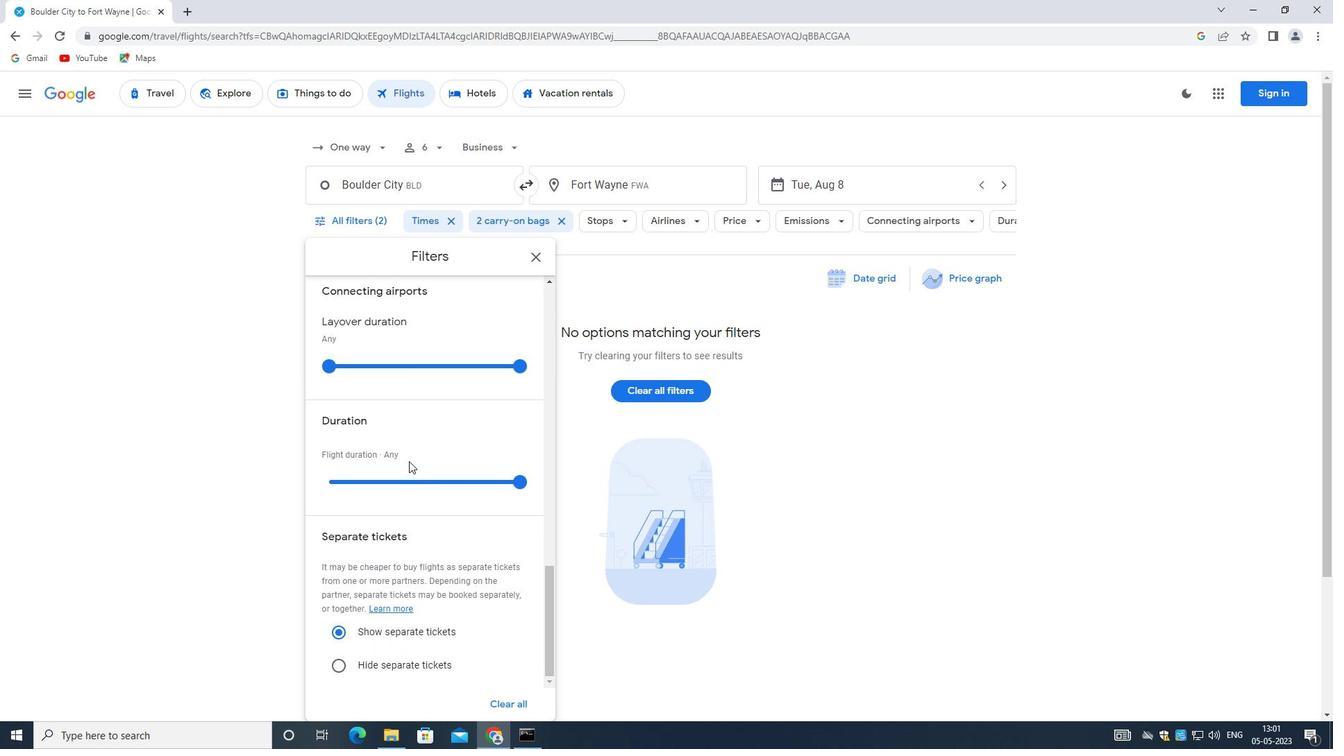 
Action: Mouse scrolled (408, 456) with delta (0, 0)
Screenshot: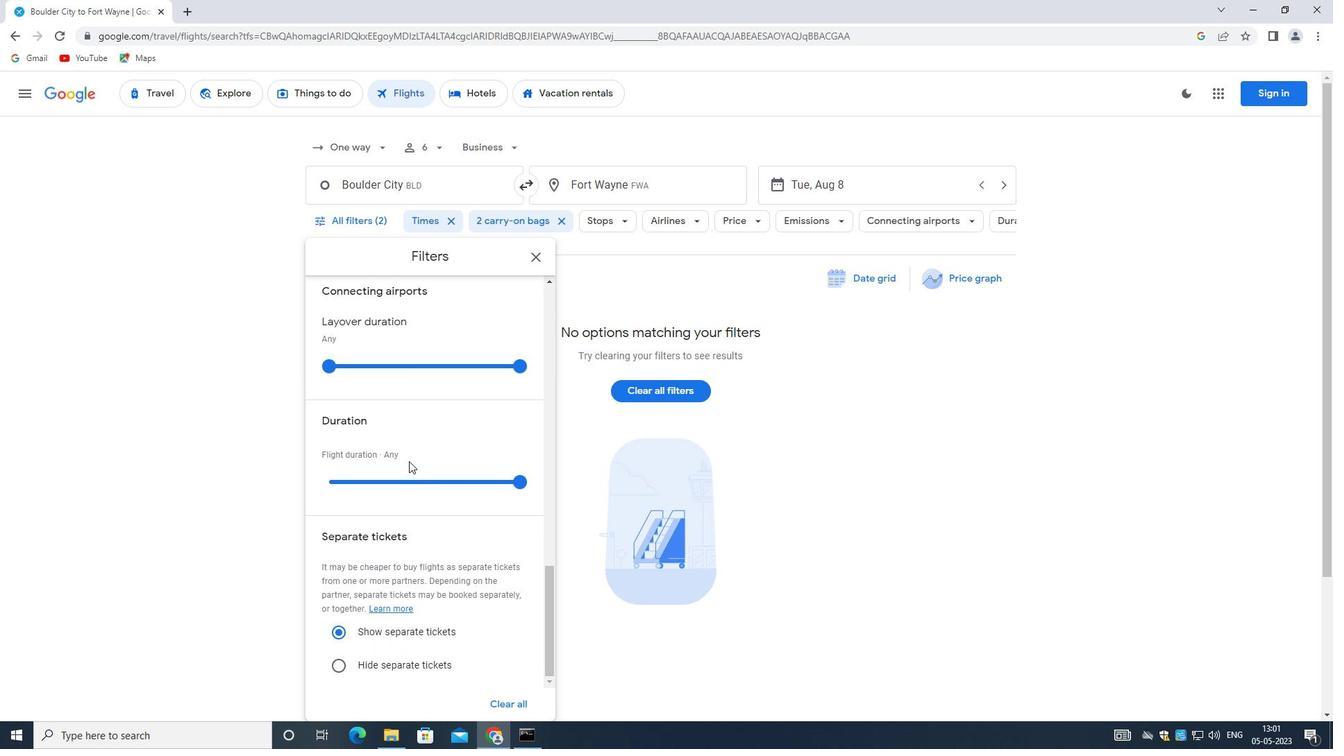 
Action: Mouse moved to (408, 457)
Screenshot: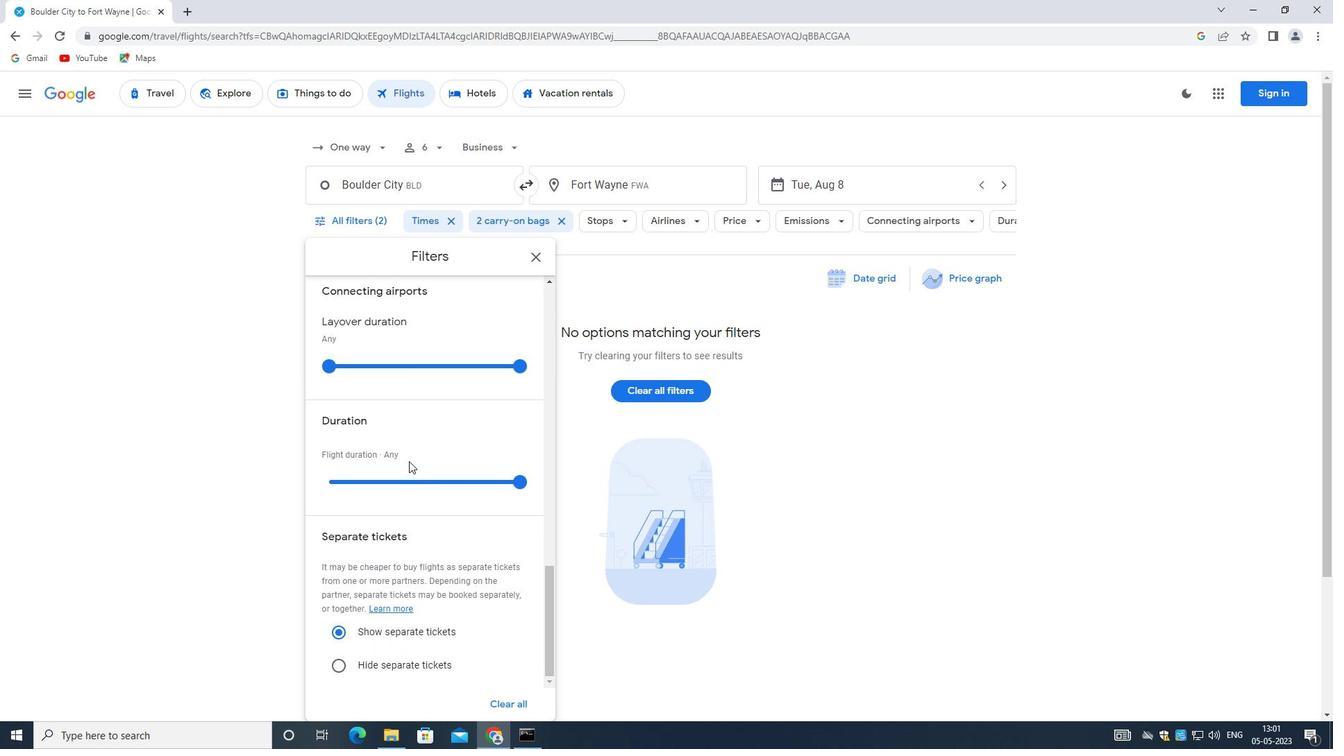 
Action: Mouse scrolled (408, 456) with delta (0, 0)
Screenshot: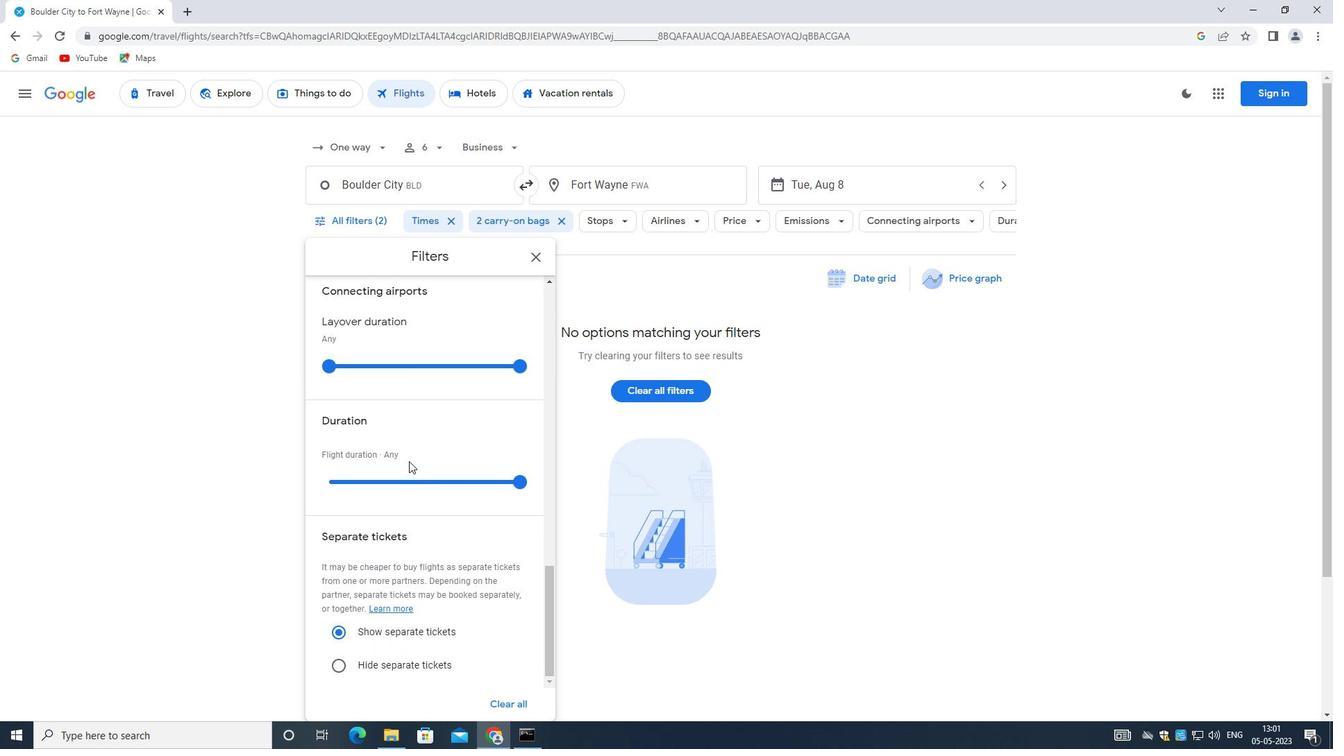 
Action: Mouse moved to (407, 457)
Screenshot: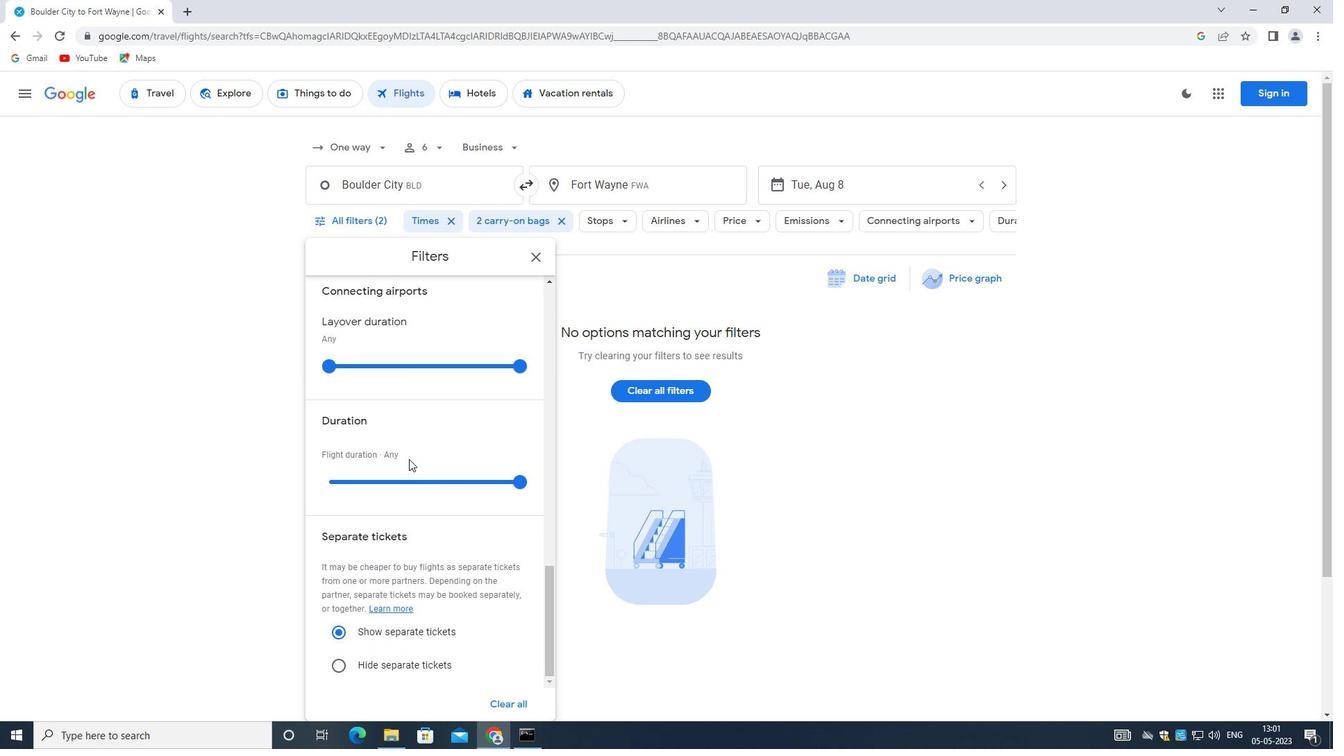 
Action: Mouse scrolled (407, 456) with delta (0, 0)
Screenshot: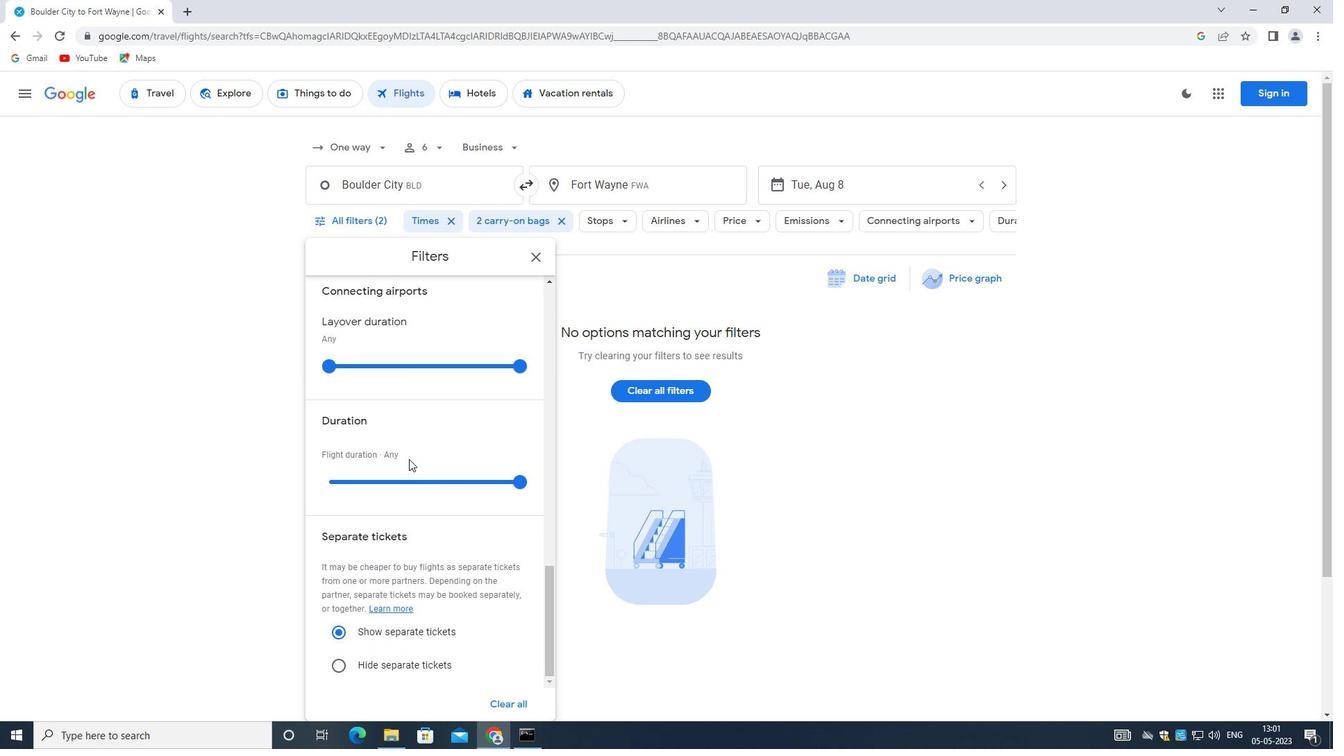 
Action: Mouse moved to (407, 457)
Screenshot: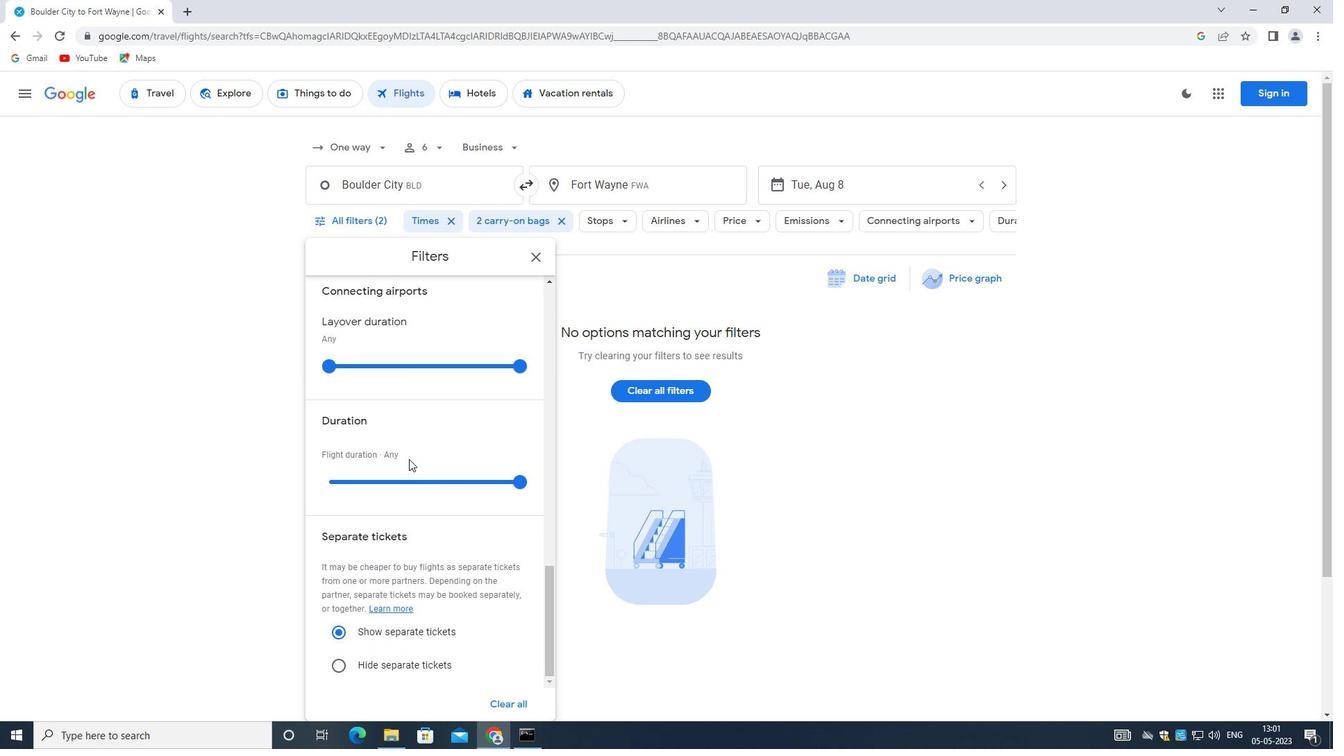 
Action: Mouse scrolled (407, 456) with delta (0, 0)
Screenshot: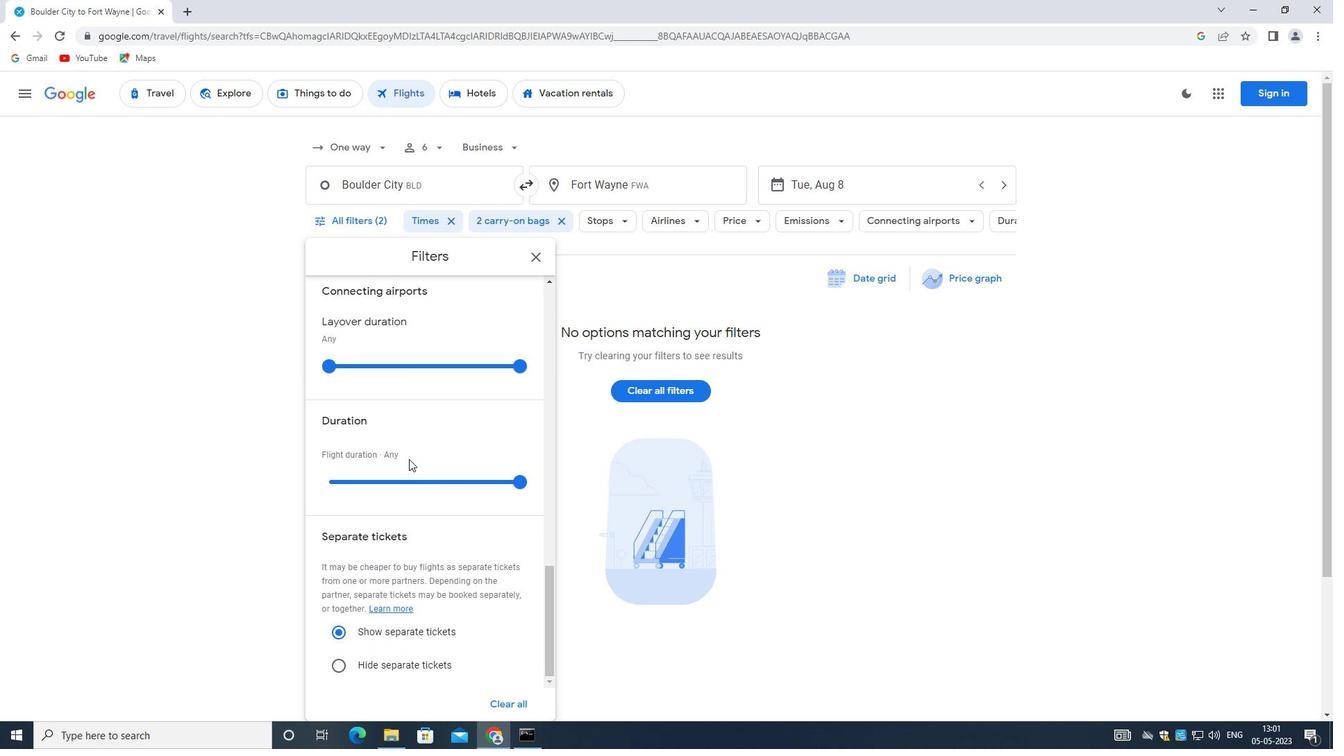 
Action: Mouse moved to (405, 457)
Screenshot: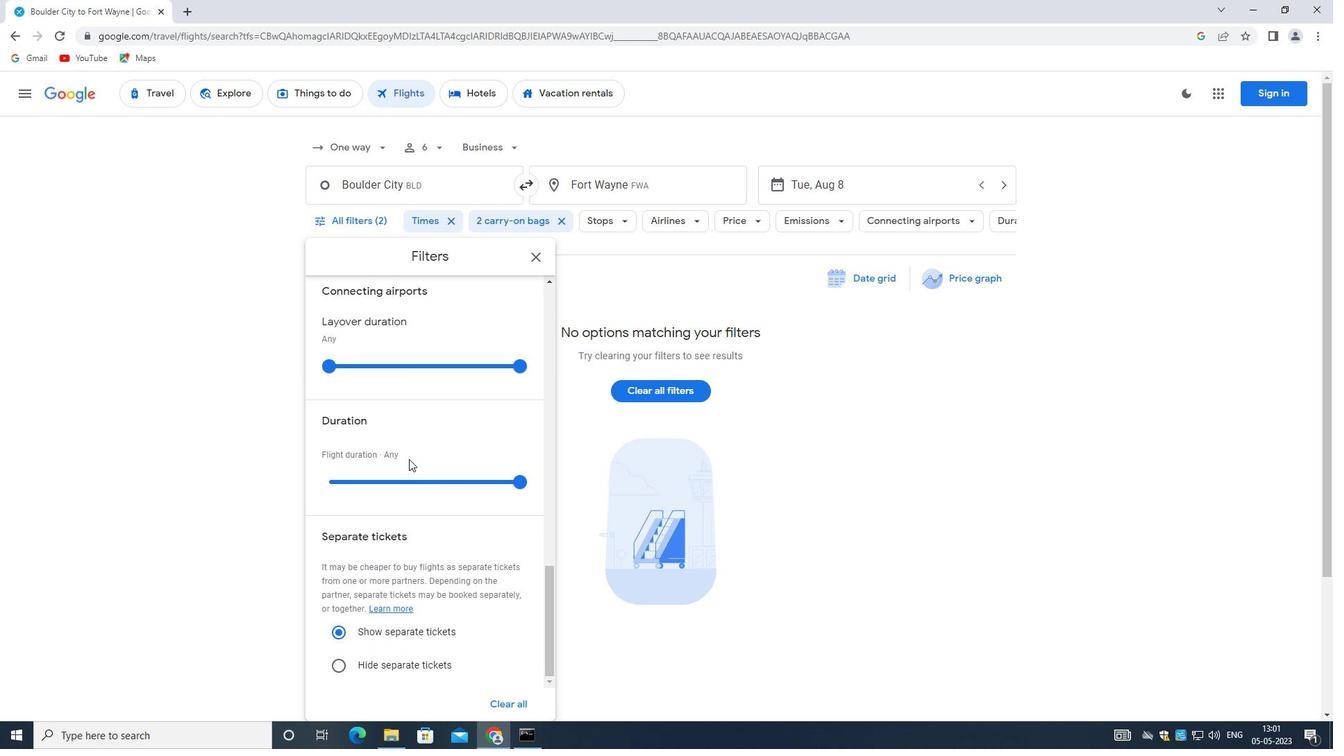 
Action: Mouse scrolled (405, 456) with delta (0, 0)
Screenshot: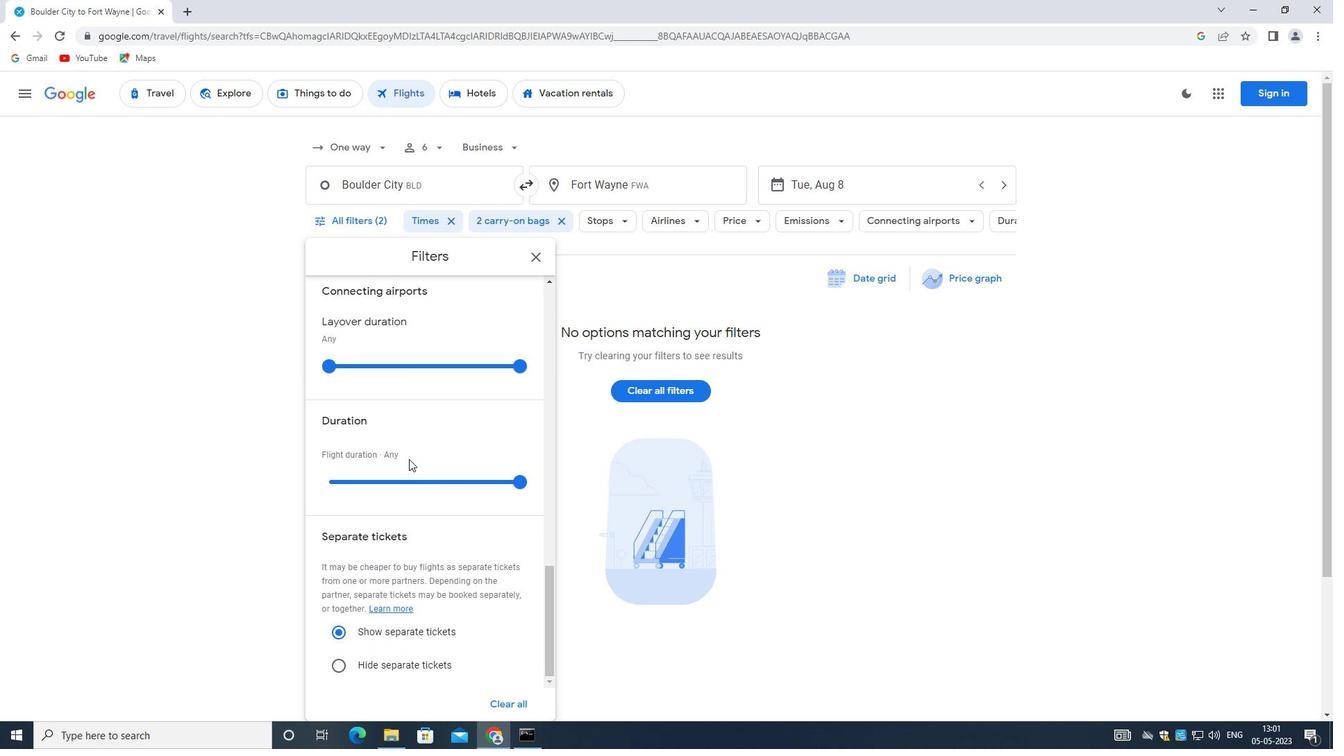
Action: Mouse moved to (113, 465)
Screenshot: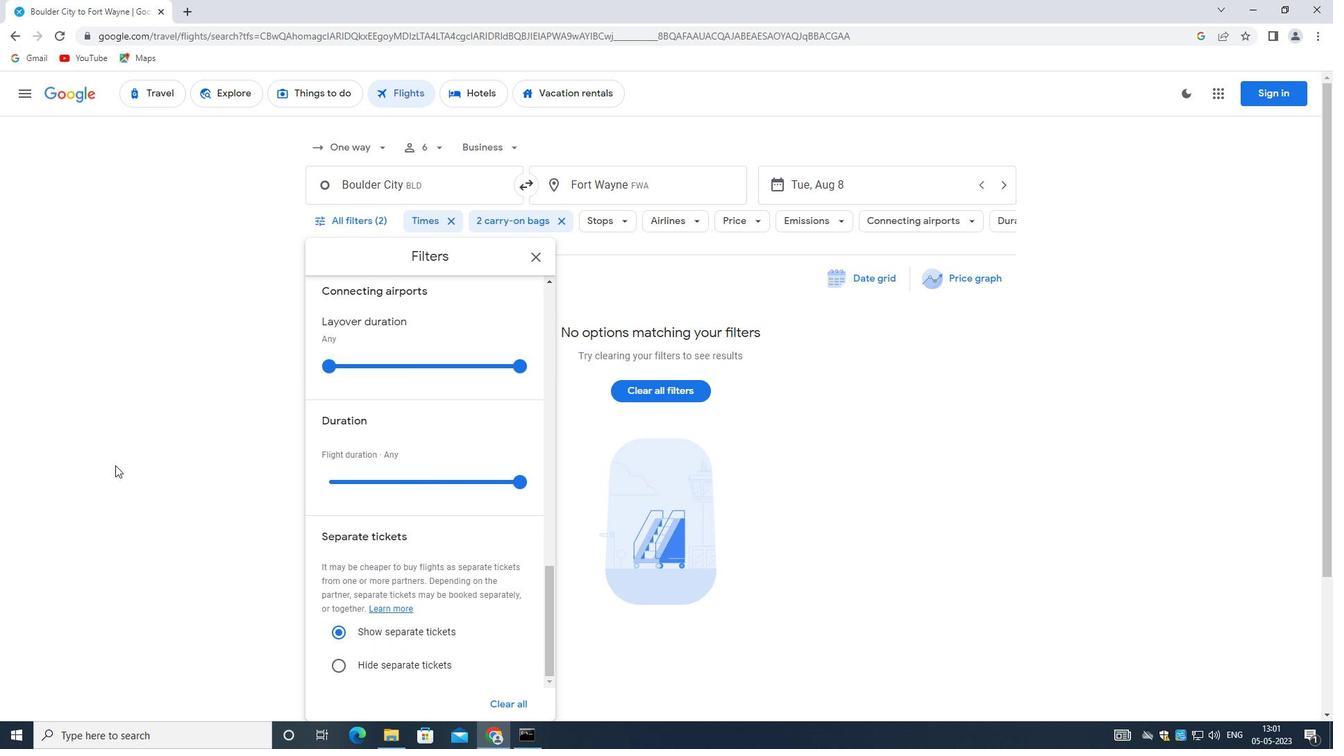 
